 Task: Create a new sales revenue entry in Salesforce with the given details.
Action: Mouse moved to (659, 638)
Screenshot: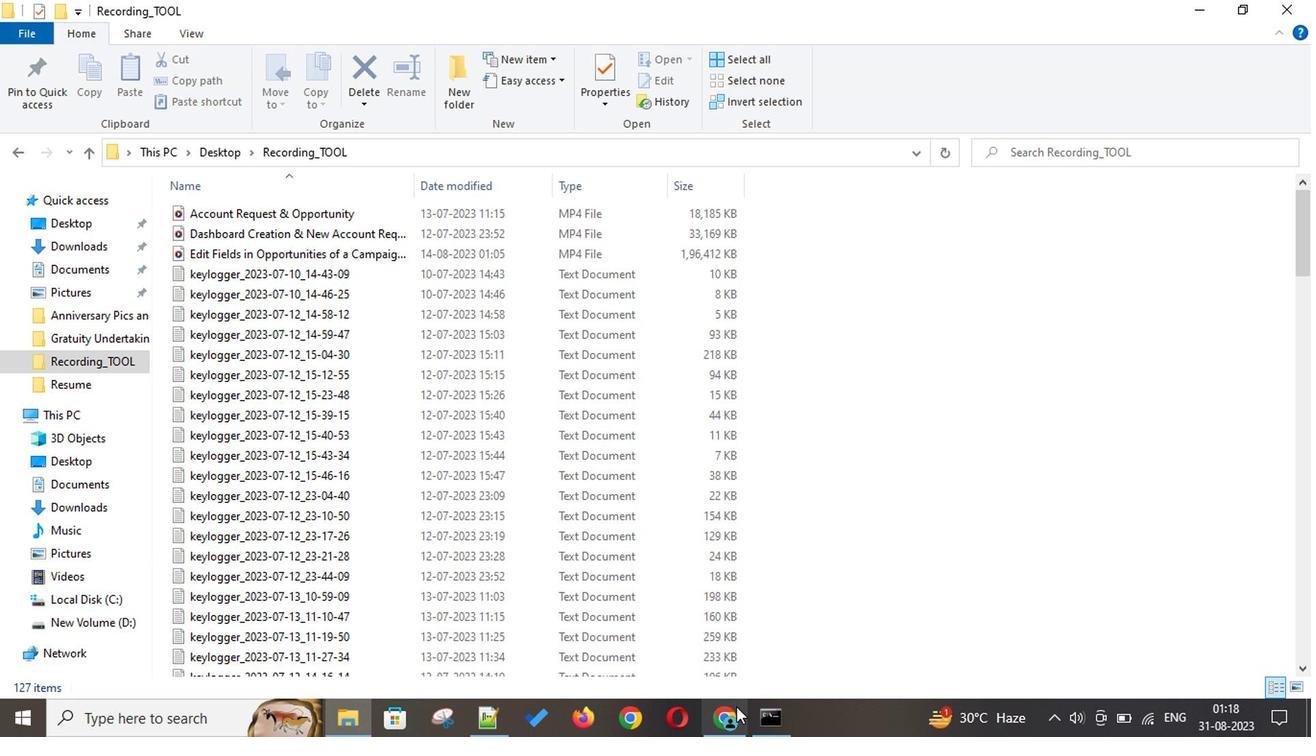 
Action: Mouse pressed left at (659, 638)
Screenshot: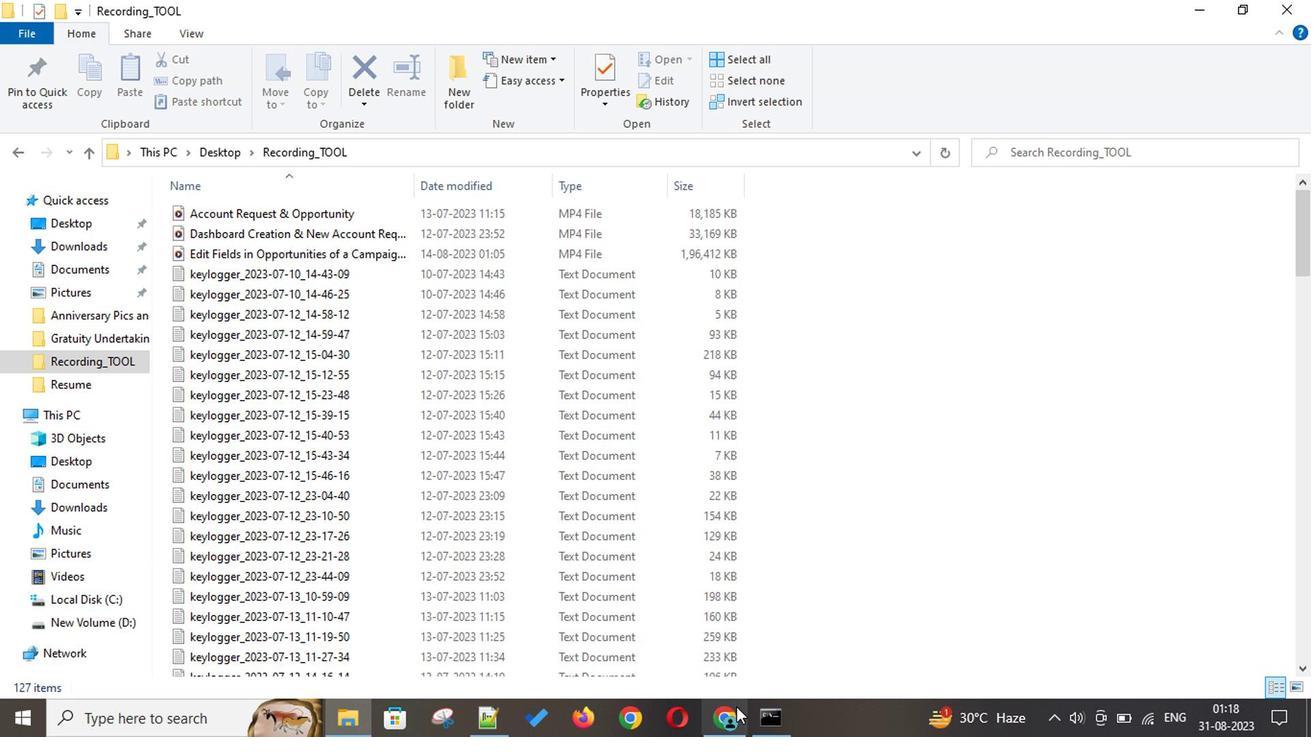 
Action: Mouse moved to (760, 344)
Screenshot: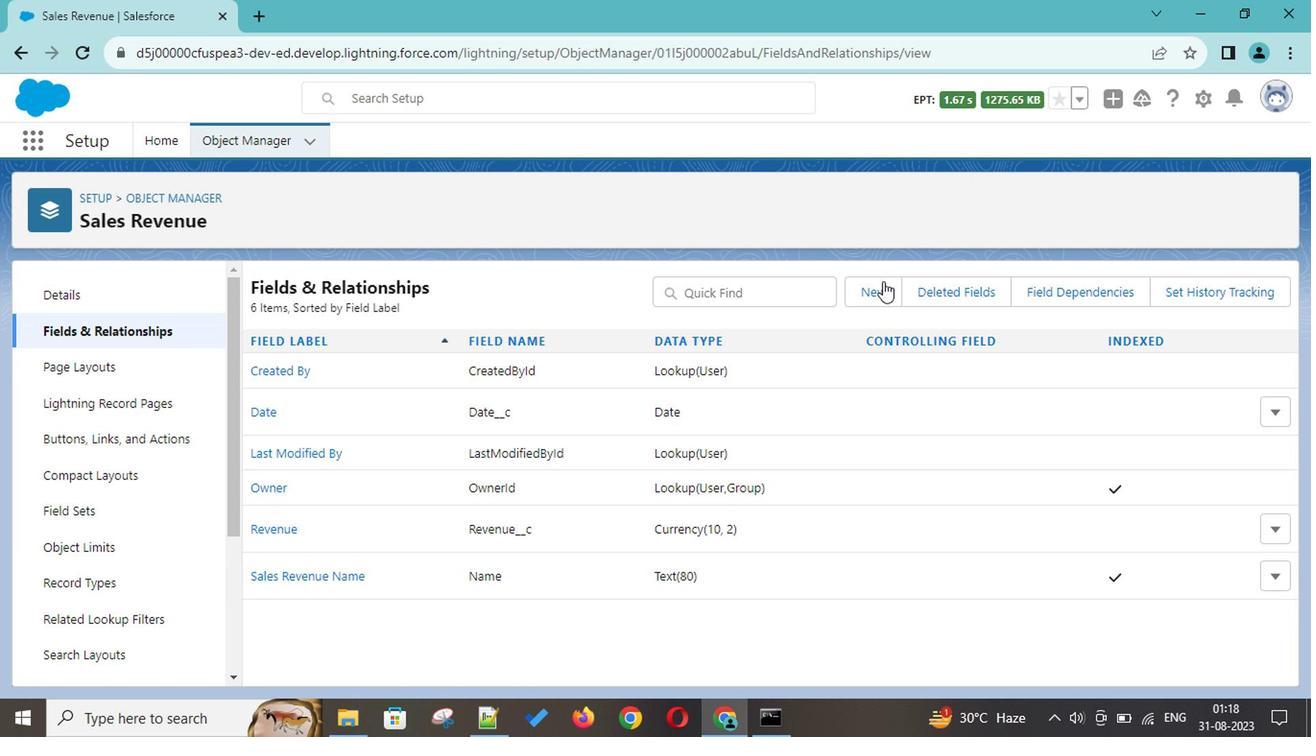 
Action: Mouse pressed left at (760, 344)
Screenshot: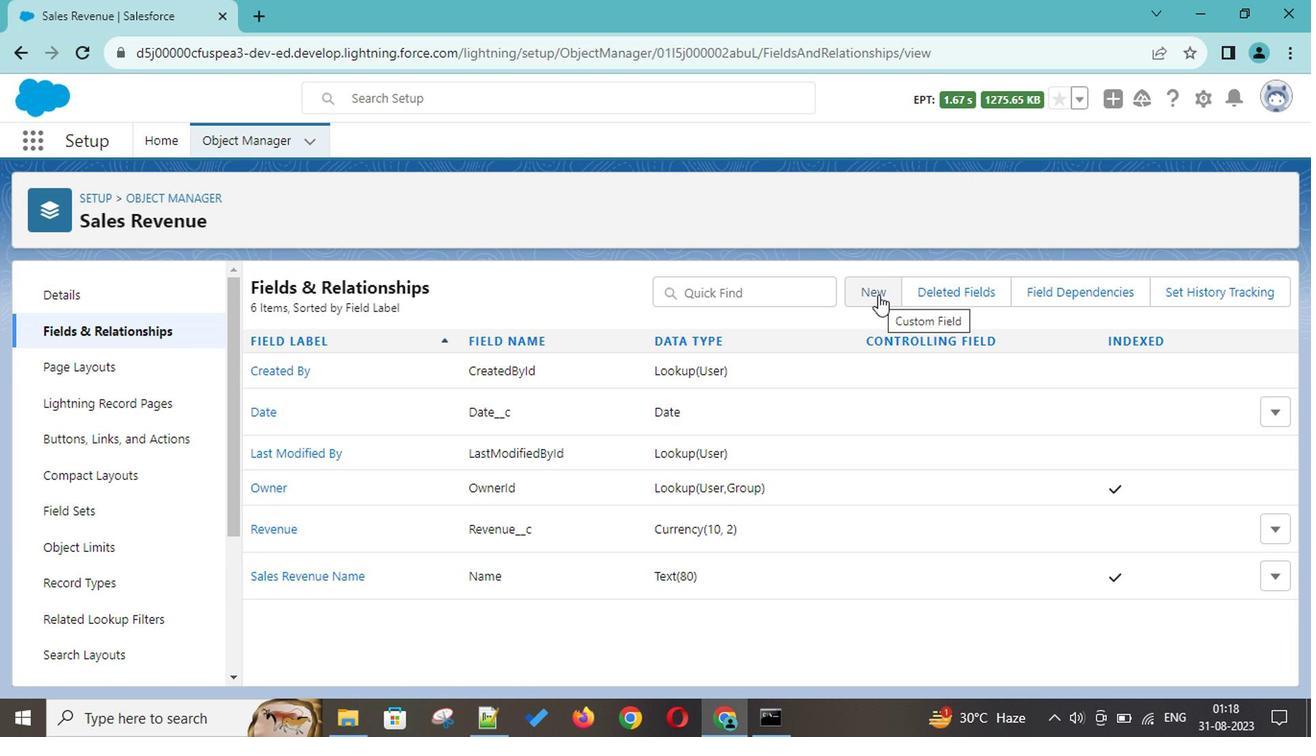 
Action: Mouse moved to (512, 582)
Screenshot: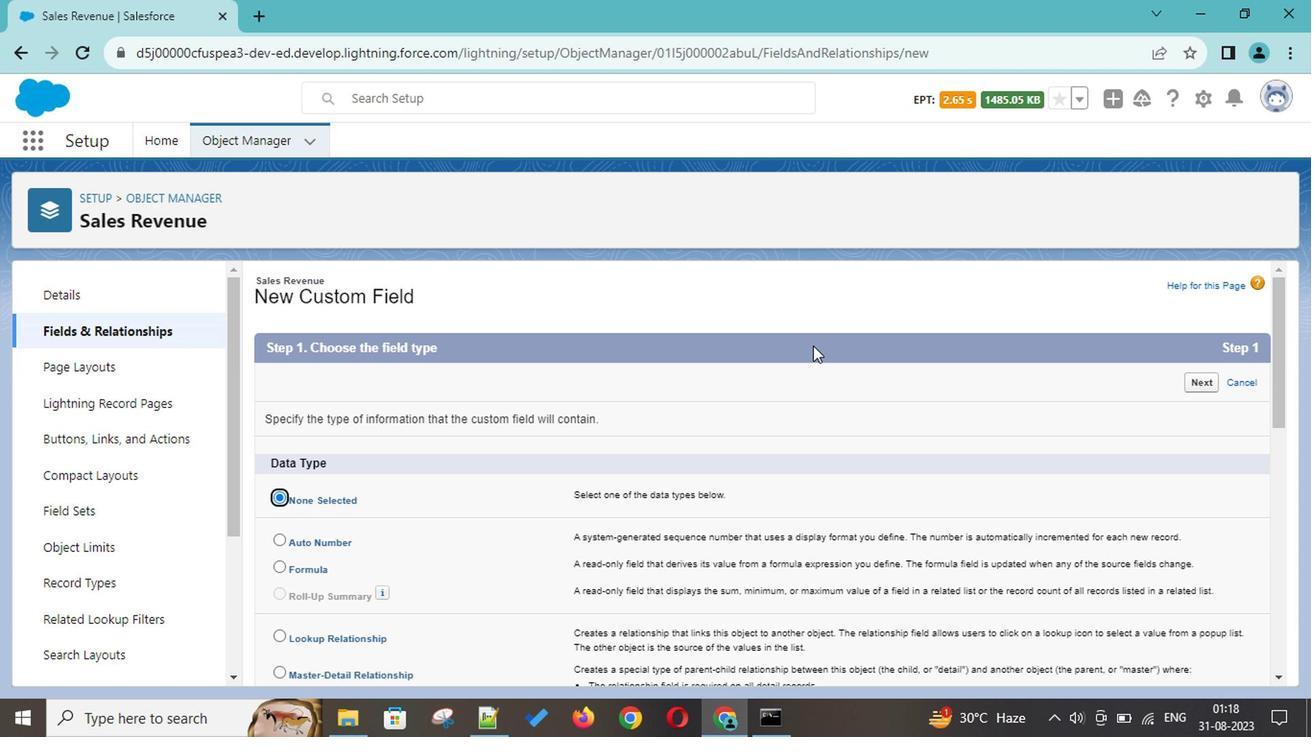 
Action: Mouse scrolled (512, 581) with delta (0, 0)
Screenshot: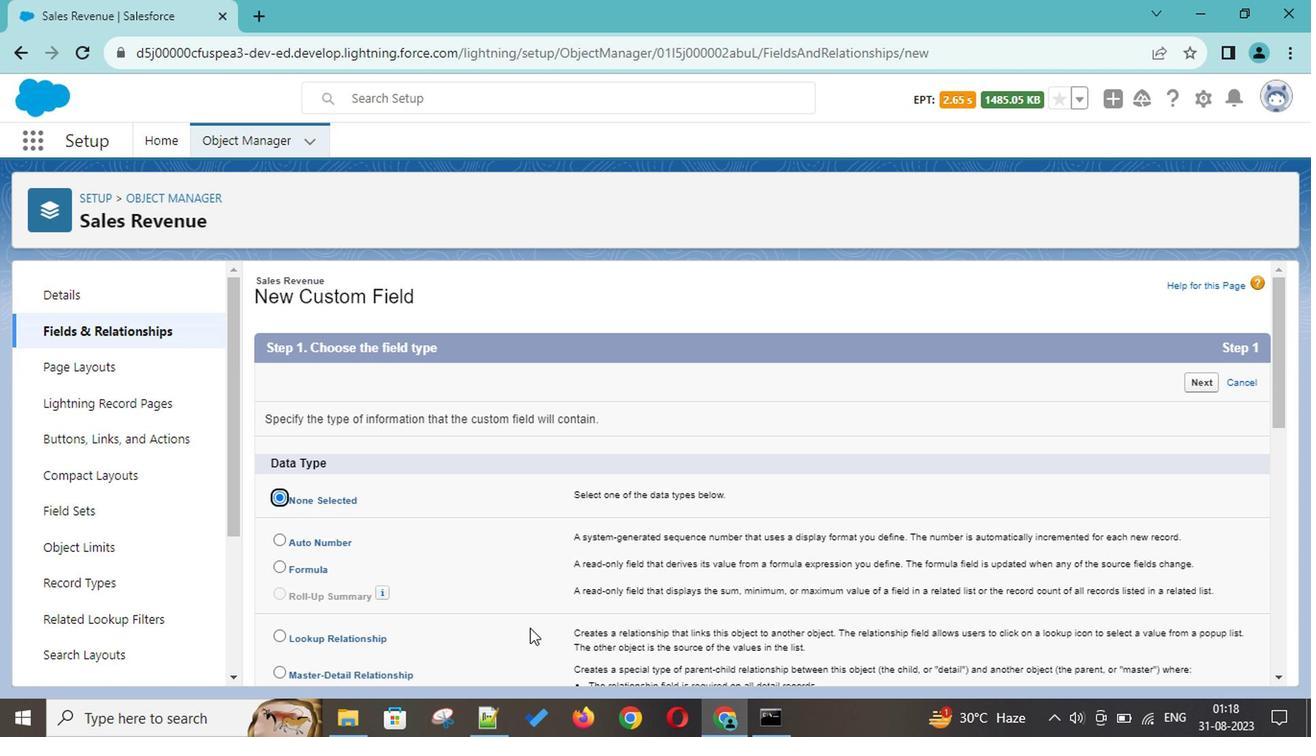 
Action: Mouse scrolled (512, 581) with delta (0, 0)
Screenshot: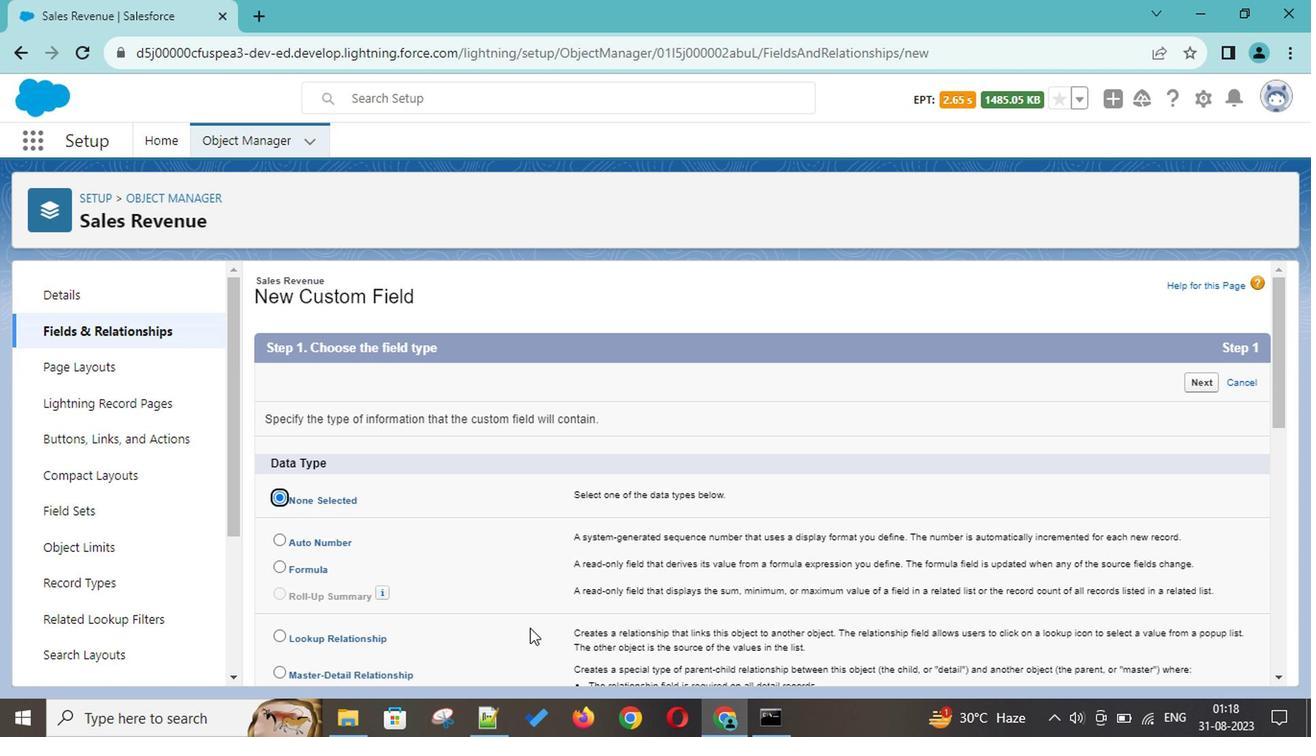 
Action: Mouse scrolled (512, 581) with delta (0, 0)
Screenshot: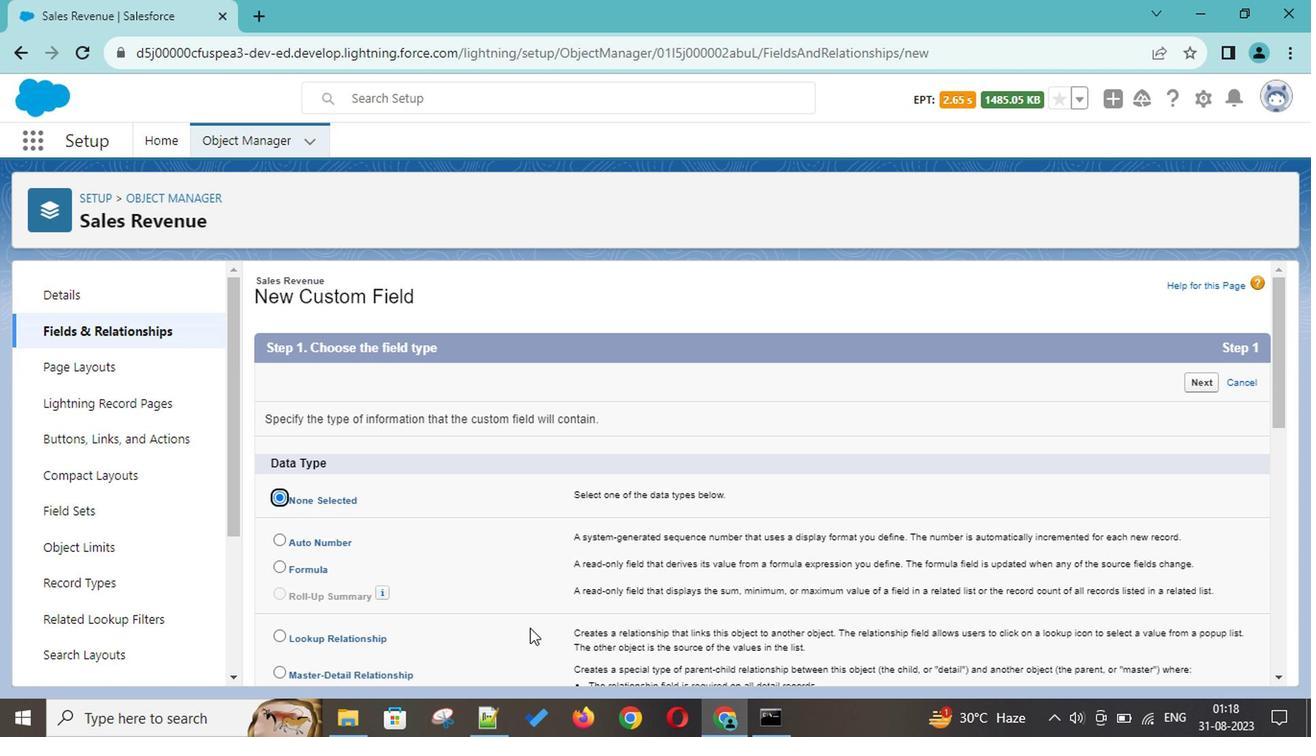 
Action: Mouse scrolled (512, 581) with delta (0, 0)
Screenshot: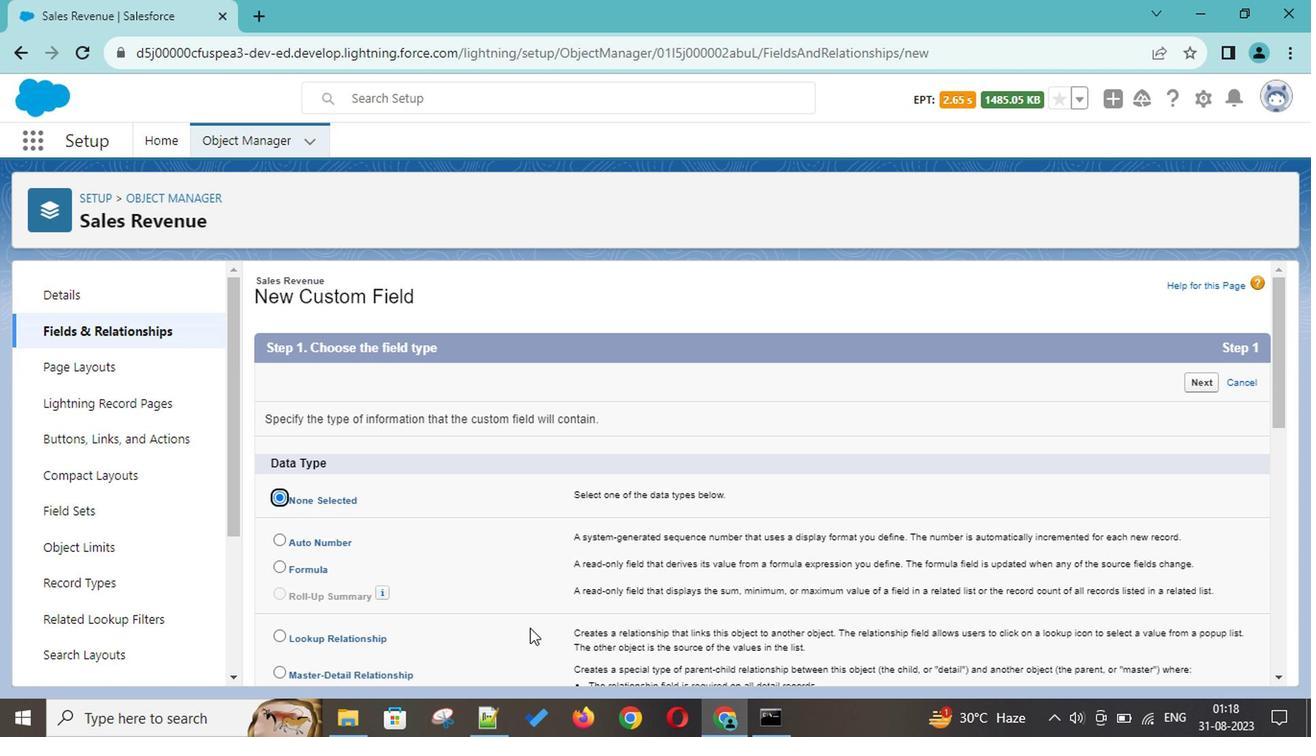 
Action: Mouse scrolled (512, 581) with delta (0, 0)
Screenshot: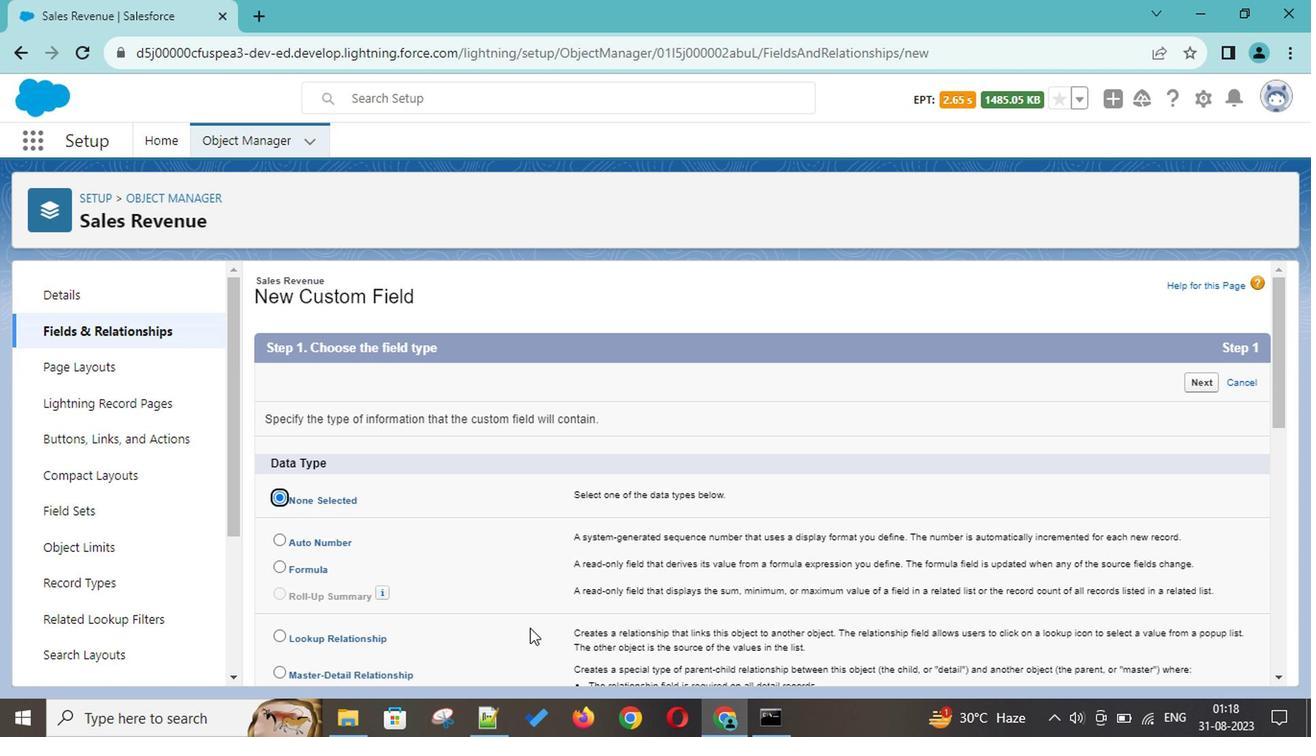 
Action: Mouse scrolled (512, 581) with delta (0, 0)
Screenshot: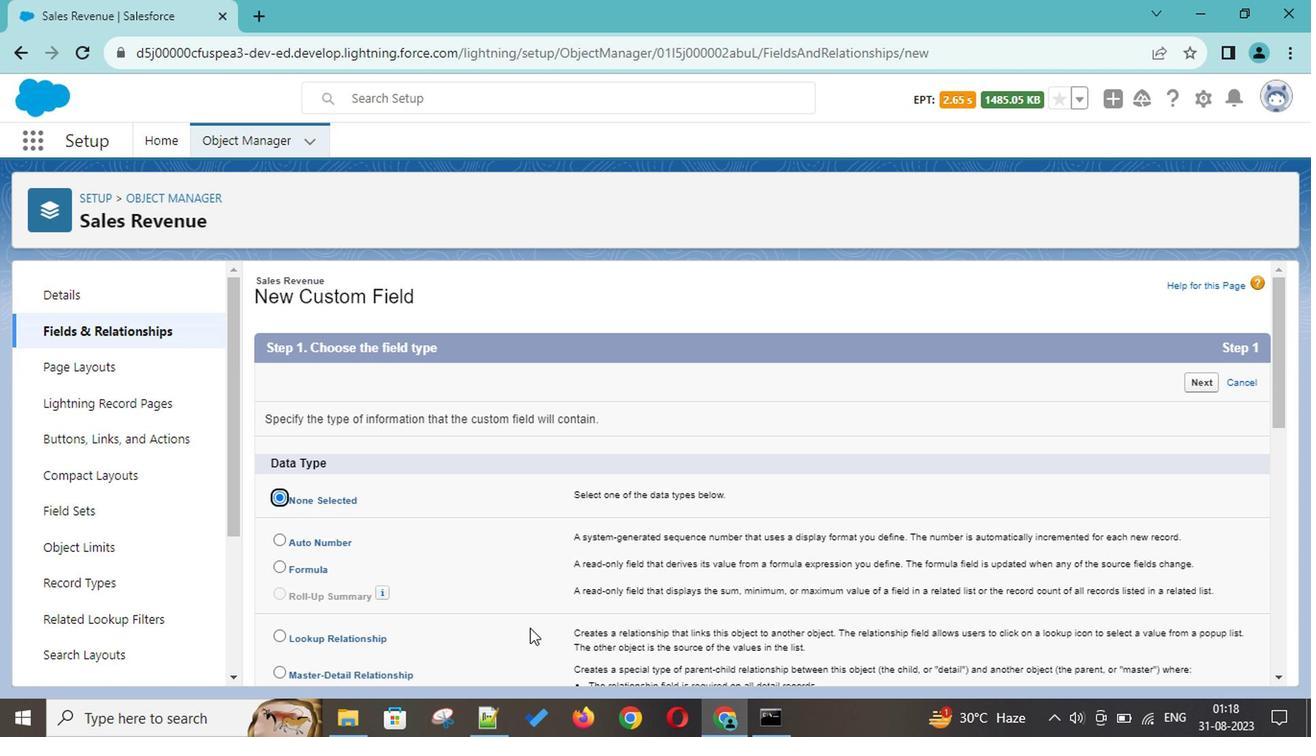
Action: Mouse scrolled (512, 581) with delta (0, 0)
Screenshot: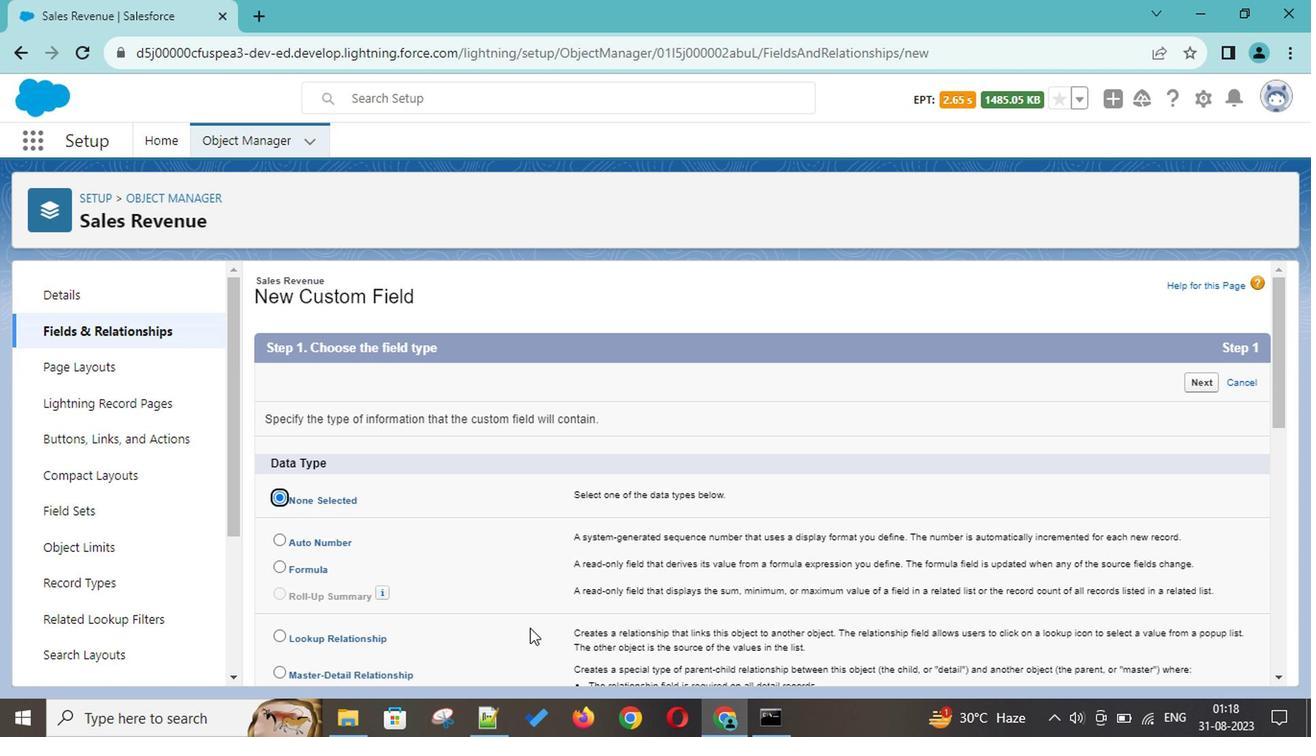 
Action: Mouse scrolled (512, 581) with delta (0, 0)
Screenshot: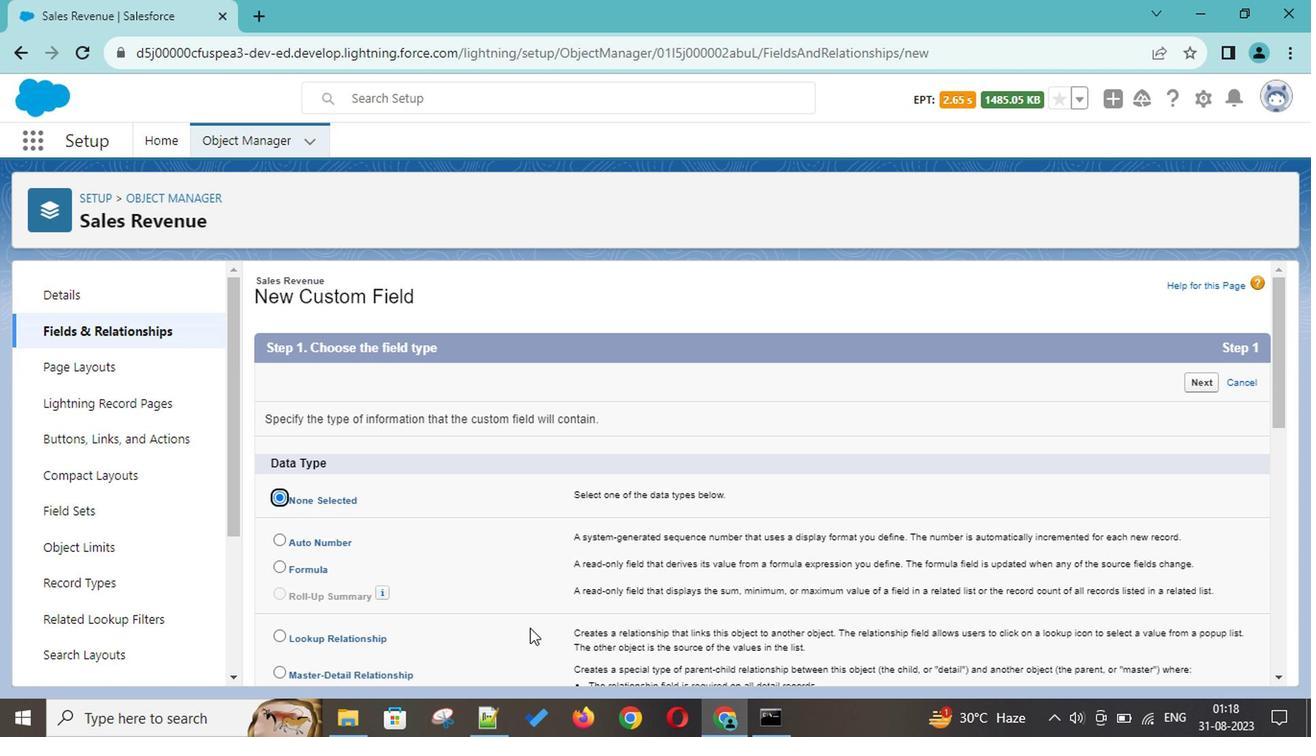 
Action: Mouse scrolled (512, 581) with delta (0, 0)
Screenshot: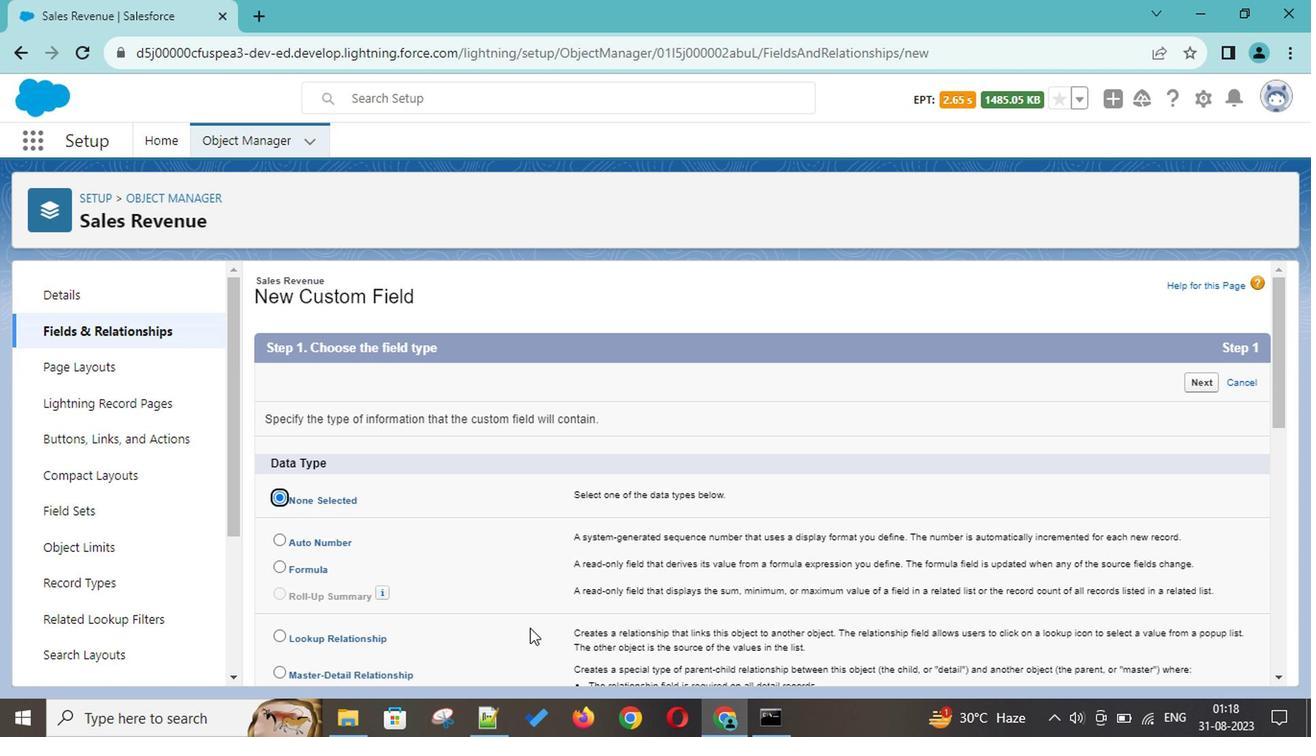 
Action: Mouse scrolled (512, 581) with delta (0, 0)
Screenshot: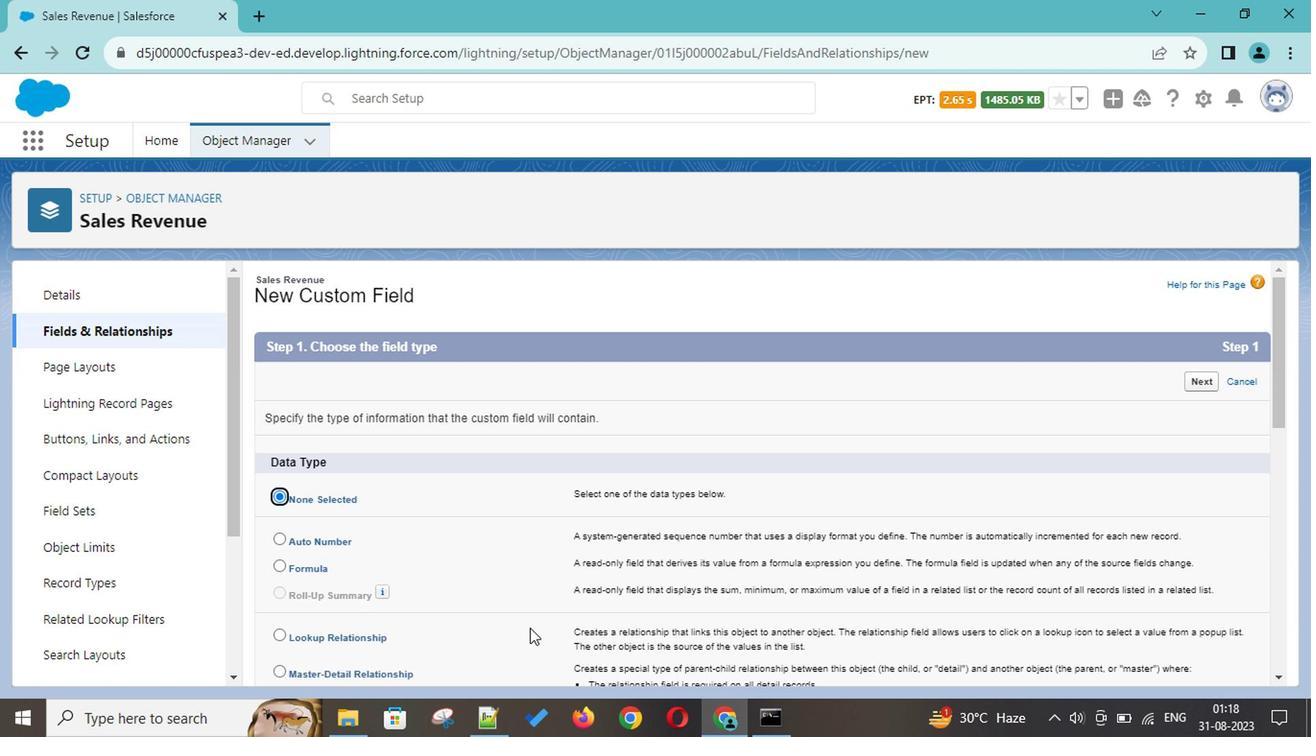 
Action: Mouse scrolled (512, 581) with delta (0, 0)
Screenshot: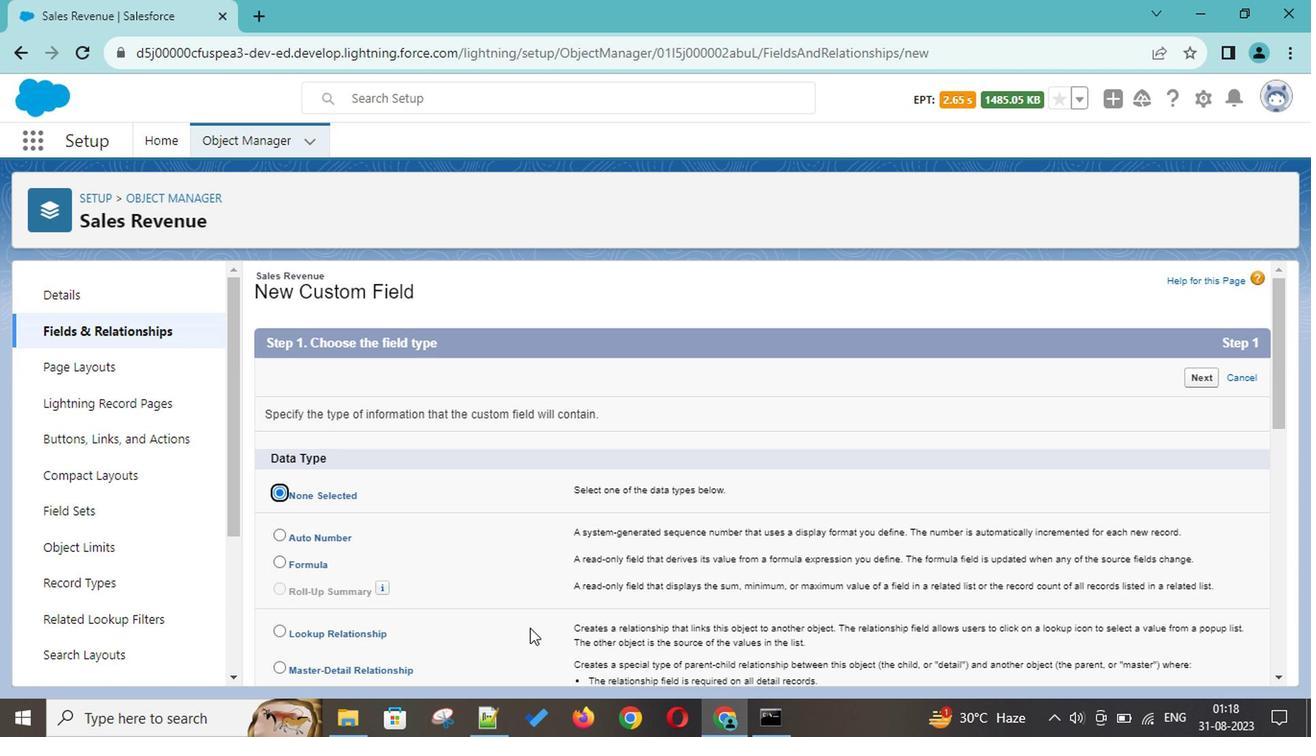 
Action: Mouse scrolled (512, 581) with delta (0, 0)
Screenshot: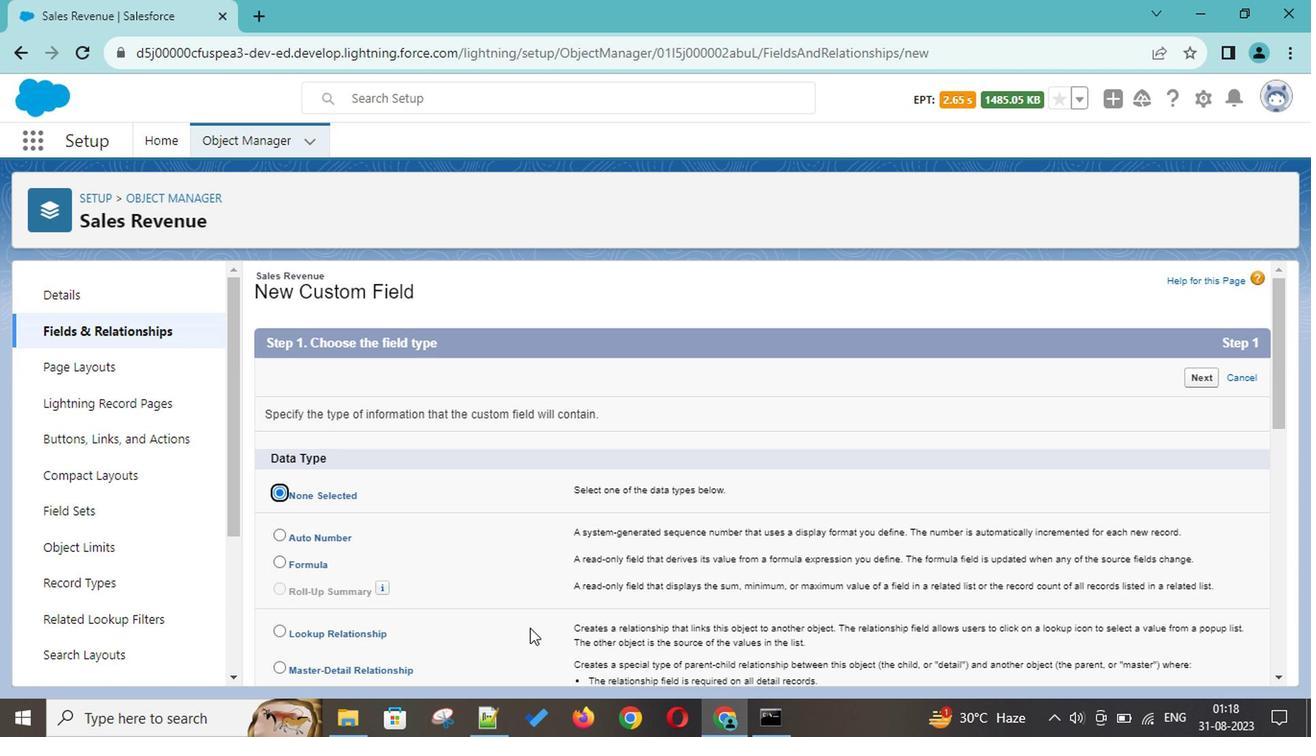 
Action: Mouse scrolled (512, 581) with delta (0, 0)
Screenshot: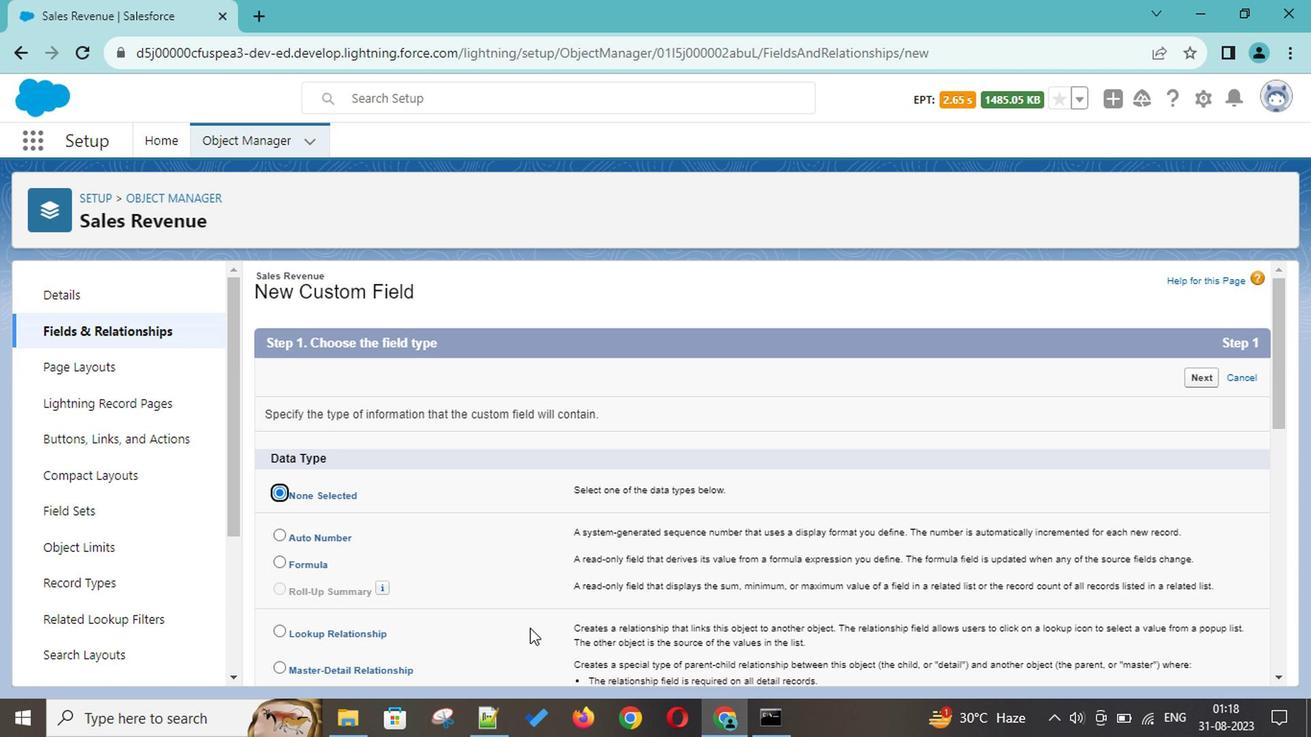 
Action: Mouse scrolled (512, 581) with delta (0, 0)
Screenshot: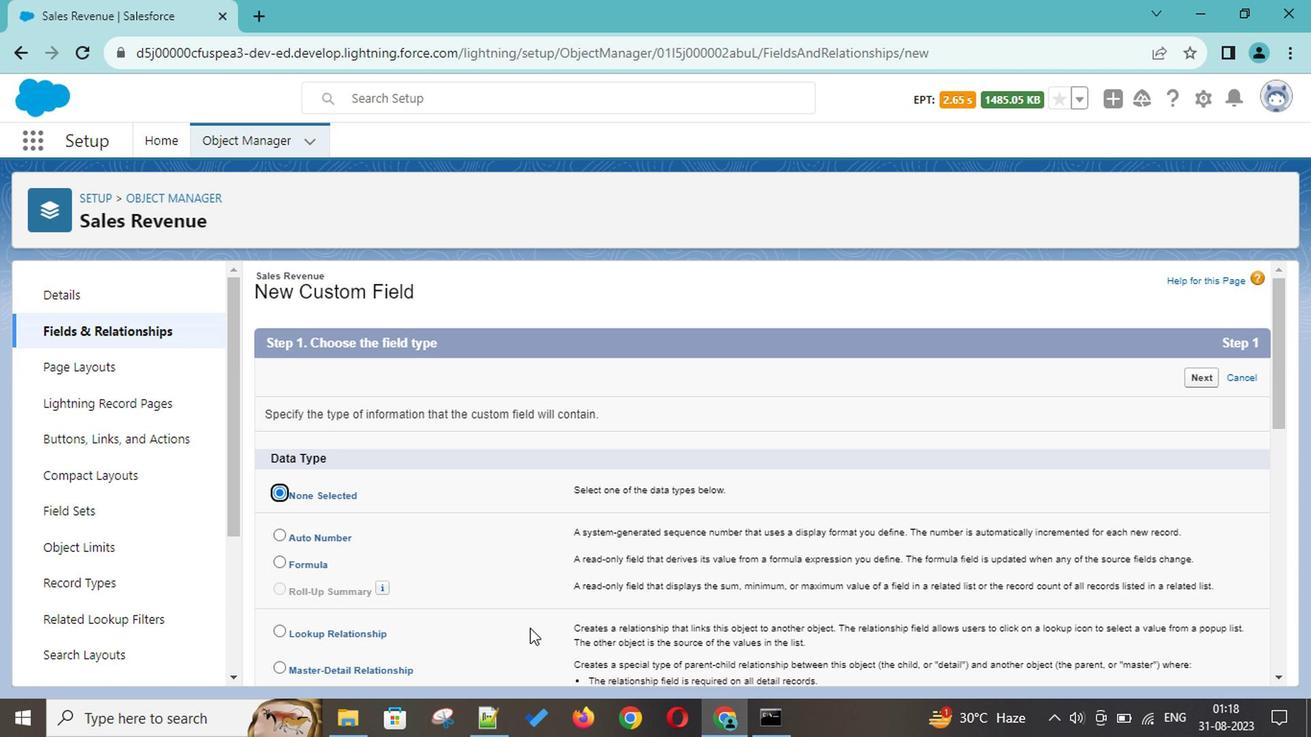 
Action: Mouse scrolled (512, 581) with delta (0, 0)
Screenshot: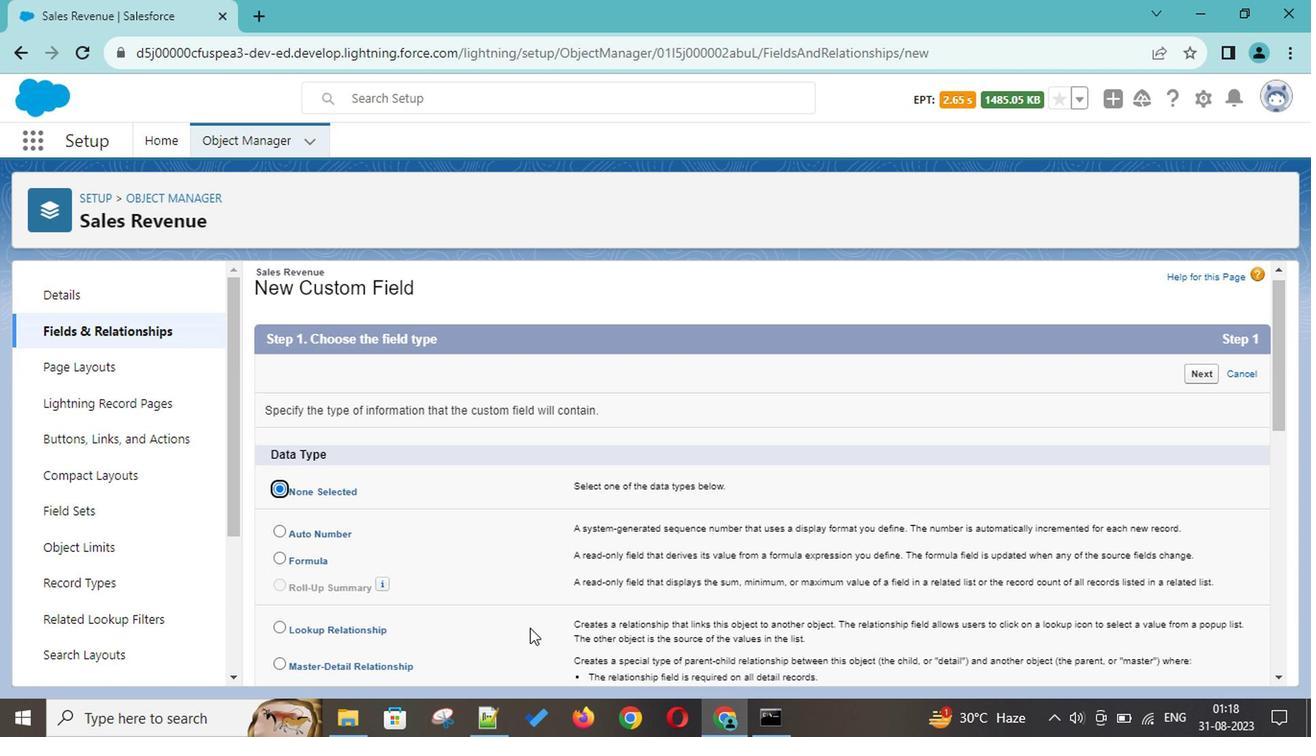 
Action: Mouse scrolled (512, 581) with delta (0, 0)
Screenshot: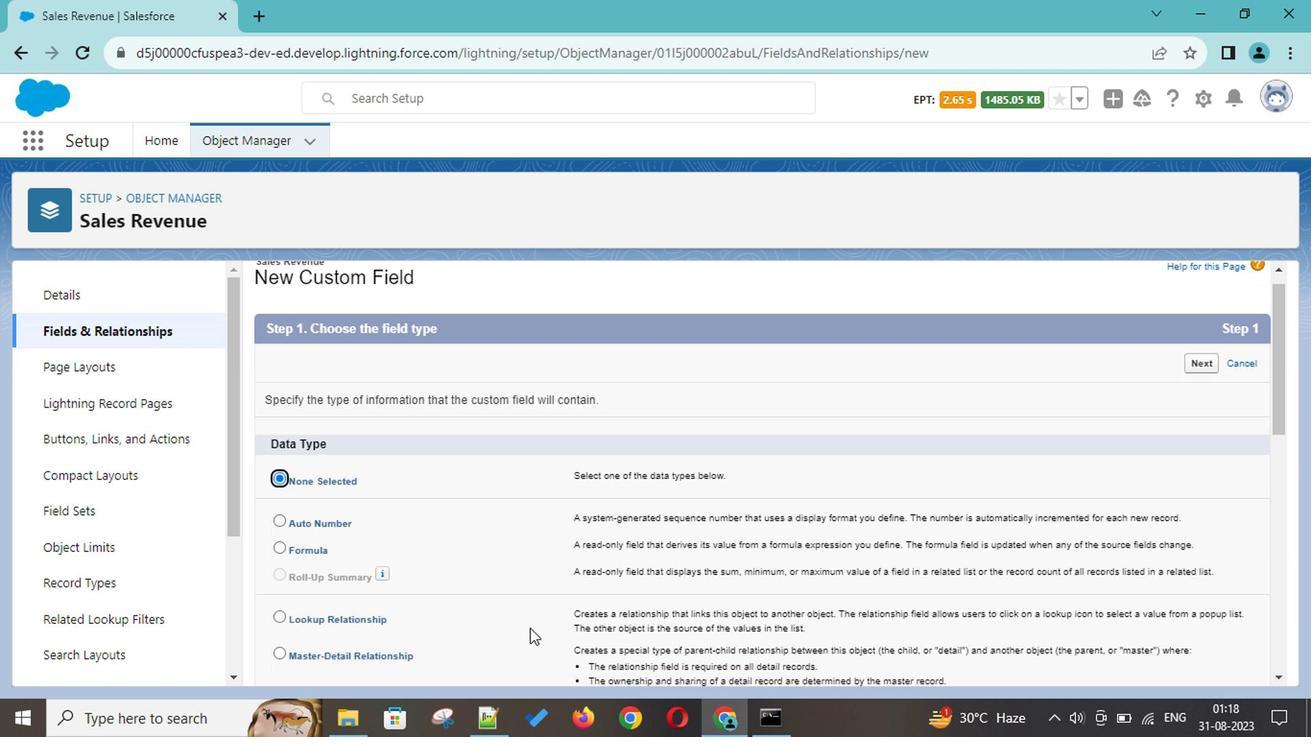 
Action: Mouse scrolled (512, 581) with delta (0, 0)
Screenshot: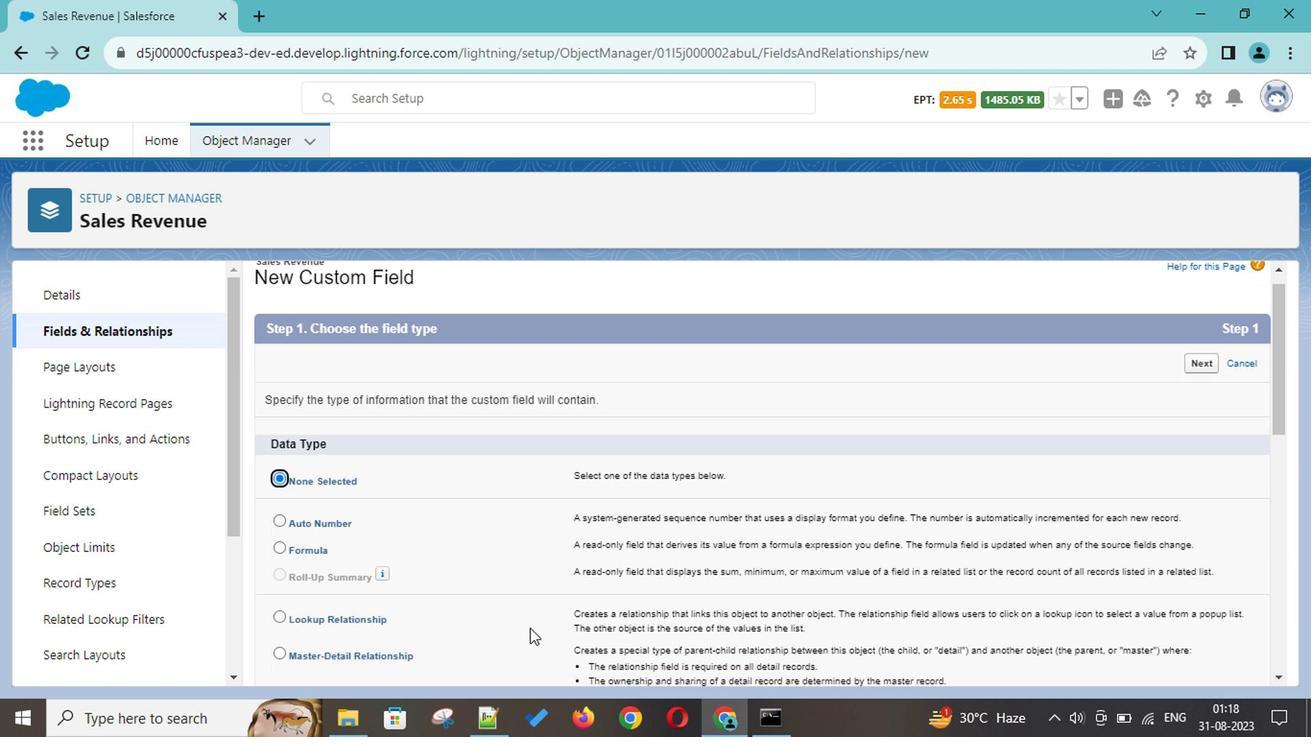 
Action: Mouse scrolled (512, 581) with delta (0, 0)
Screenshot: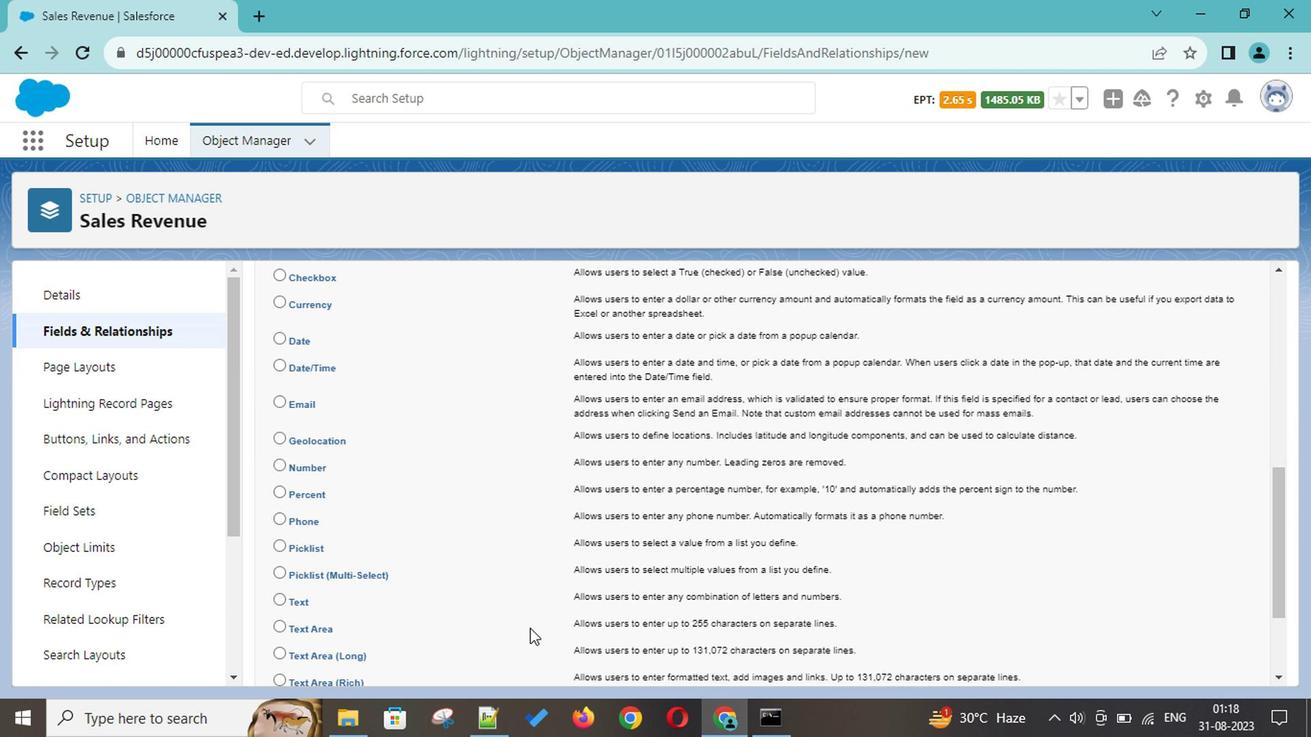 
Action: Mouse scrolled (512, 581) with delta (0, 0)
Screenshot: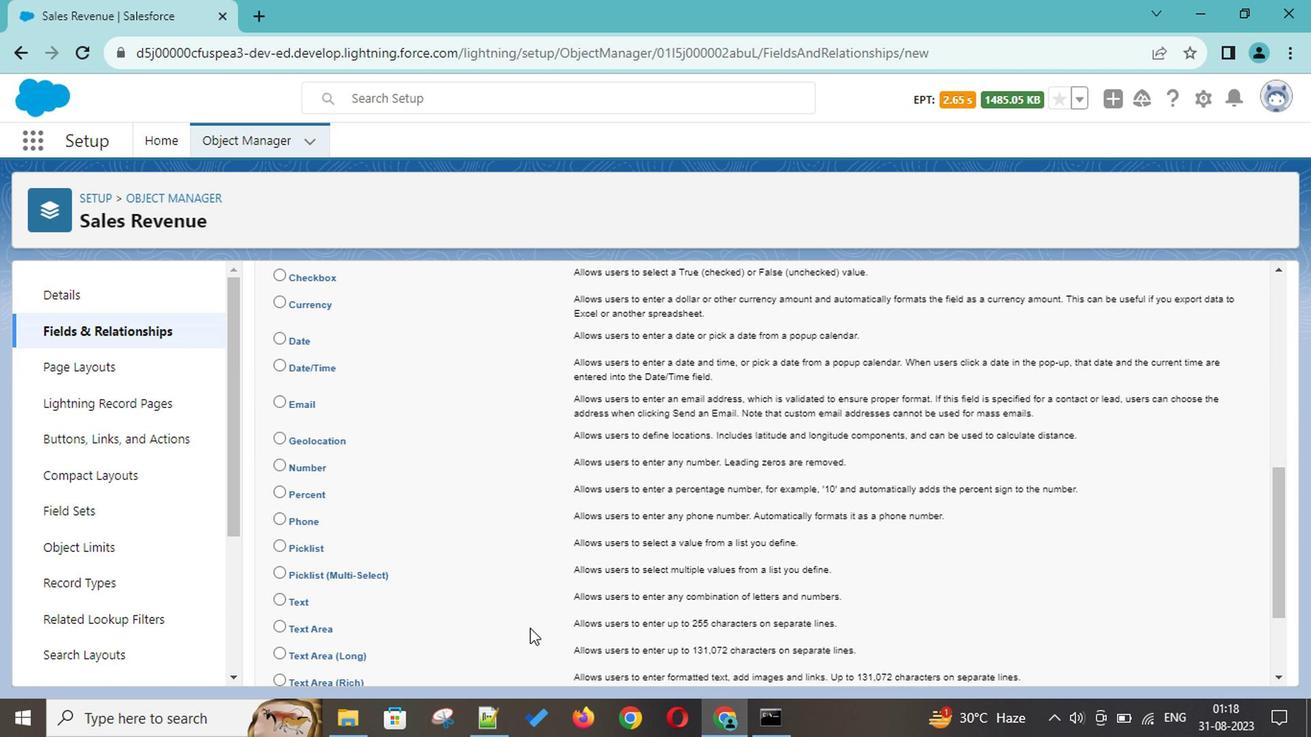 
Action: Mouse scrolled (512, 581) with delta (0, 0)
Screenshot: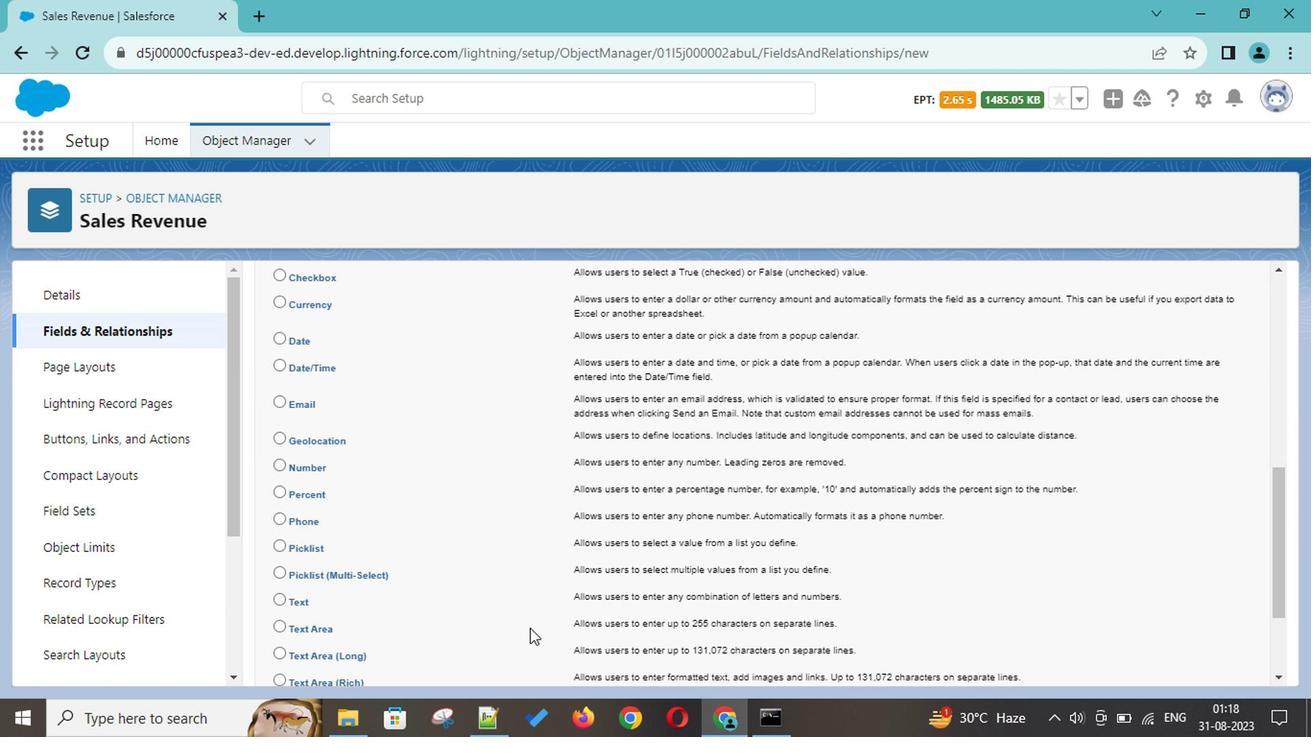
Action: Mouse scrolled (512, 581) with delta (0, 0)
Screenshot: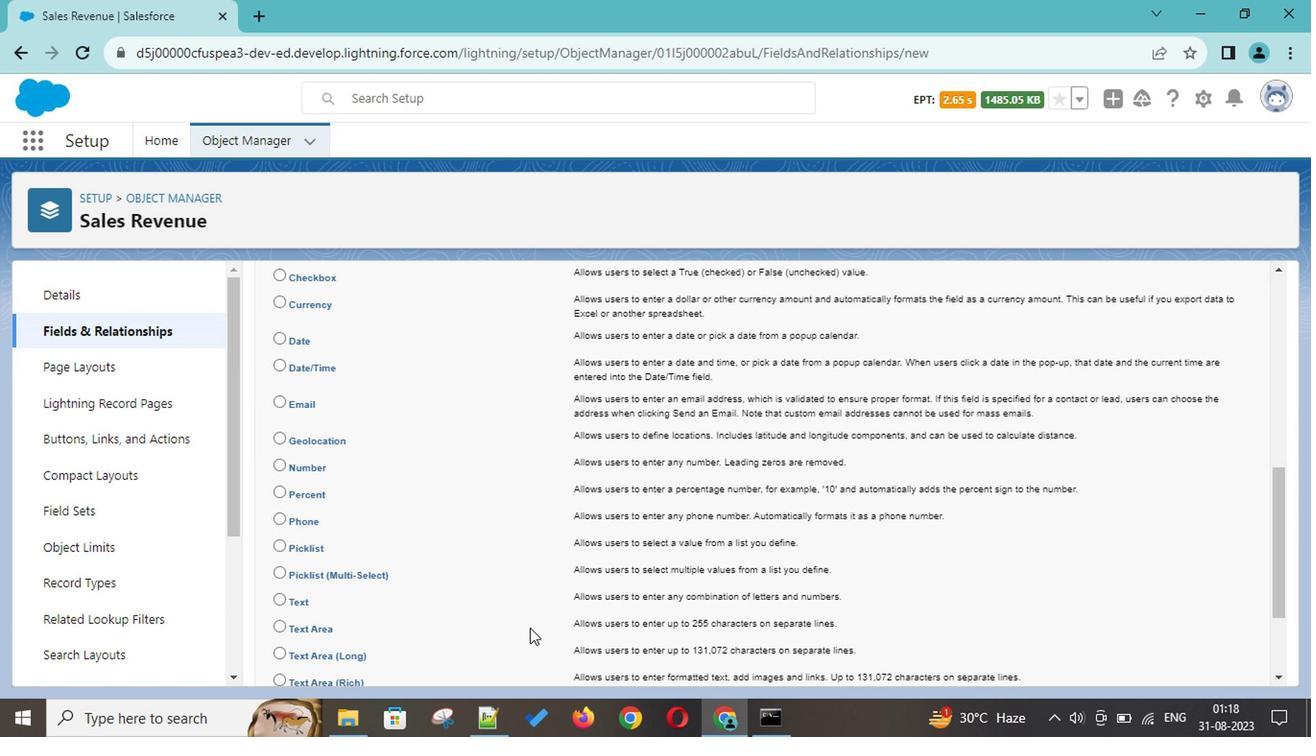 
Action: Mouse scrolled (512, 581) with delta (0, 0)
Screenshot: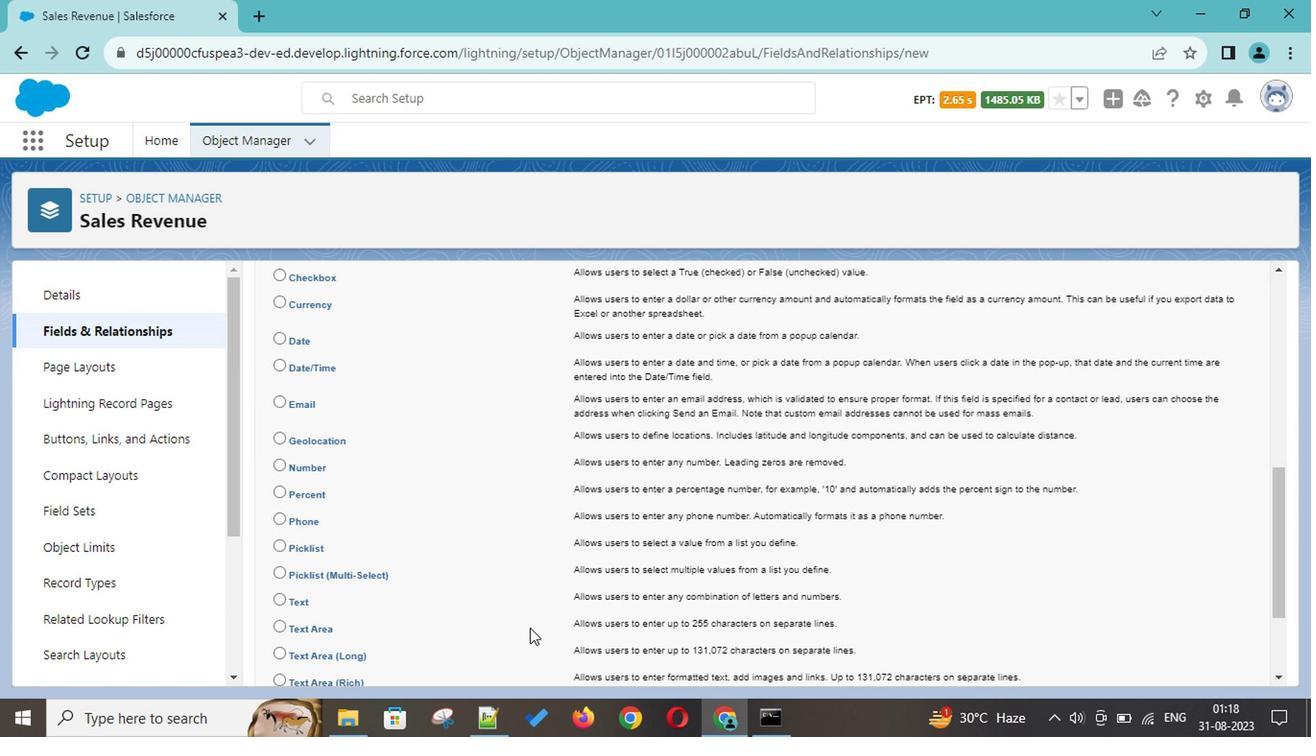 
Action: Mouse scrolled (512, 581) with delta (0, 0)
Screenshot: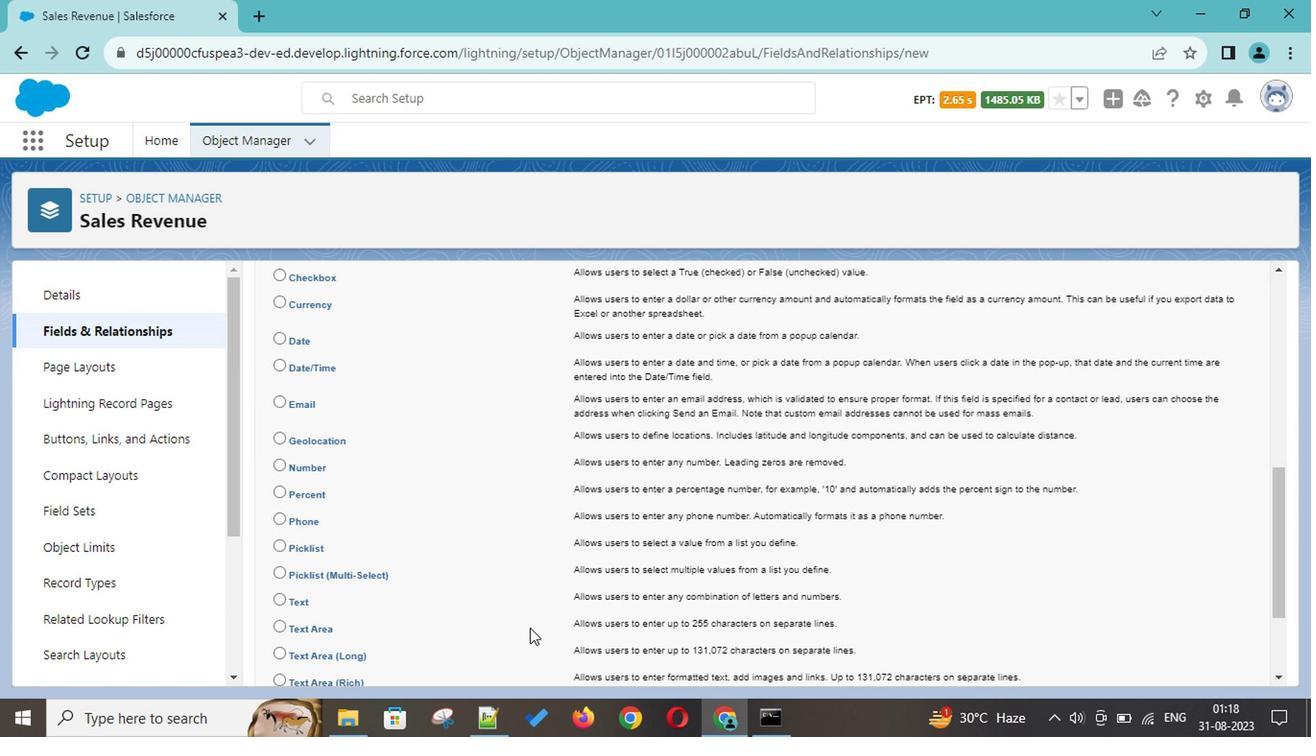 
Action: Mouse scrolled (512, 581) with delta (0, 0)
Screenshot: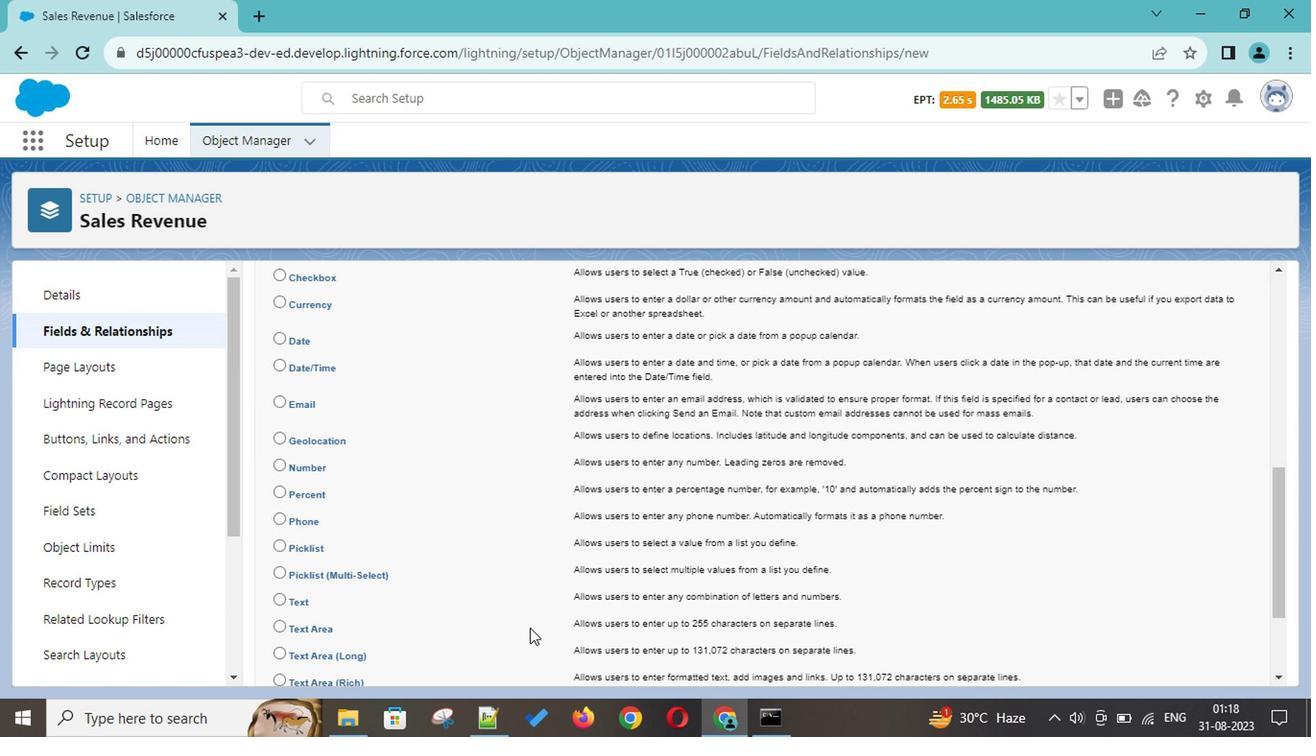 
Action: Mouse scrolled (512, 581) with delta (0, 0)
Screenshot: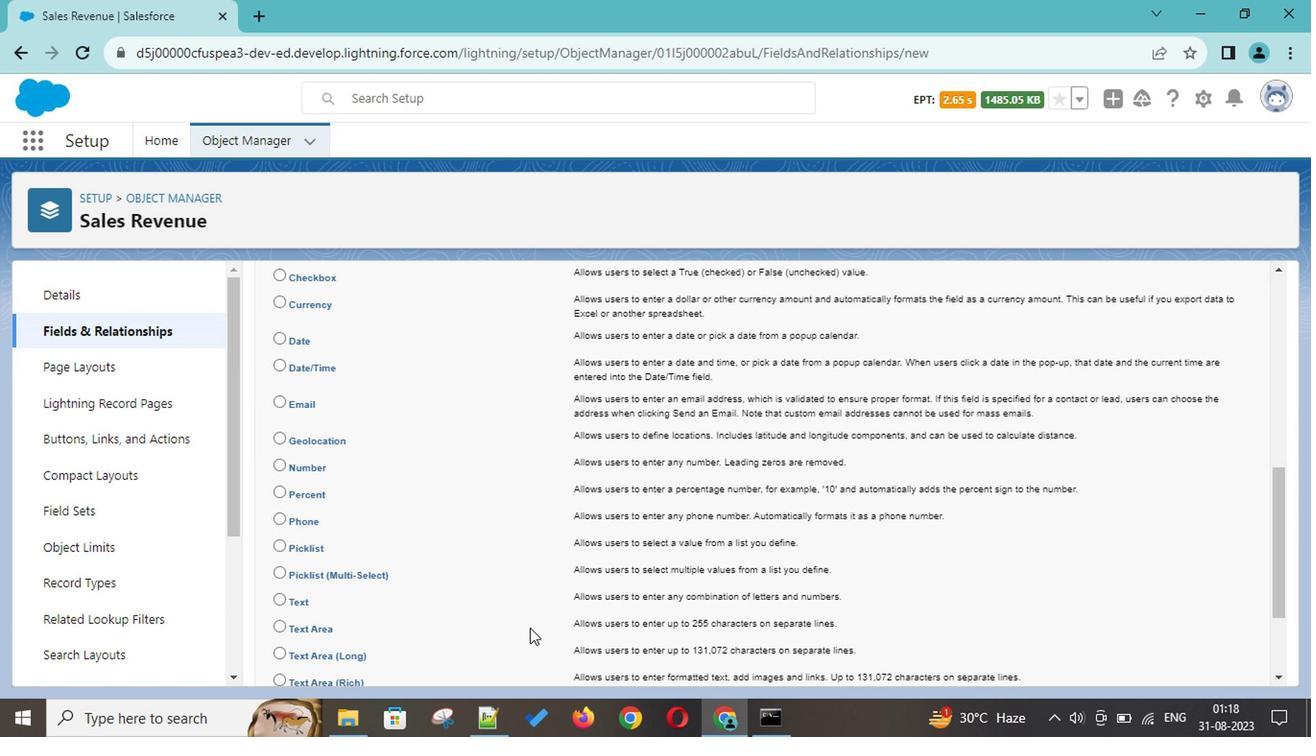 
Action: Mouse scrolled (512, 581) with delta (0, 0)
Screenshot: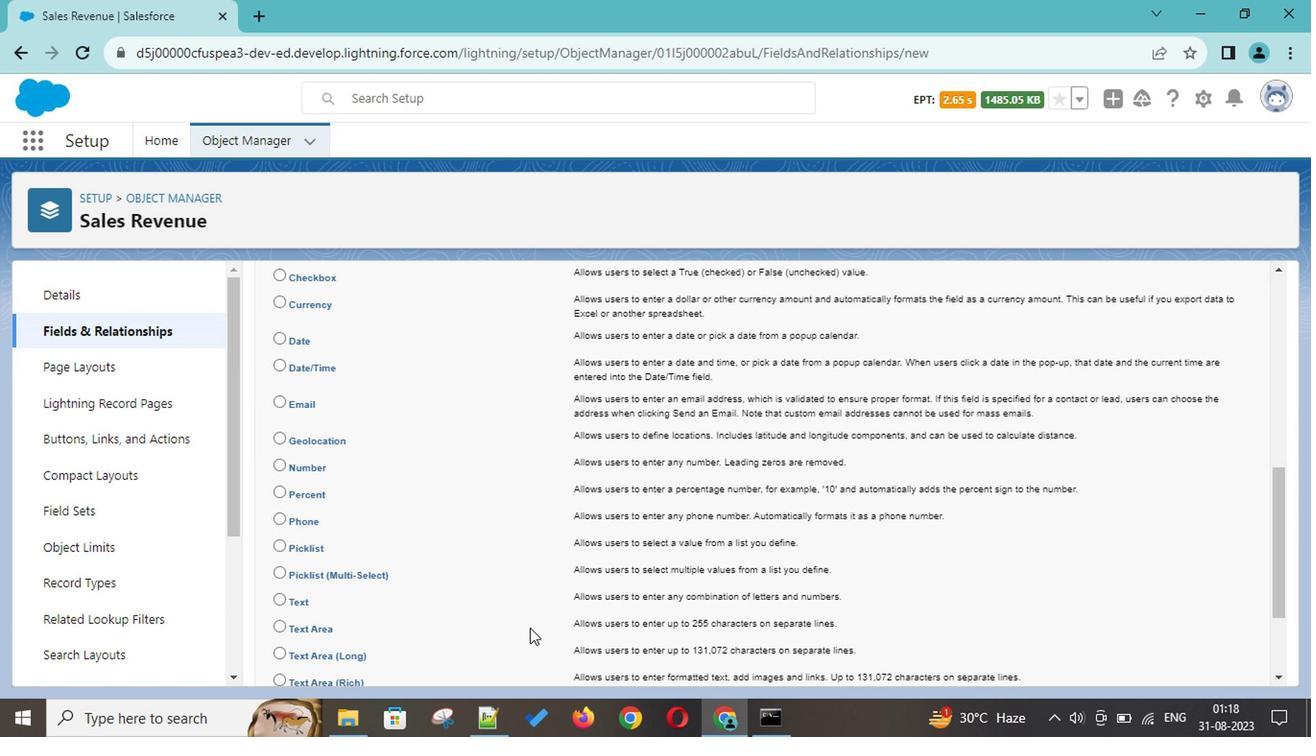 
Action: Mouse scrolled (512, 581) with delta (0, 0)
Screenshot: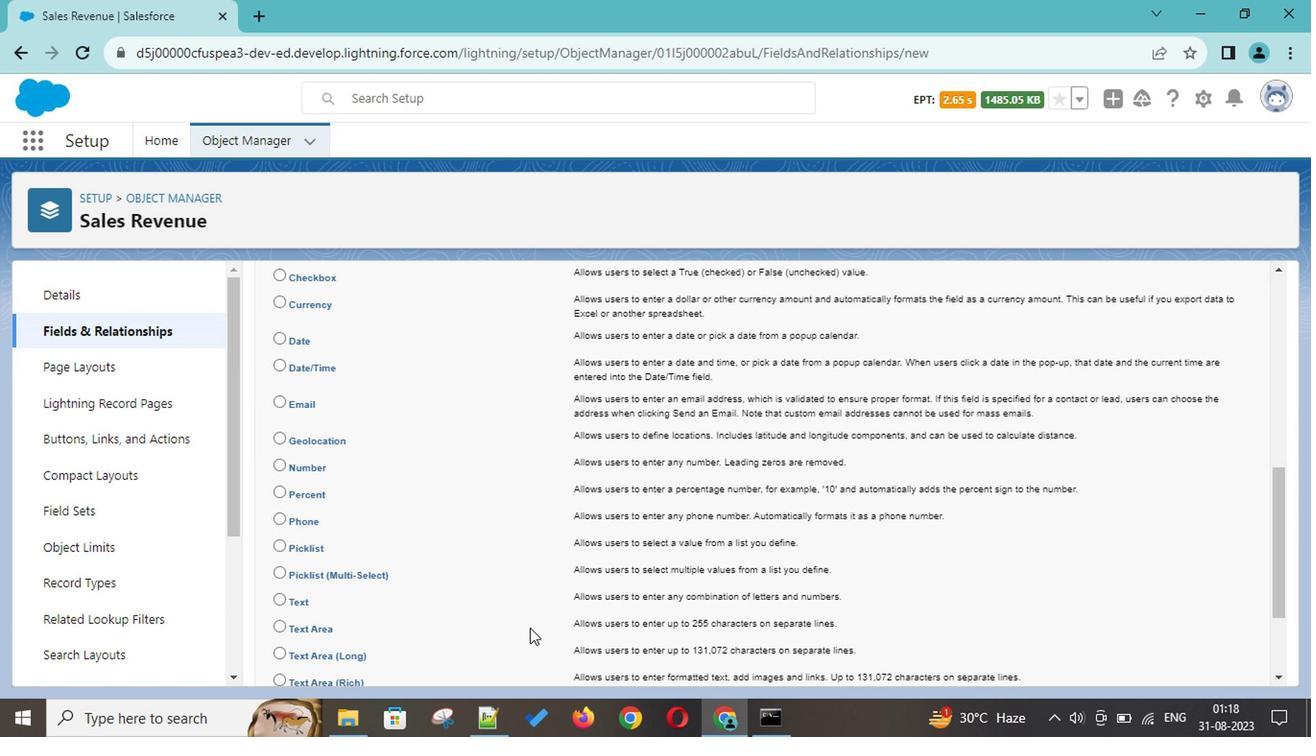 
Action: Mouse scrolled (512, 581) with delta (0, 0)
Screenshot: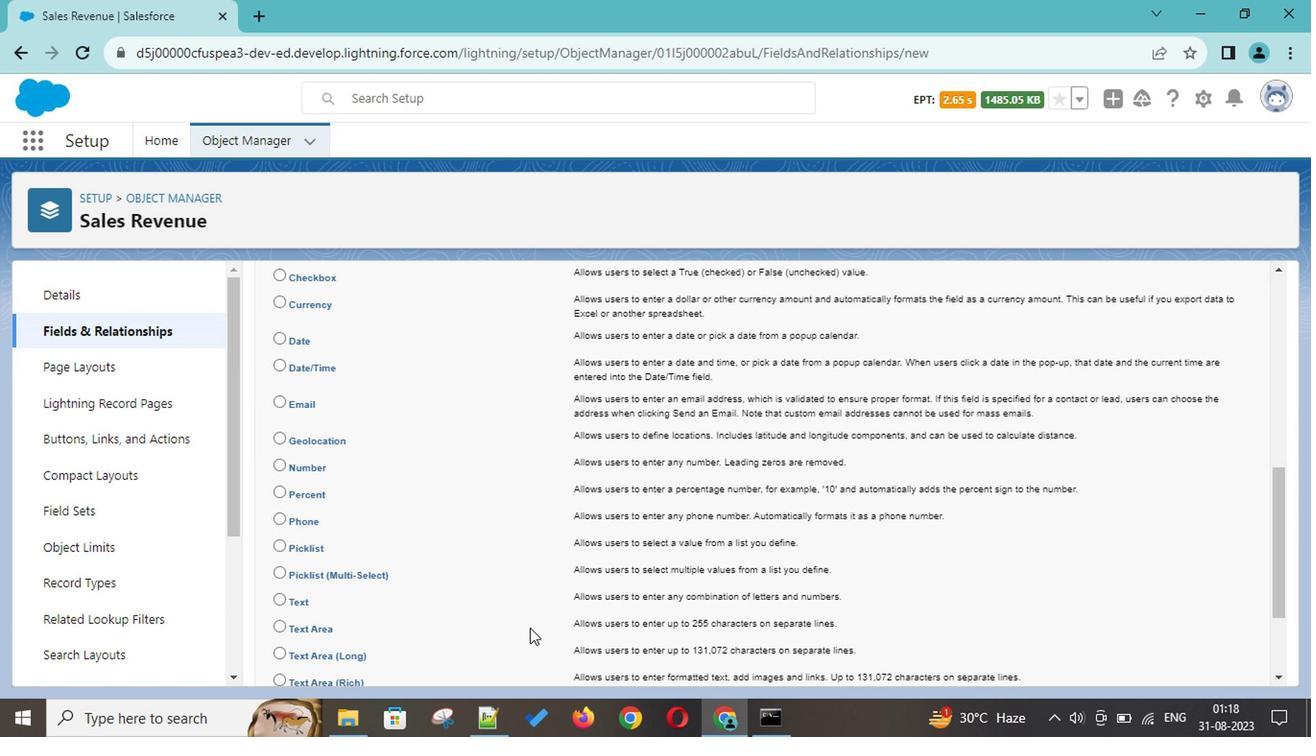 
Action: Mouse scrolled (512, 581) with delta (0, 0)
Screenshot: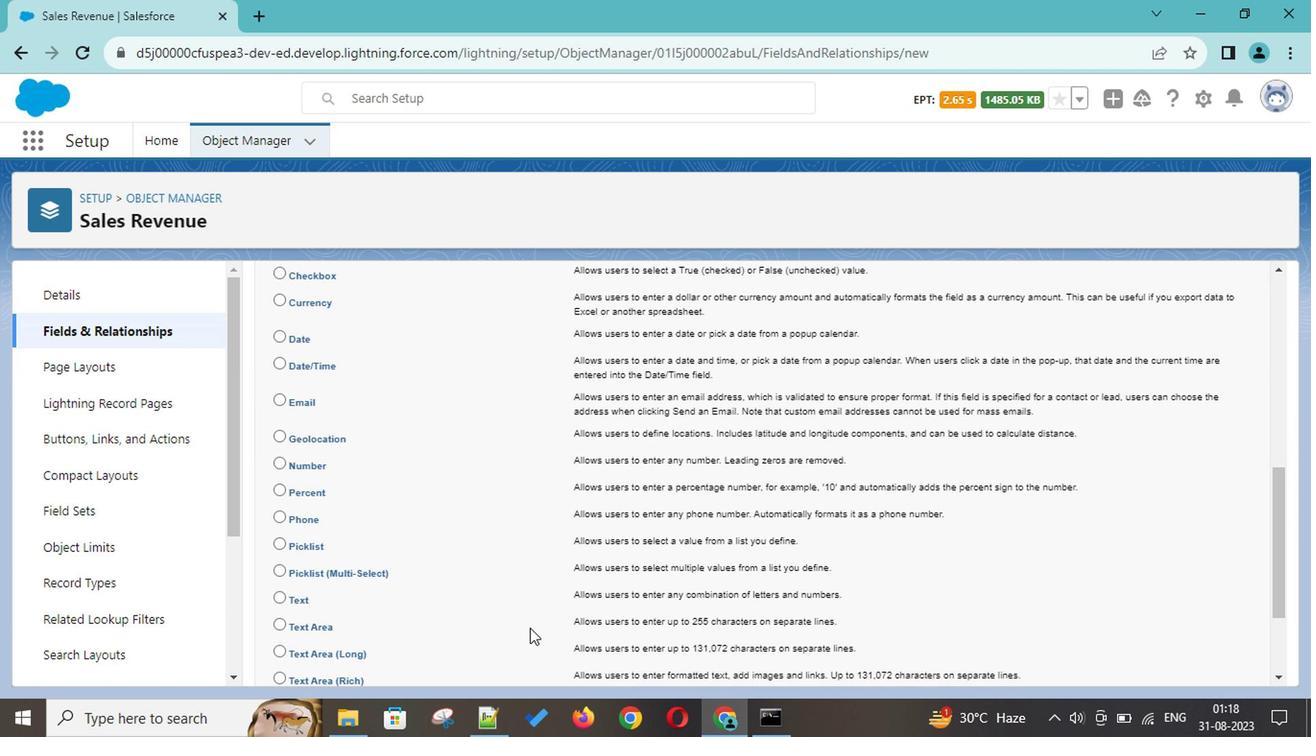 
Action: Mouse scrolled (512, 581) with delta (0, 0)
Screenshot: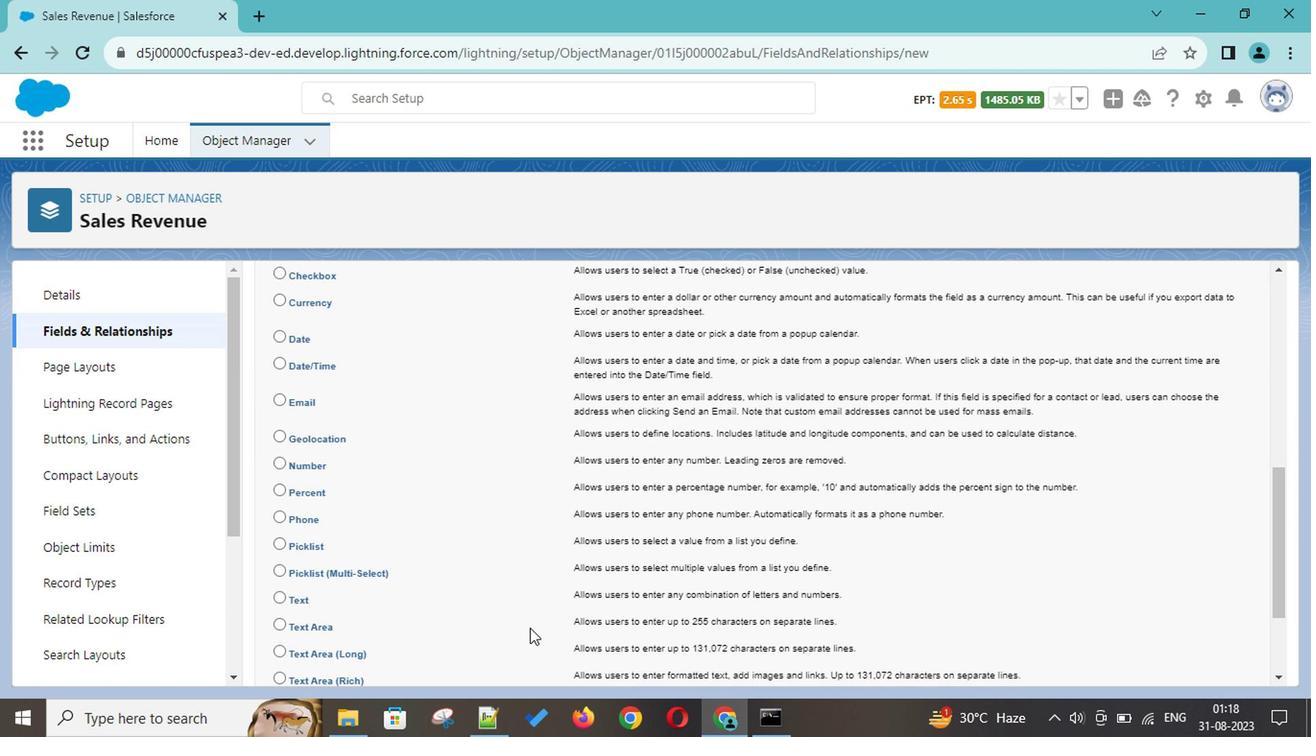 
Action: Mouse scrolled (512, 581) with delta (0, 0)
Screenshot: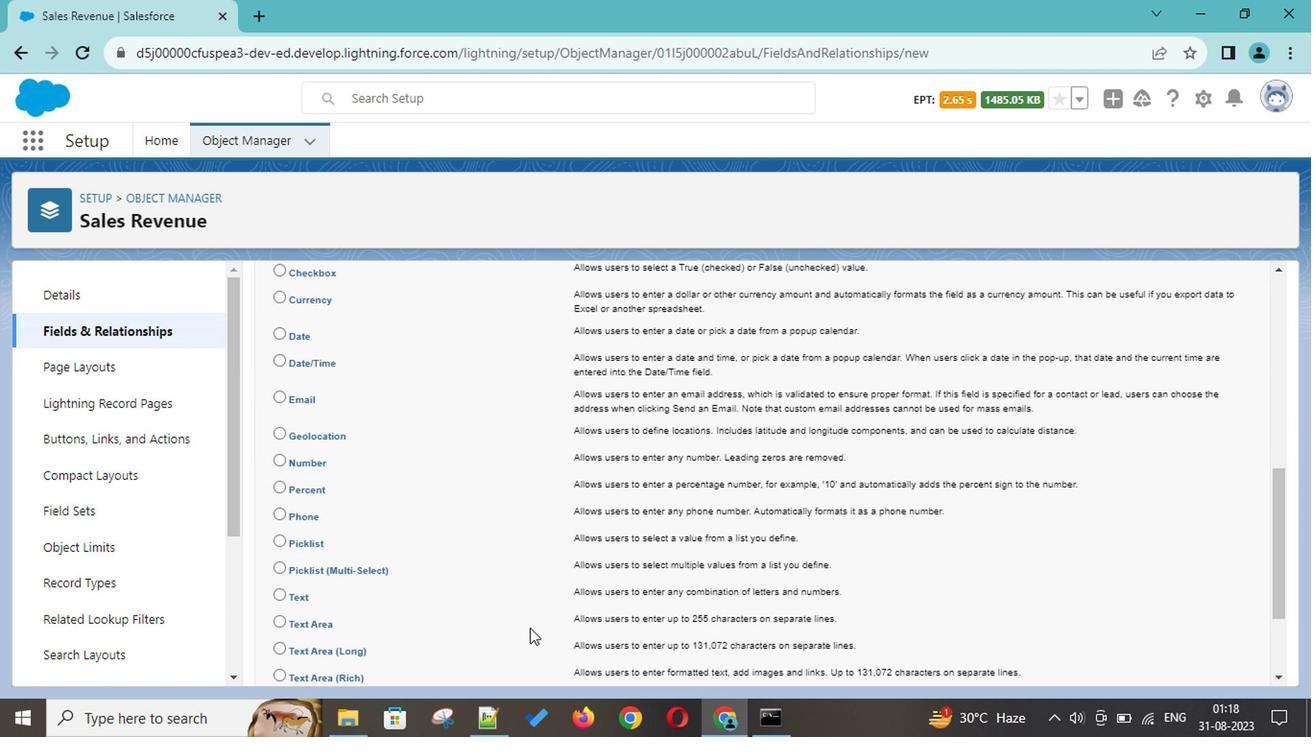 
Action: Mouse scrolled (512, 581) with delta (0, 0)
Screenshot: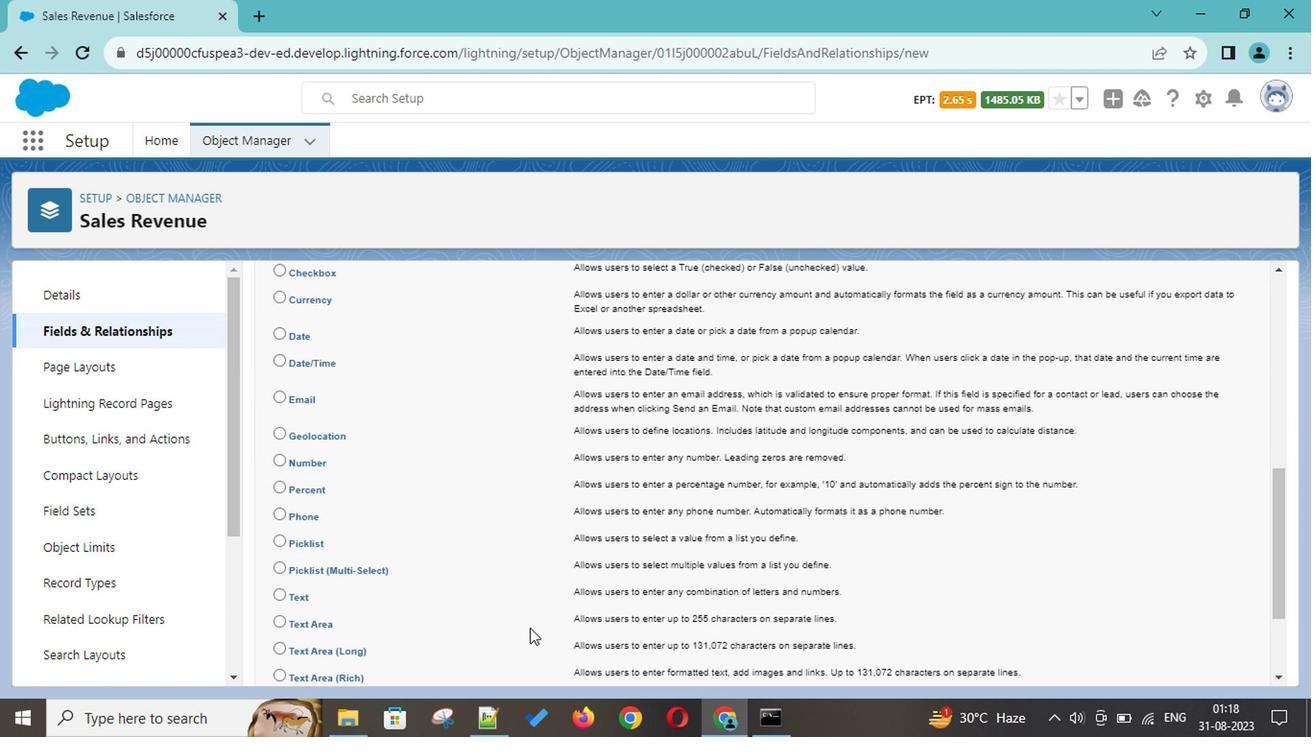
Action: Mouse scrolled (512, 581) with delta (0, 0)
Screenshot: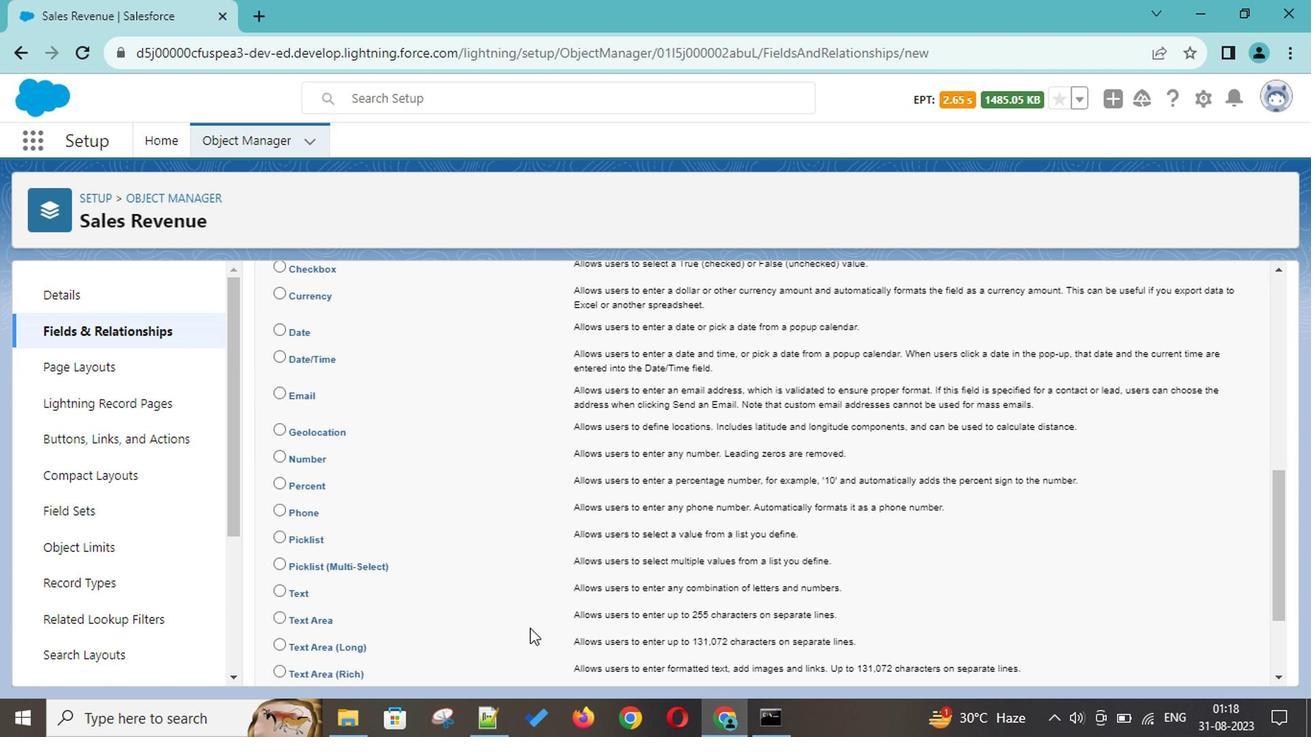 
Action: Mouse scrolled (512, 581) with delta (0, 0)
Screenshot: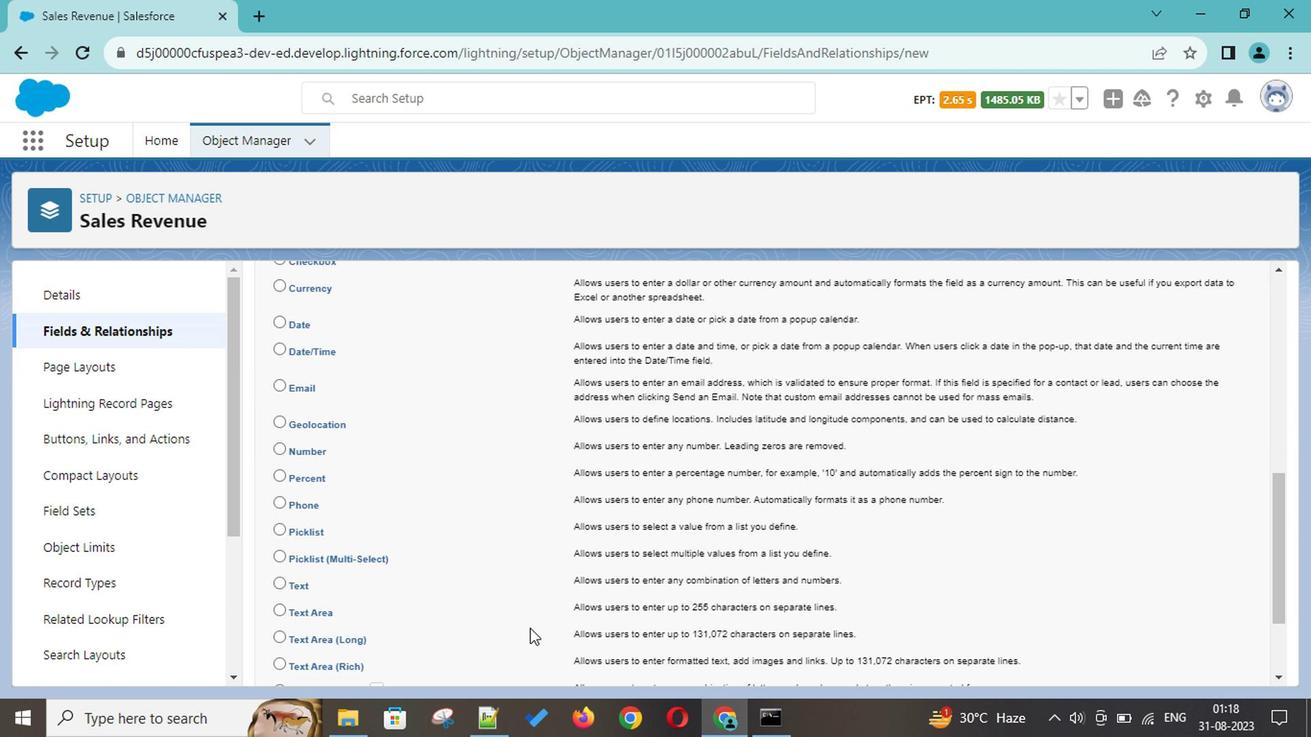 
Action: Mouse moved to (334, 494)
Screenshot: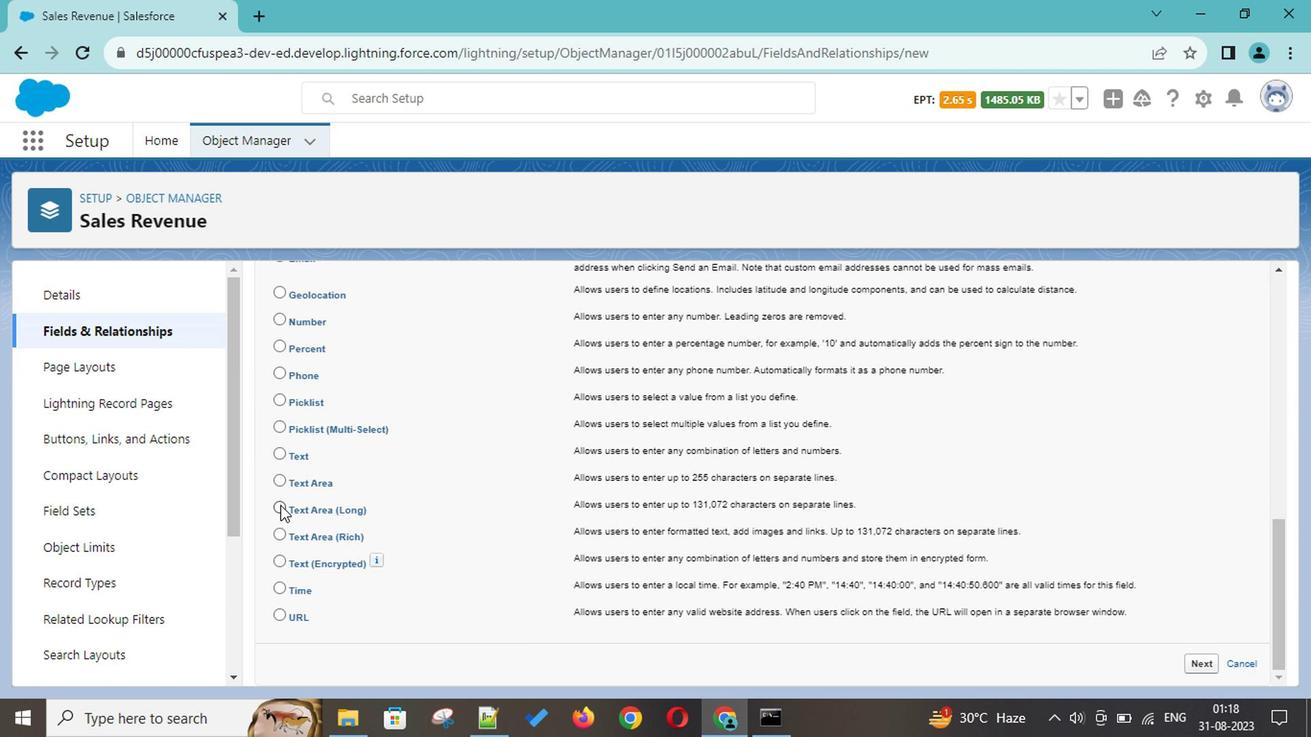 
Action: Mouse pressed left at (334, 494)
Screenshot: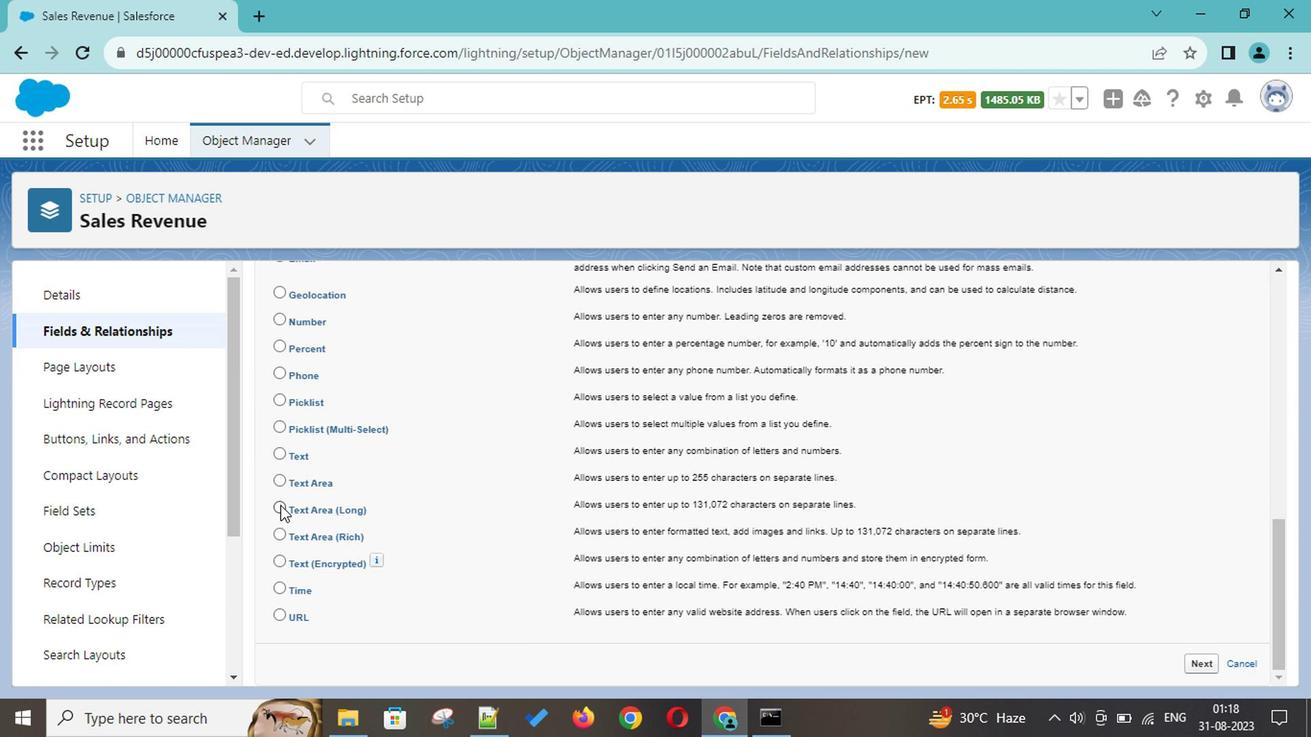 
Action: Mouse moved to (983, 605)
Screenshot: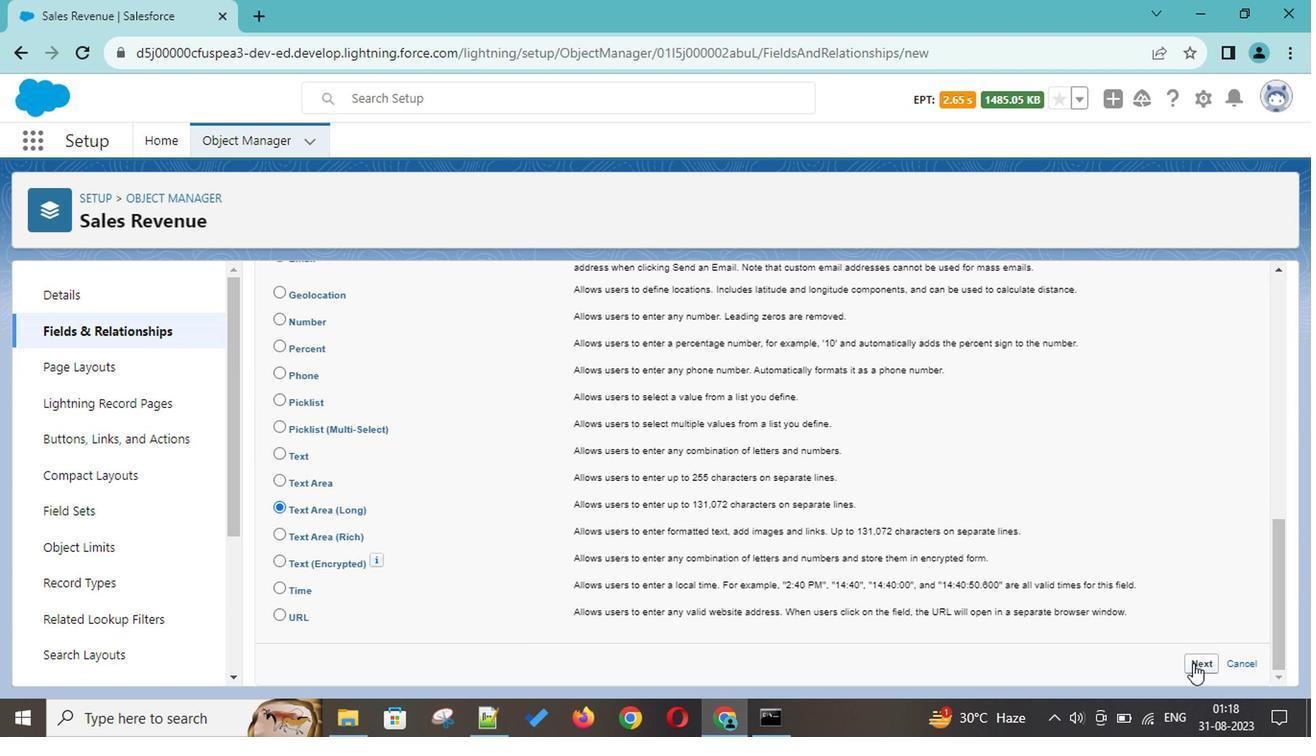 
Action: Mouse pressed left at (983, 605)
Screenshot: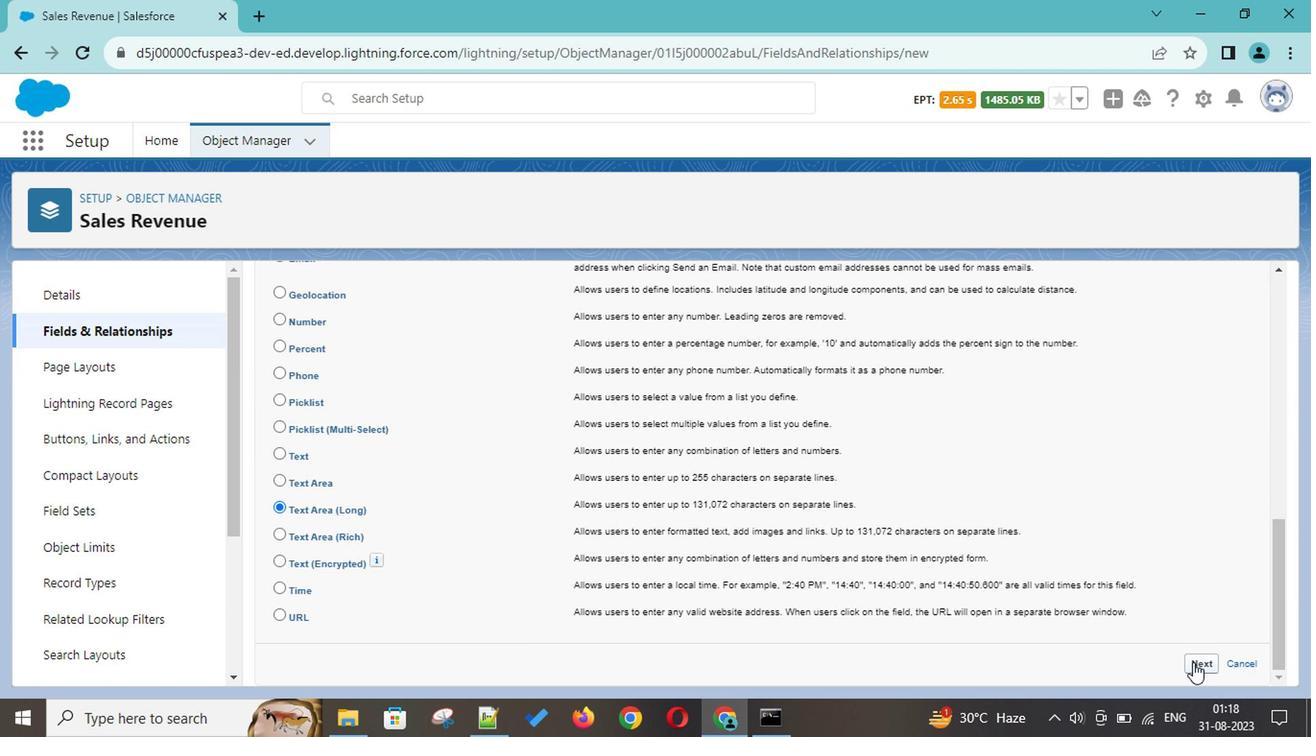 
Action: Key pressed <Key.shift>Name
Screenshot: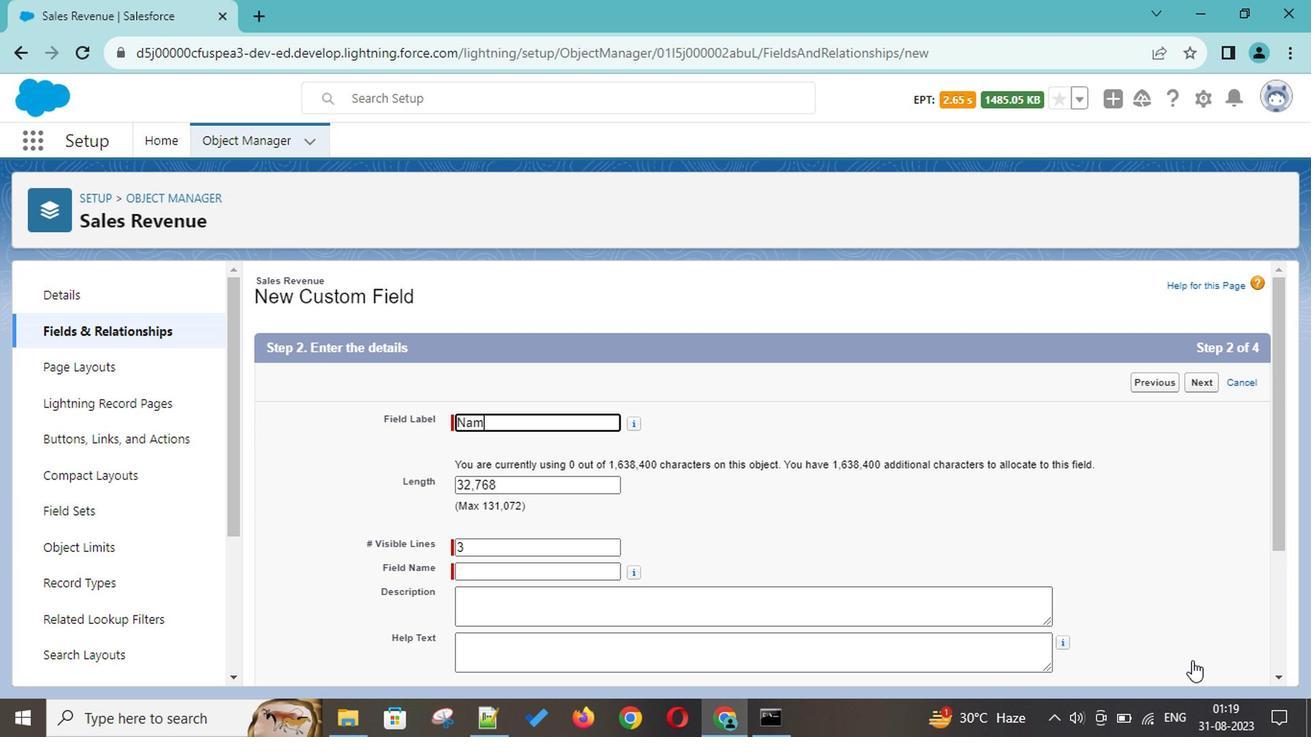 
Action: Mouse moved to (736, 515)
Screenshot: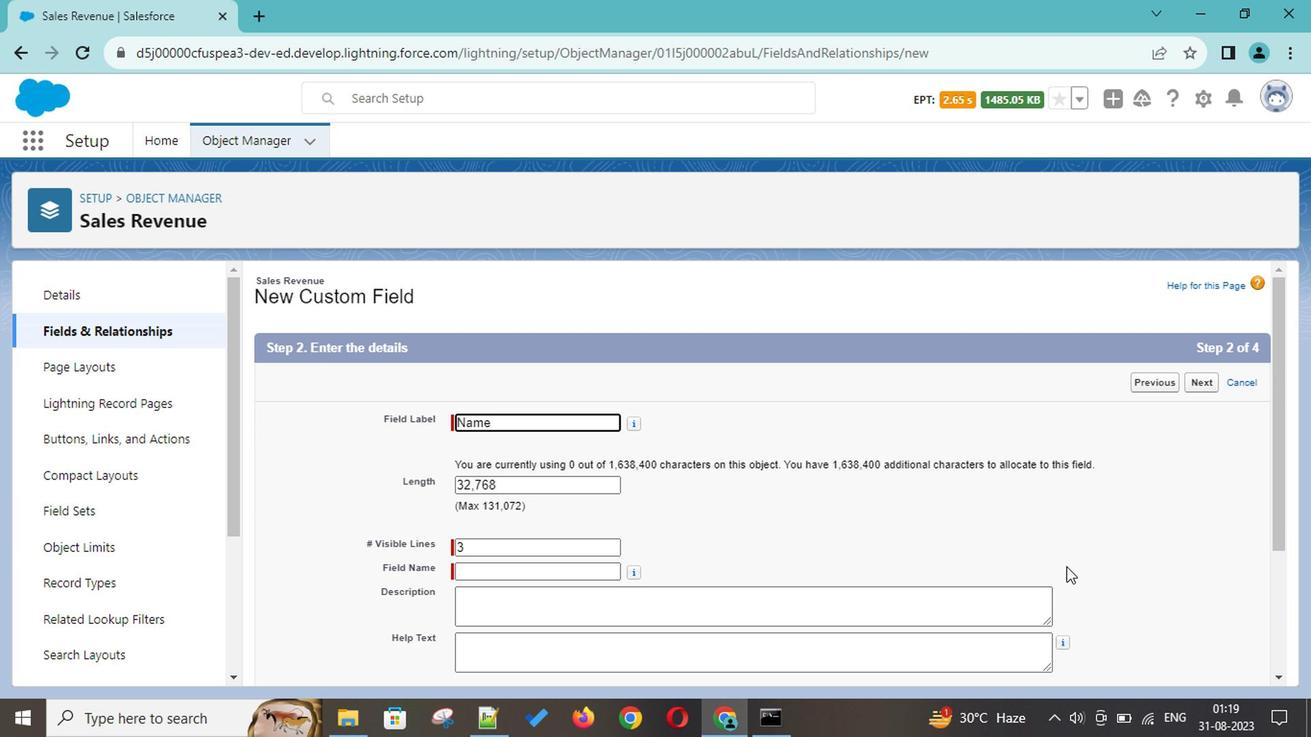 
Action: Mouse scrolled (736, 514) with delta (0, 0)
Screenshot: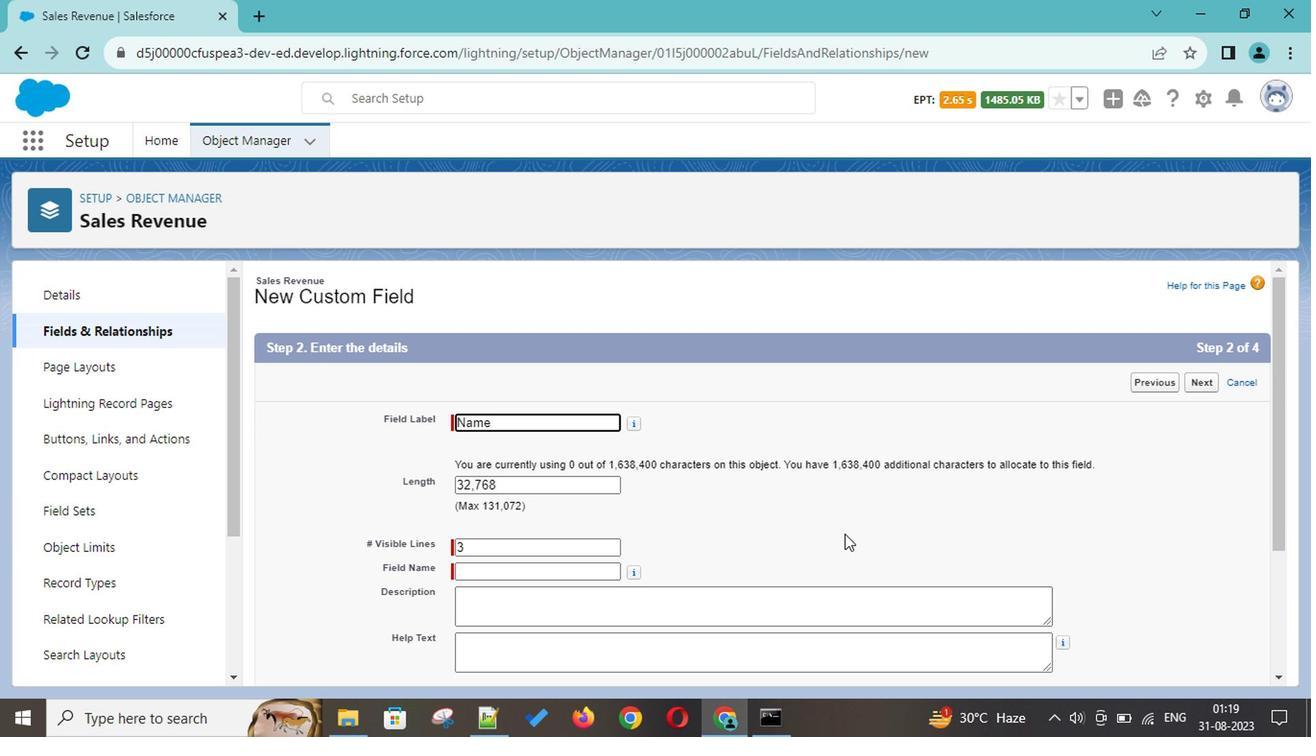 
Action: Mouse scrolled (736, 514) with delta (0, 0)
Screenshot: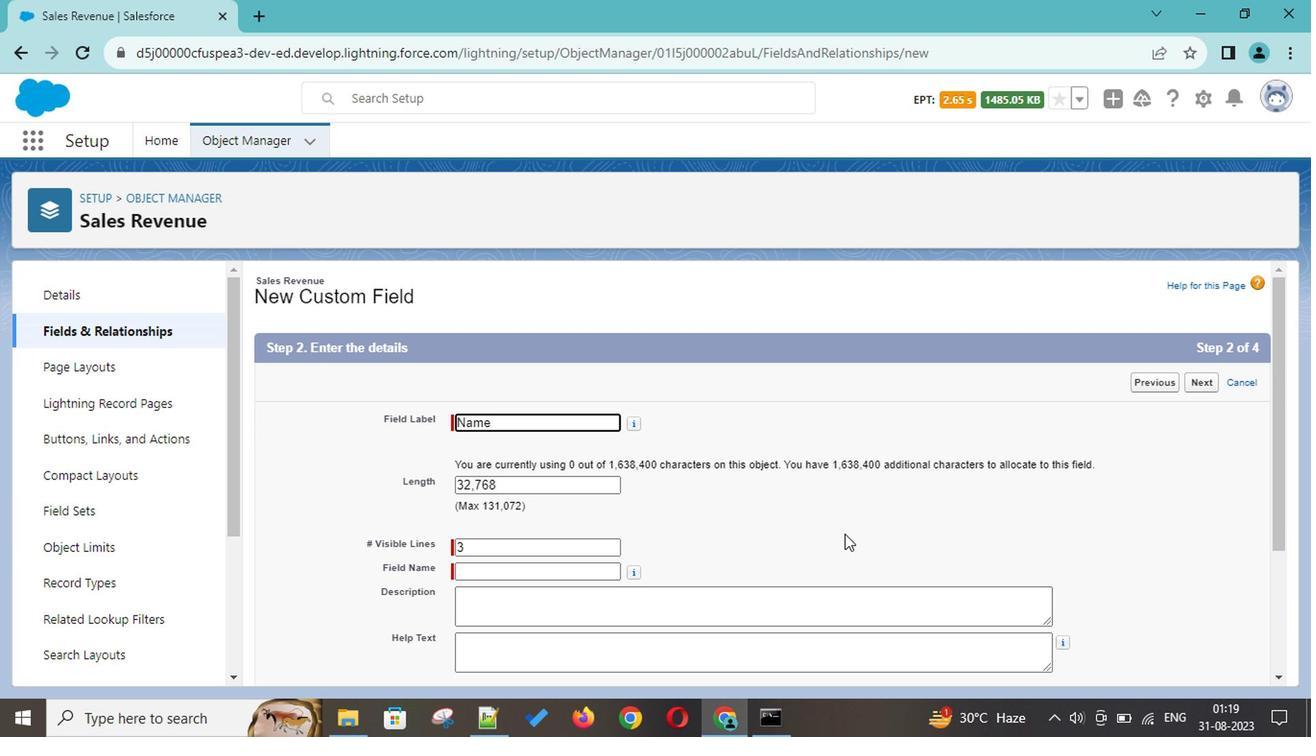 
Action: Mouse scrolled (736, 514) with delta (0, 0)
Screenshot: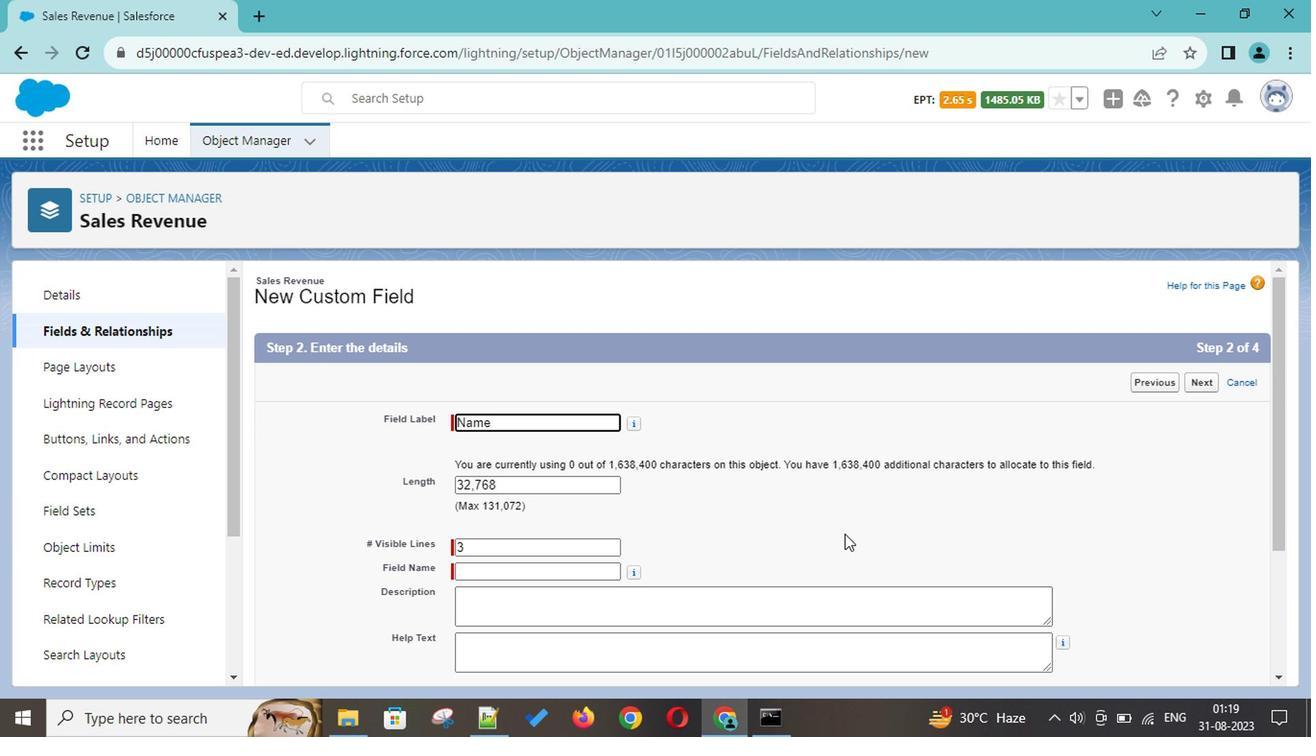 
Action: Mouse scrolled (736, 514) with delta (0, 0)
Screenshot: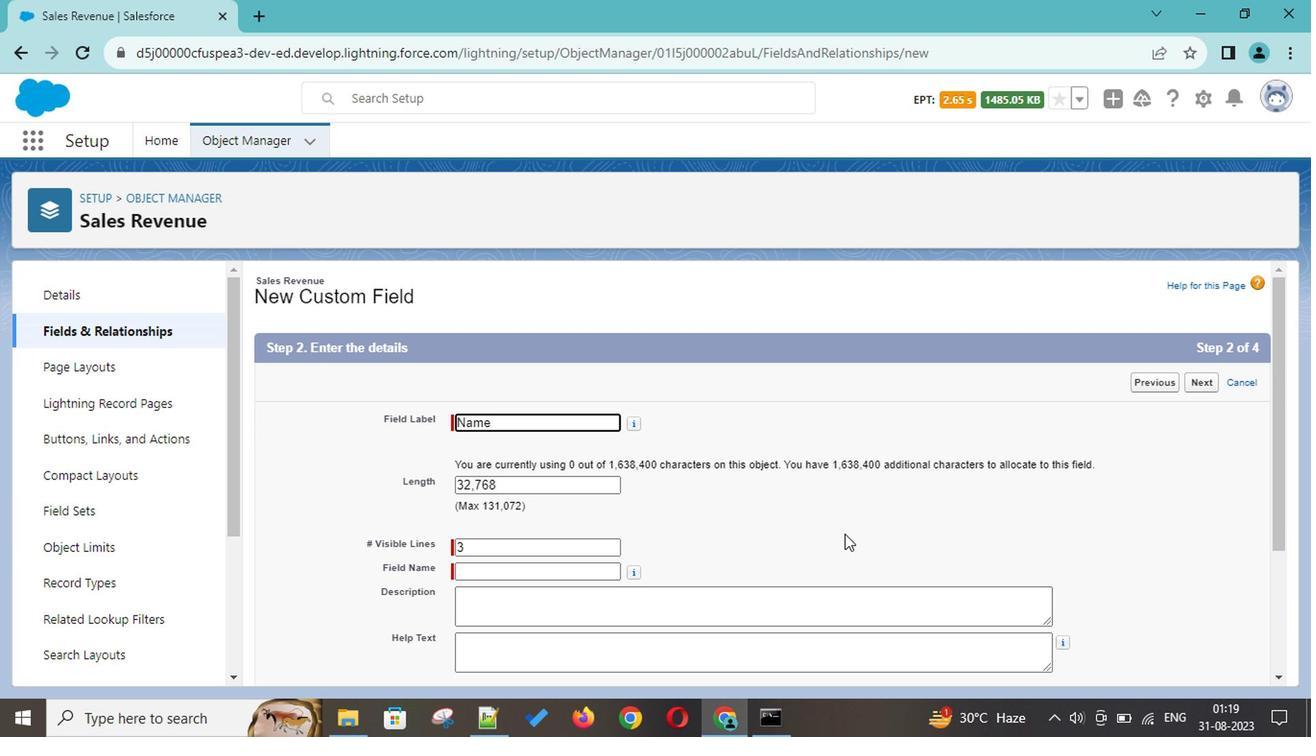 
Action: Mouse scrolled (736, 514) with delta (0, 0)
Screenshot: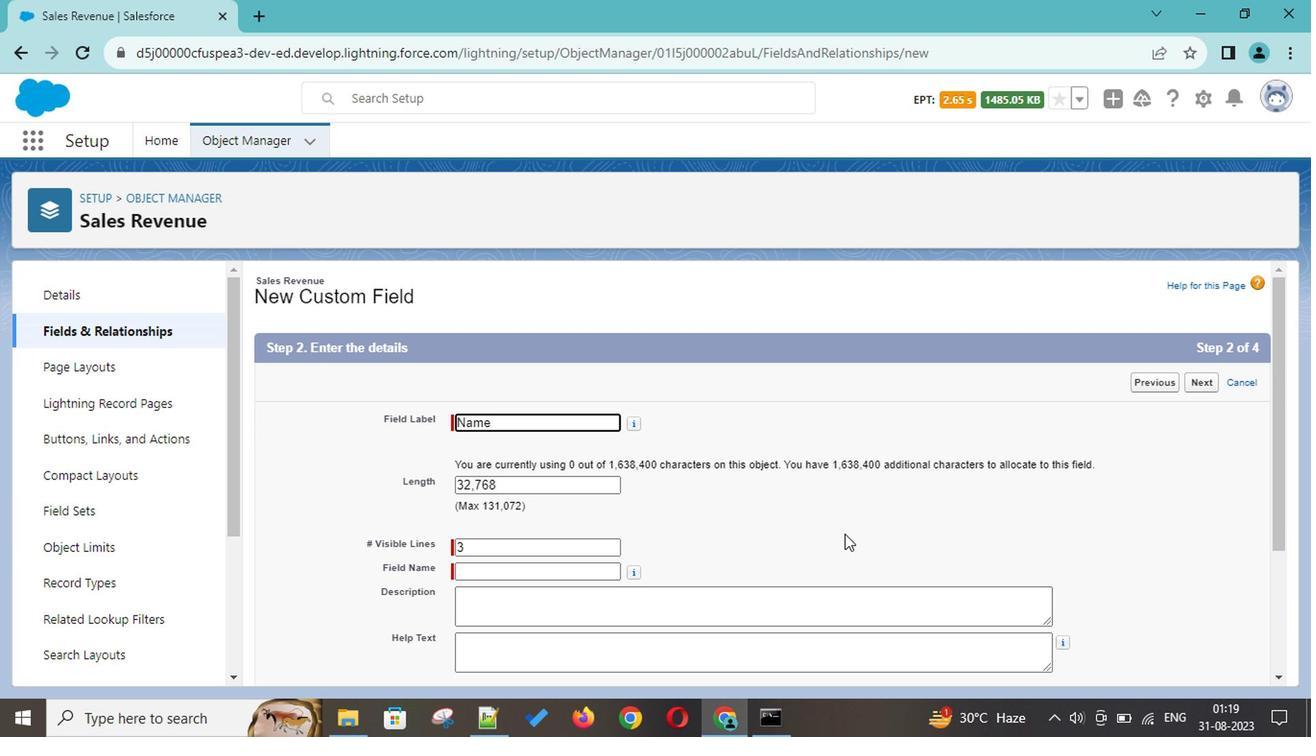 
Action: Mouse scrolled (736, 514) with delta (0, 0)
Screenshot: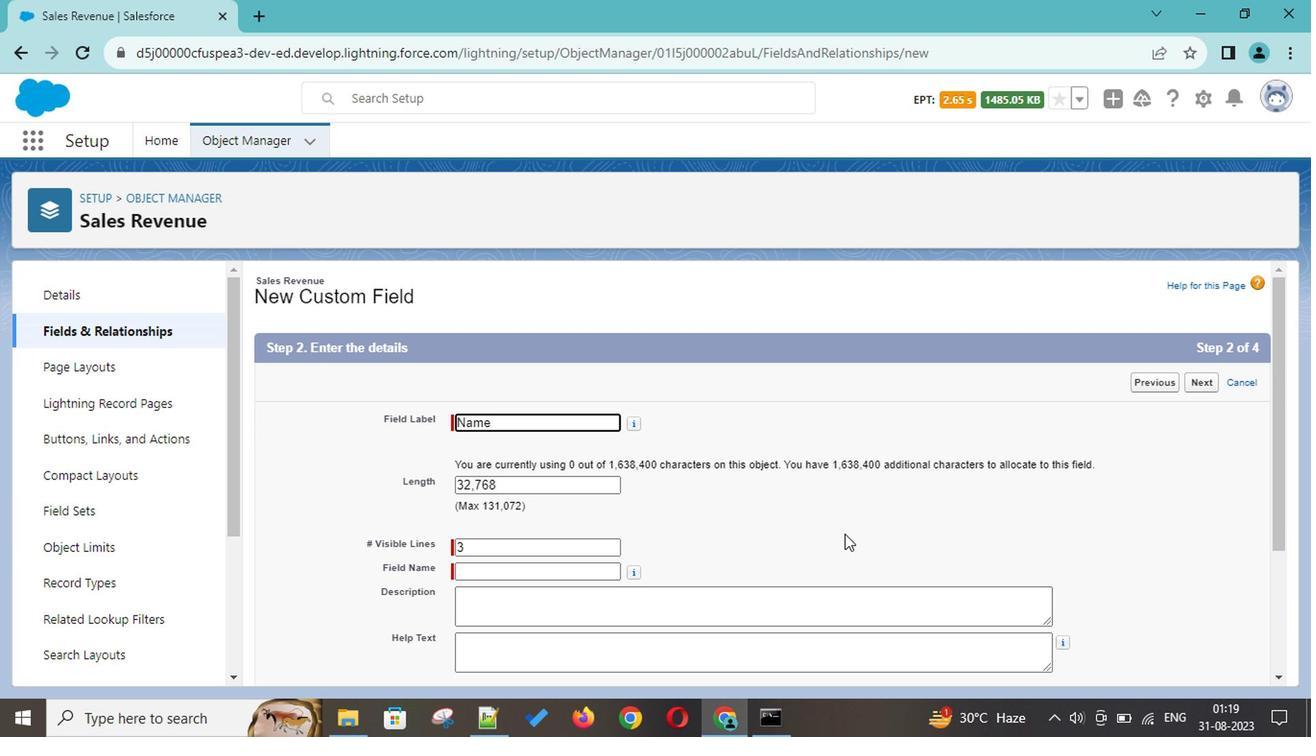 
Action: Mouse scrolled (736, 514) with delta (0, 0)
Screenshot: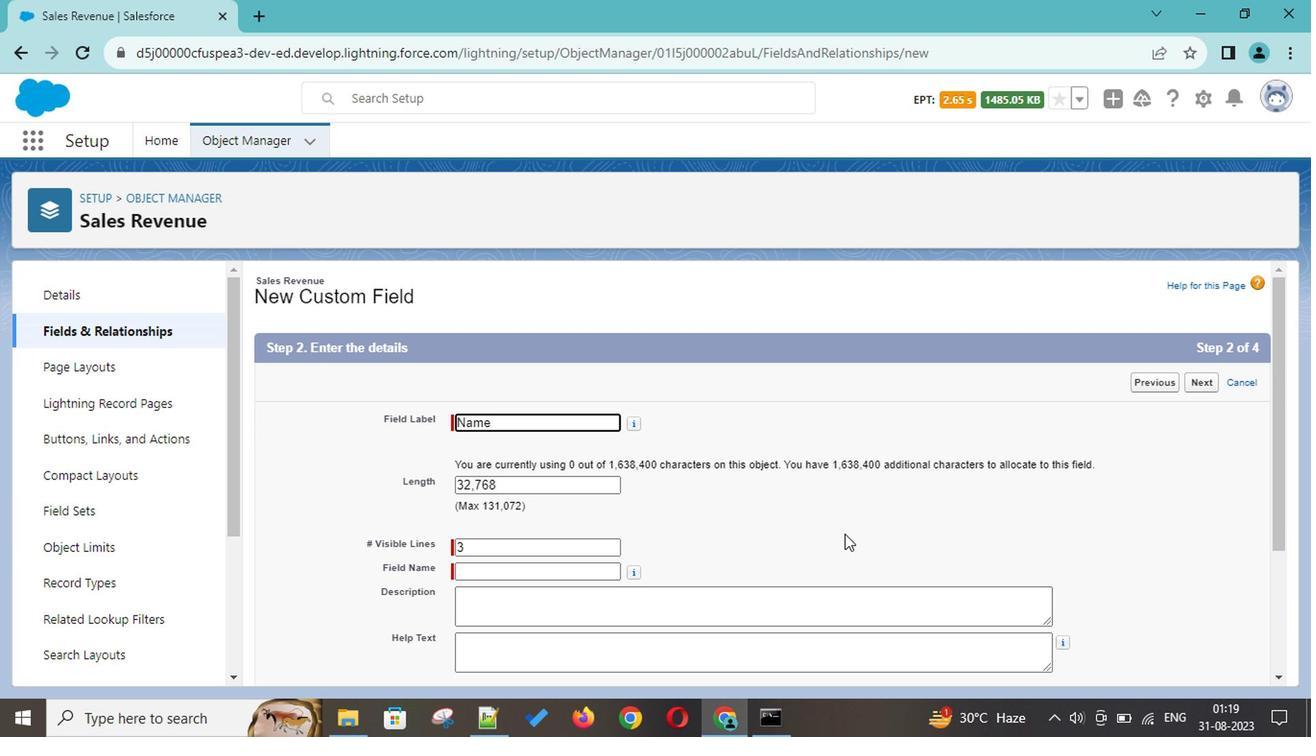 
Action: Mouse scrolled (736, 514) with delta (0, 0)
Screenshot: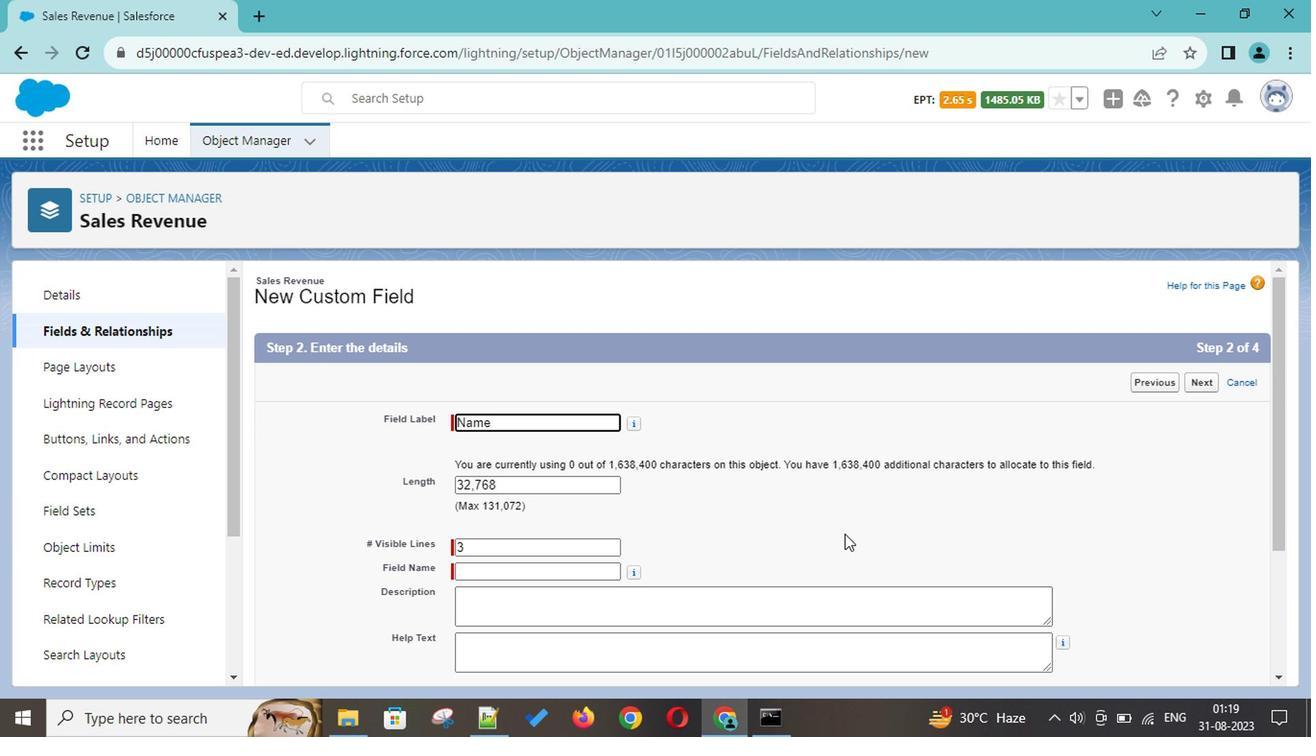 
Action: Mouse scrolled (736, 514) with delta (0, 0)
Screenshot: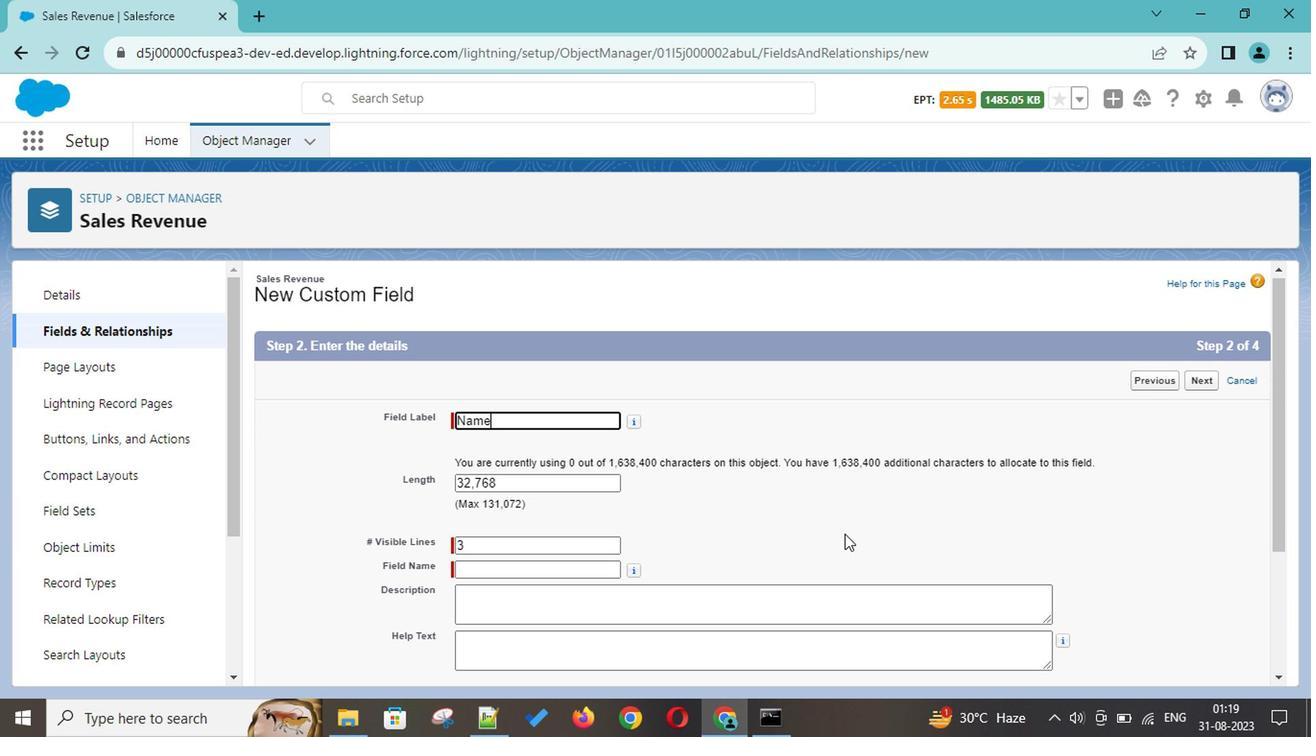 
Action: Mouse scrolled (736, 514) with delta (0, 0)
Screenshot: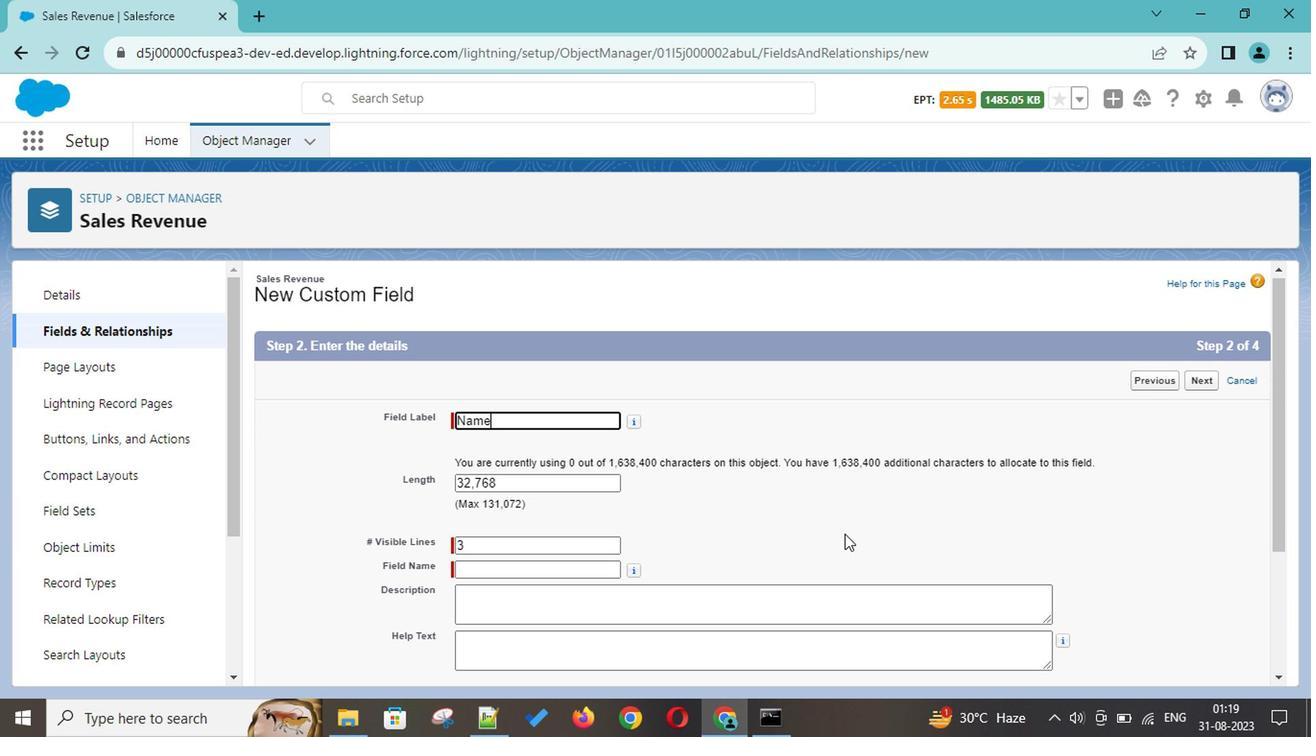 
Action: Mouse moved to (612, 410)
Screenshot: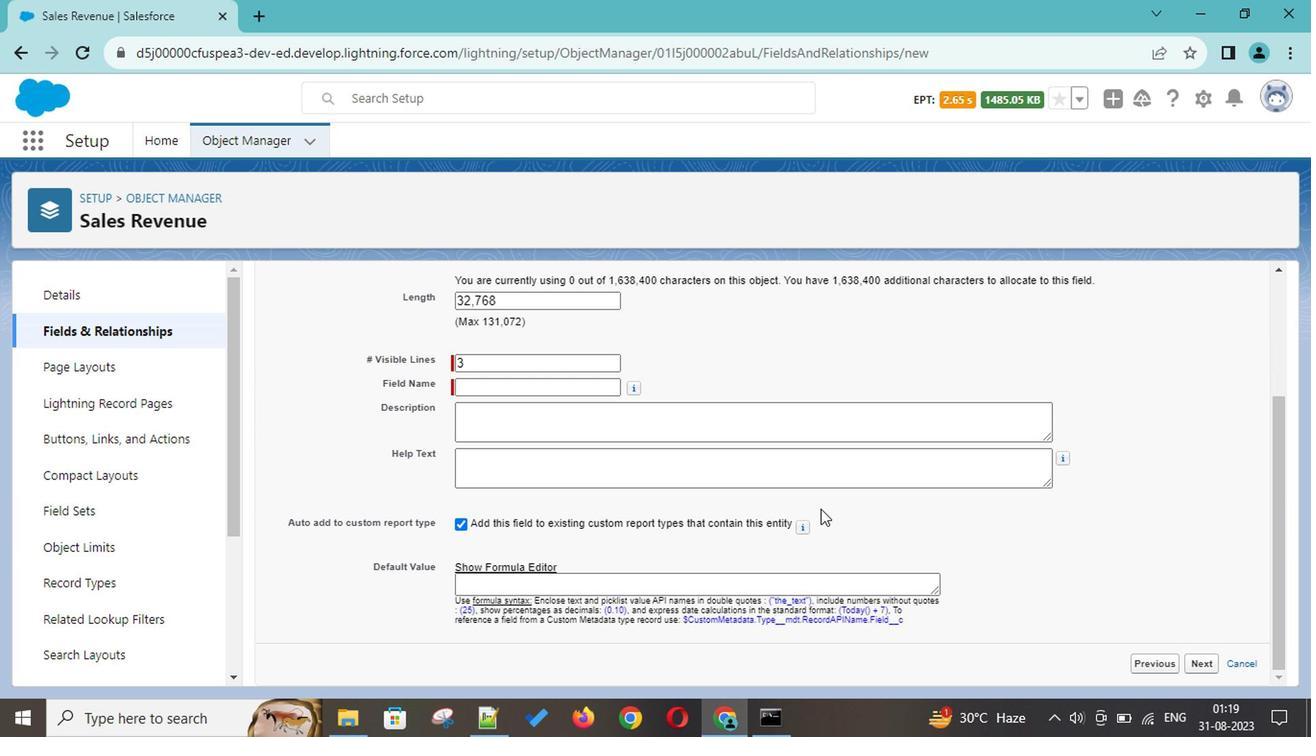 
Action: Mouse scrolled (612, 409) with delta (0, 0)
Screenshot: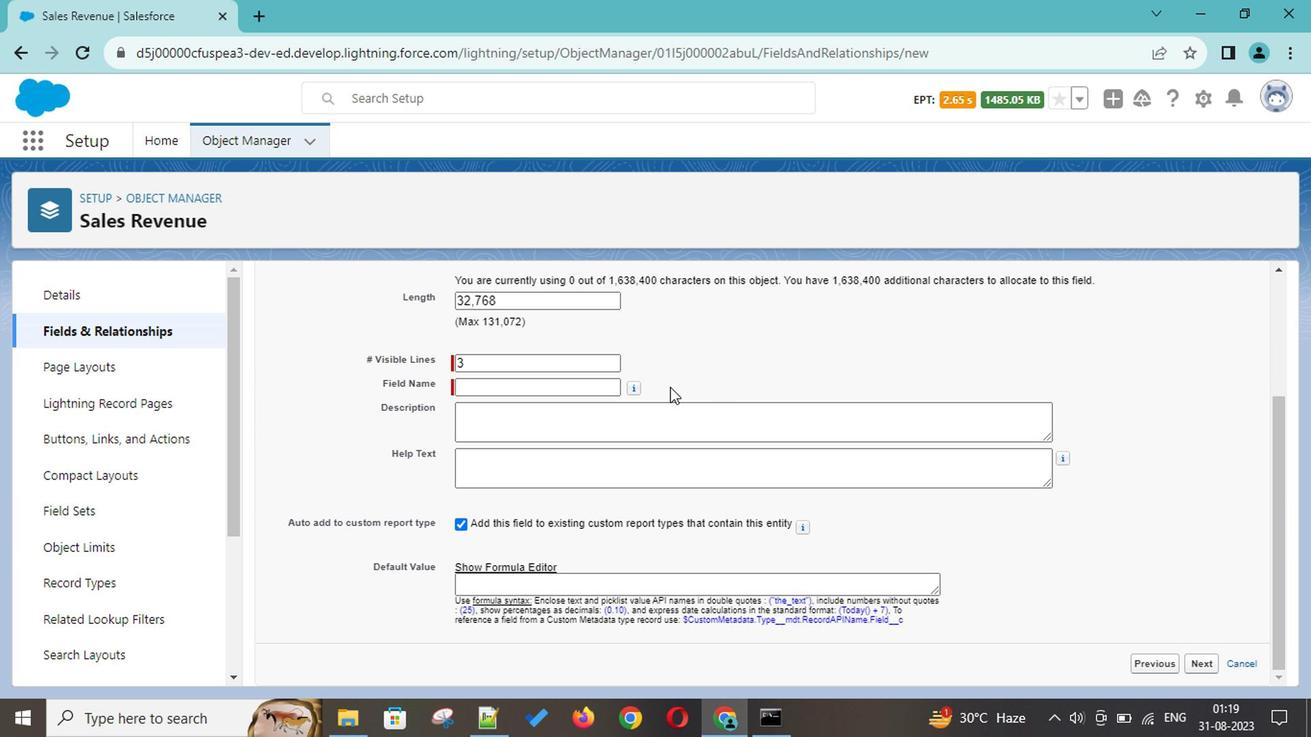 
Action: Mouse scrolled (612, 409) with delta (0, 0)
Screenshot: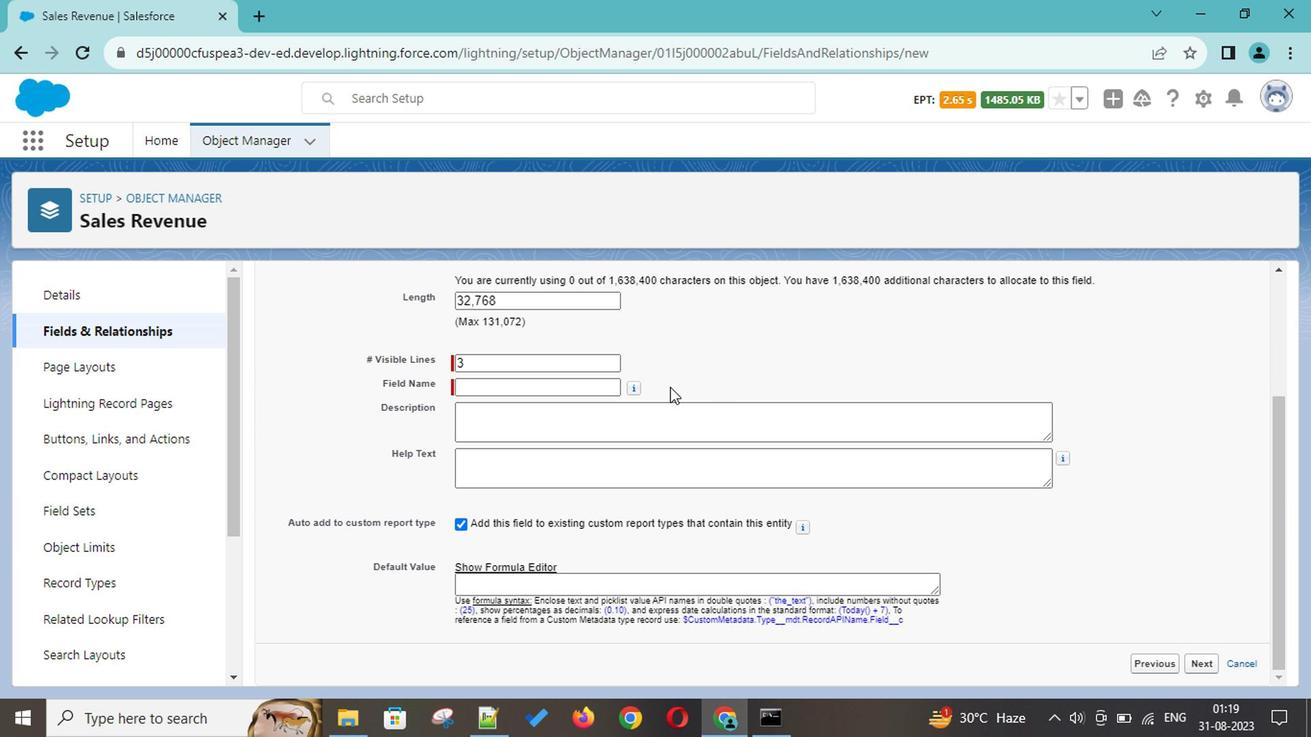 
Action: Mouse scrolled (612, 409) with delta (0, 0)
Screenshot: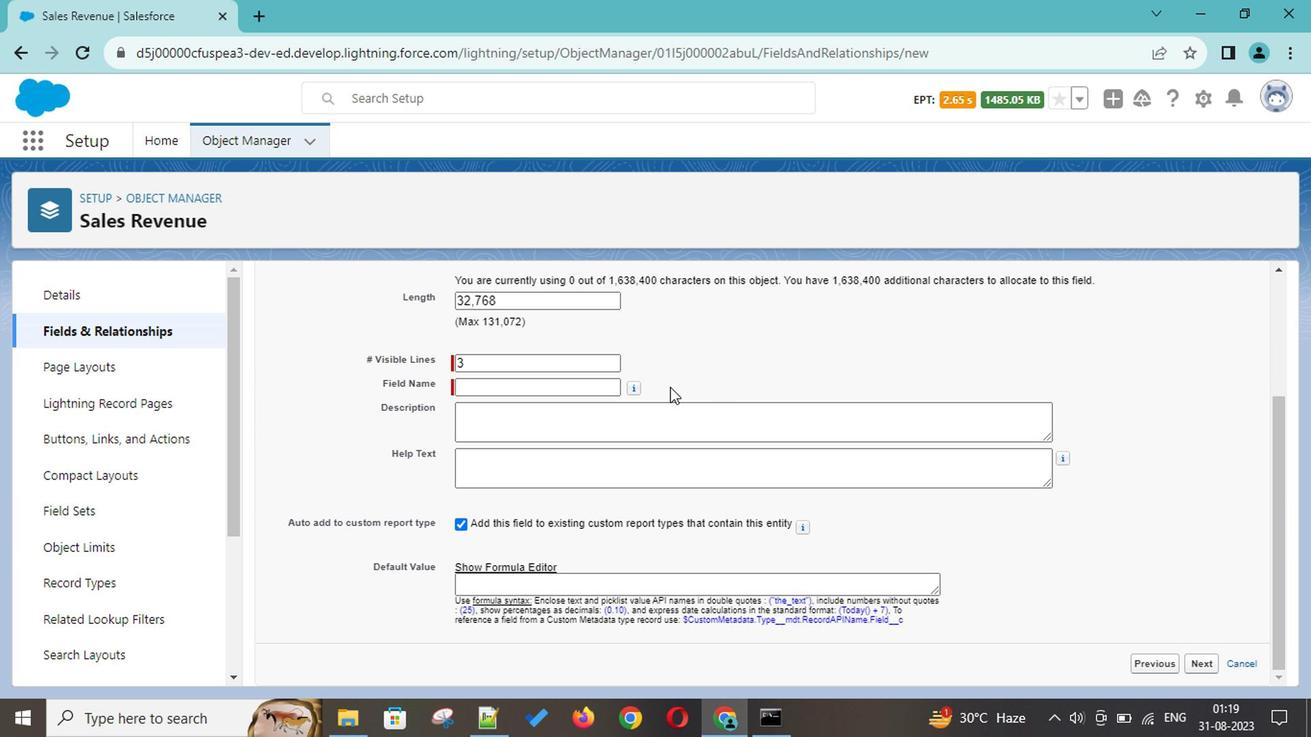 
Action: Mouse scrolled (612, 409) with delta (0, 0)
Screenshot: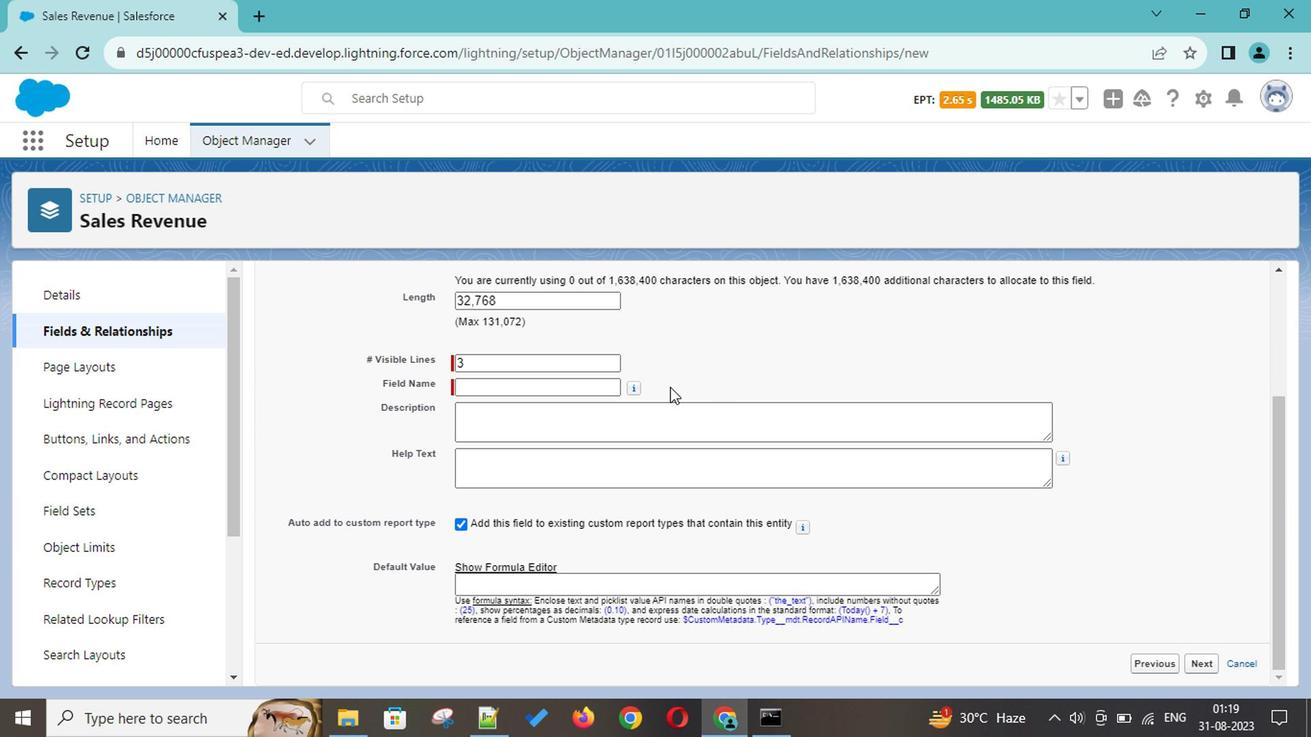 
Action: Mouse scrolled (612, 409) with delta (0, 0)
Screenshot: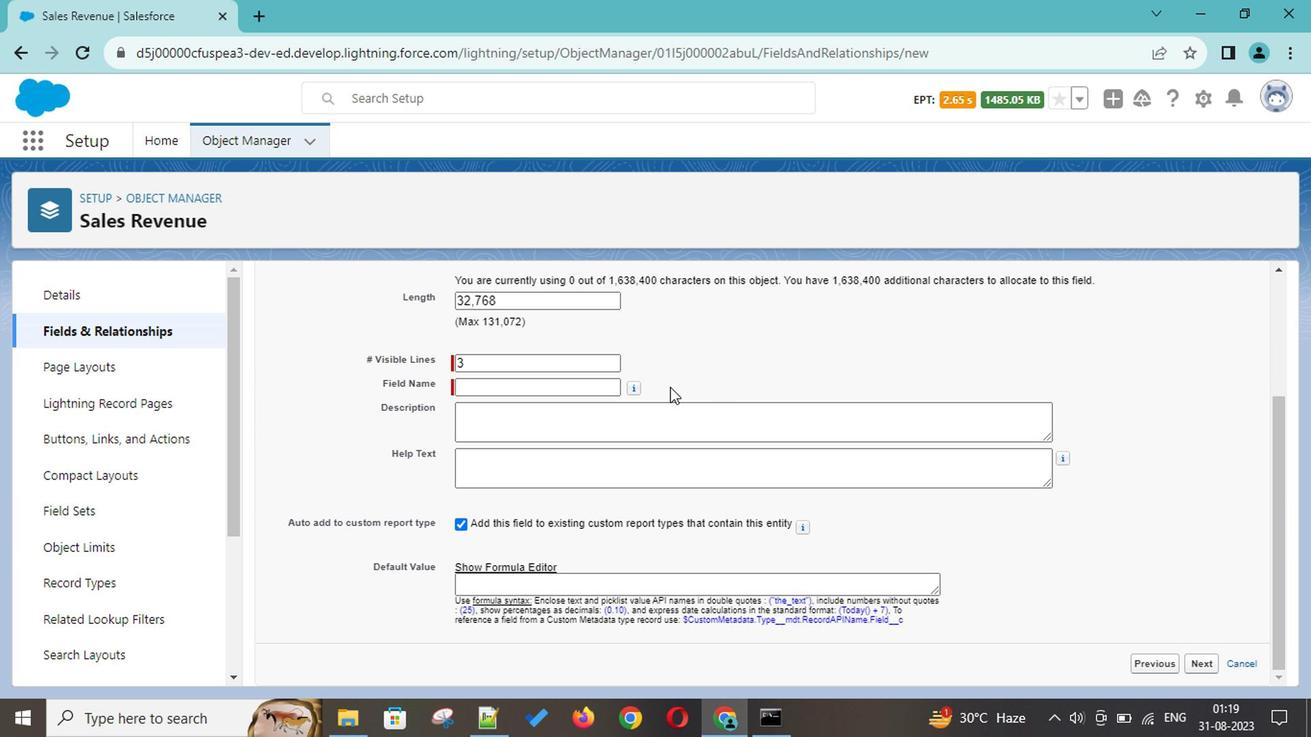
Action: Mouse scrolled (612, 409) with delta (0, 0)
Screenshot: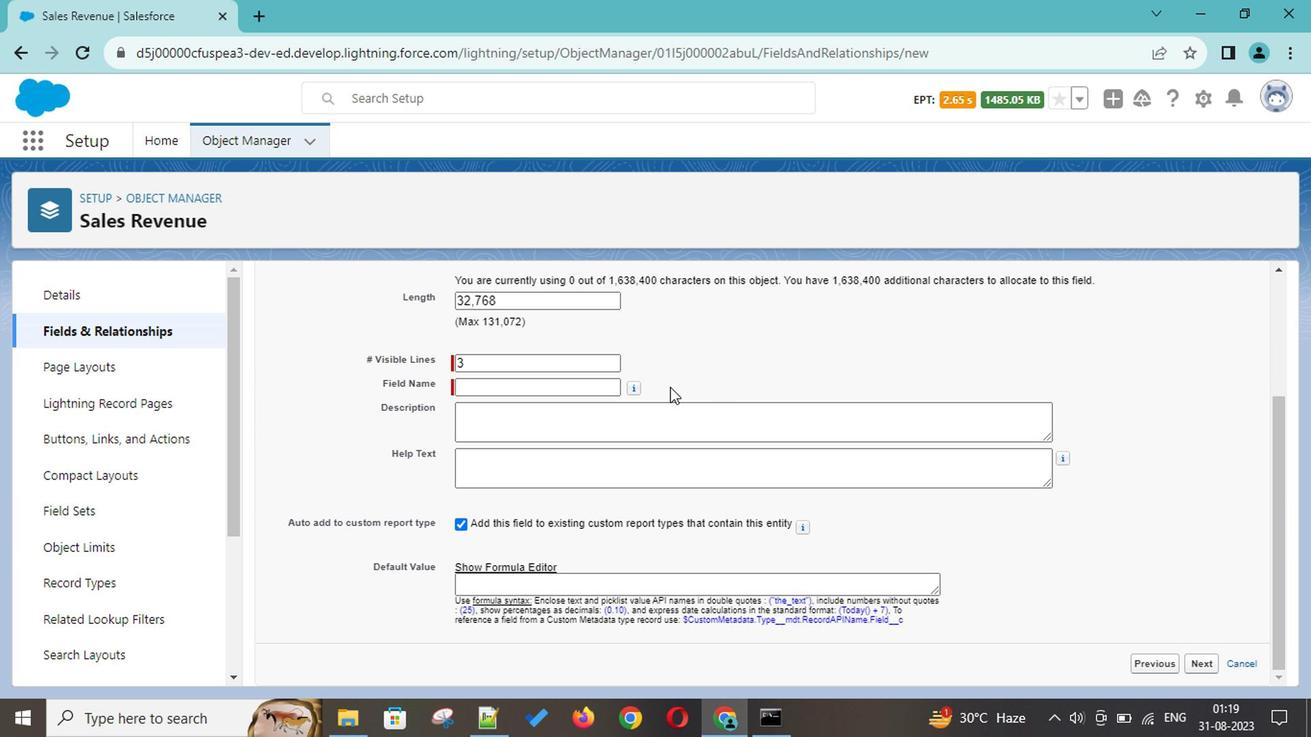 
Action: Mouse moved to (564, 428)
Screenshot: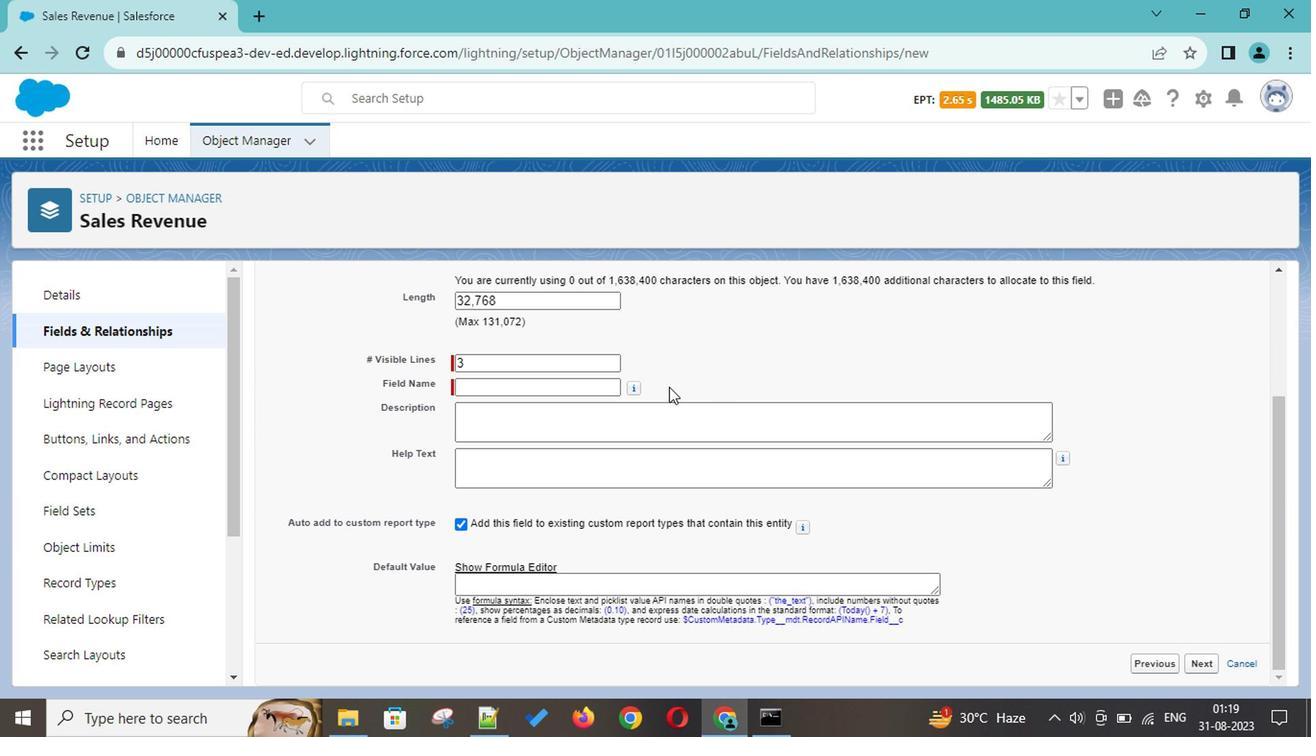
Action: Mouse scrolled (564, 427) with delta (0, 0)
Screenshot: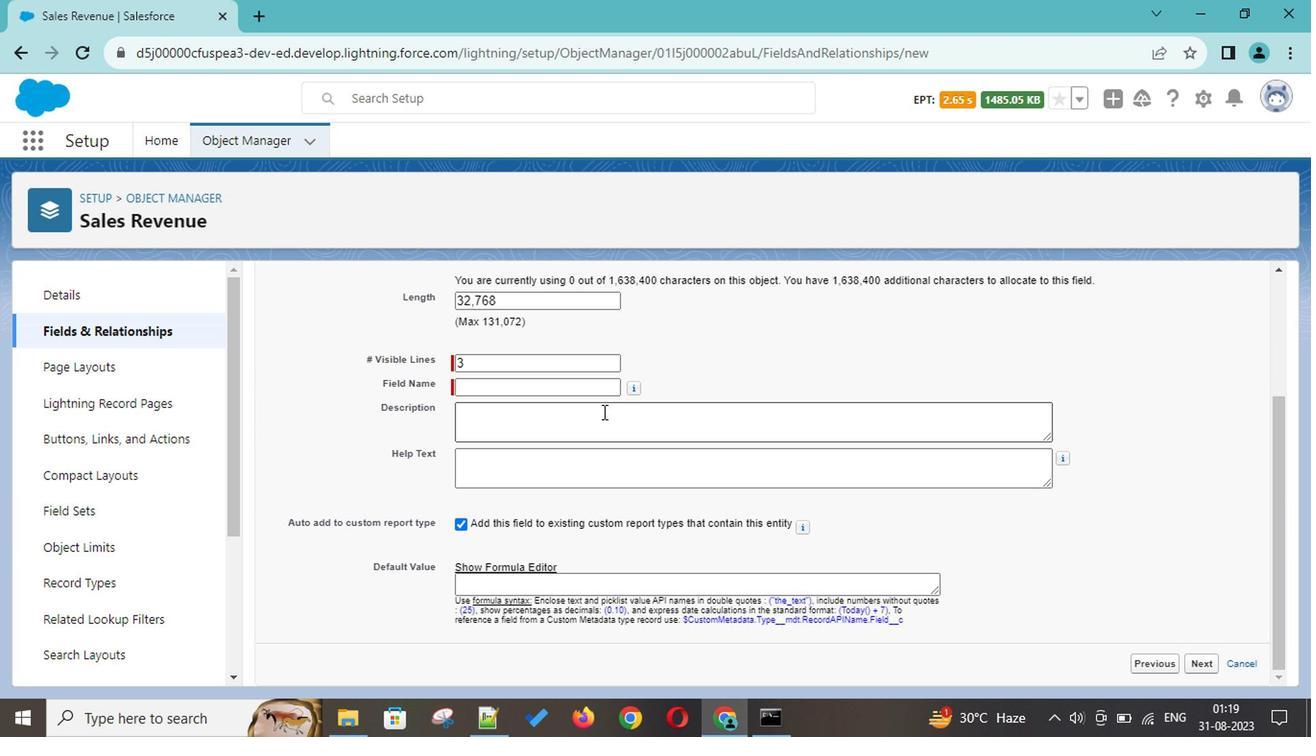 
Action: Mouse scrolled (564, 427) with delta (0, 0)
Screenshot: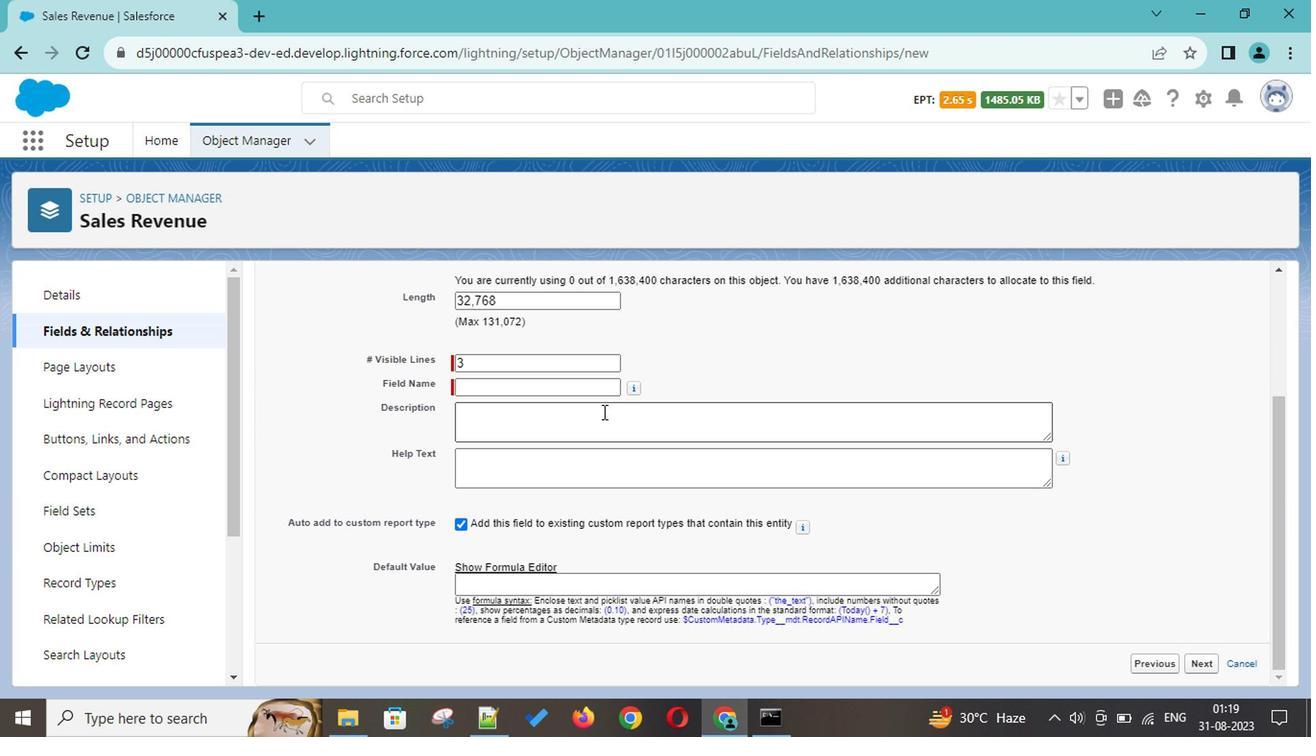
Action: Mouse scrolled (564, 427) with delta (0, 0)
Screenshot: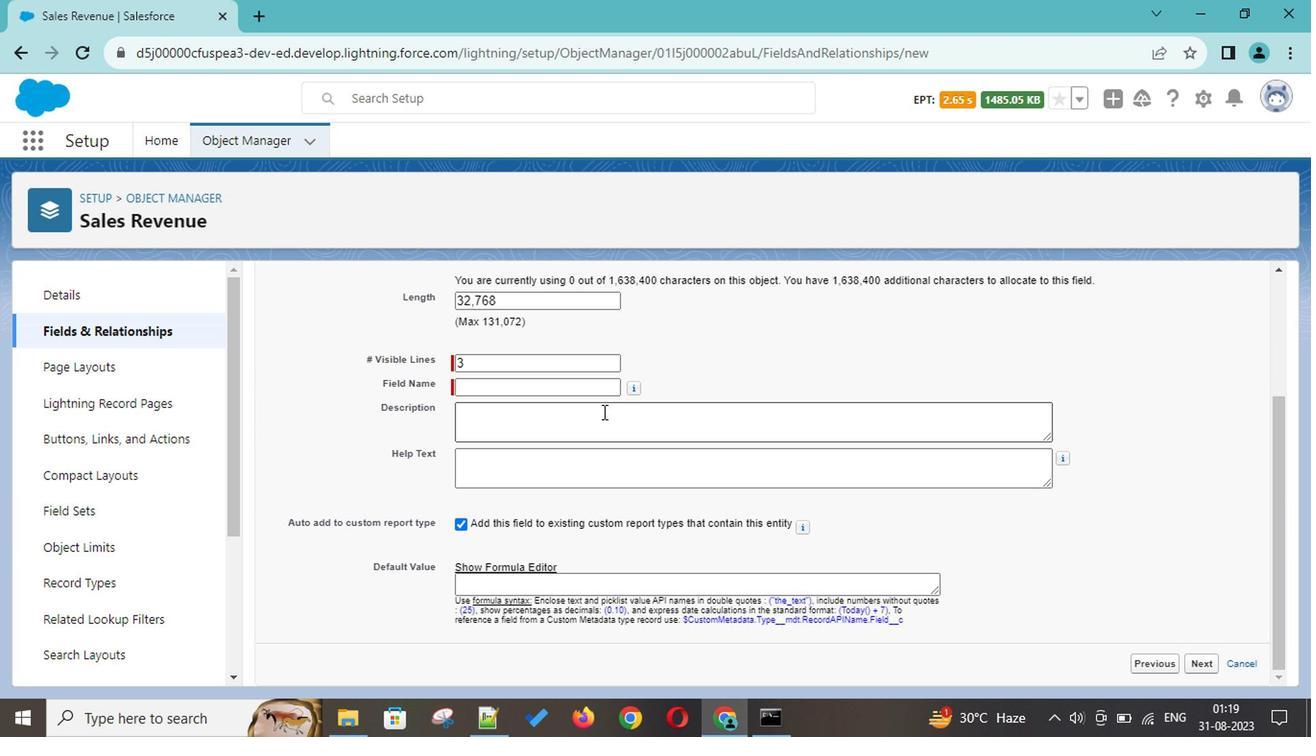 
Action: Mouse scrolled (564, 427) with delta (0, 0)
Screenshot: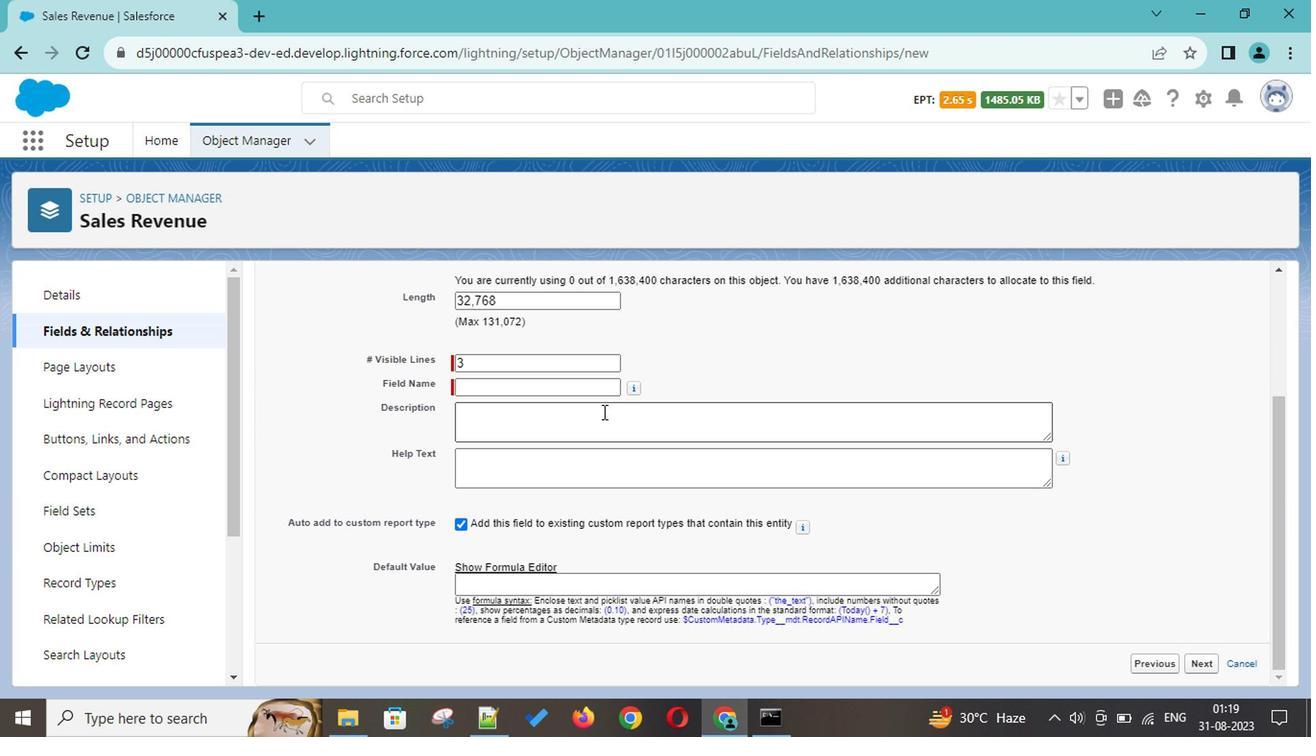 
Action: Mouse scrolled (564, 427) with delta (0, 0)
Screenshot: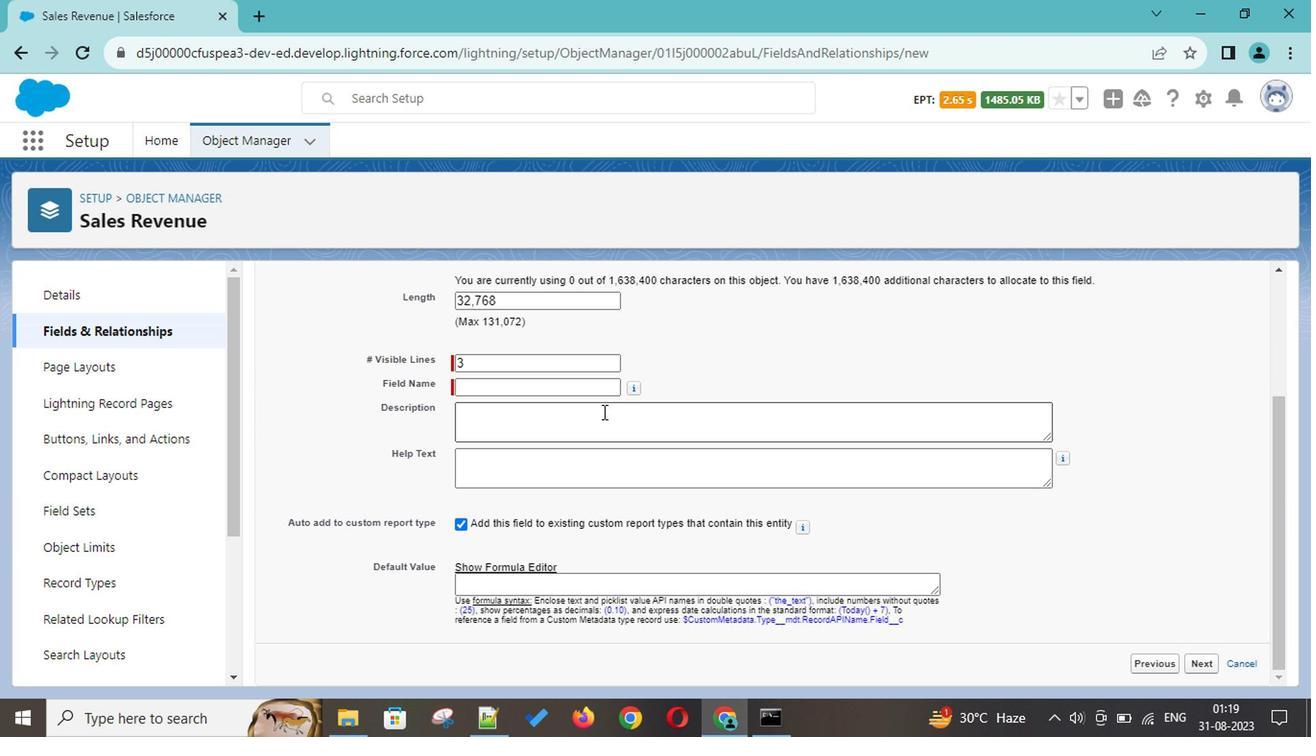 
Action: Mouse scrolled (564, 427) with delta (0, 0)
Screenshot: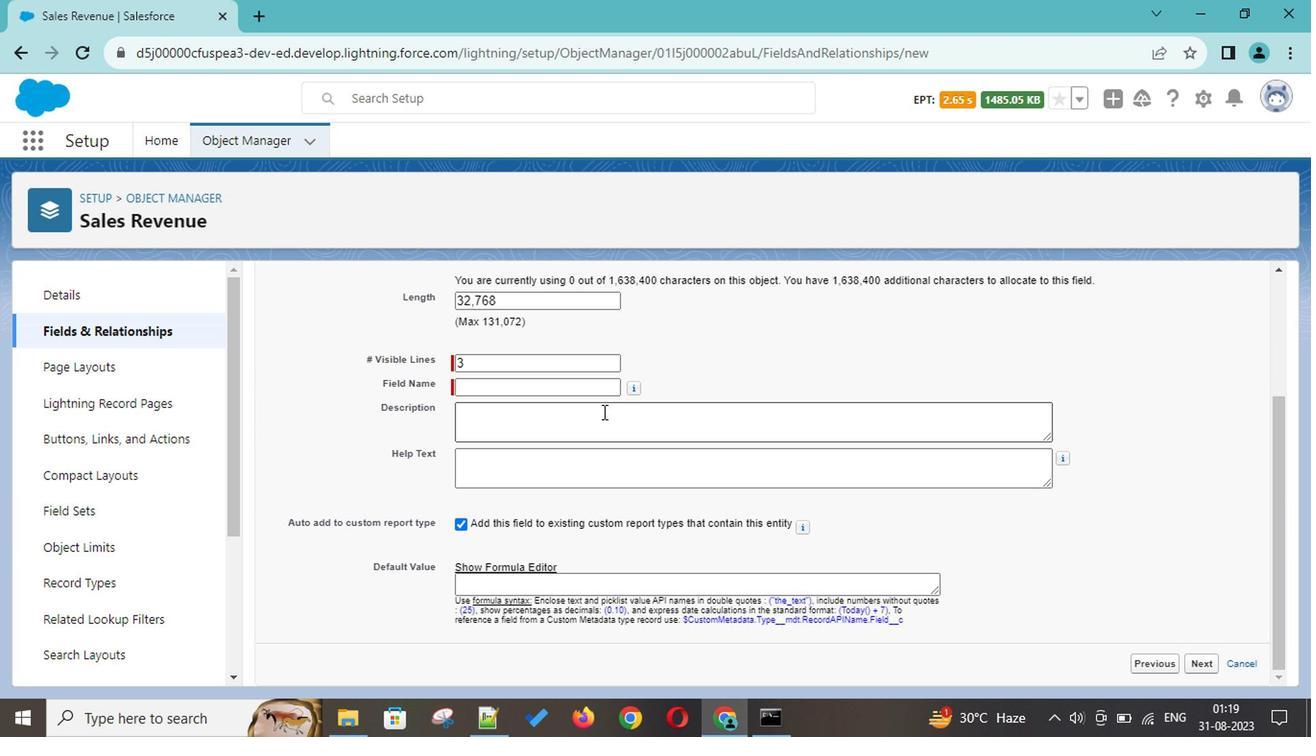 
Action: Mouse moved to (612, 454)
Screenshot: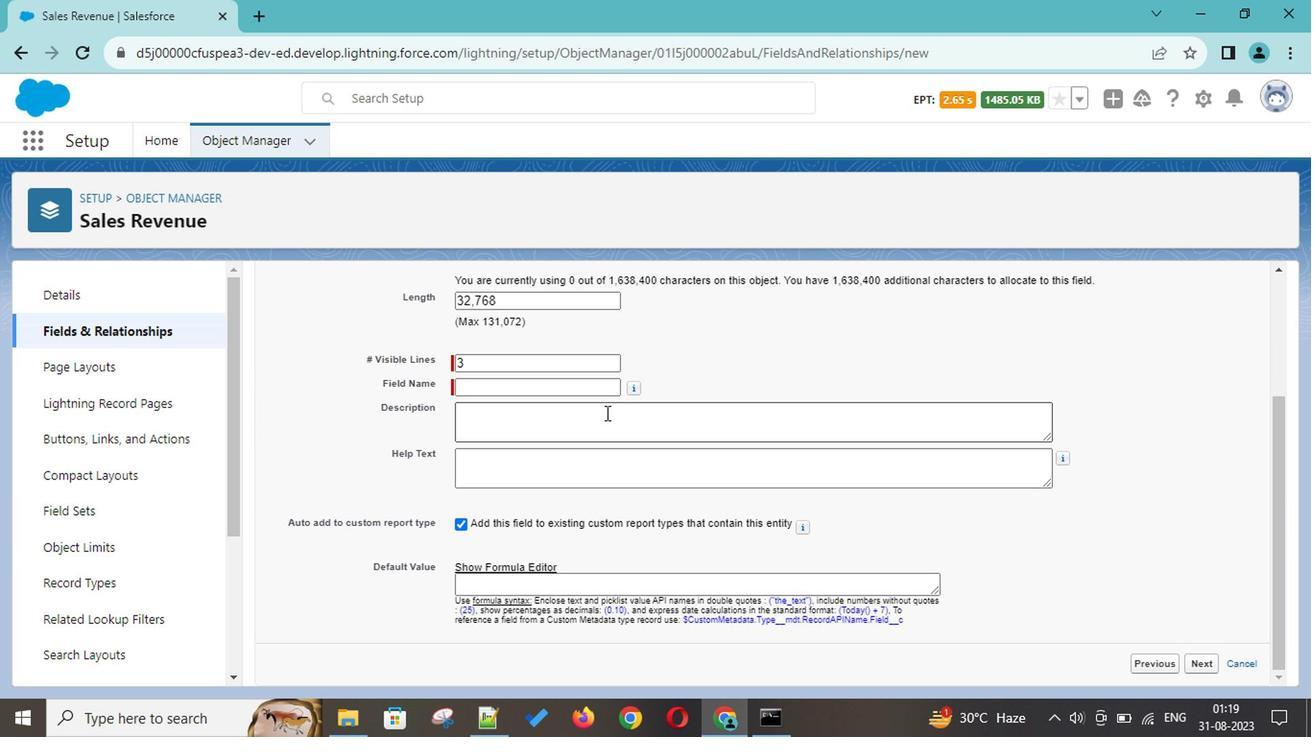 
Action: Mouse scrolled (612, 453) with delta (0, 0)
Screenshot: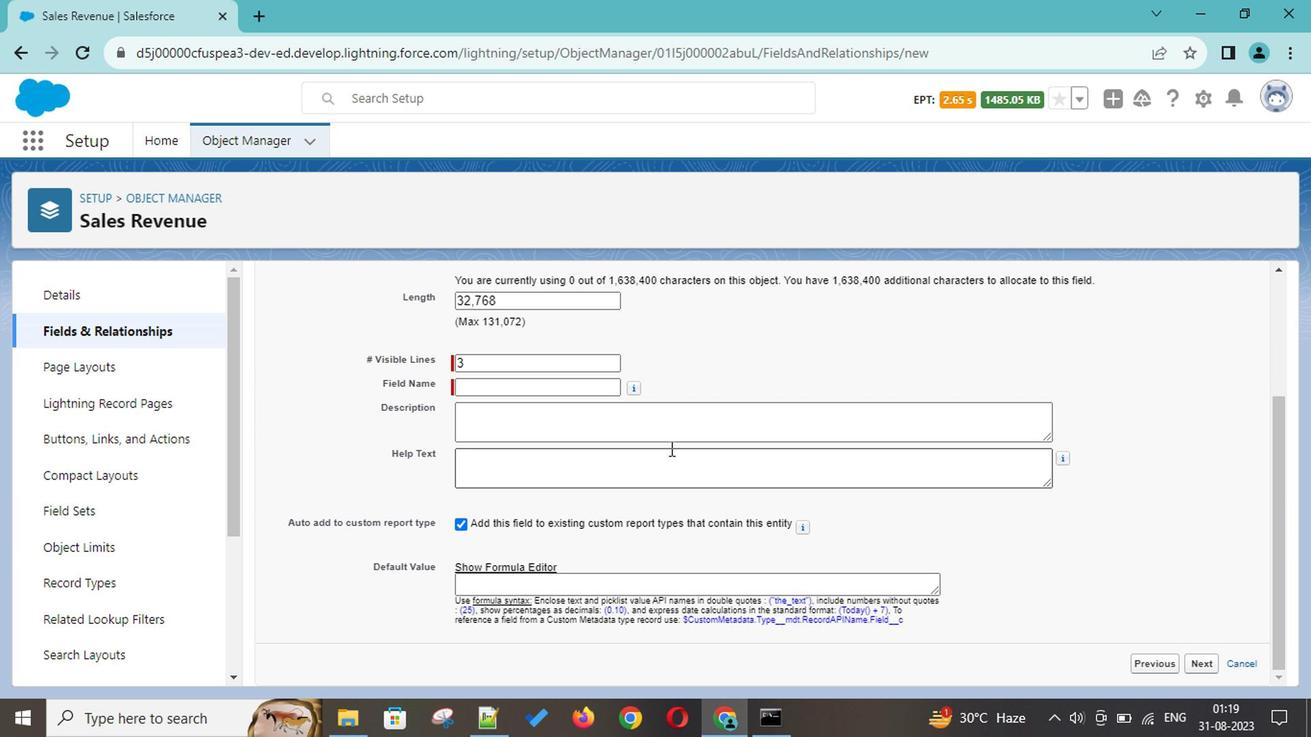 
Action: Mouse scrolled (612, 453) with delta (0, 0)
Screenshot: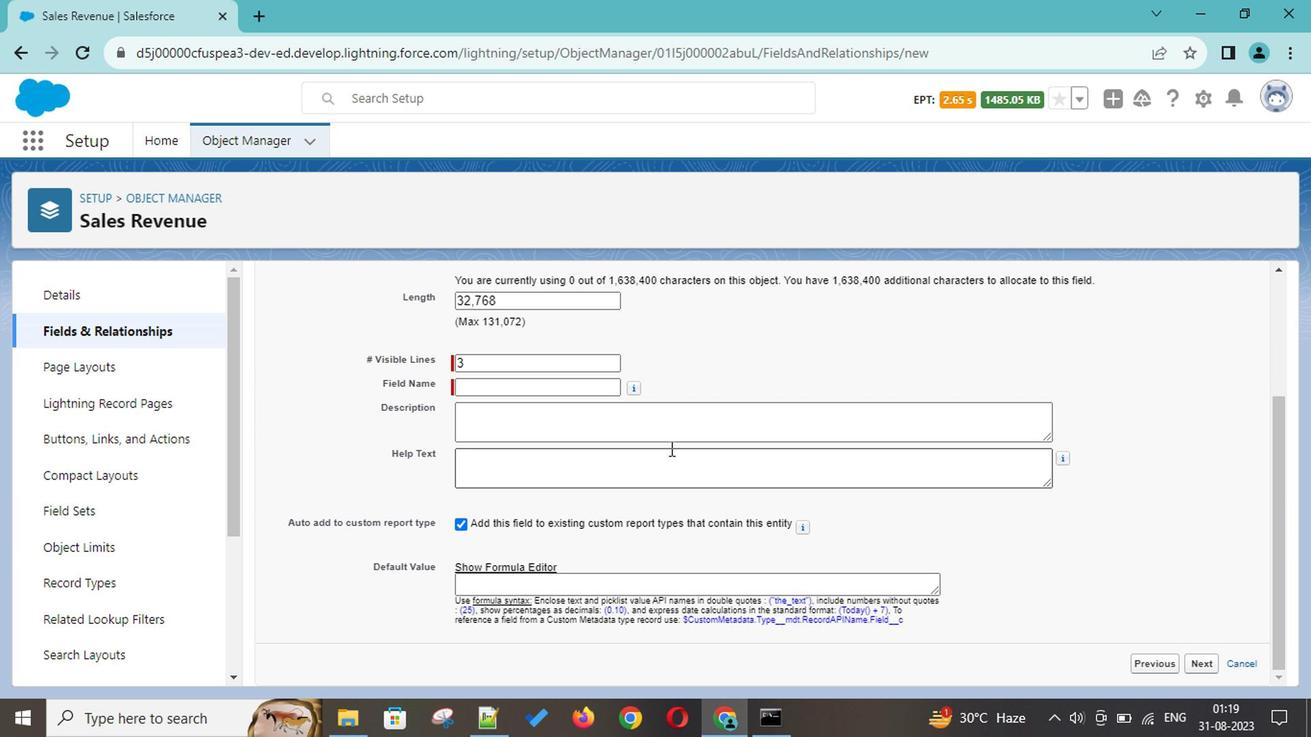 
Action: Mouse scrolled (612, 453) with delta (0, 0)
Screenshot: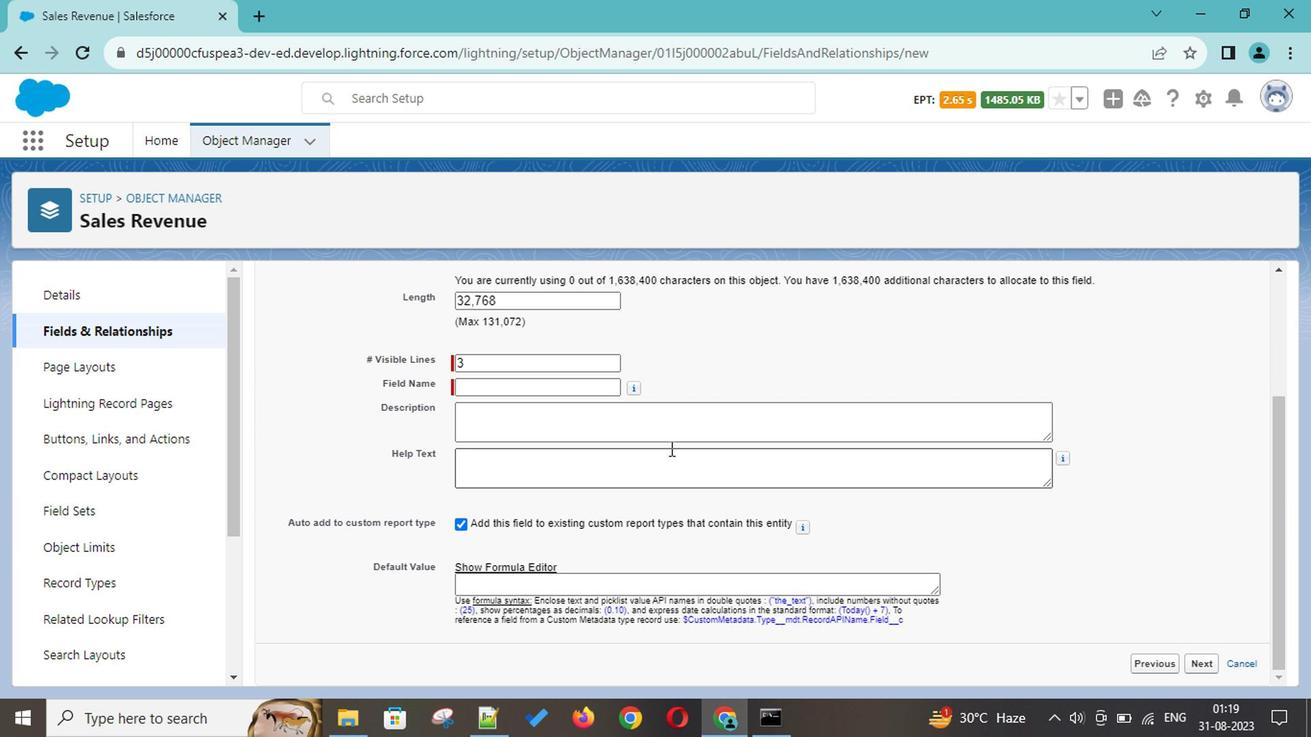 
Action: Mouse moved to (491, 435)
Screenshot: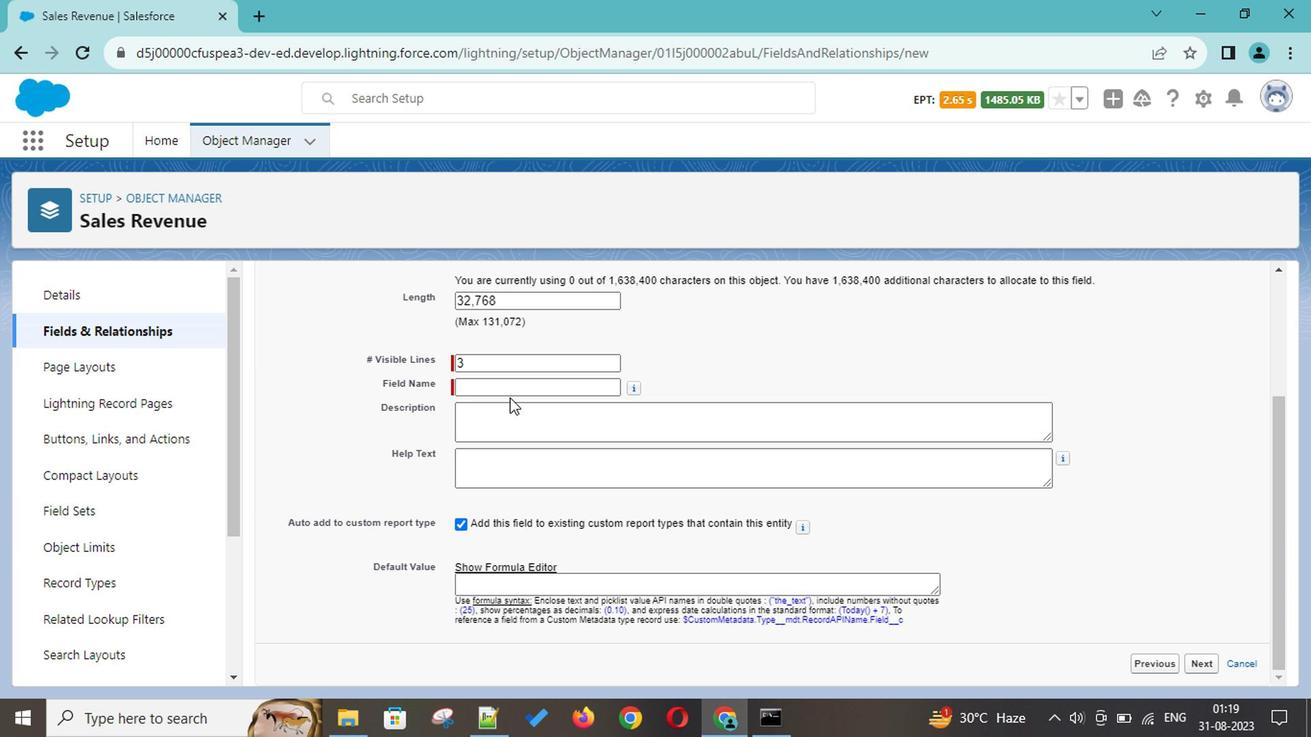 
Action: Mouse pressed left at (491, 435)
Screenshot: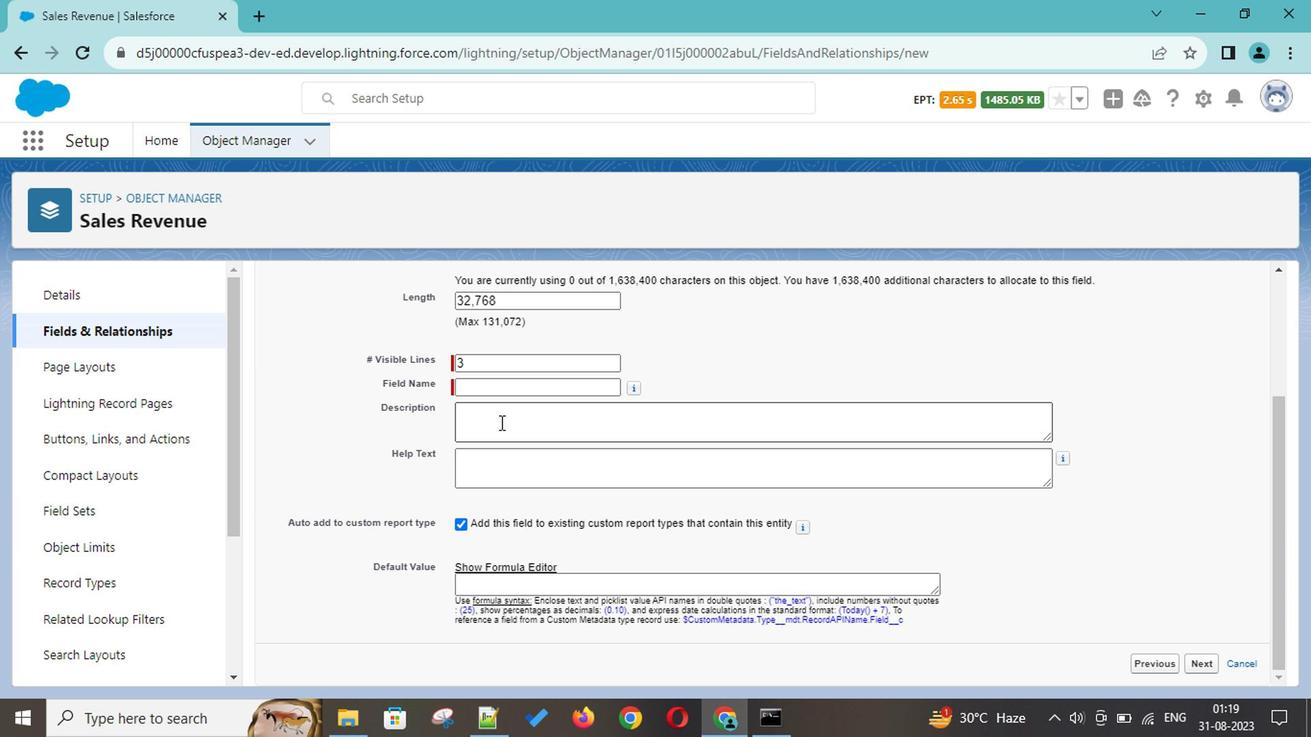 
Action: Key pressed <Key.shift>This<Key.space>is<Key.space>the<Key.space>field<Key.space><Key.backspace><Key.backspace><Key.backspace><Key.backspace><Key.backspace><Key.backspace><Key.backspace><Key.backspace><Key.backspace><Key.backspace><Key.backspace><Key.backspace><Key.backspace>field<Key.space>ctrl+A<Key.shift>ctrl+I<Key.space>wi<Key.backspace><Key.backspace><Key.backspace><Key.backspace><Key.backspace><Key.backspace><Key.backspace><Key.backspace><Key.shift>This<Key.space>field<Key.space>will<Key.space>be<Key.space>used<Key.space>to<Key.space>enter<Key.space>name<Key.space>of<Key.space>the<Key.space>product<Key.space>of<Key.space><Key.shift><Key.shift><Key.shift><Key.shift><Key.shift><Key.shift><Key.shift><Key.shift><Key.shift><Key.shift><Key.shift><Key.shift><Key.shift><Key.shift><Key.shift><Key.shift><Key.shift><Key.shift><Key.shift><Key.shift><Key.shift><Key.shift><Key.backspace><Key.backspace><Key.backspace><Key.backspace>
Screenshot: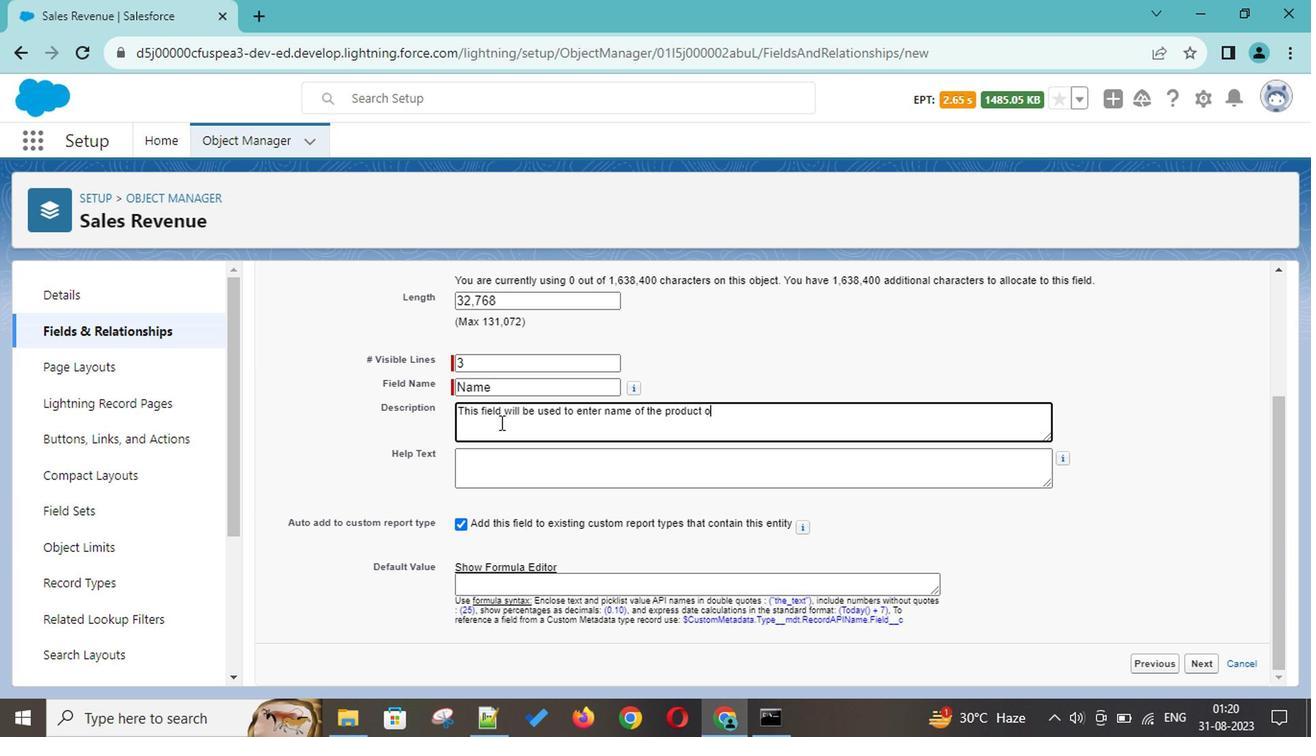 
Action: Mouse moved to (986, 601)
Screenshot: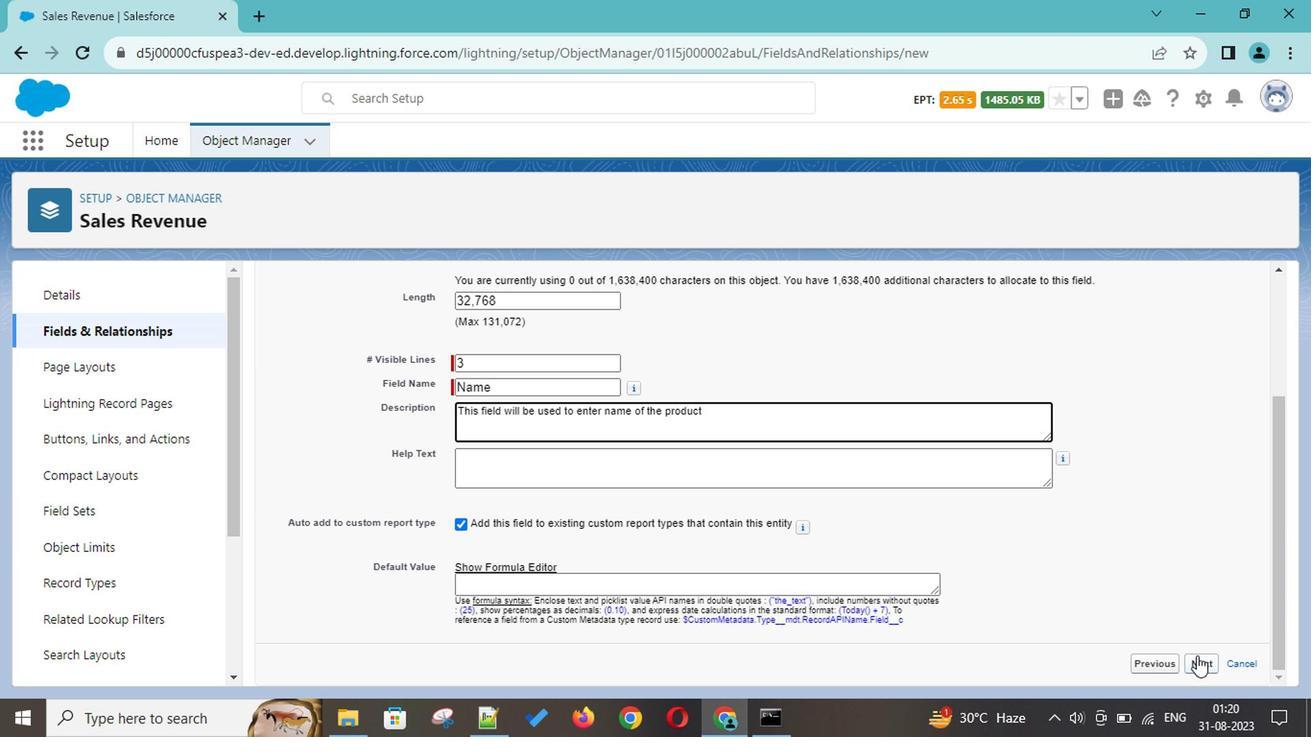 
Action: Mouse pressed left at (986, 601)
Screenshot: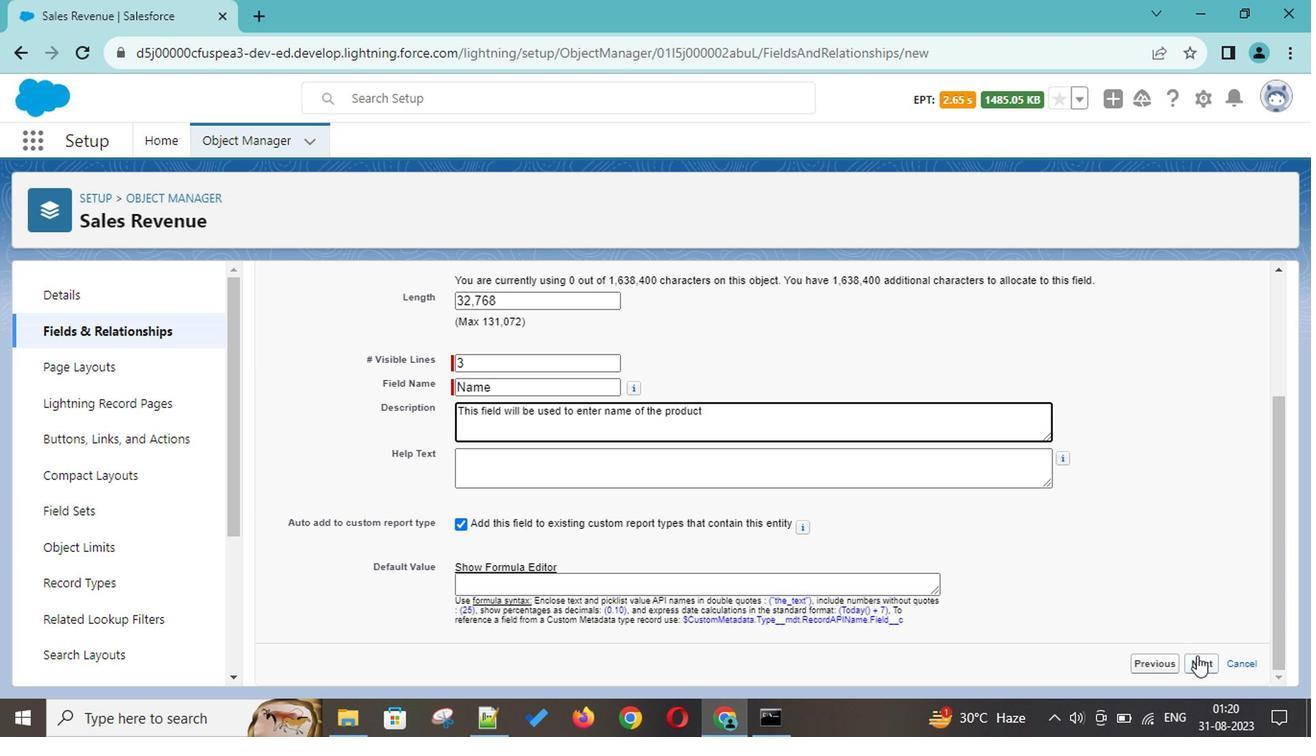 
Action: Mouse moved to (894, 500)
Screenshot: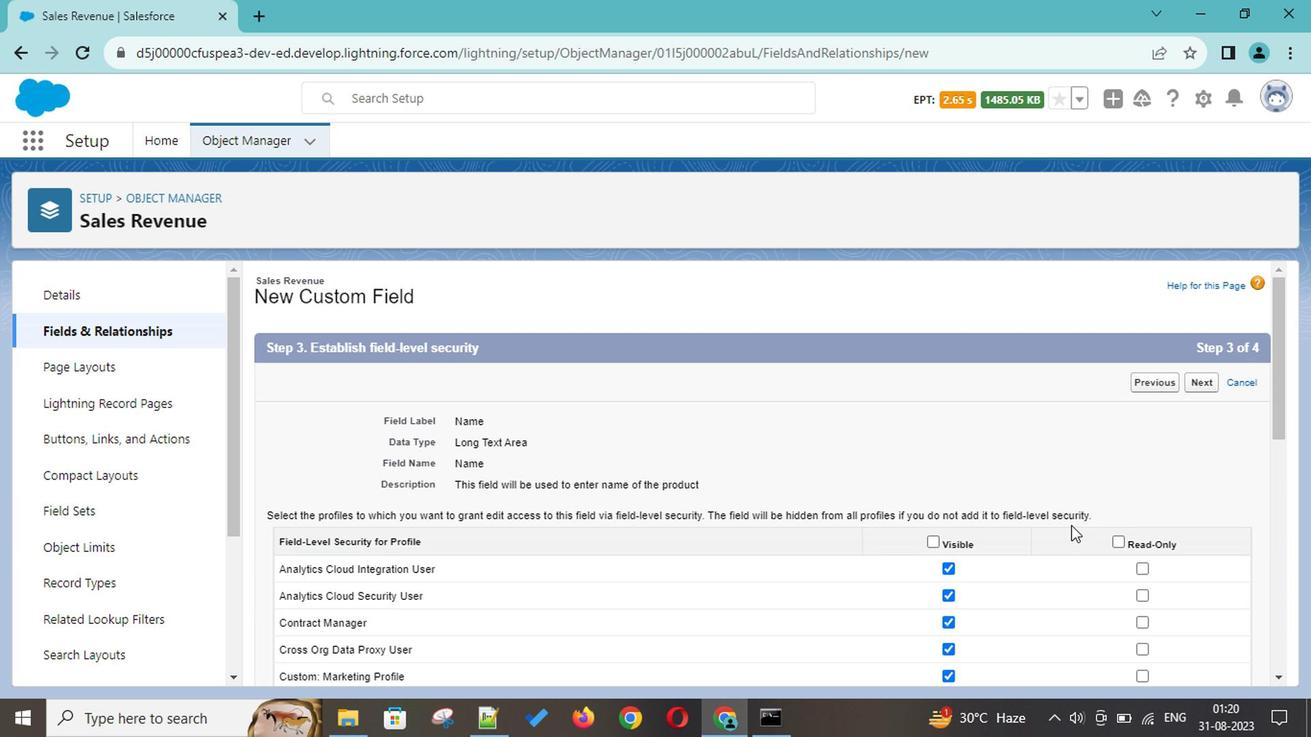 
Action: Mouse scrolled (894, 500) with delta (0, 0)
Screenshot: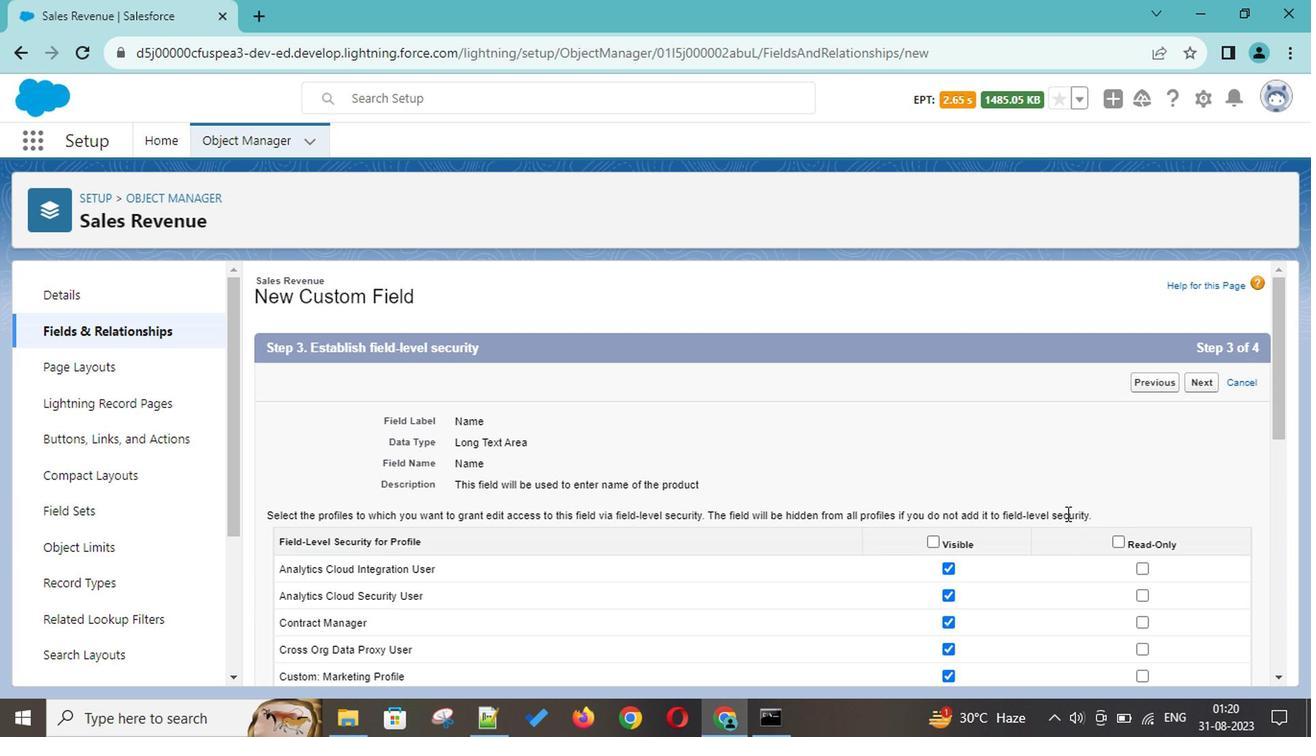 
Action: Mouse scrolled (894, 500) with delta (0, 0)
Screenshot: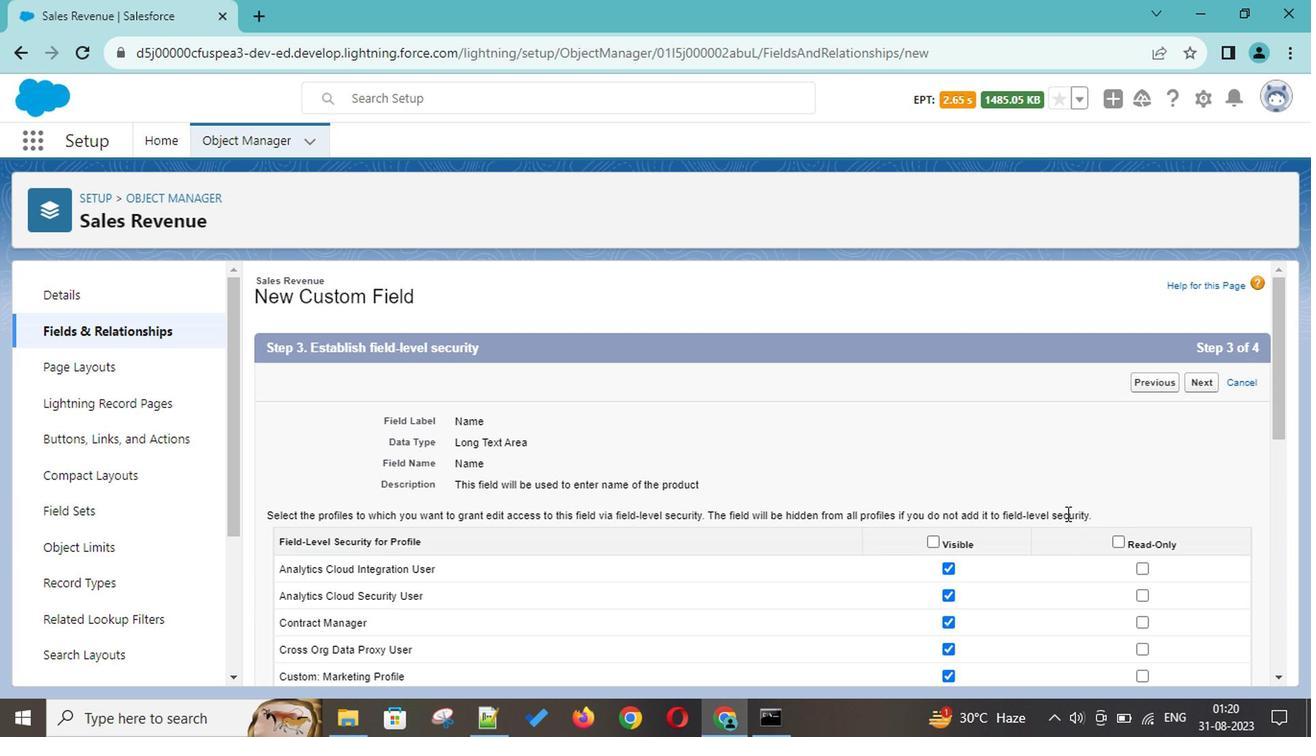 
Action: Mouse scrolled (894, 500) with delta (0, 0)
Screenshot: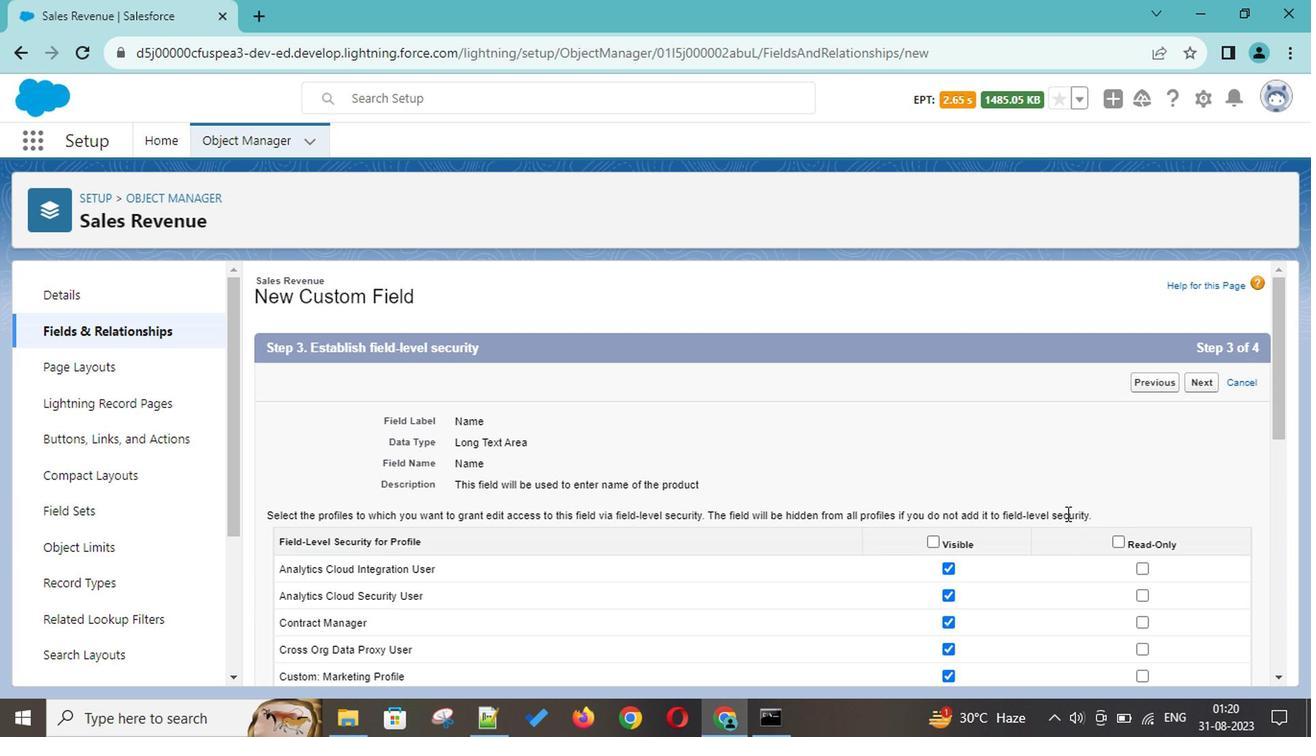 
Action: Mouse scrolled (894, 500) with delta (0, 0)
Screenshot: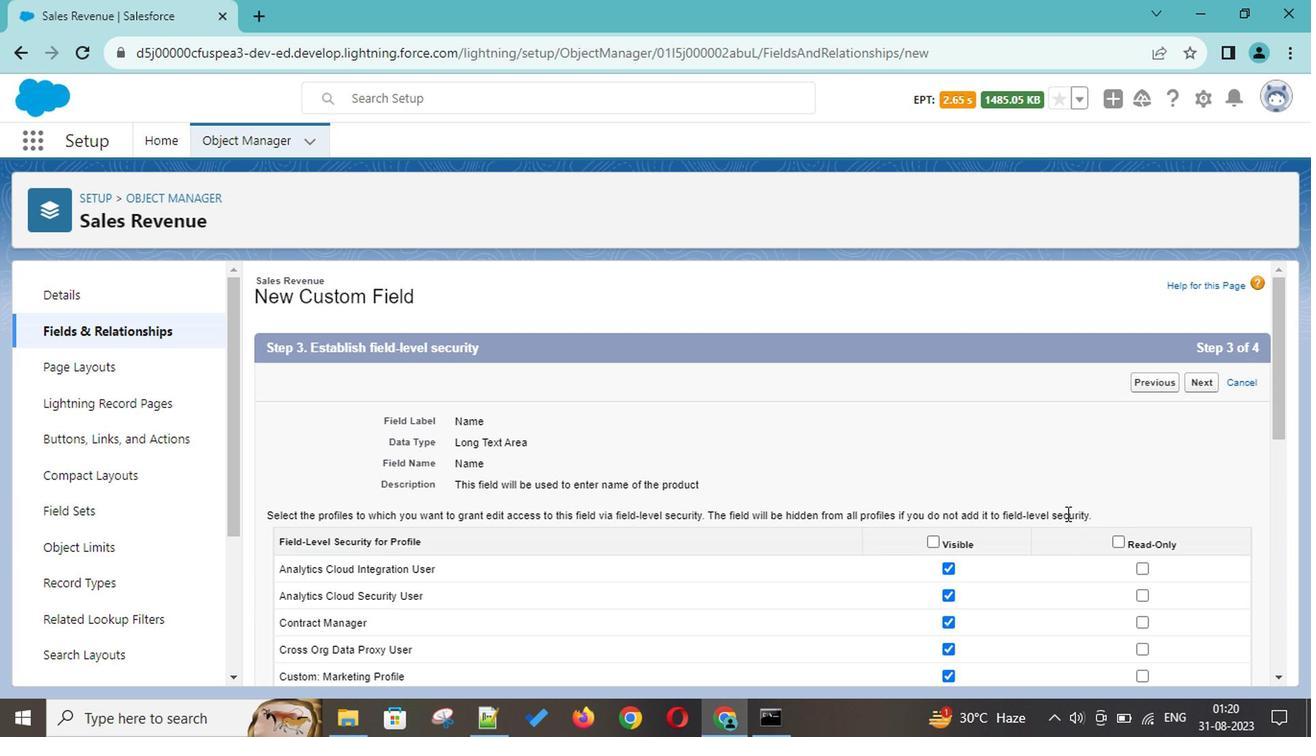 
Action: Mouse scrolled (894, 500) with delta (0, 0)
Screenshot: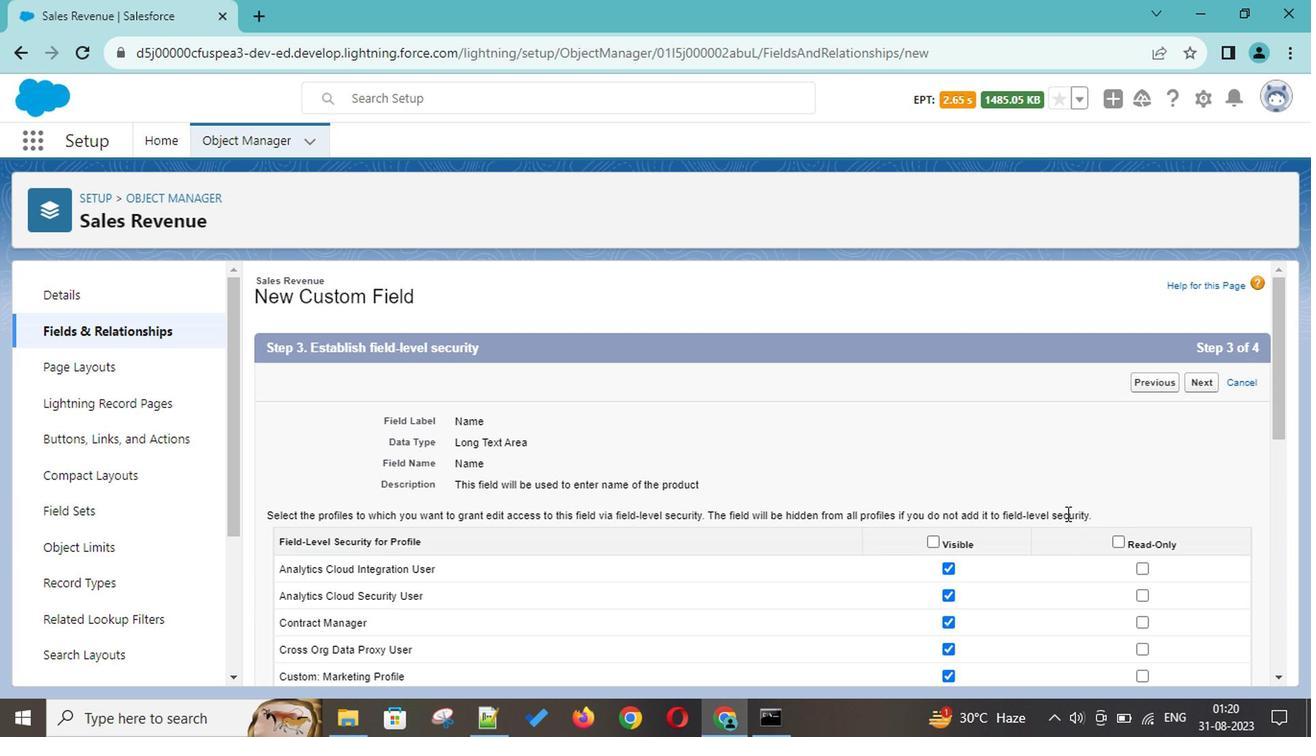 
Action: Mouse scrolled (894, 500) with delta (0, 0)
Screenshot: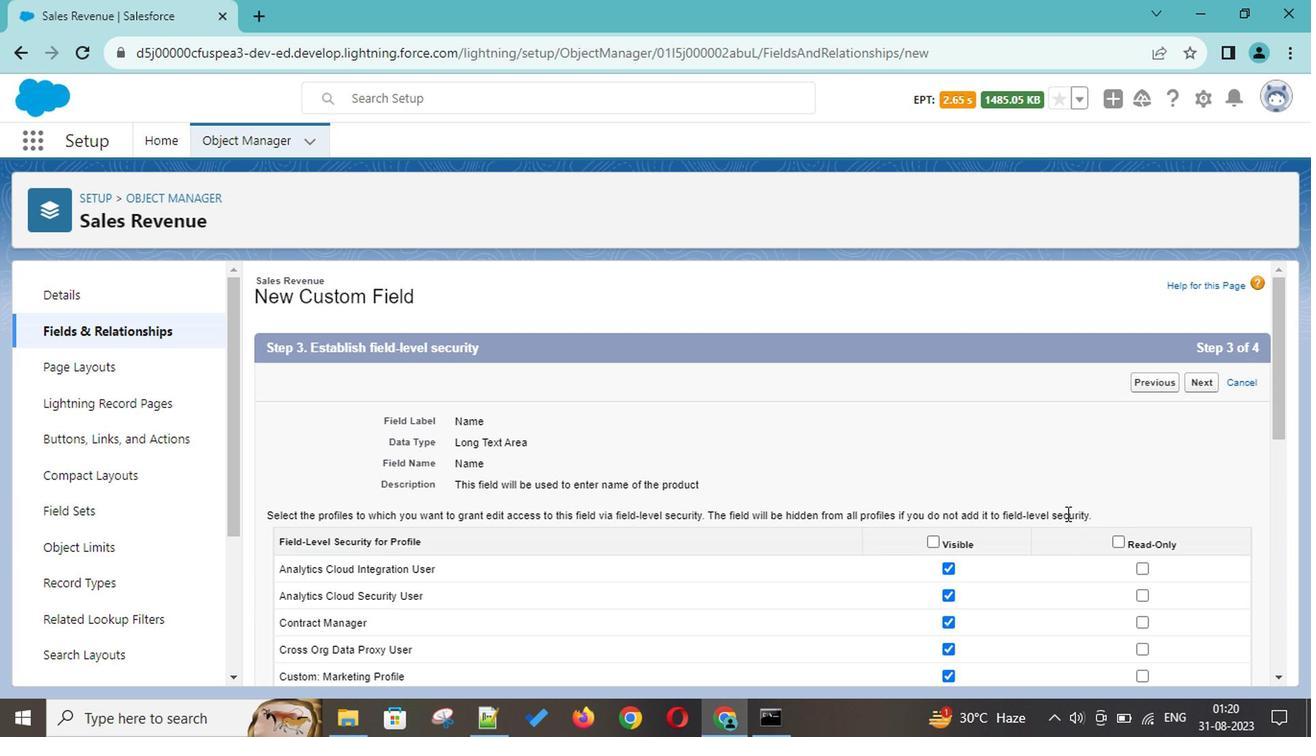 
Action: Mouse scrolled (894, 500) with delta (0, 0)
Screenshot: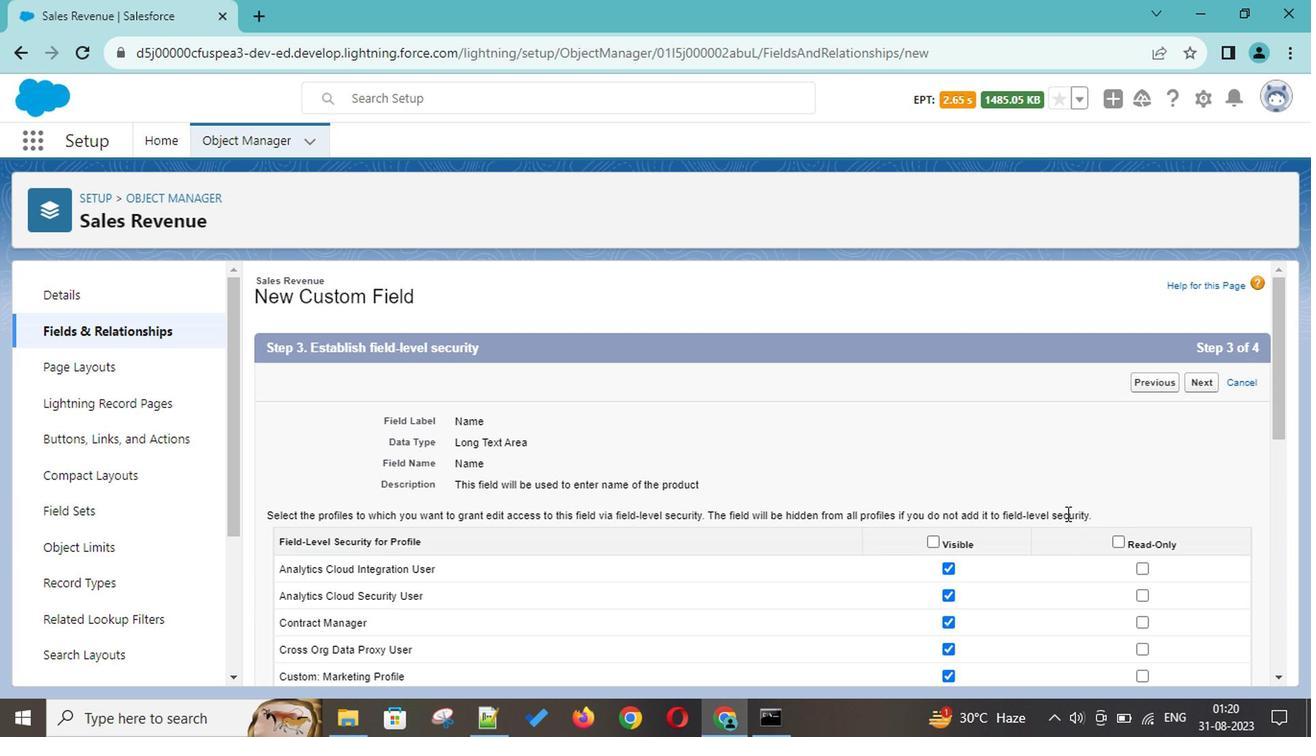 
Action: Mouse scrolled (894, 500) with delta (0, 0)
Screenshot: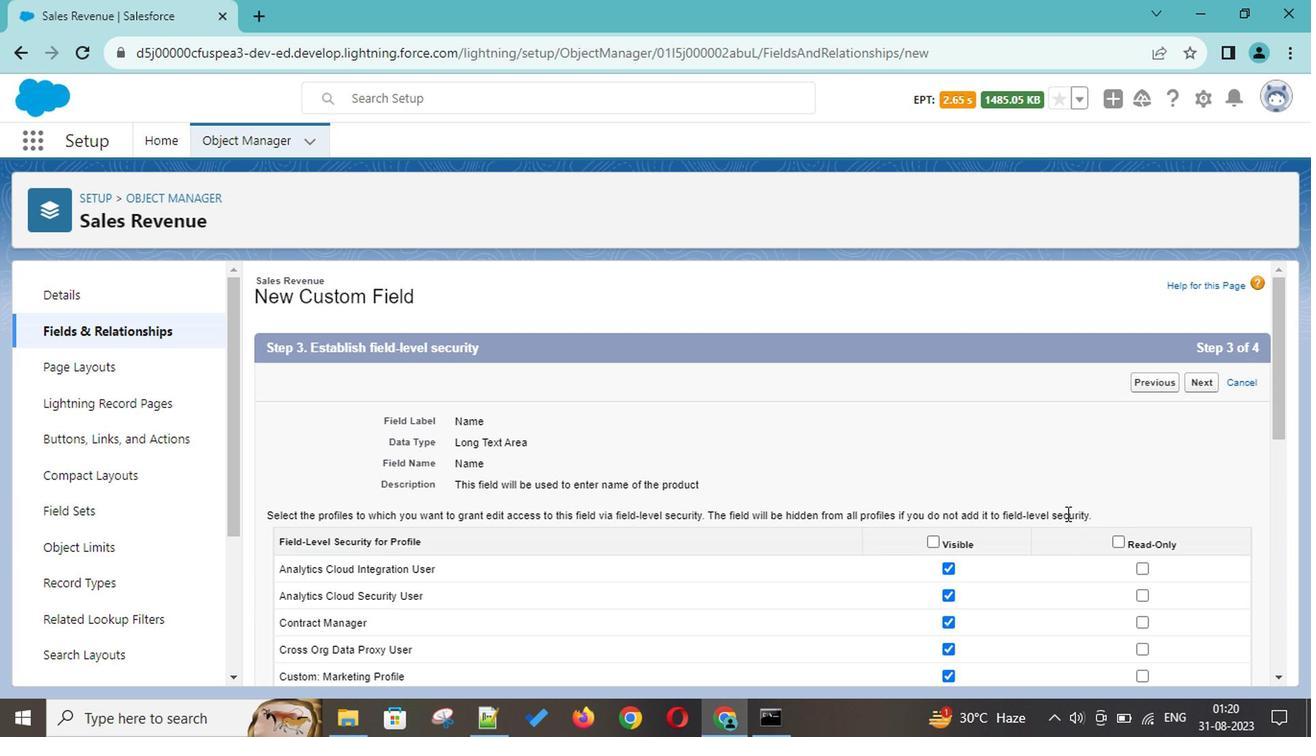 
Action: Mouse scrolled (894, 500) with delta (0, 0)
Screenshot: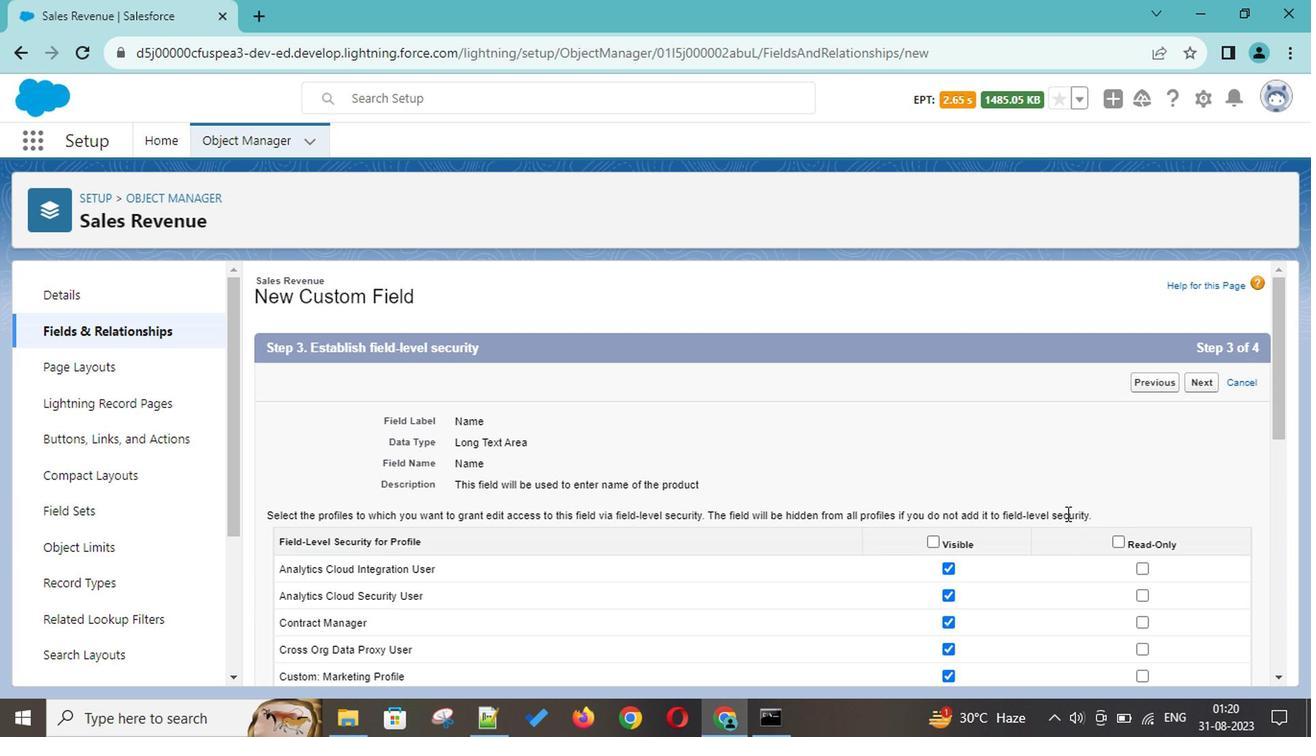 
Action: Mouse scrolled (894, 500) with delta (0, 0)
Screenshot: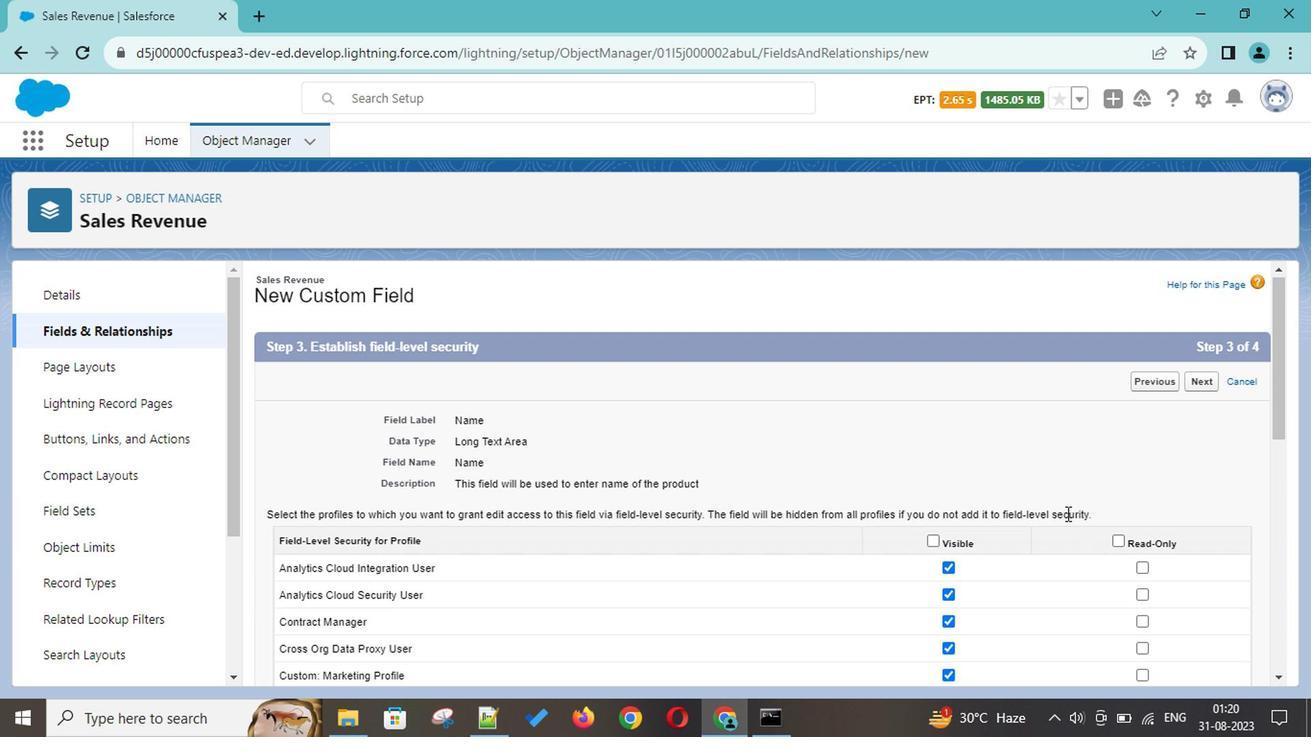 
Action: Mouse scrolled (894, 500) with delta (0, 0)
Screenshot: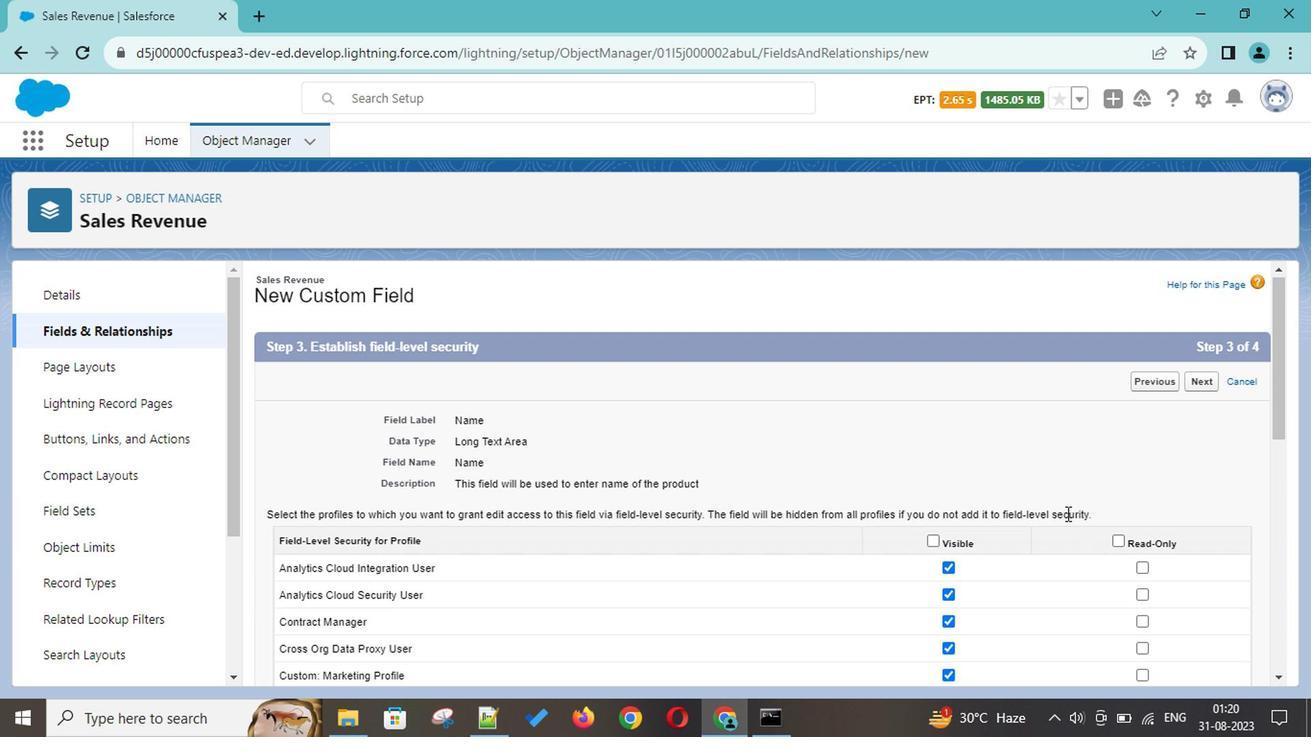 
Action: Mouse scrolled (894, 500) with delta (0, 0)
Screenshot: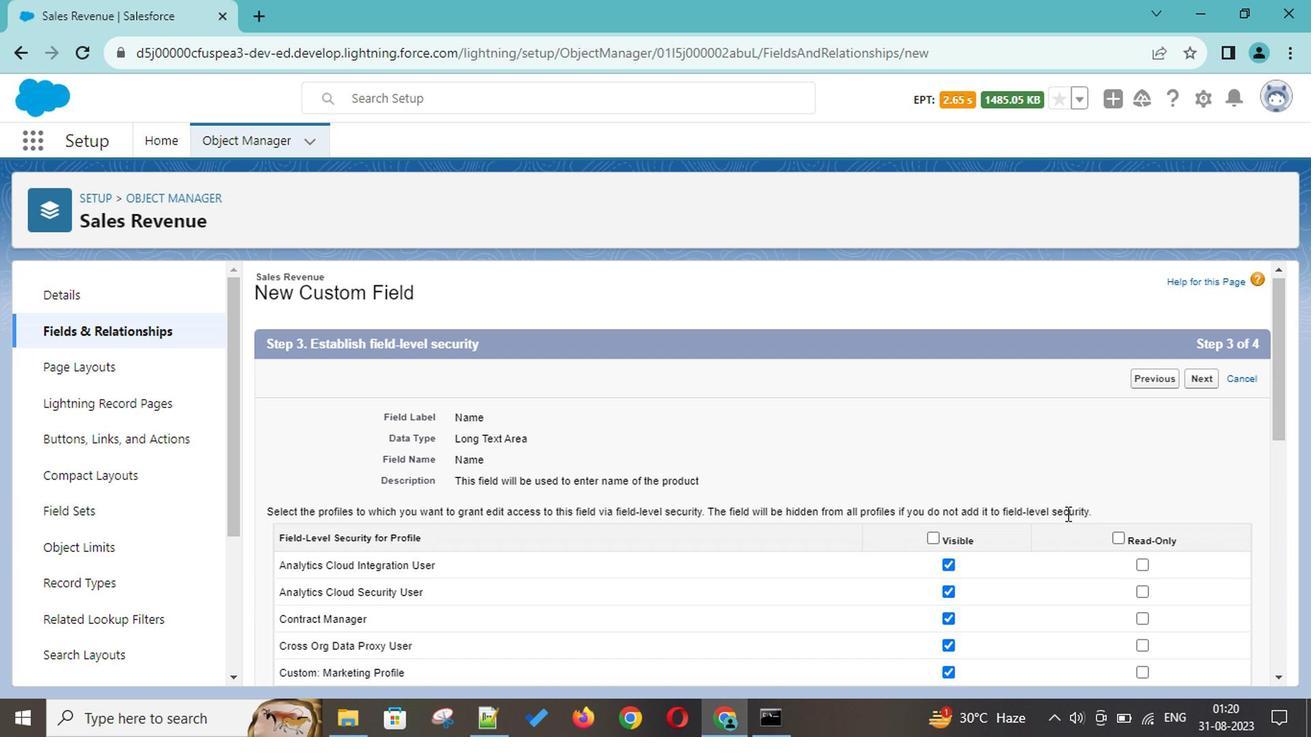 
Action: Mouse scrolled (894, 500) with delta (0, 0)
Screenshot: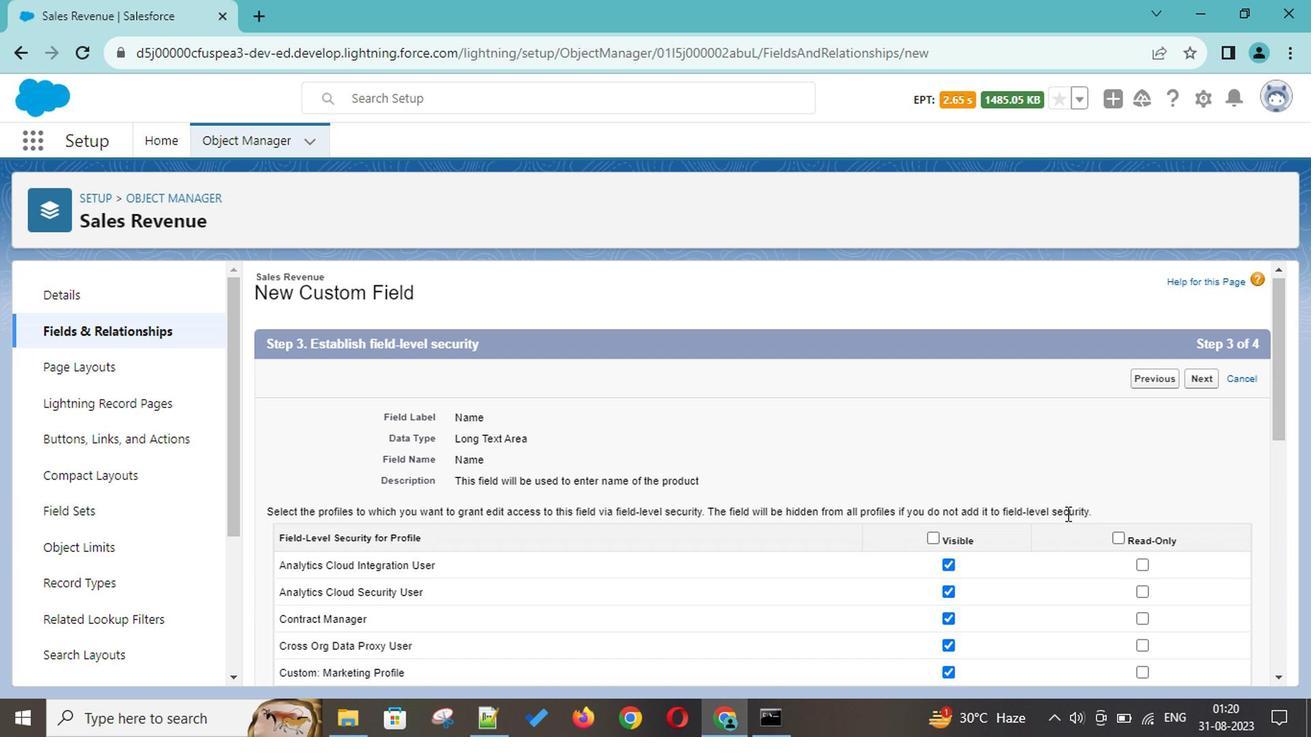 
Action: Mouse scrolled (894, 500) with delta (0, 0)
Screenshot: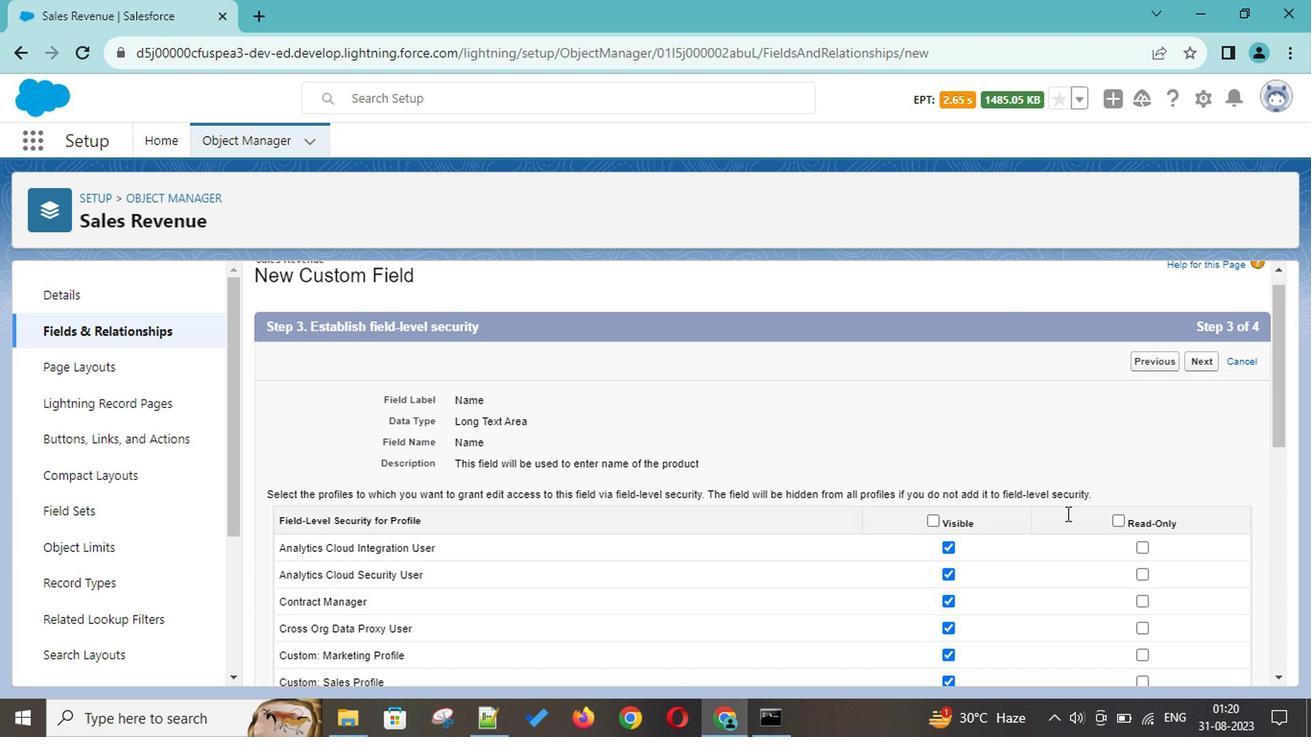 
Action: Mouse scrolled (894, 500) with delta (0, 0)
Screenshot: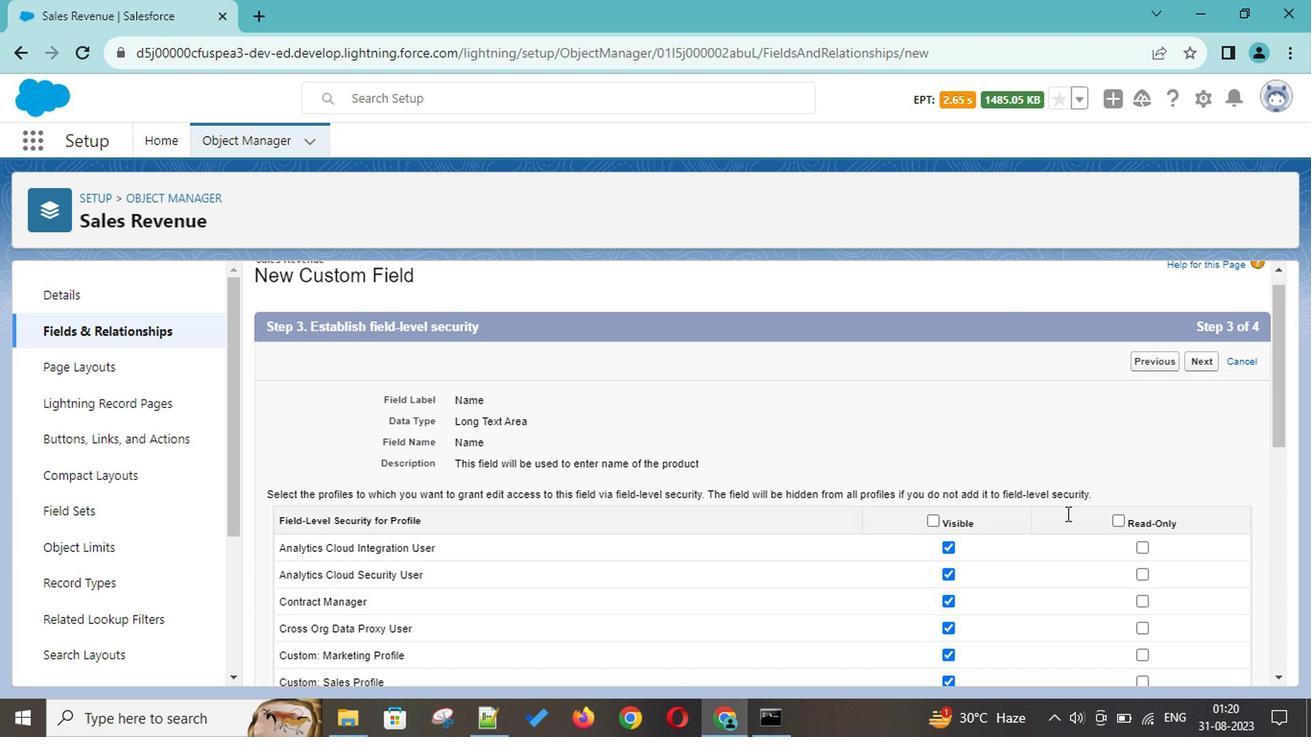 
Action: Mouse scrolled (894, 500) with delta (0, 0)
Screenshot: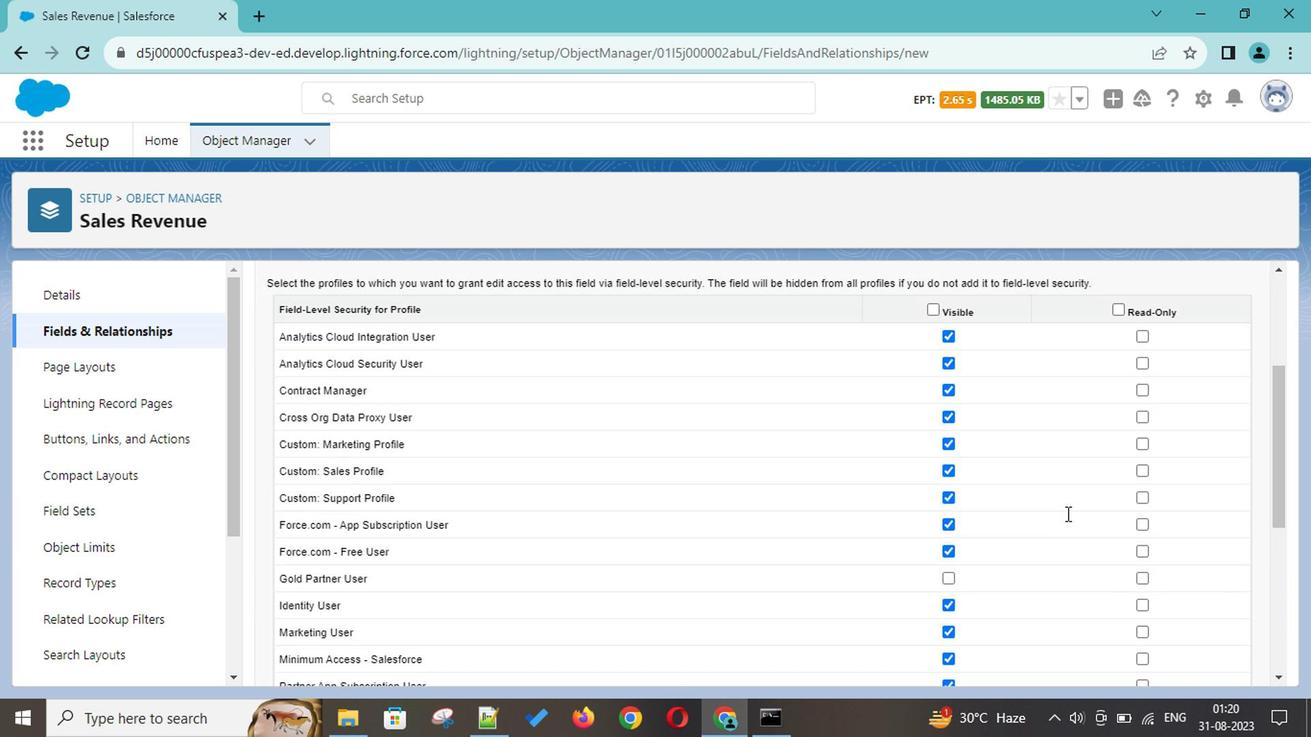 
Action: Mouse scrolled (894, 500) with delta (0, 0)
Screenshot: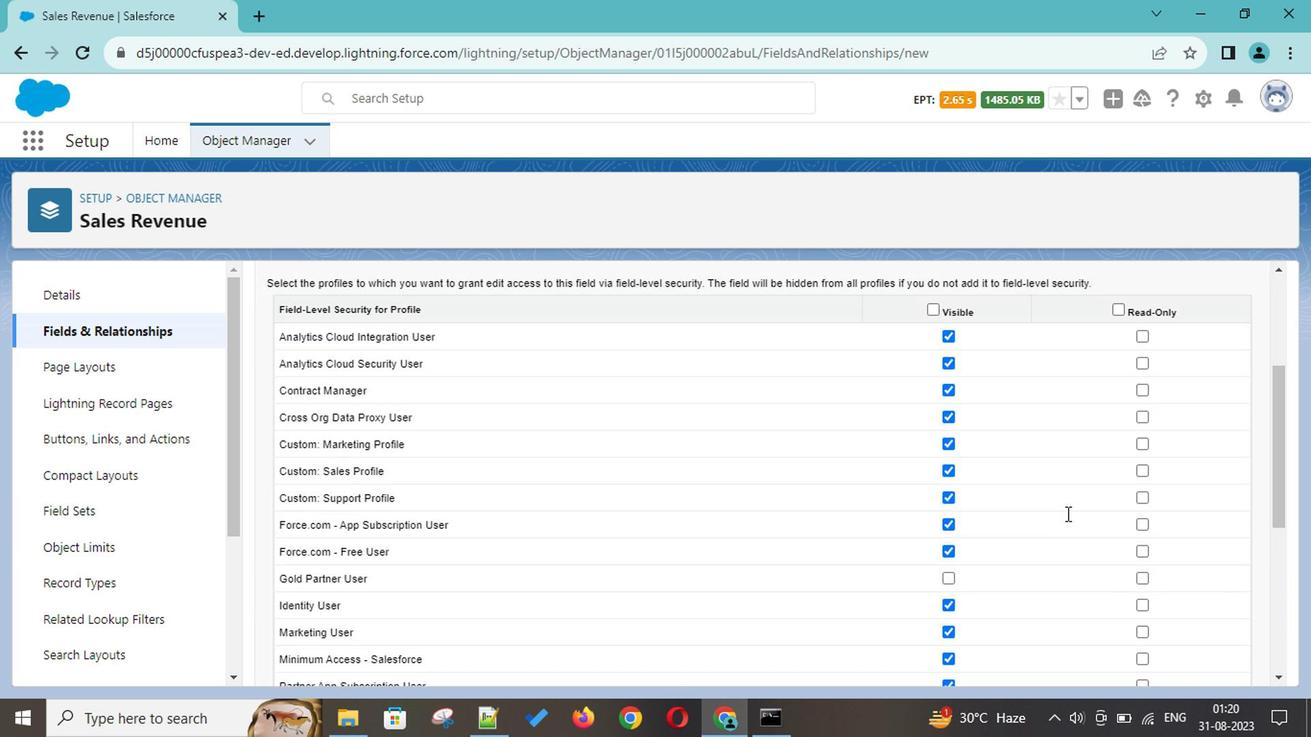 
Action: Mouse scrolled (894, 500) with delta (0, 0)
Screenshot: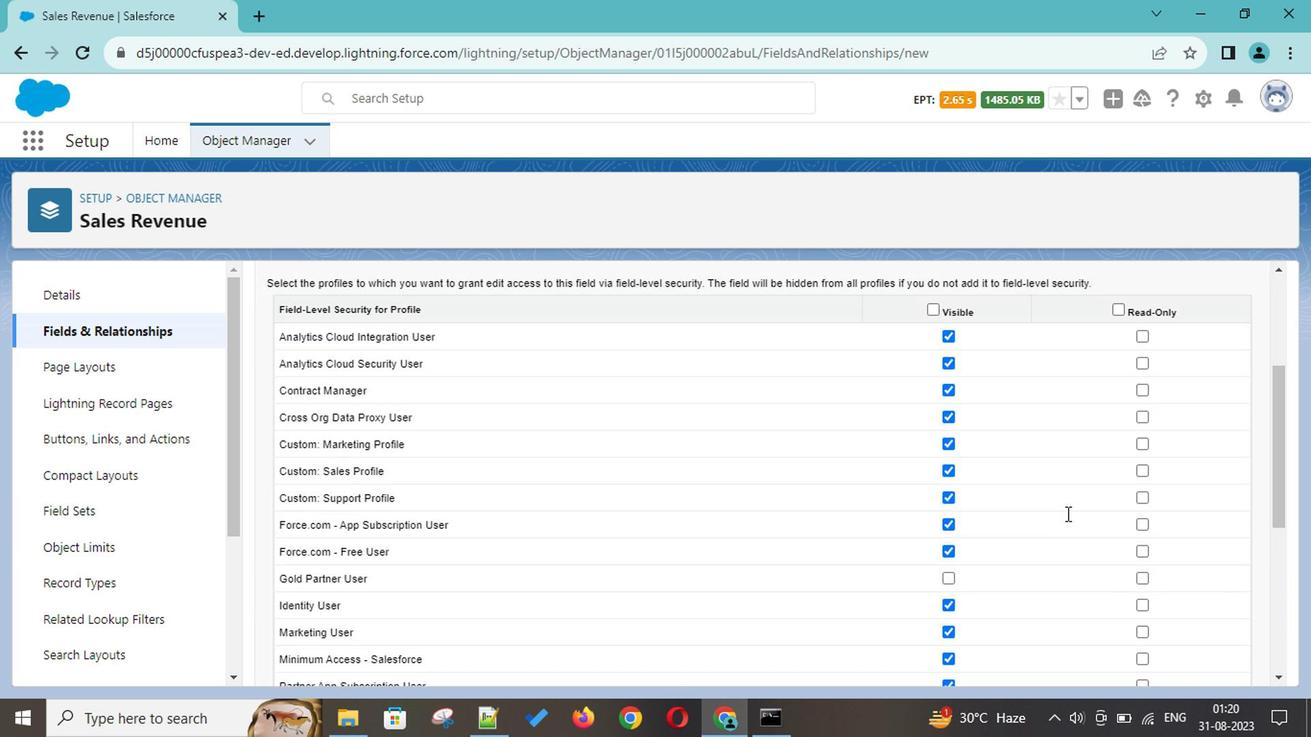 
Action: Mouse scrolled (894, 500) with delta (0, 0)
Screenshot: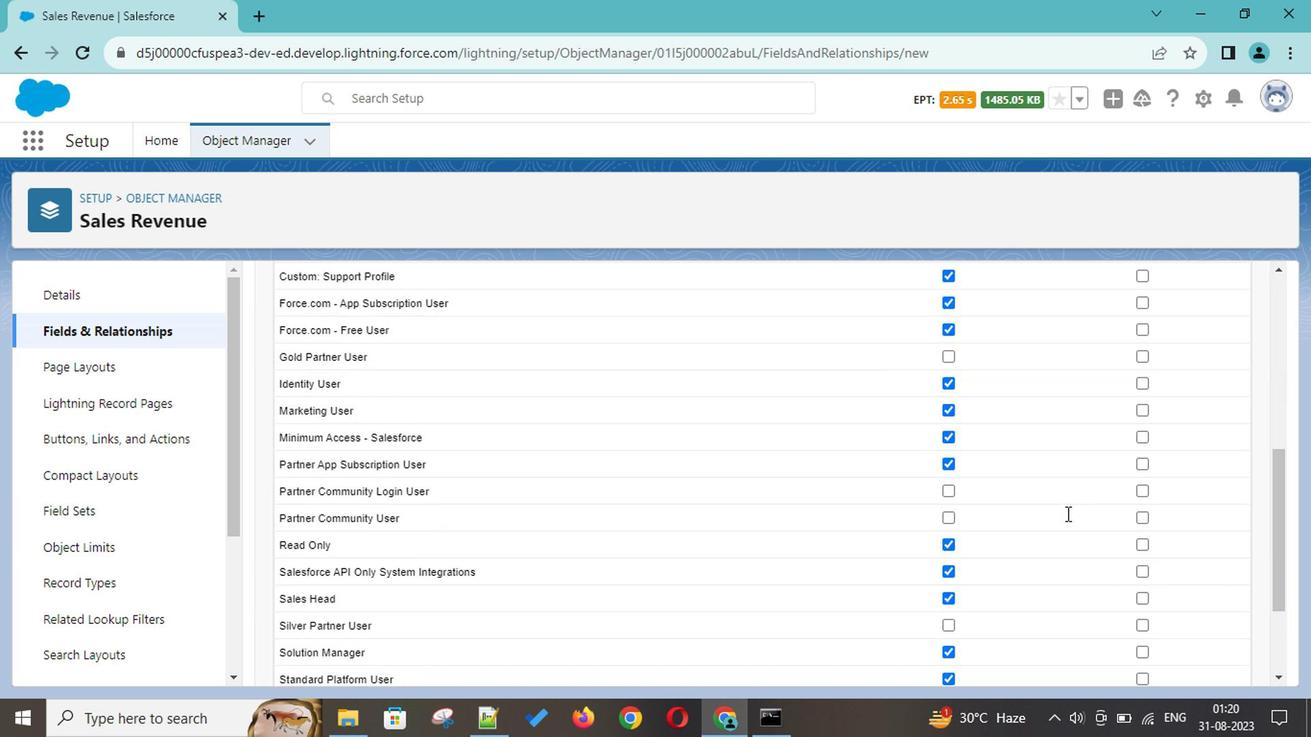 
Action: Mouse scrolled (894, 500) with delta (0, 0)
Screenshot: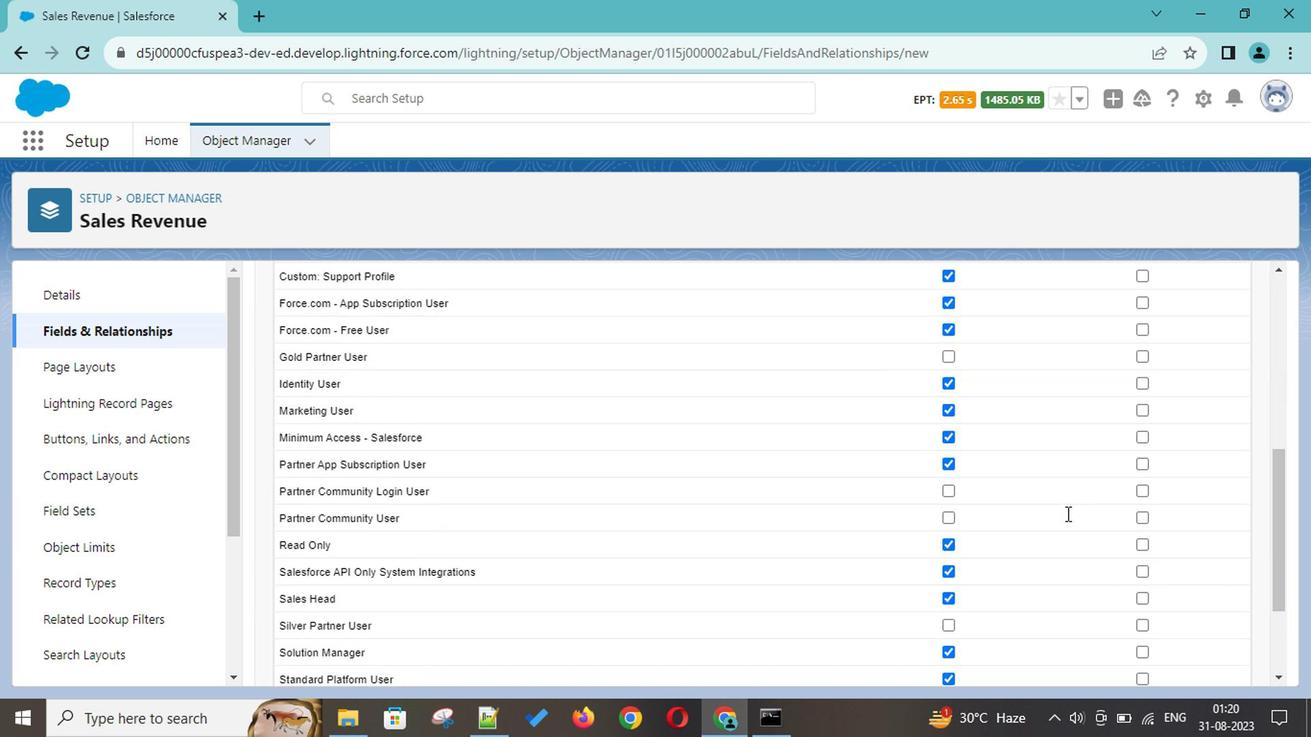 
Action: Mouse scrolled (894, 500) with delta (0, 0)
Screenshot: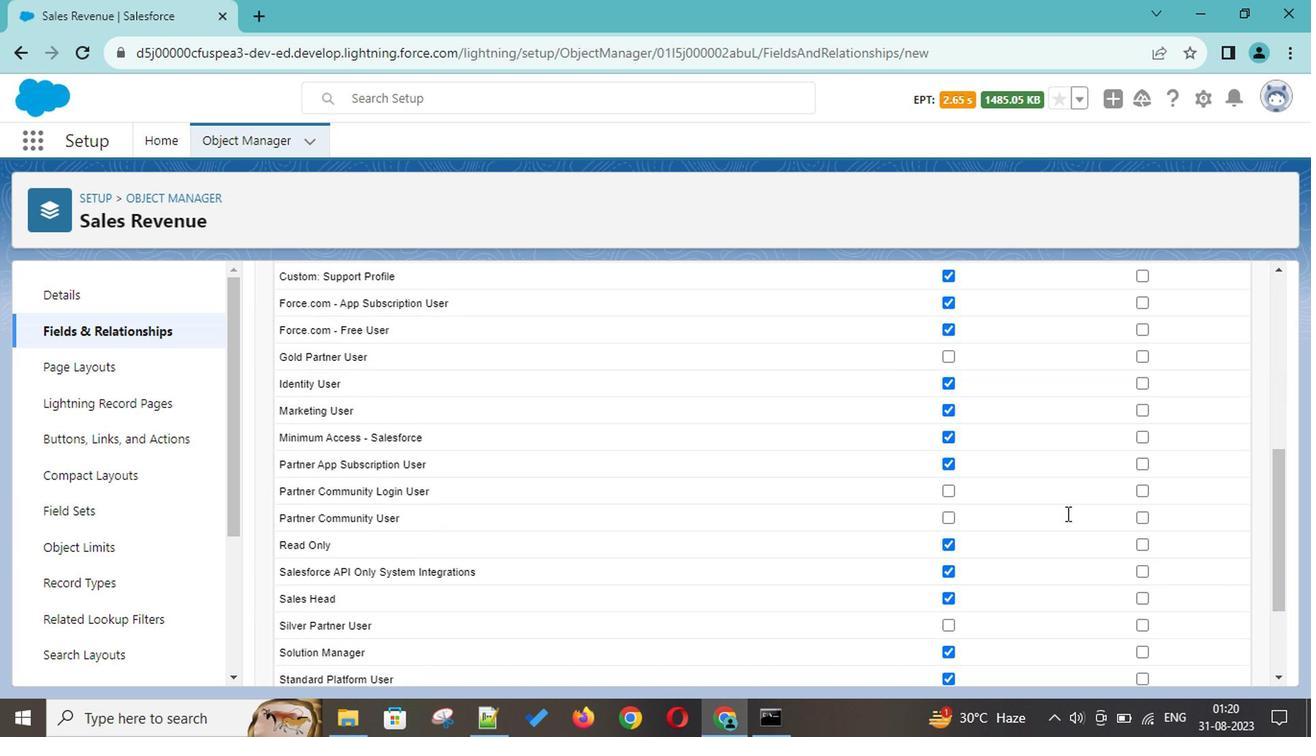 
Action: Mouse scrolled (894, 500) with delta (0, 0)
Screenshot: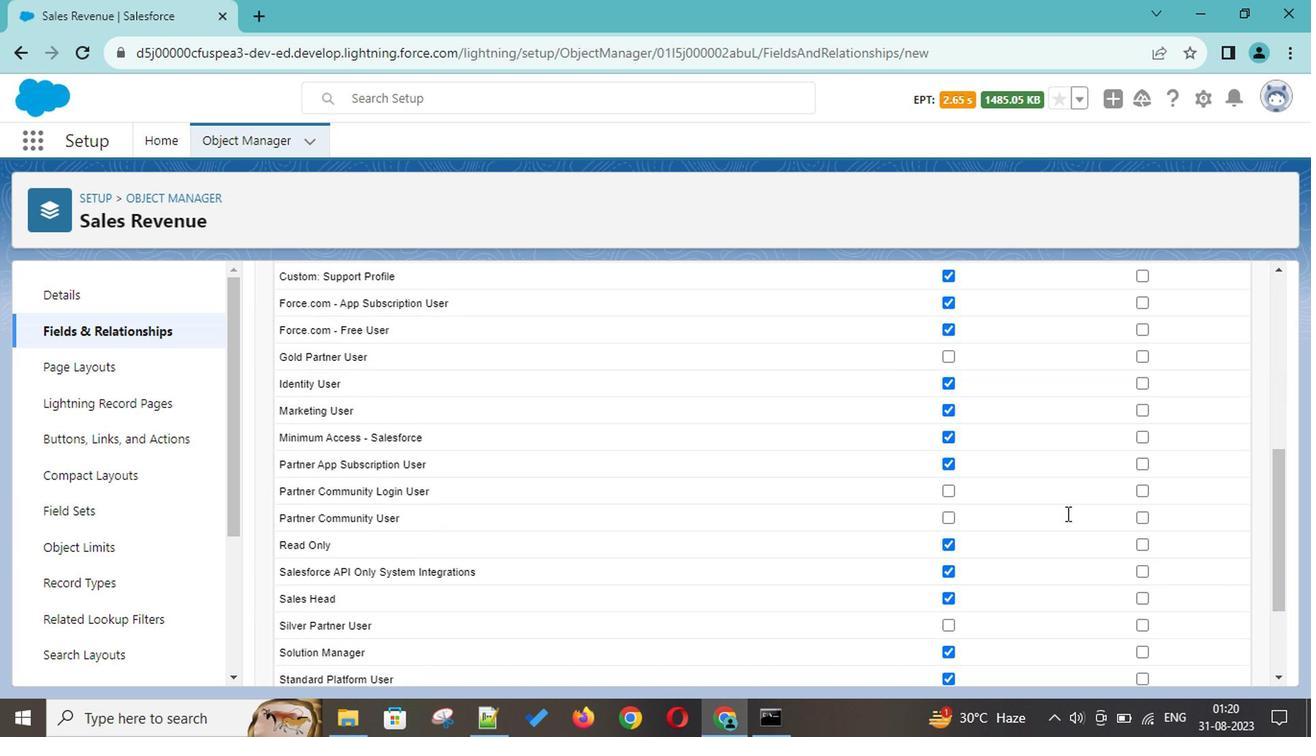 
Action: Mouse scrolled (894, 500) with delta (0, 0)
Screenshot: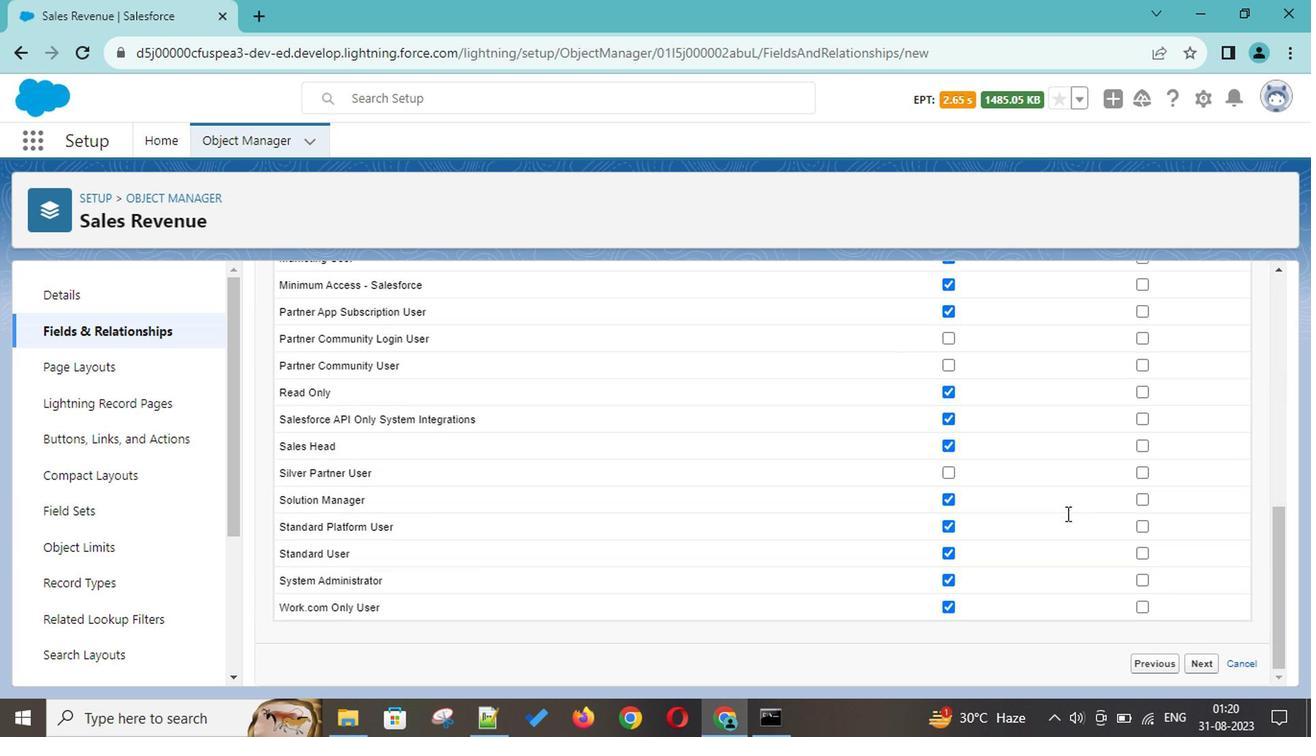 
Action: Mouse scrolled (894, 500) with delta (0, 0)
Screenshot: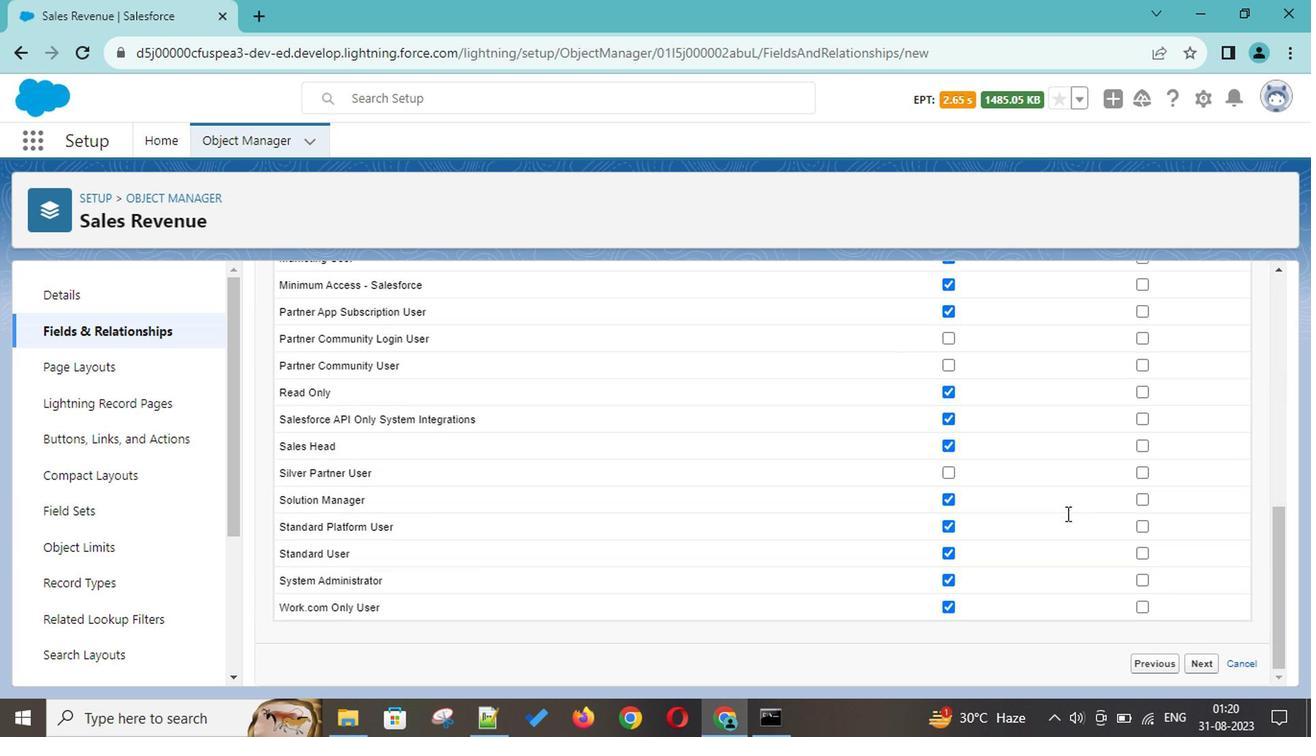 
Action: Mouse scrolled (894, 500) with delta (0, 0)
Screenshot: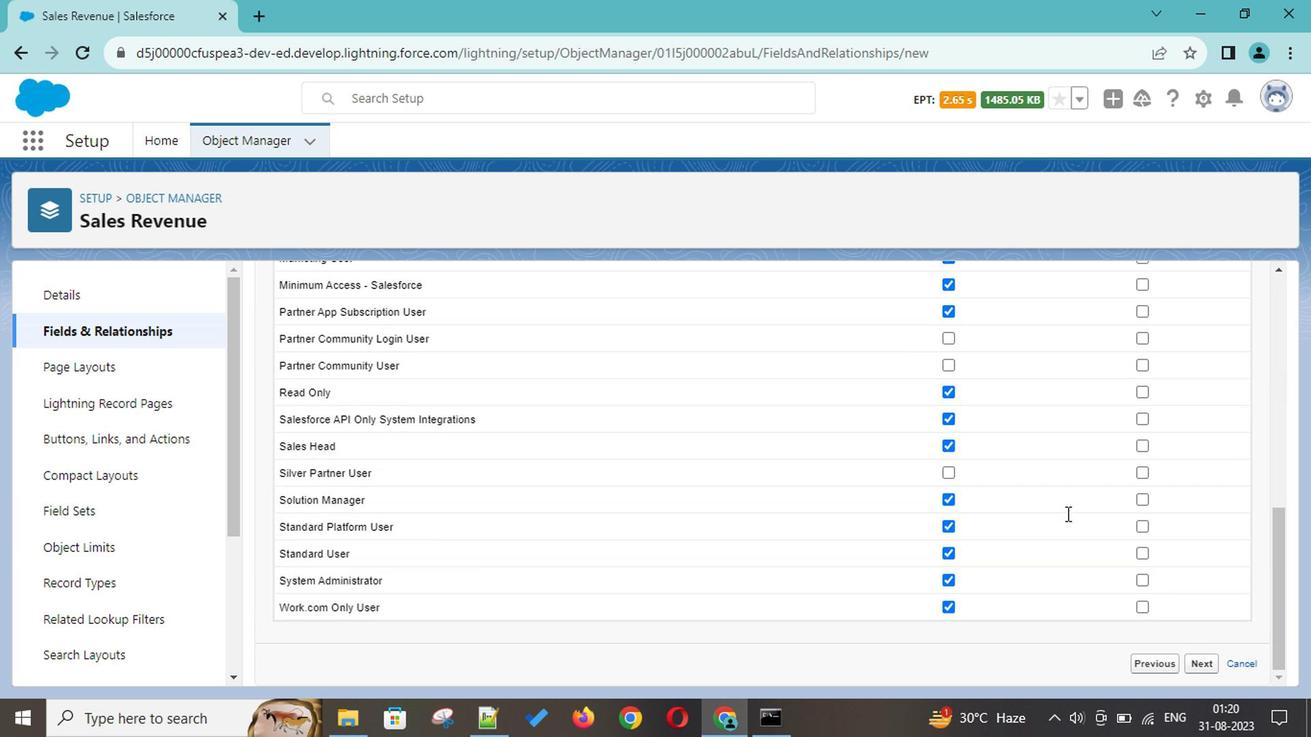 
Action: Mouse scrolled (894, 500) with delta (0, 0)
Screenshot: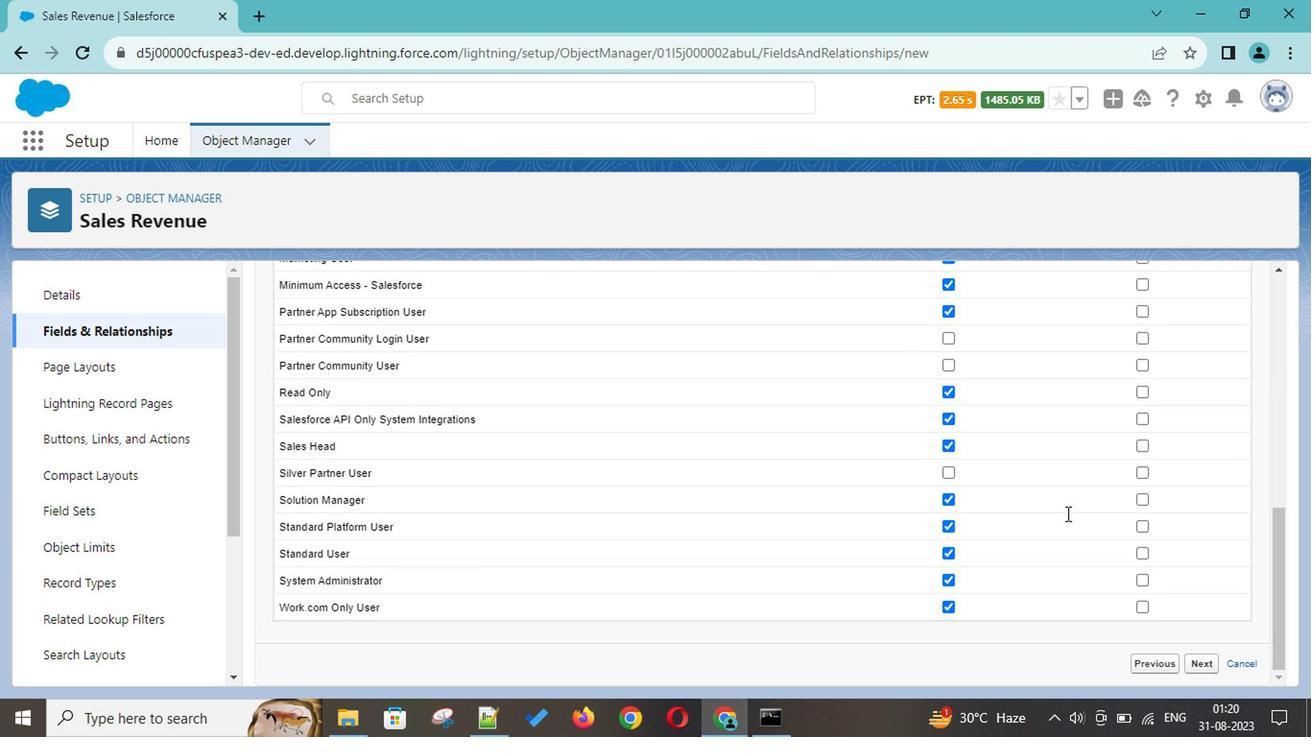 
Action: Mouse moved to (800, 518)
Screenshot: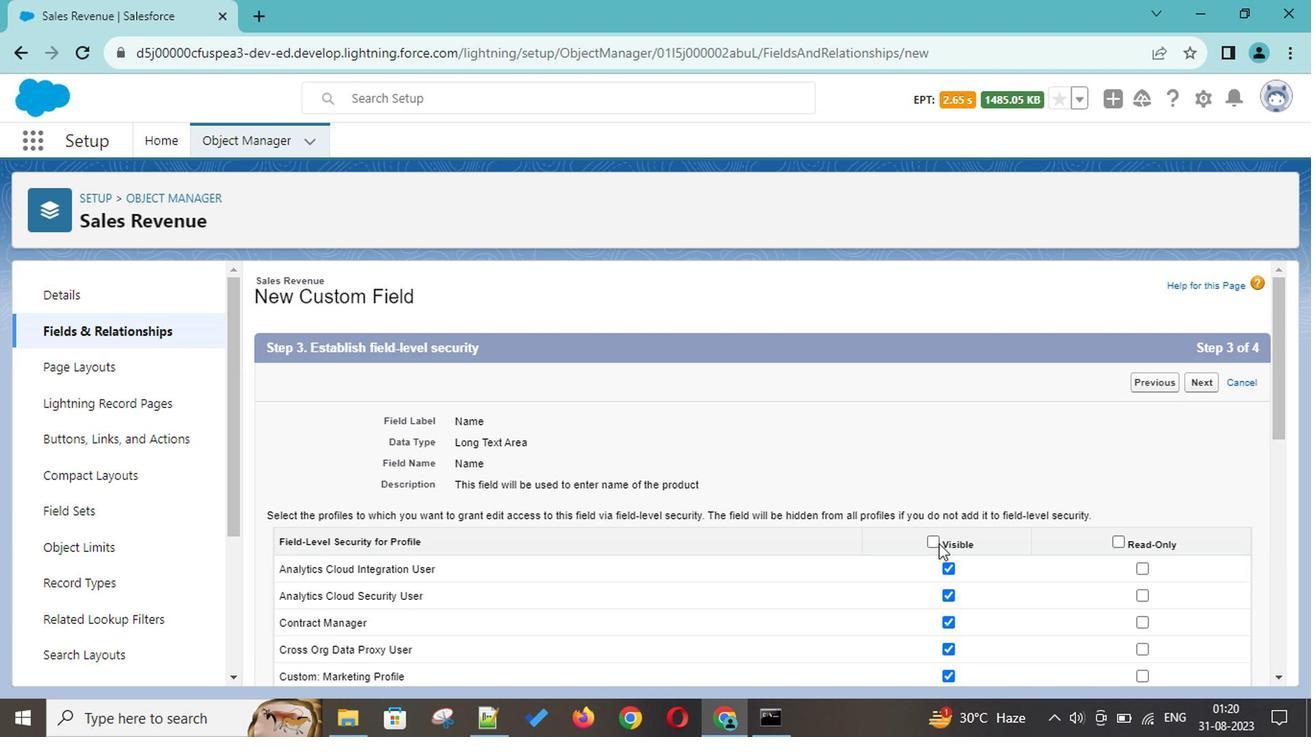 
Action: Mouse pressed left at (800, 518)
Screenshot: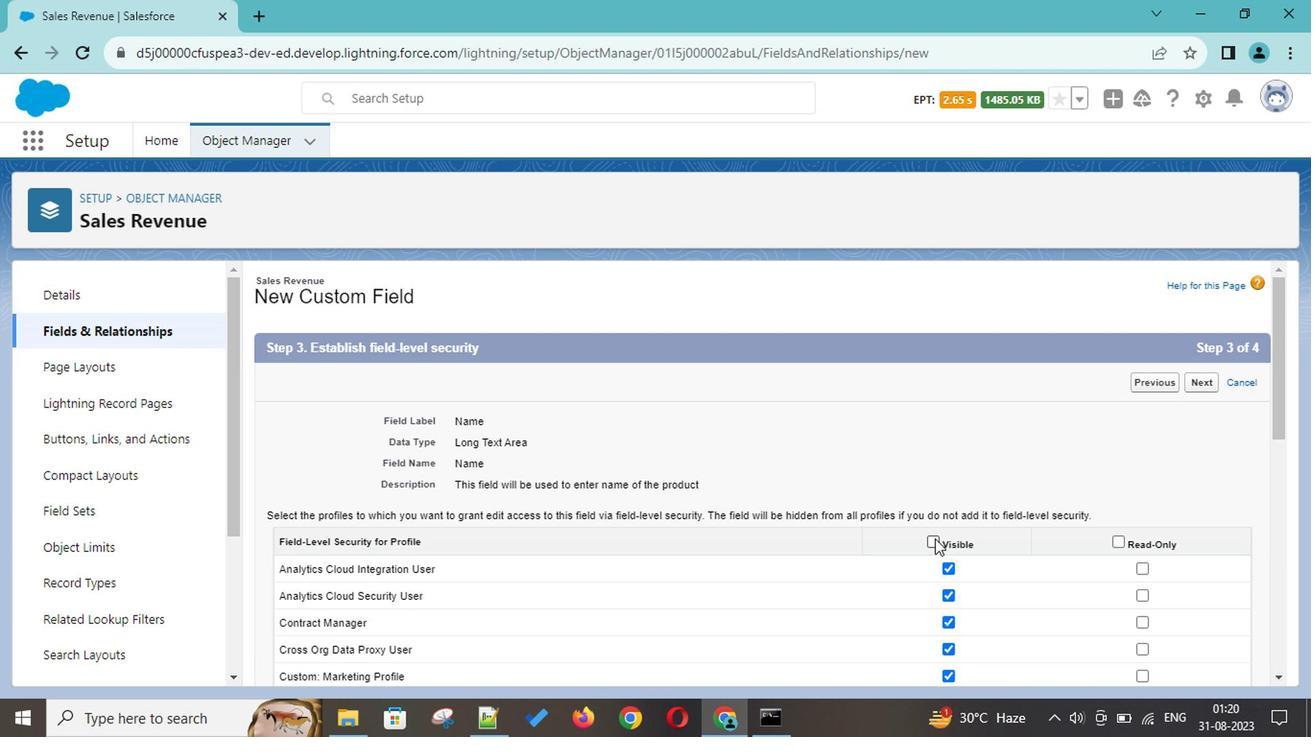 
Action: Mouse scrolled (800, 517) with delta (0, 0)
Screenshot: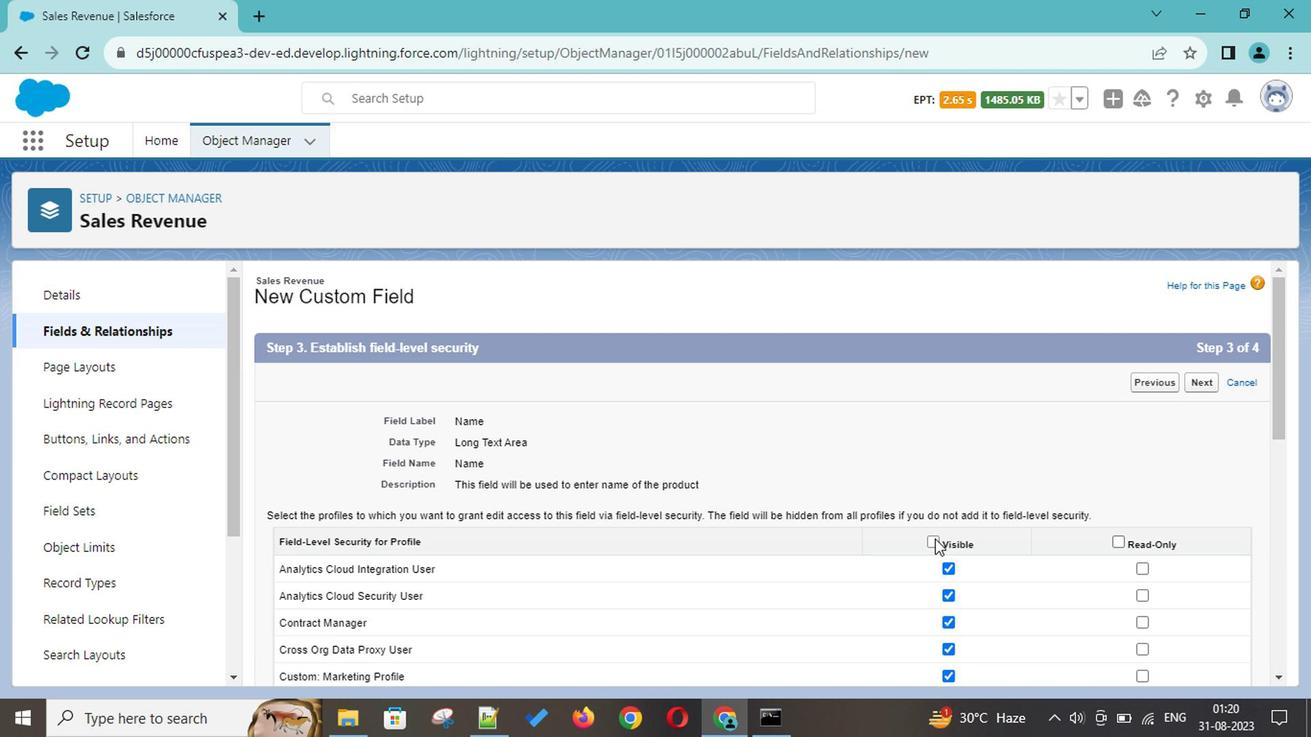 
Action: Mouse scrolled (800, 517) with delta (0, 0)
Screenshot: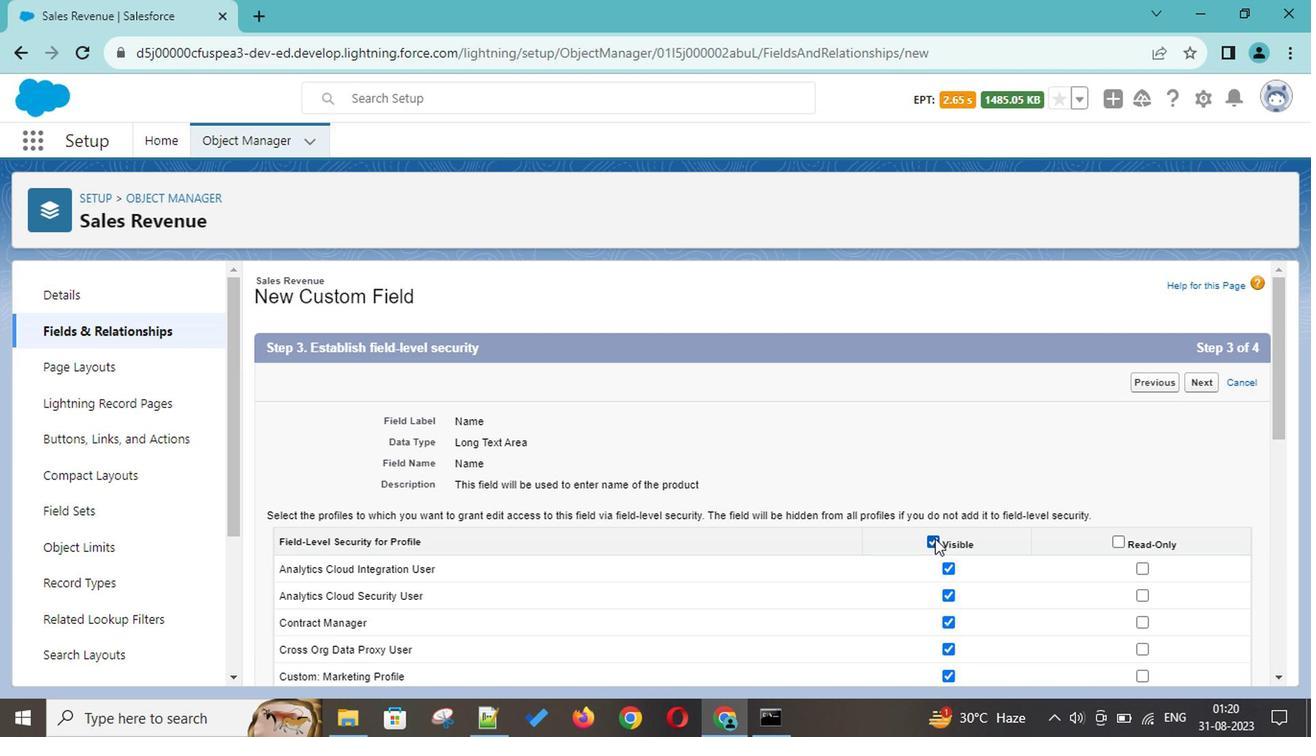 
Action: Mouse scrolled (800, 517) with delta (0, 0)
Screenshot: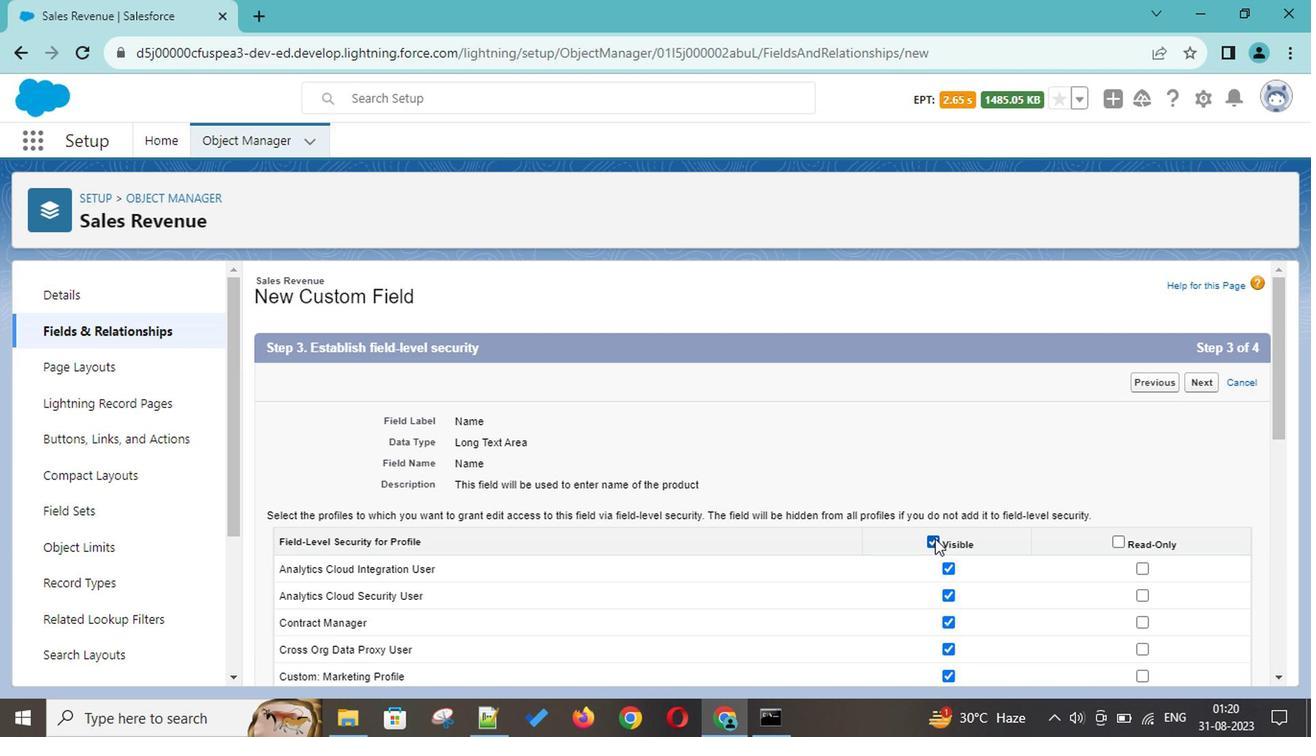 
Action: Mouse scrolled (800, 517) with delta (0, 0)
Screenshot: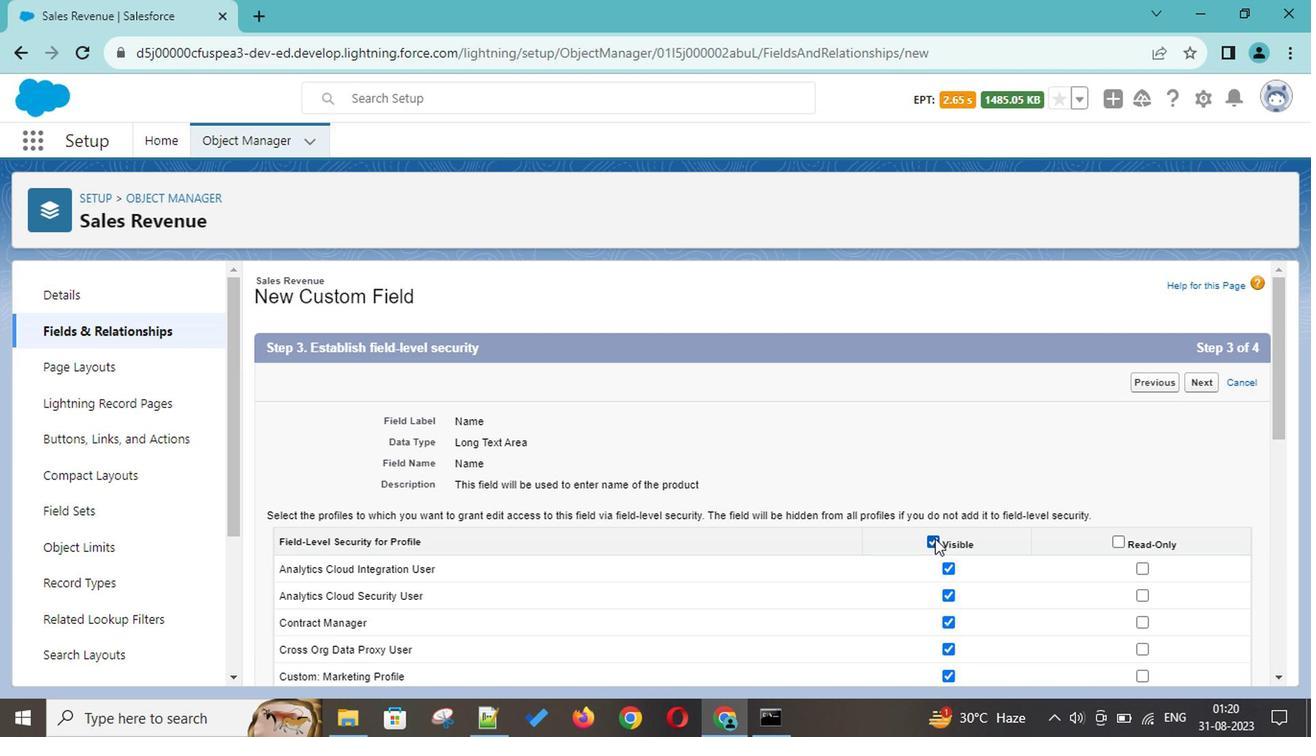 
Action: Mouse scrolled (800, 517) with delta (0, 0)
Screenshot: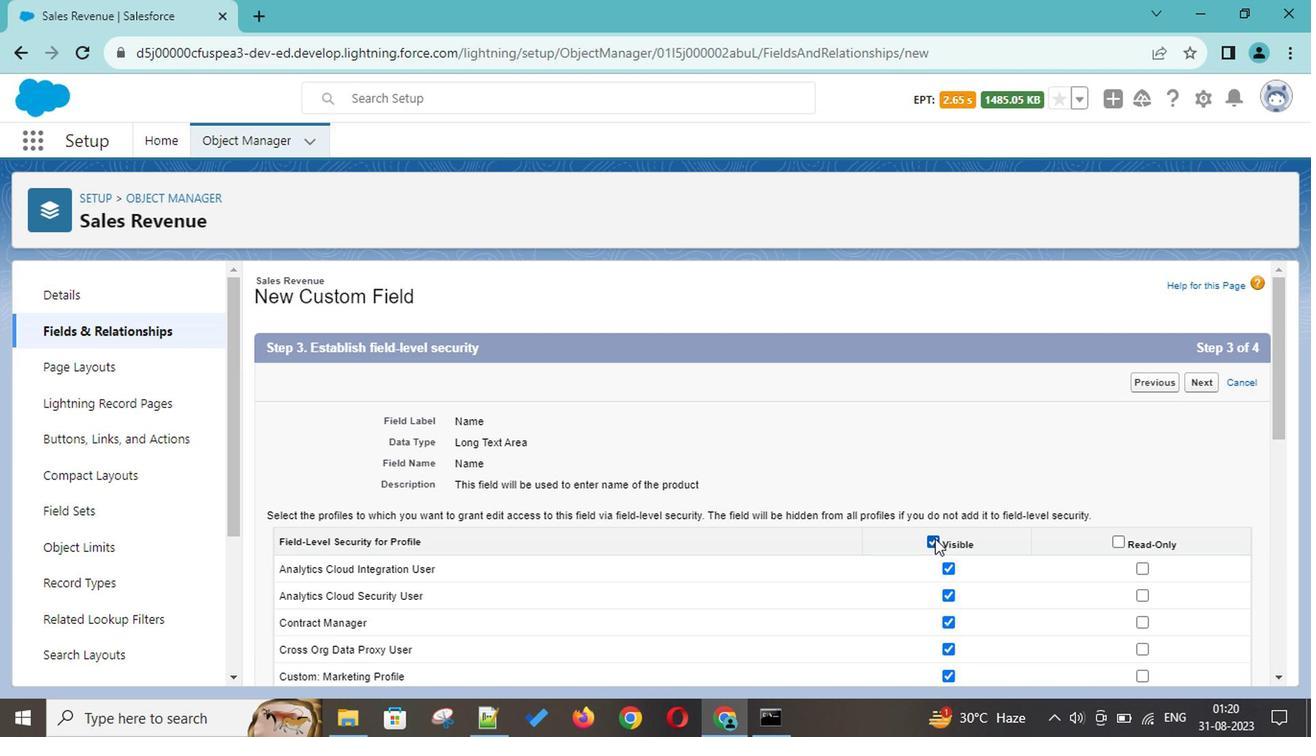 
Action: Mouse scrolled (800, 517) with delta (0, 0)
Screenshot: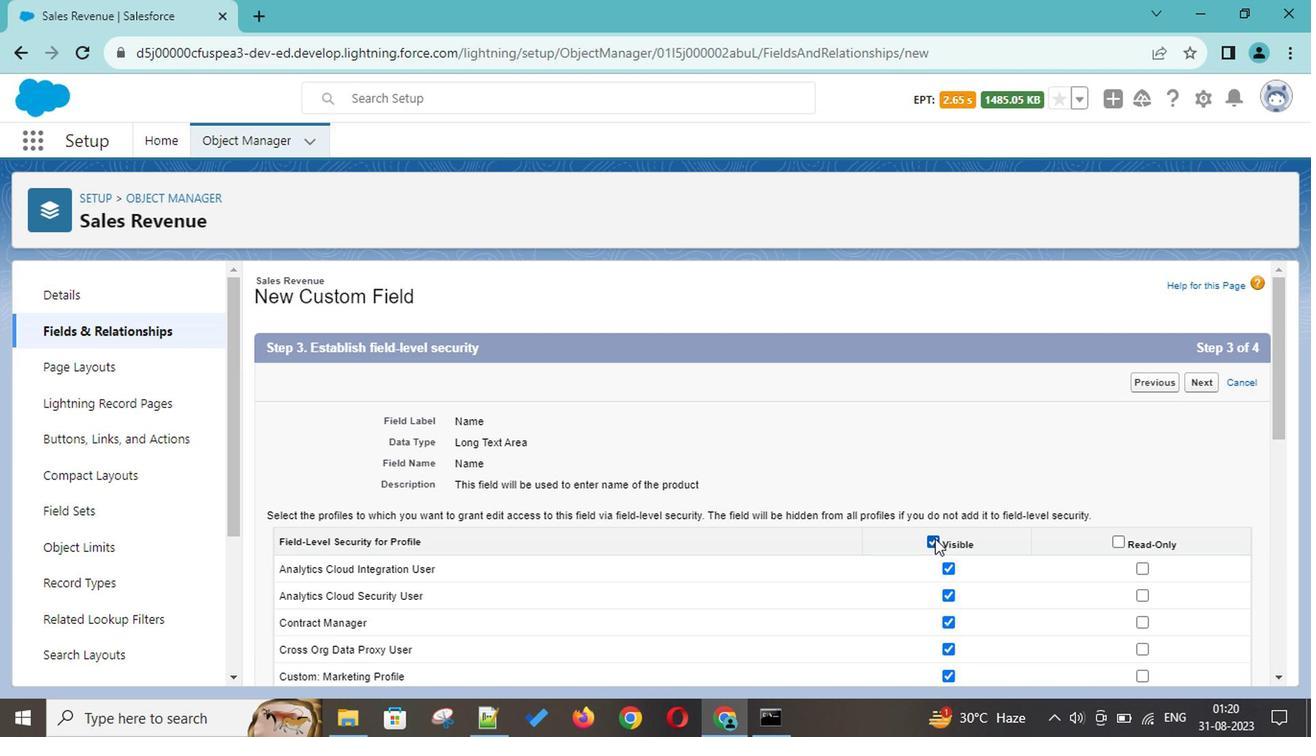 
Action: Mouse scrolled (800, 517) with delta (0, 0)
Screenshot: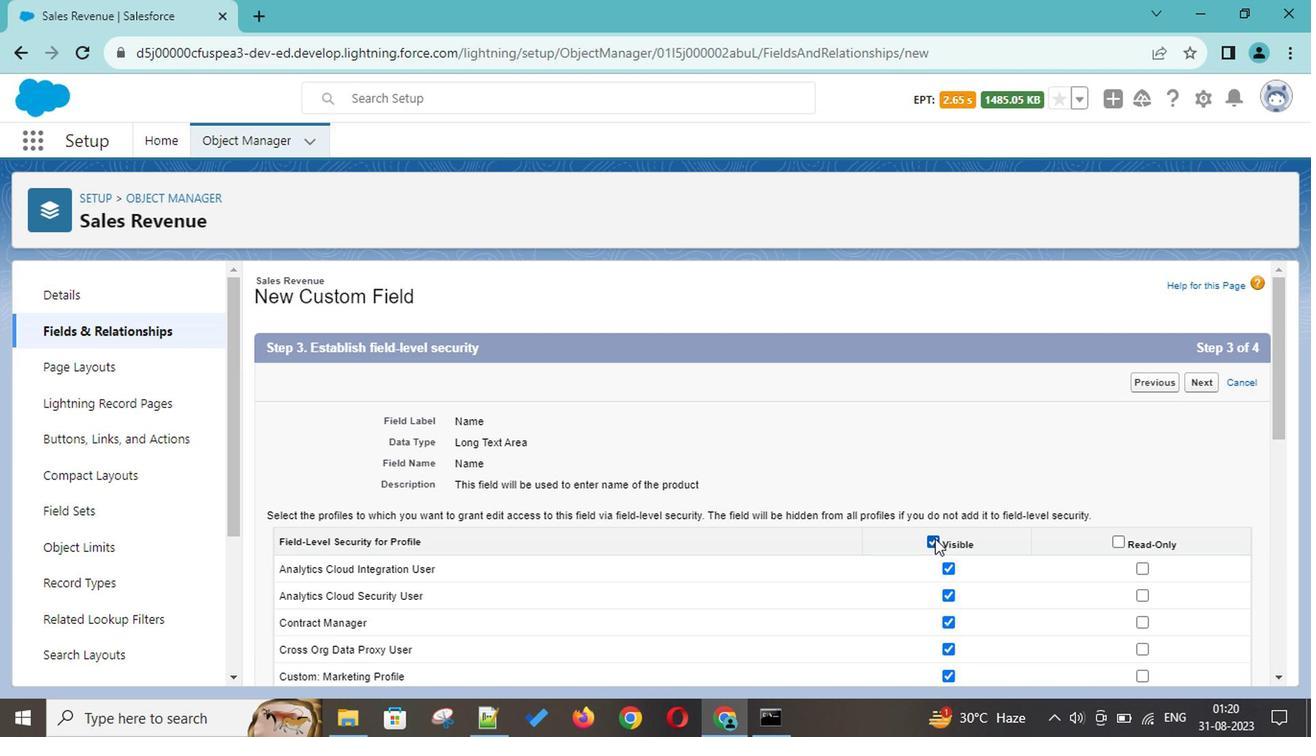 
Action: Mouse scrolled (800, 517) with delta (0, 0)
Screenshot: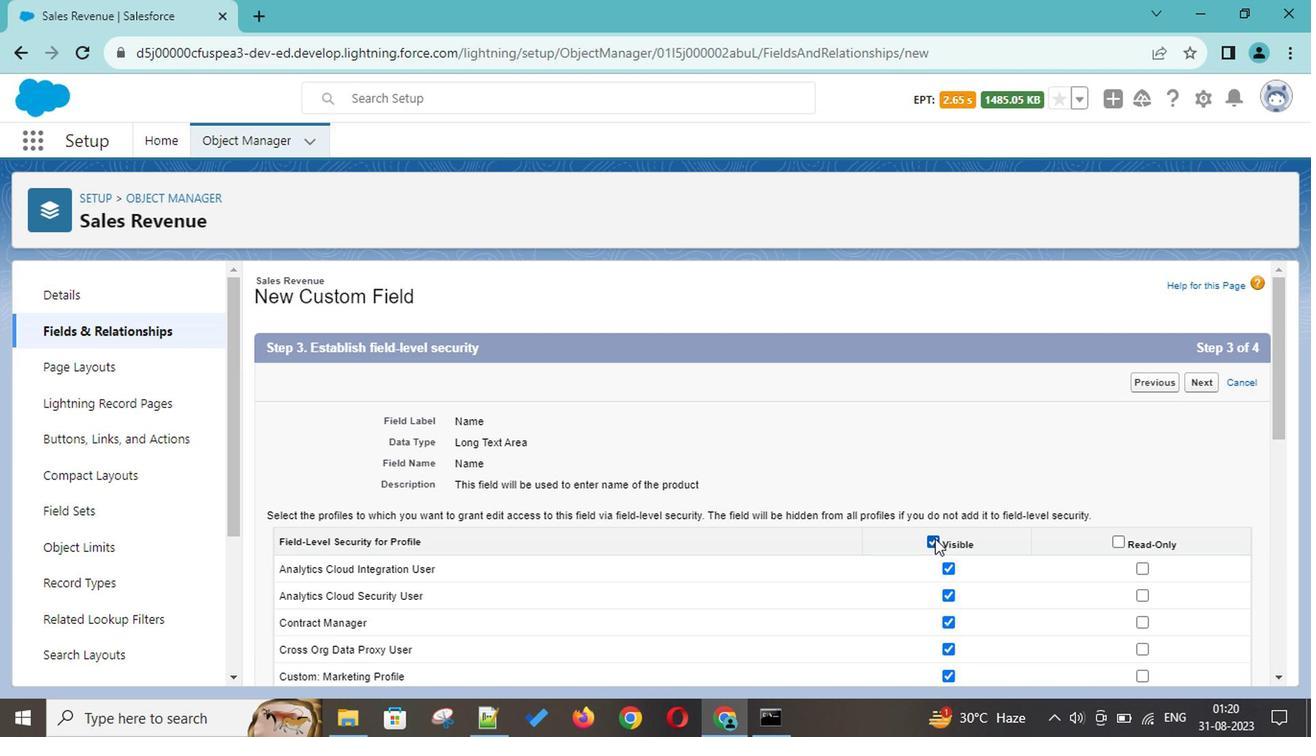 
Action: Mouse scrolled (800, 517) with delta (0, 0)
Screenshot: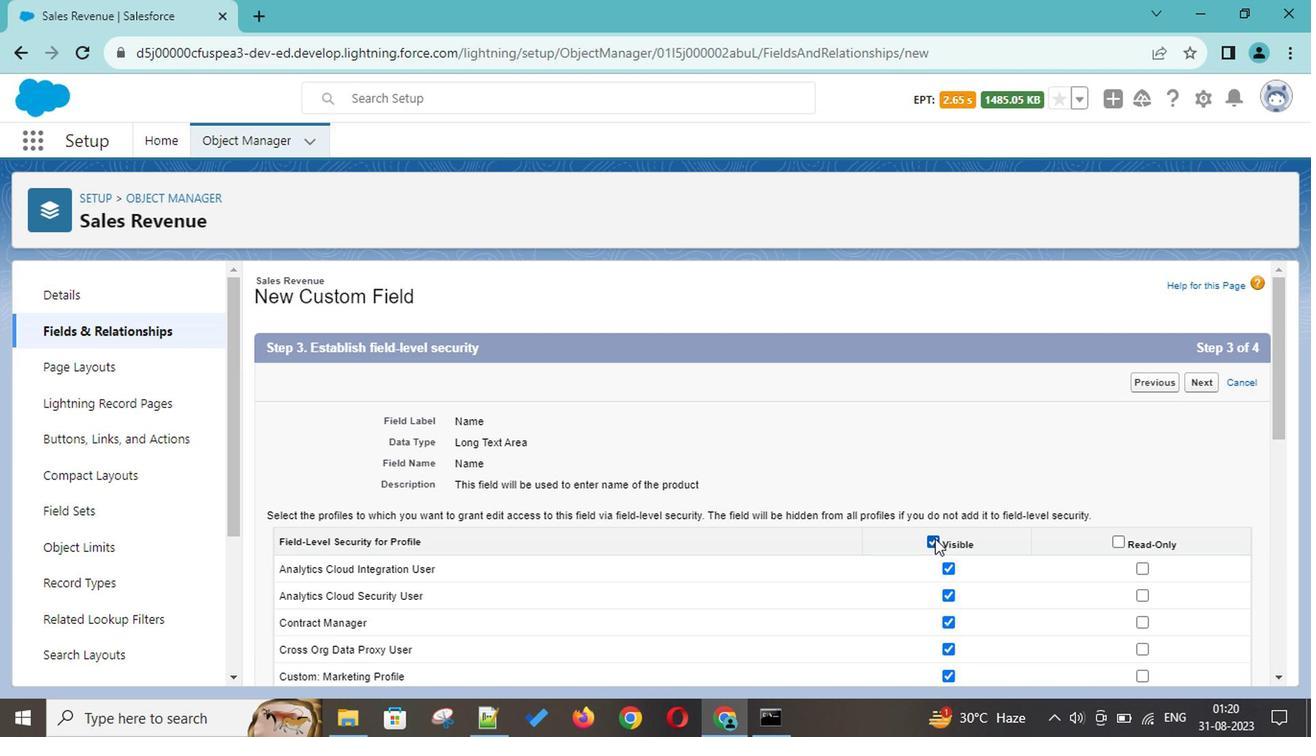 
Action: Mouse scrolled (800, 517) with delta (0, 0)
Screenshot: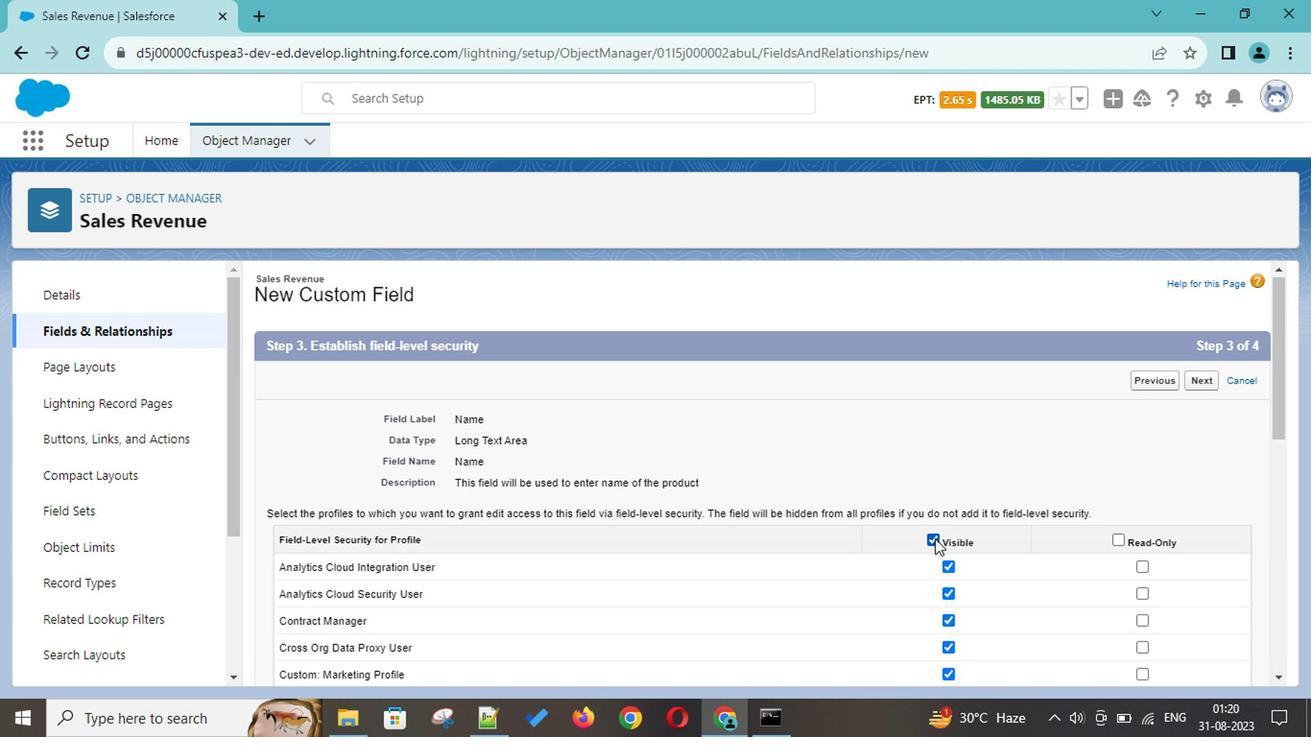 
Action: Mouse scrolled (800, 517) with delta (0, 0)
Screenshot: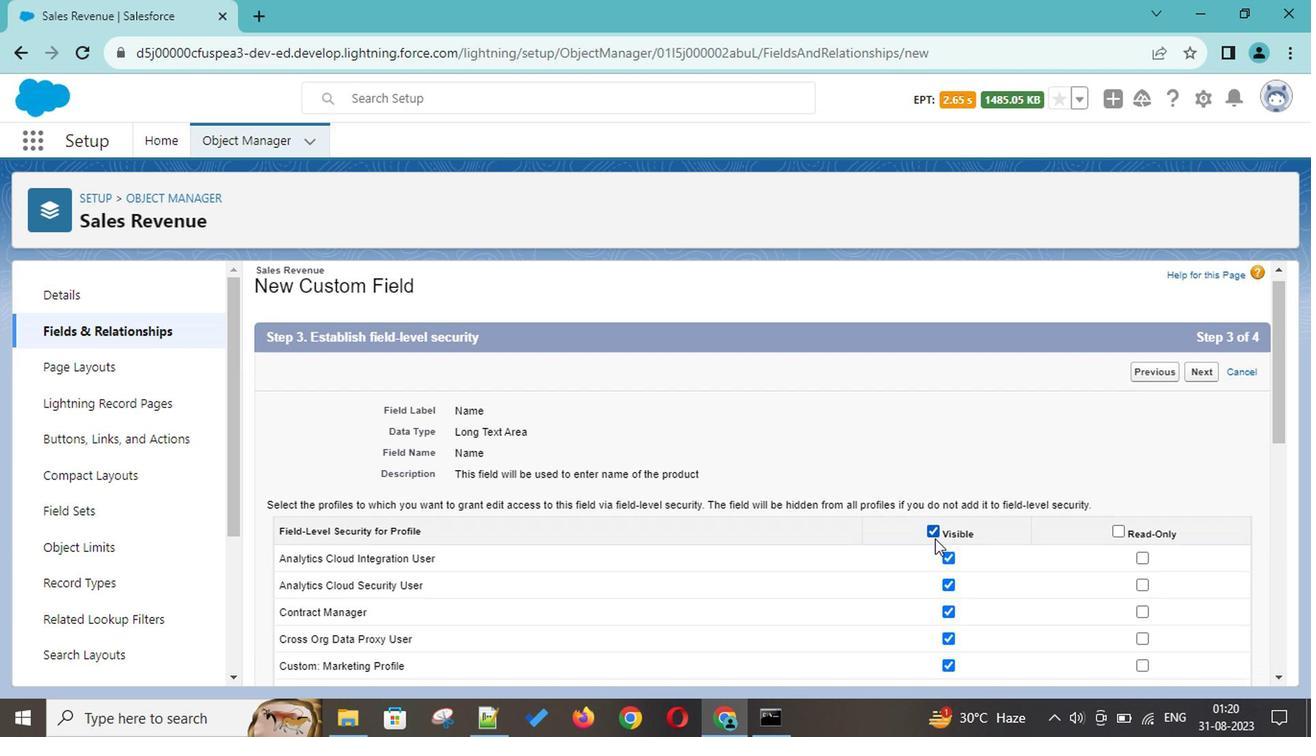
Action: Mouse scrolled (800, 517) with delta (0, 0)
Screenshot: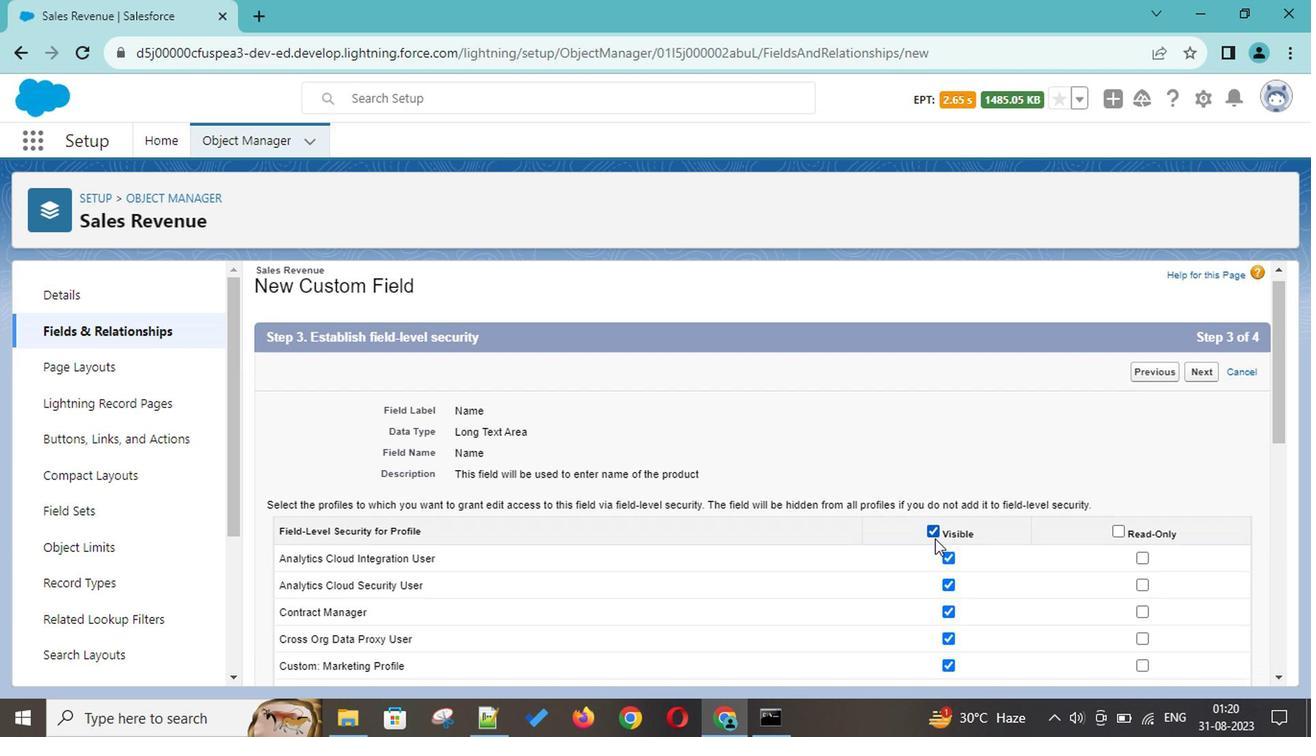 
Action: Mouse scrolled (800, 517) with delta (0, 0)
Screenshot: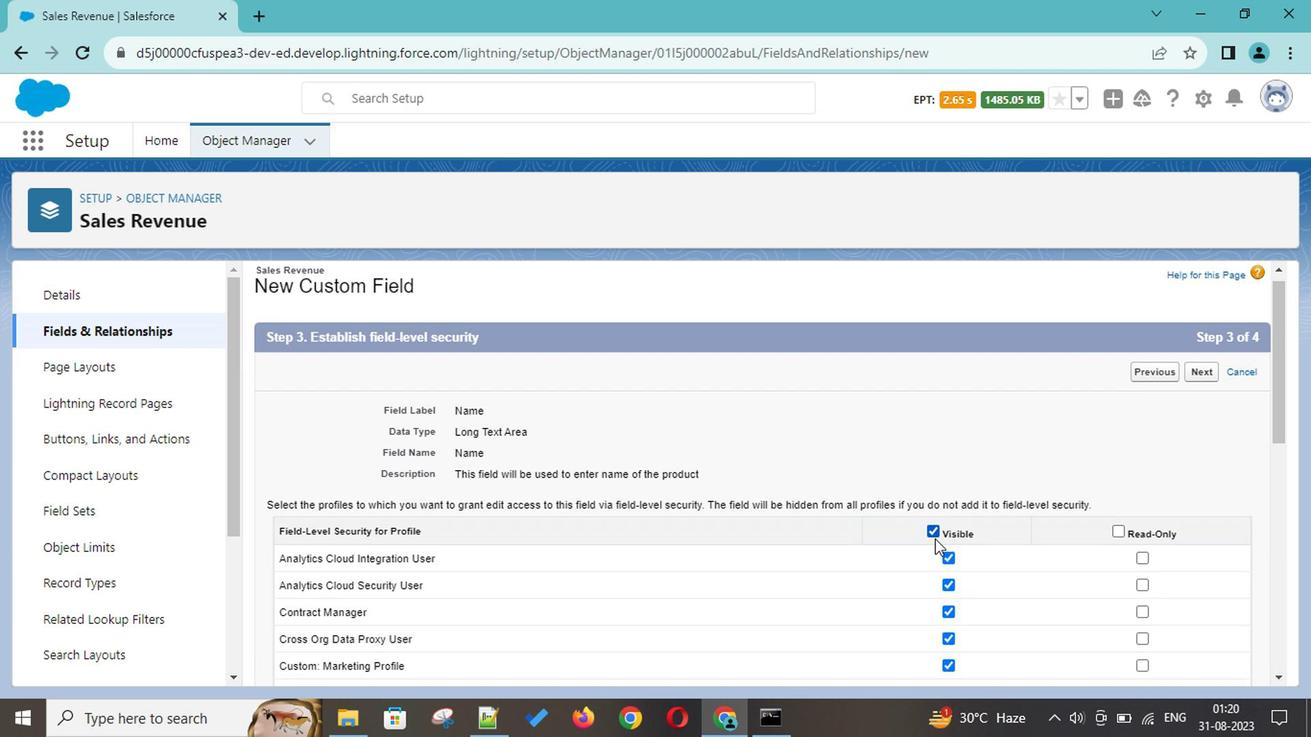 
Action: Mouse scrolled (800, 517) with delta (0, 0)
Screenshot: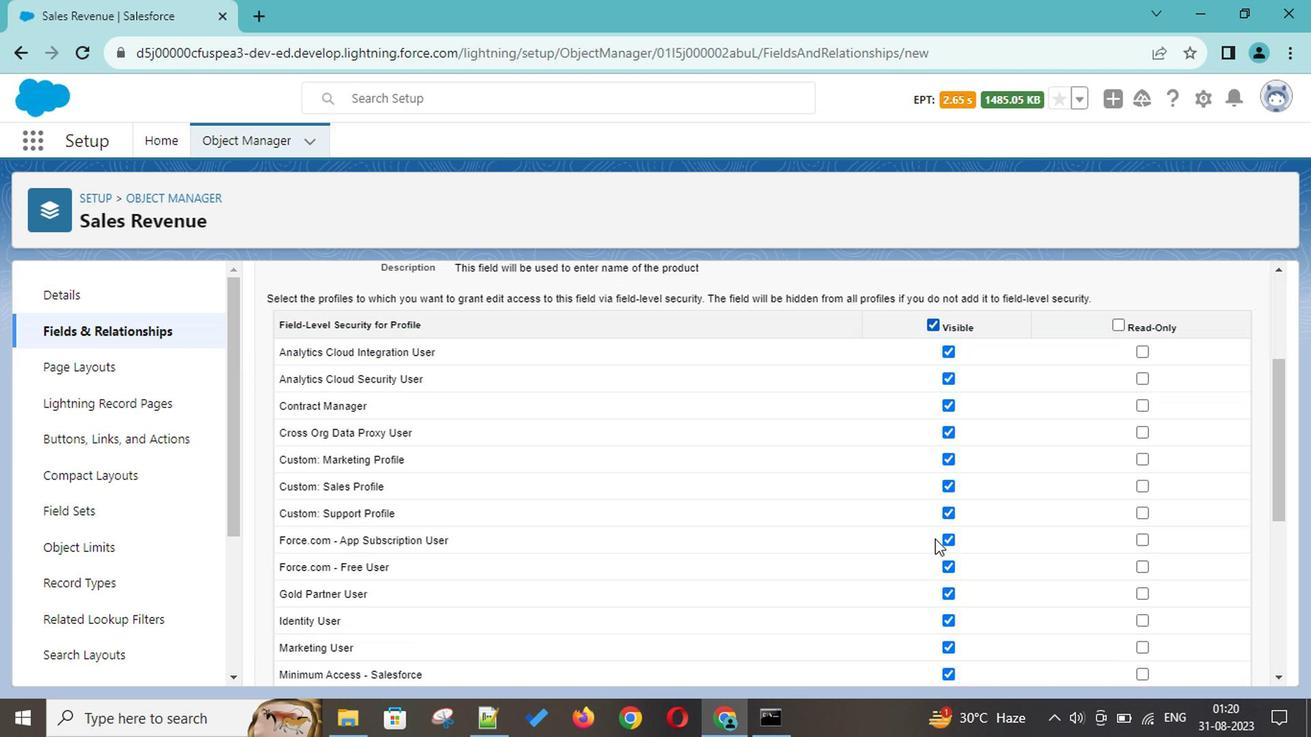 
Action: Mouse scrolled (800, 517) with delta (0, 0)
Screenshot: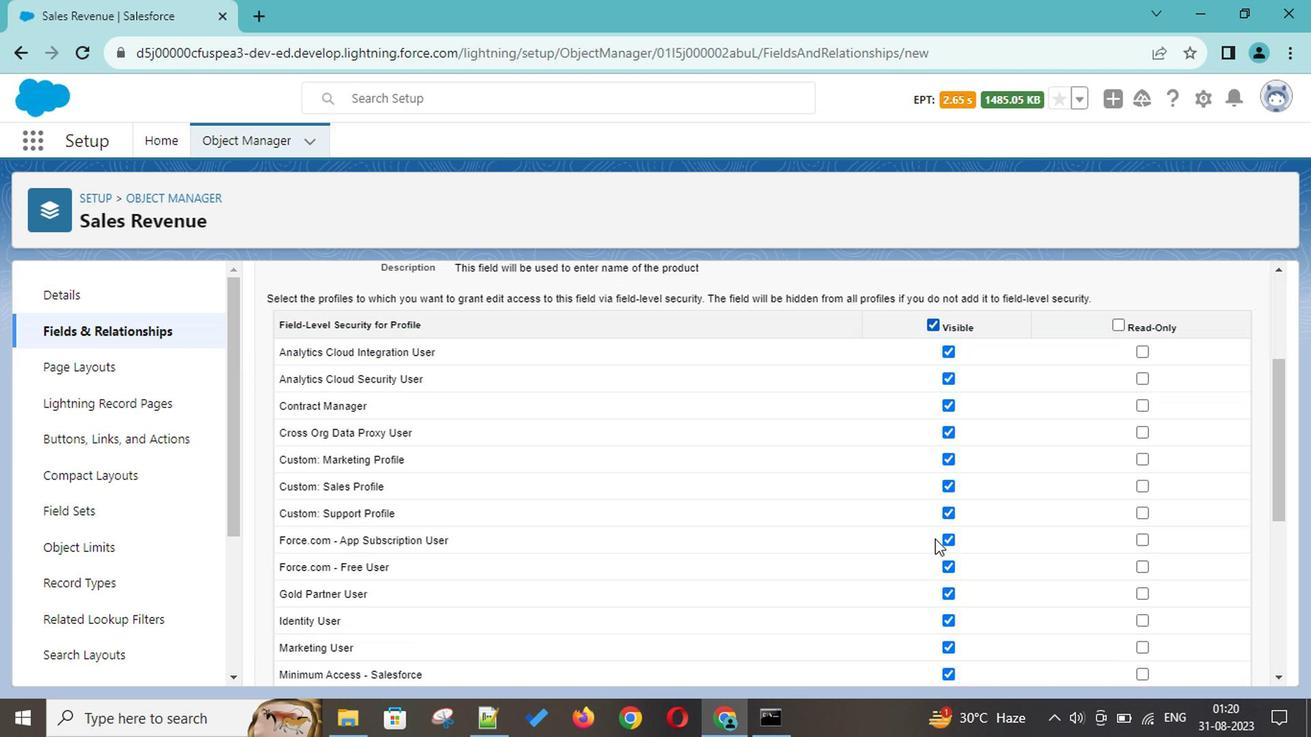 
Action: Mouse scrolled (800, 517) with delta (0, 0)
Screenshot: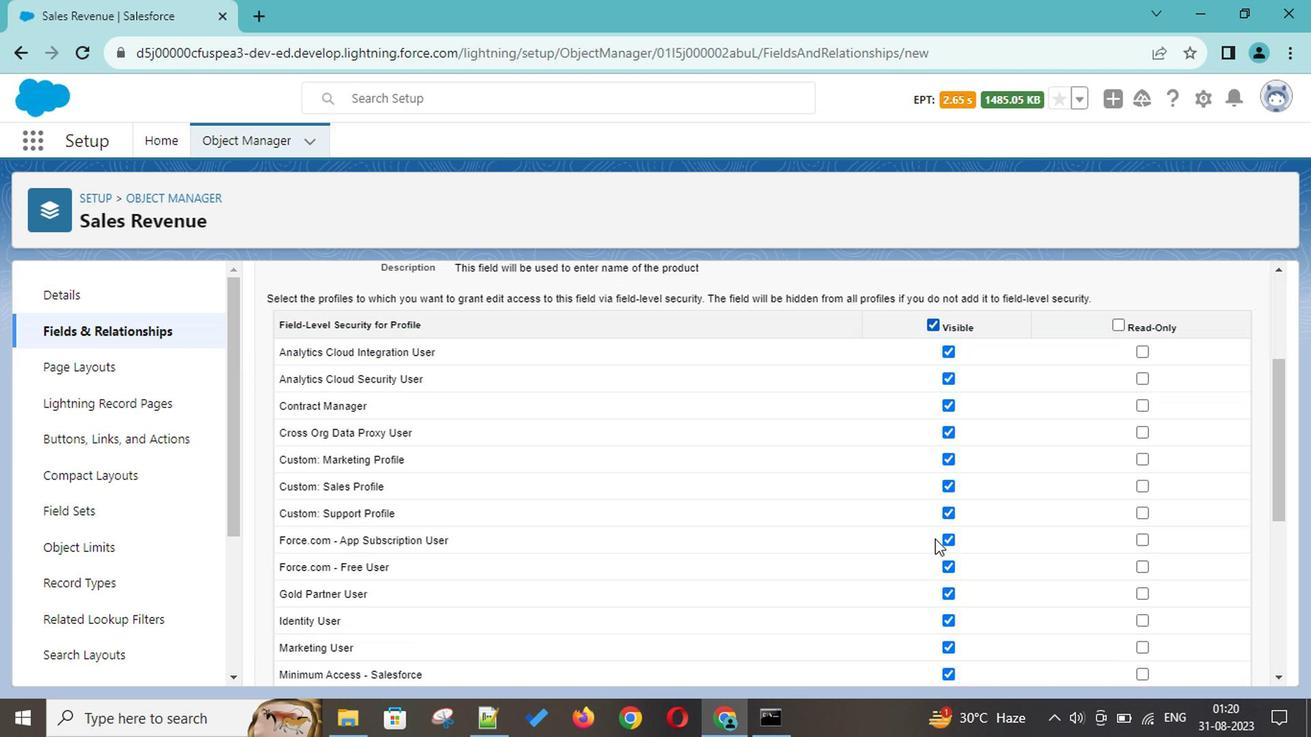 
Action: Mouse scrolled (800, 517) with delta (0, 0)
Screenshot: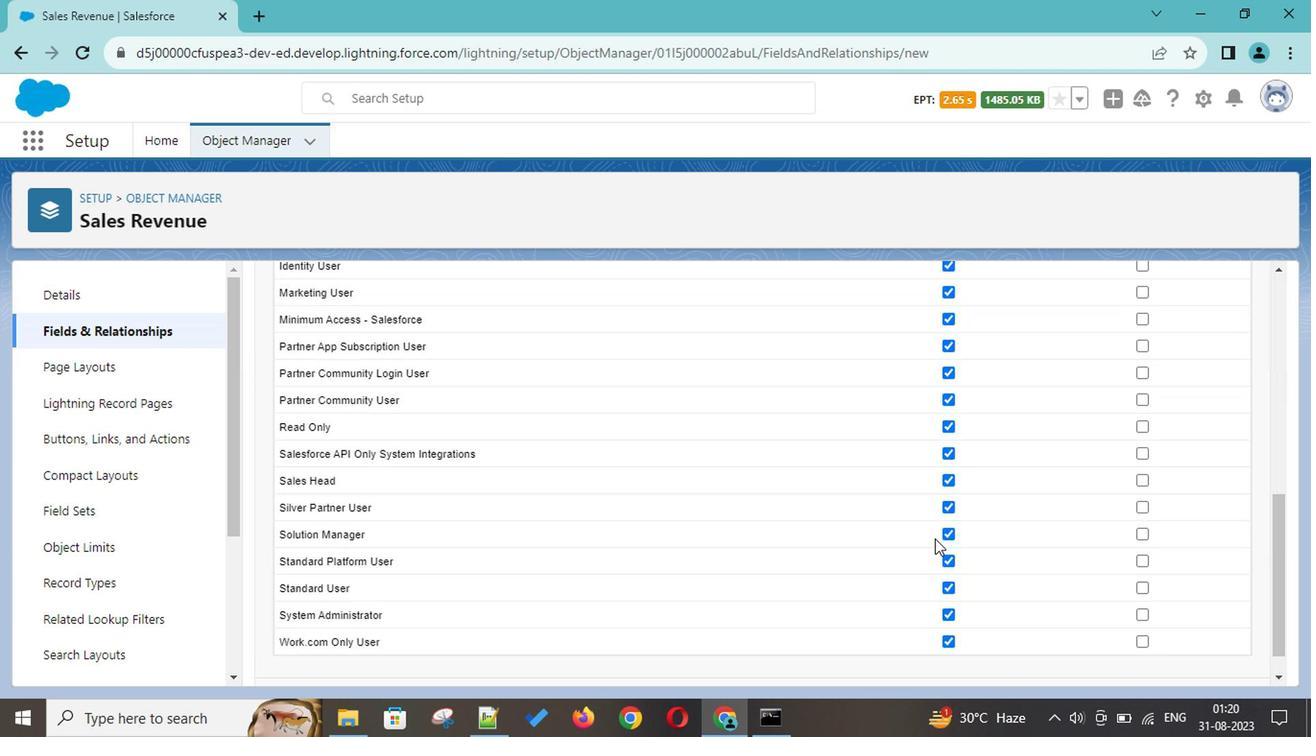 
Action: Mouse scrolled (800, 517) with delta (0, 0)
Screenshot: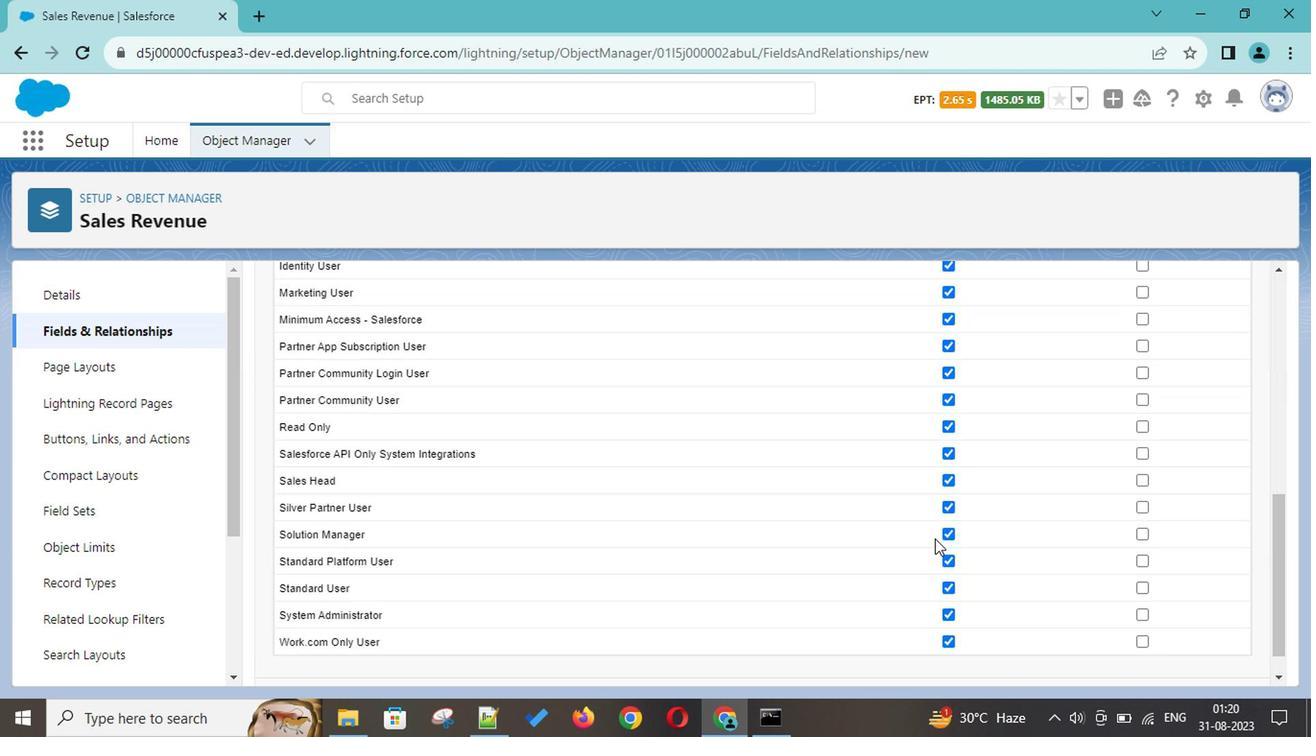 
Action: Mouse scrolled (800, 517) with delta (0, 0)
Screenshot: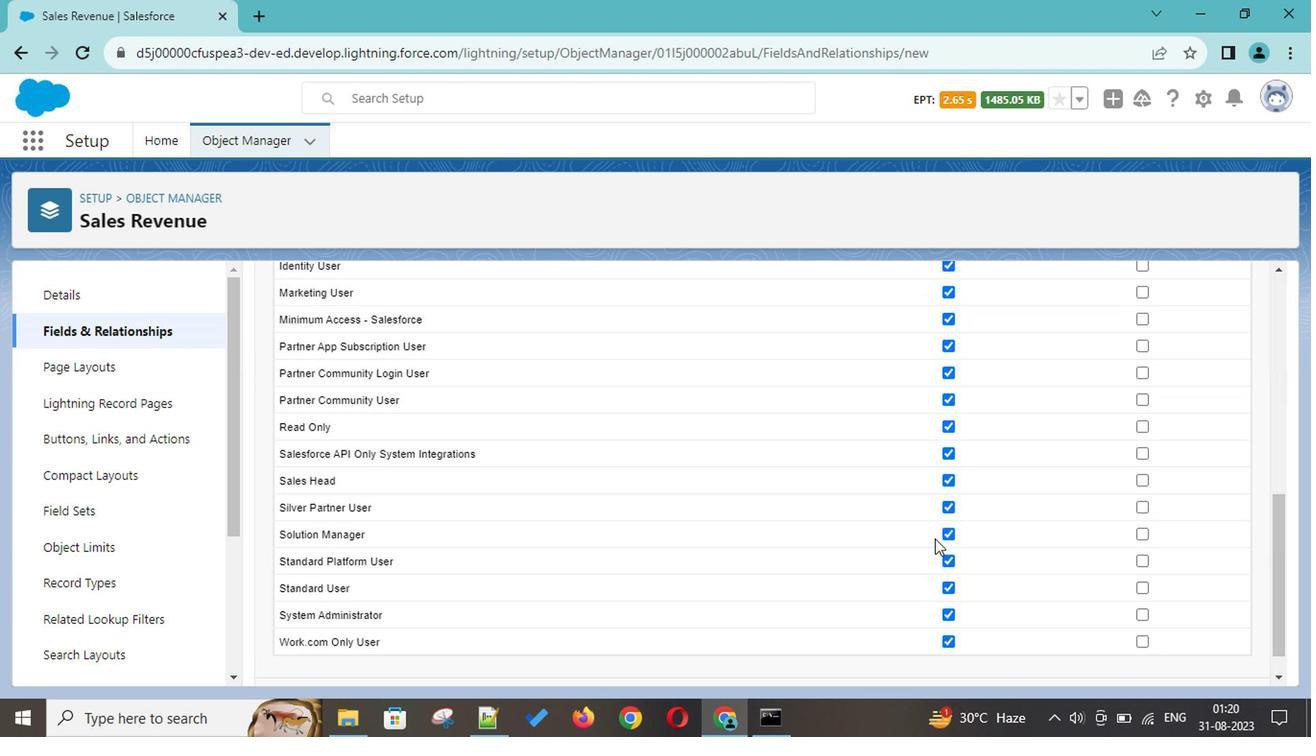 
Action: Mouse scrolled (800, 517) with delta (0, 0)
Screenshot: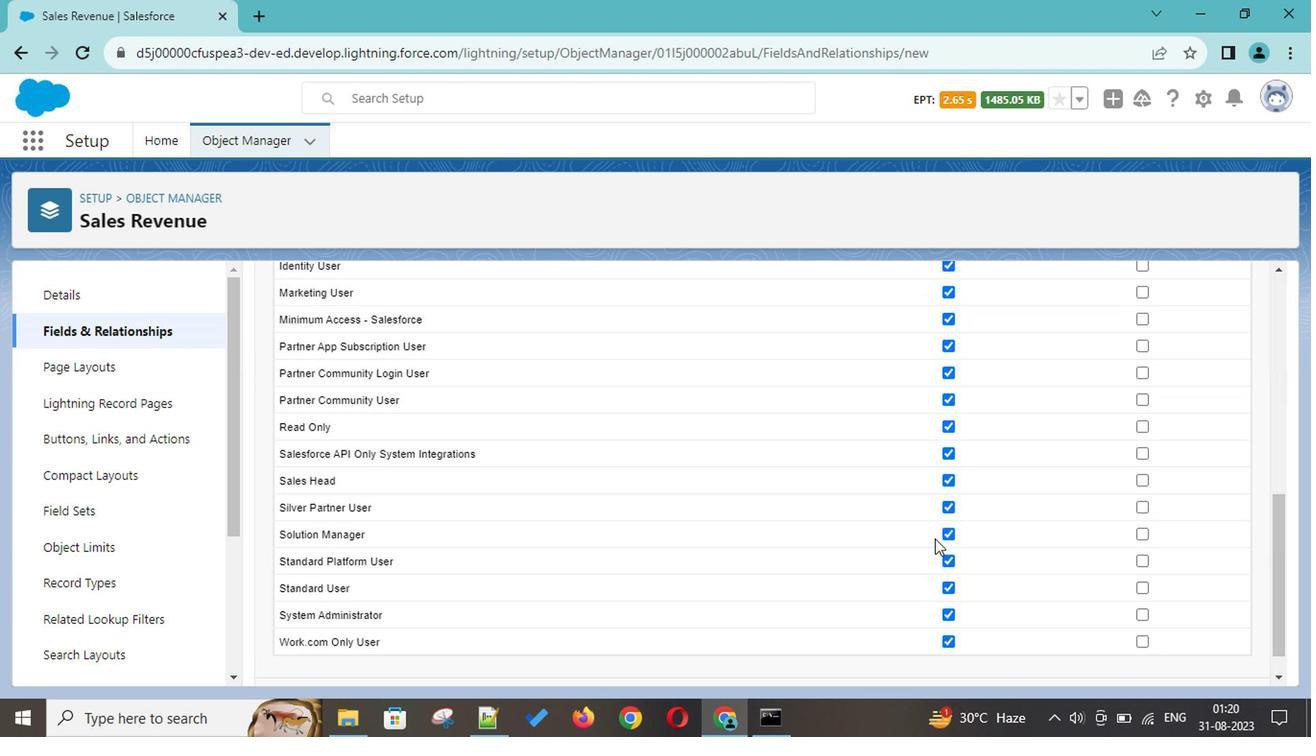 
Action: Mouse scrolled (800, 517) with delta (0, 0)
Screenshot: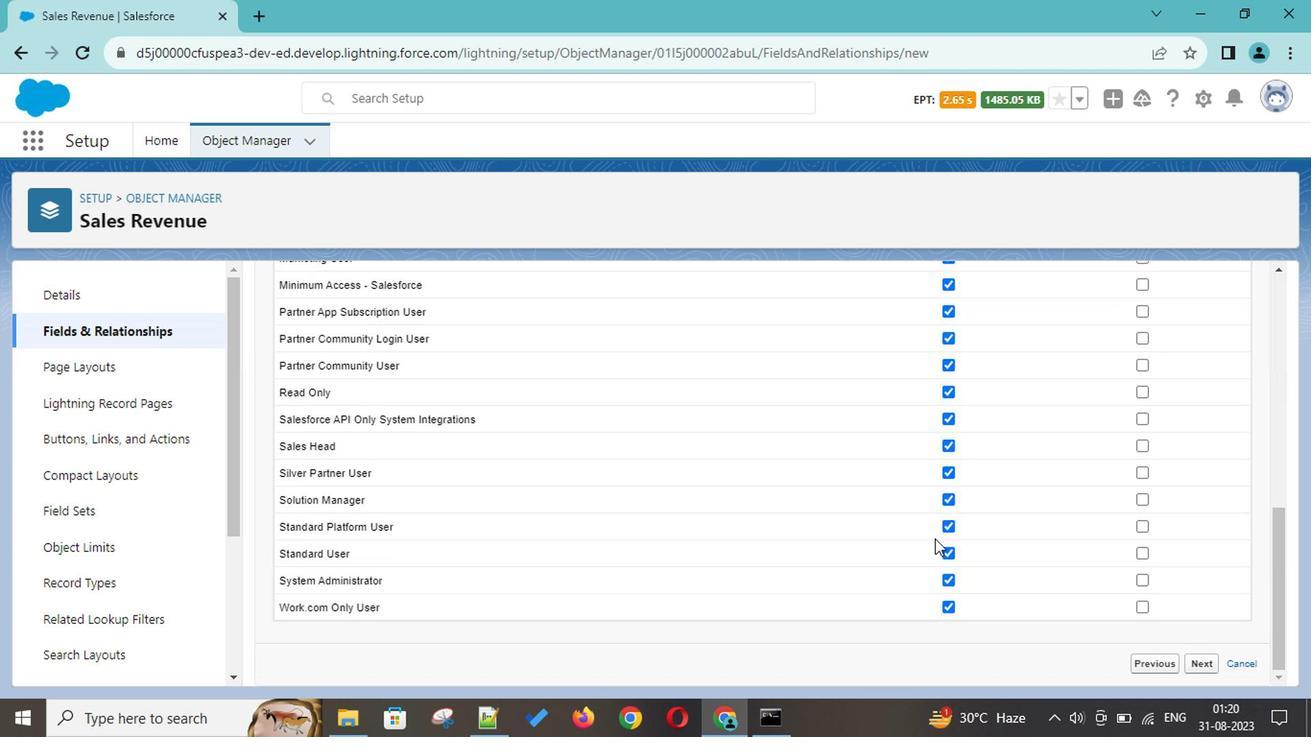 
Action: Mouse scrolled (800, 517) with delta (0, 0)
Screenshot: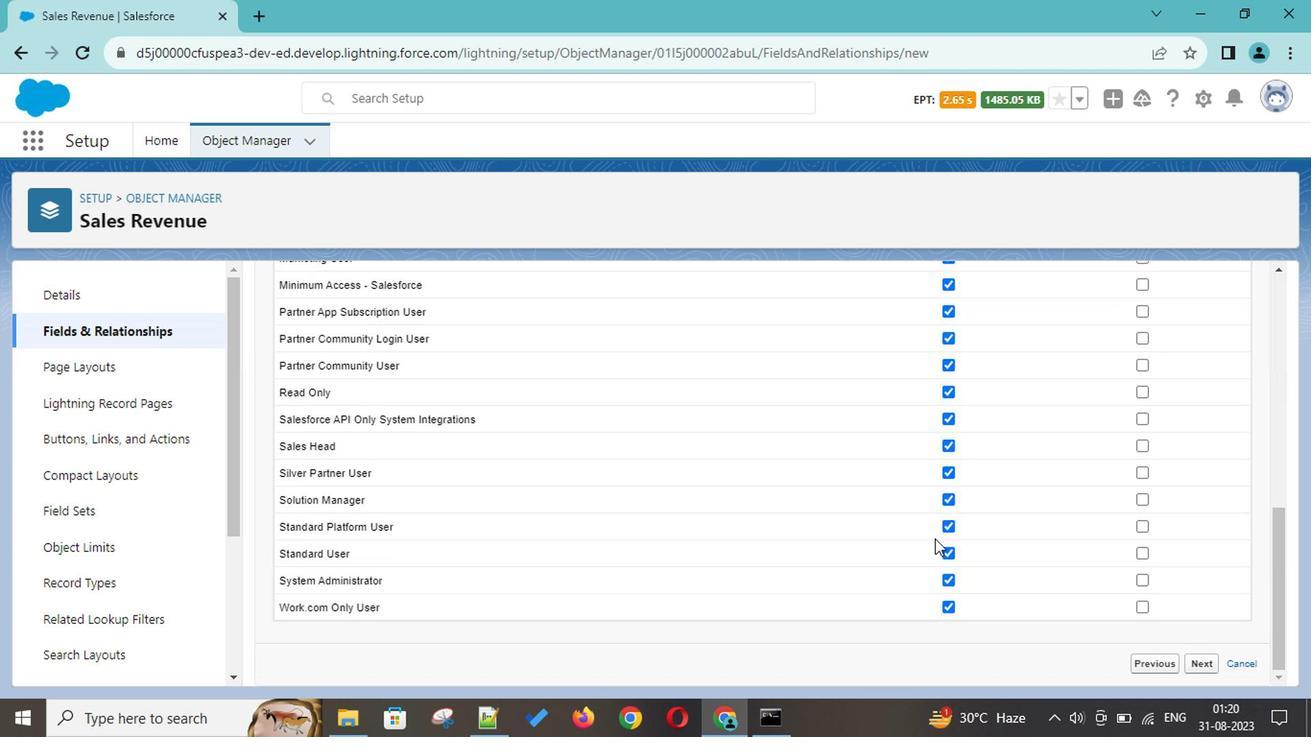 
Action: Mouse scrolled (800, 517) with delta (0, 0)
Screenshot: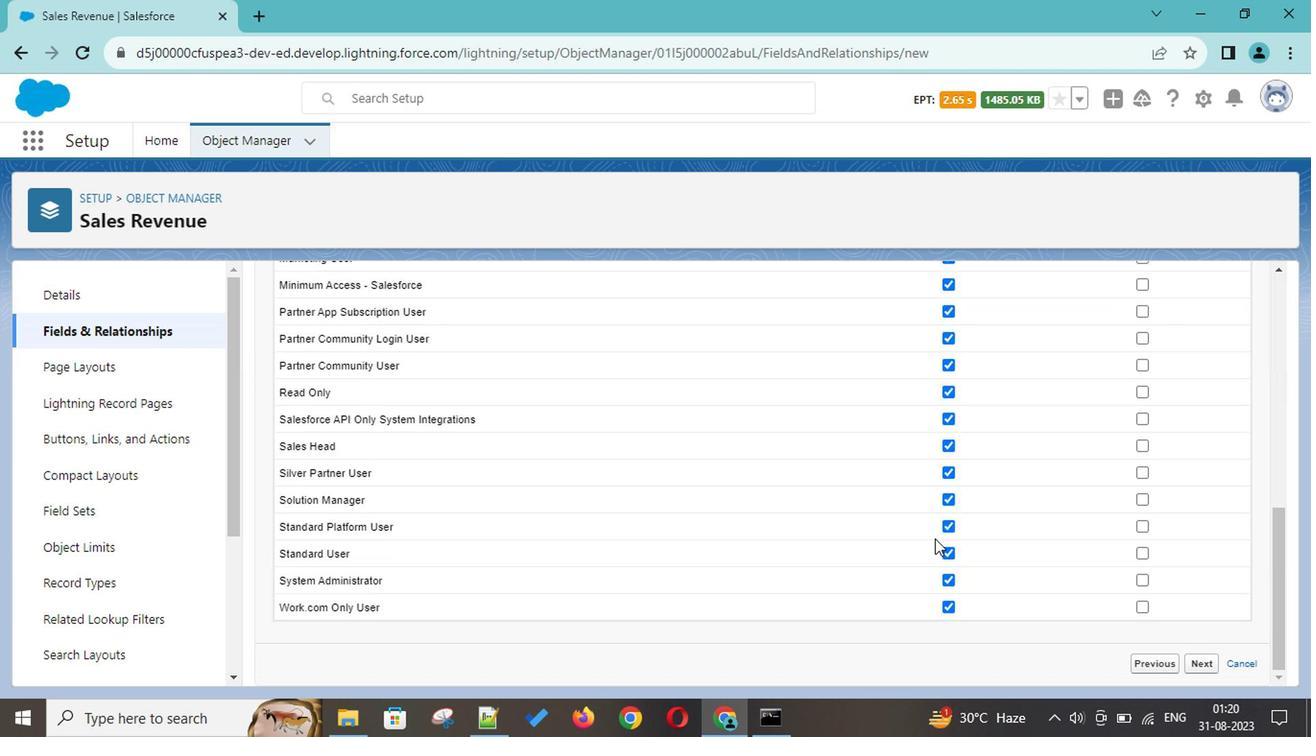 
Action: Mouse scrolled (800, 517) with delta (0, 0)
Screenshot: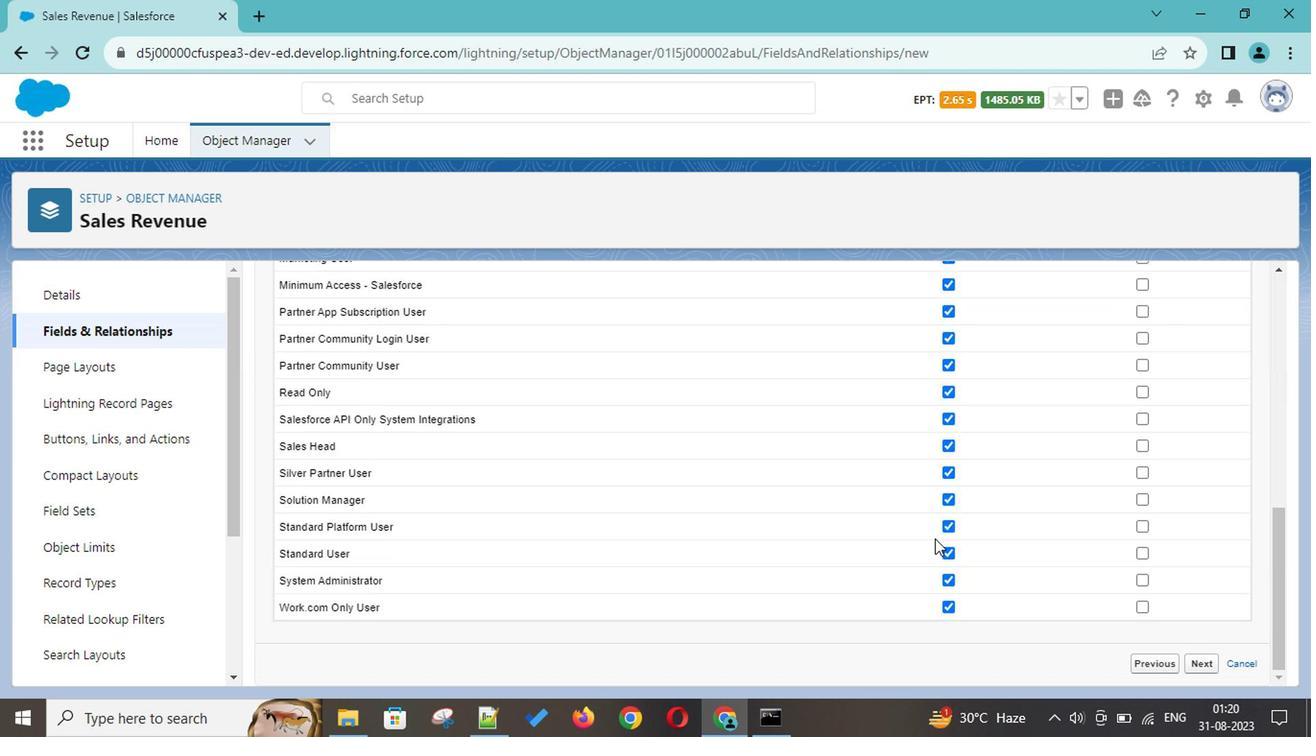 
Action: Mouse moved to (995, 605)
Screenshot: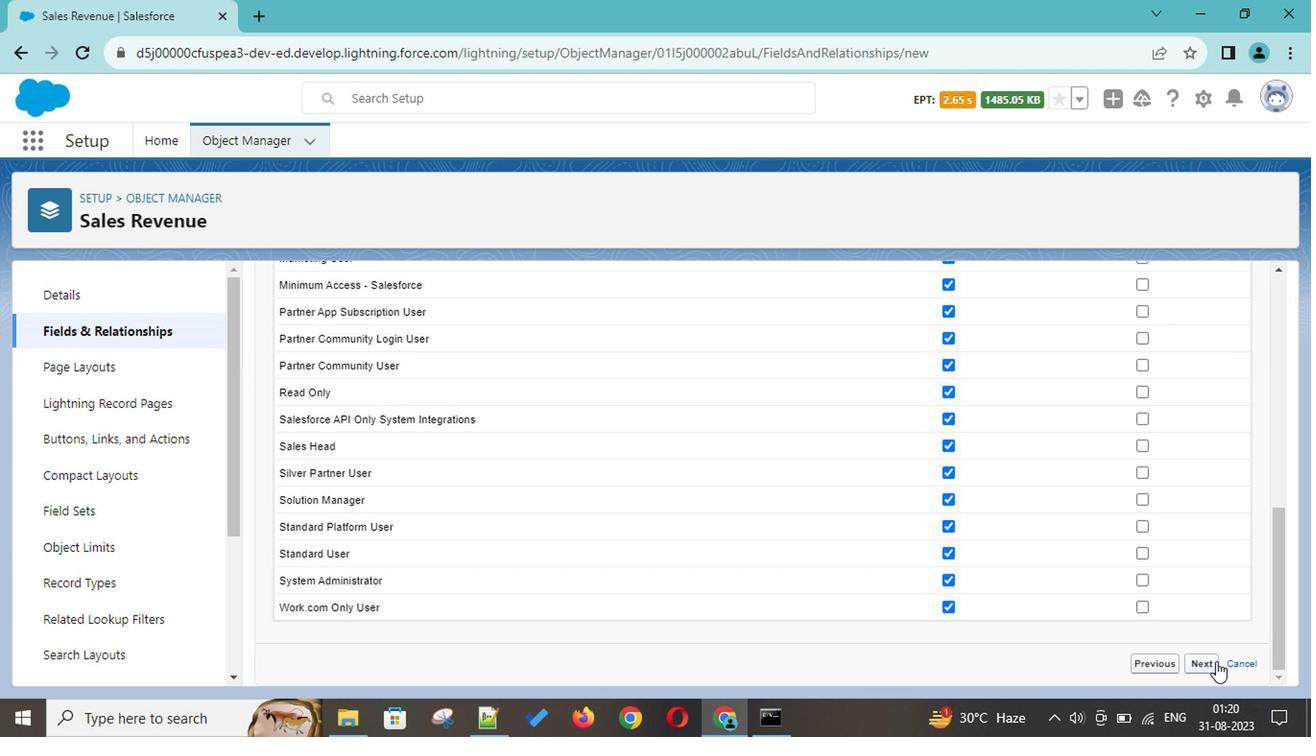 
Action: Mouse pressed left at (995, 605)
Screenshot: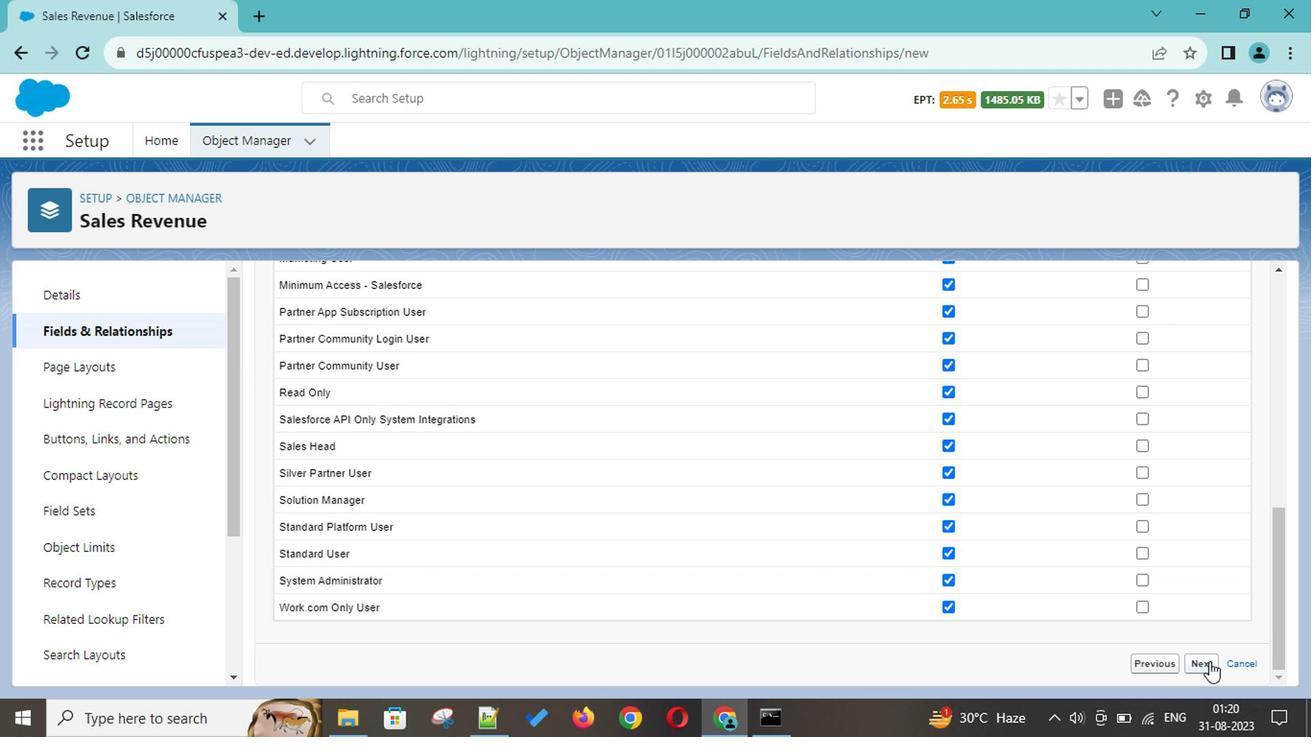 
Action: Mouse moved to (994, 610)
Screenshot: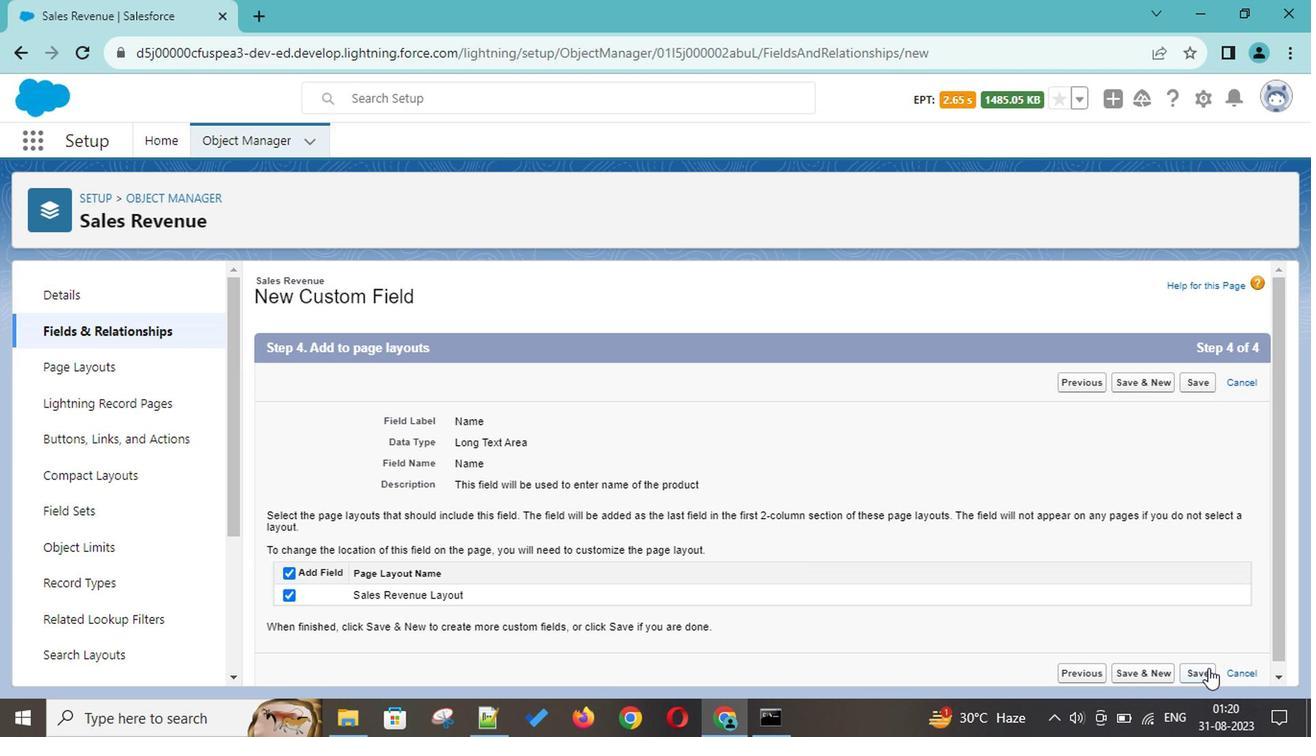 
Action: Mouse pressed left at (994, 610)
Screenshot: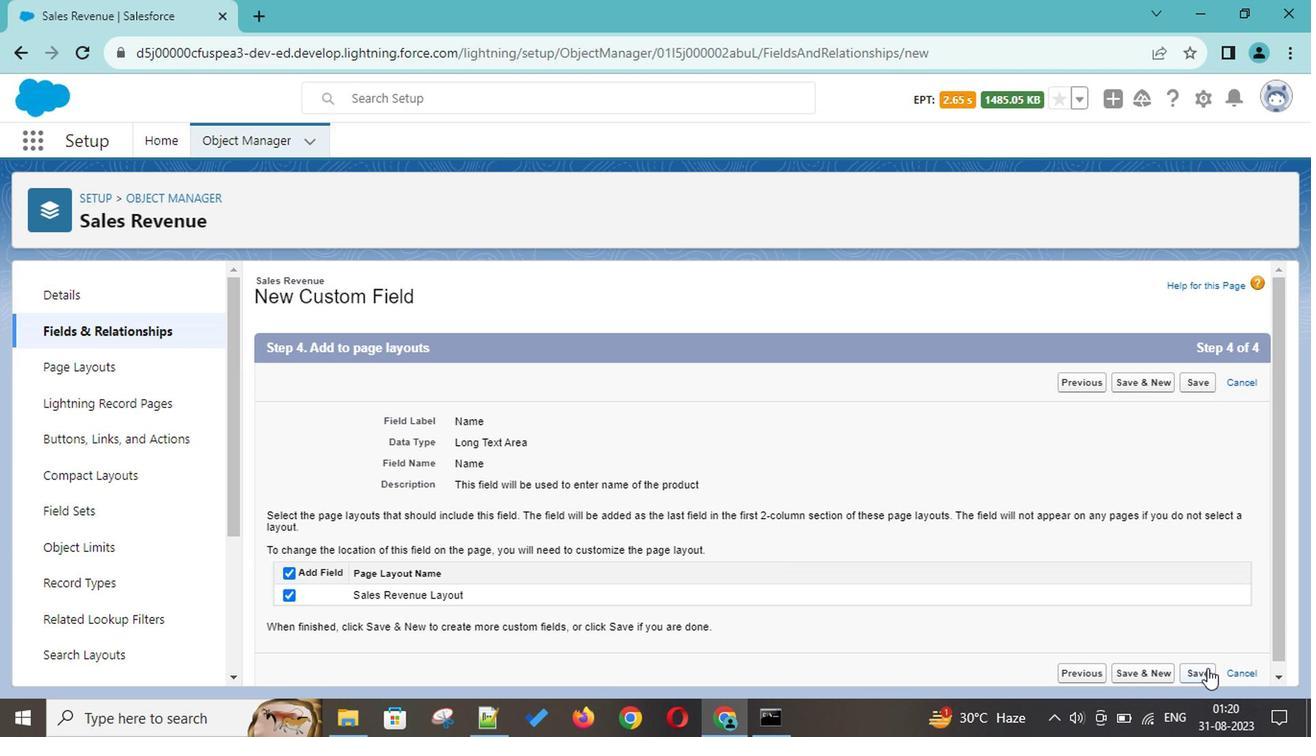 
Action: Mouse moved to (750, 349)
Screenshot: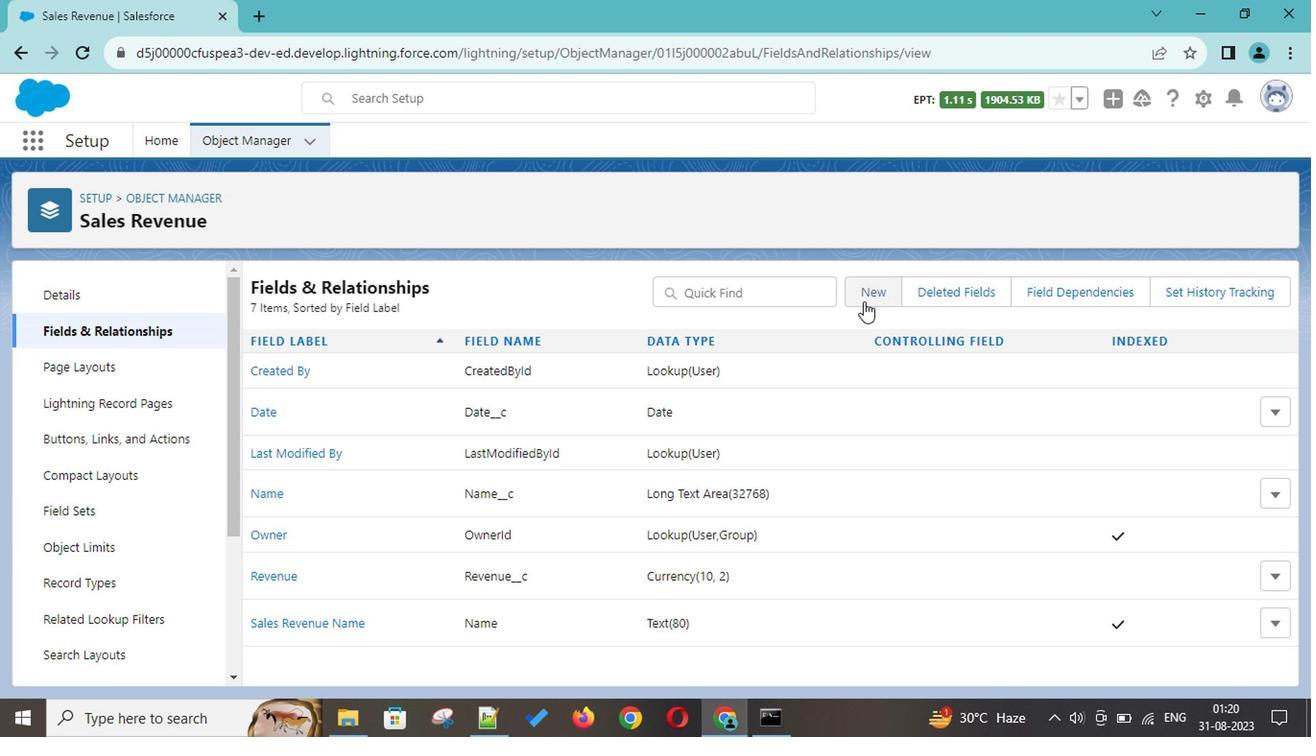 
Action: Mouse pressed left at (750, 349)
Screenshot: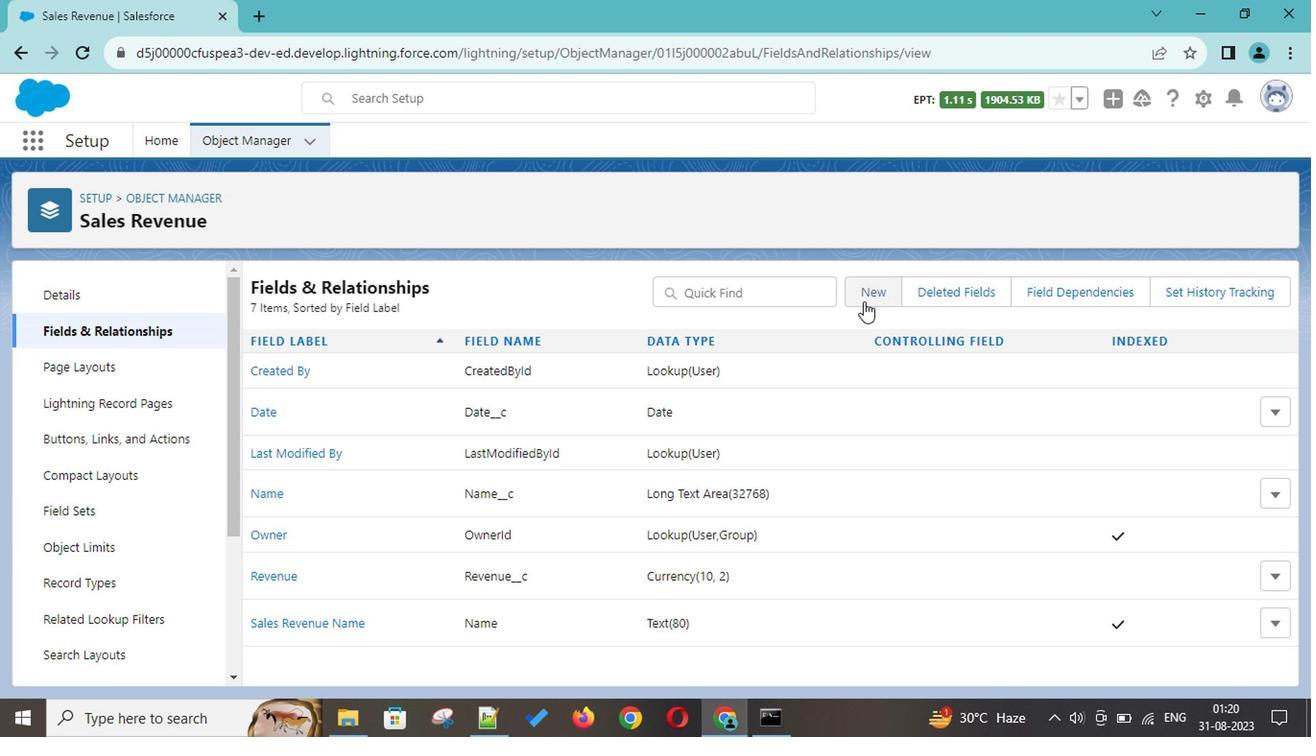 
Action: Mouse moved to (515, 480)
Screenshot: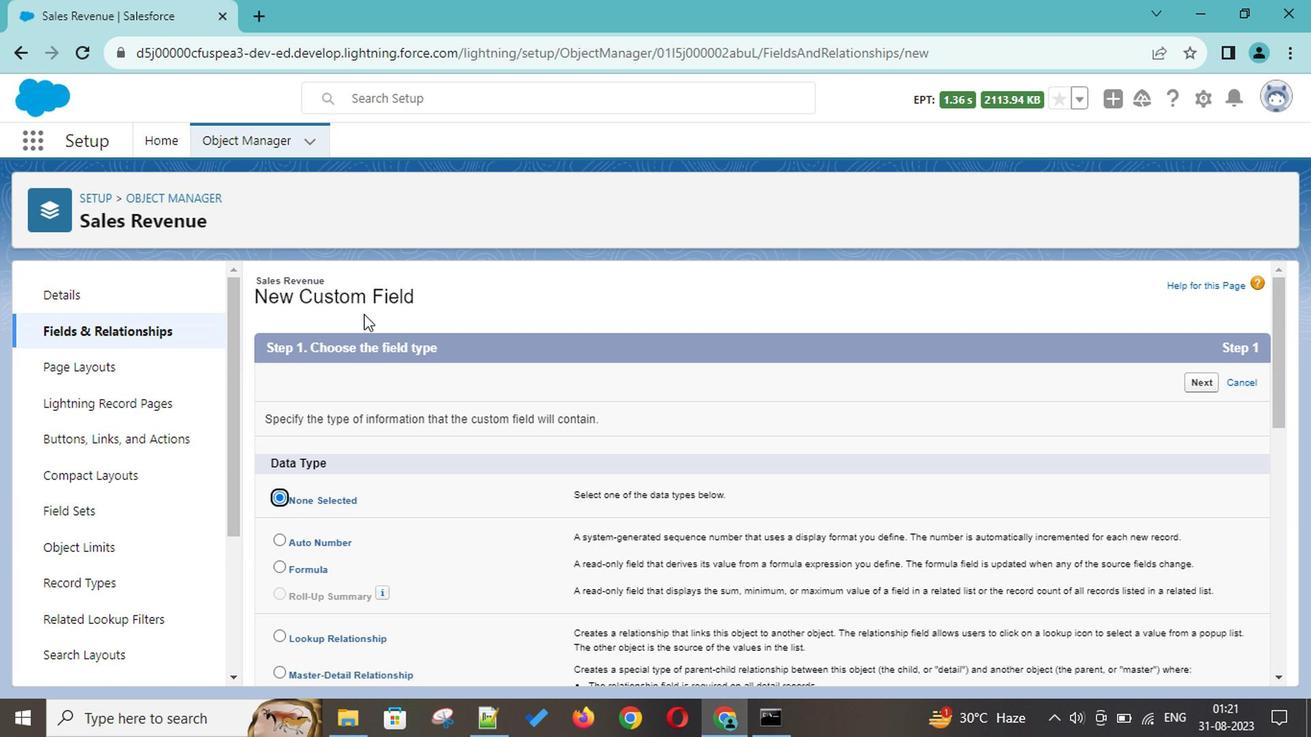 
Action: Mouse scrolled (515, 479) with delta (0, 0)
Screenshot: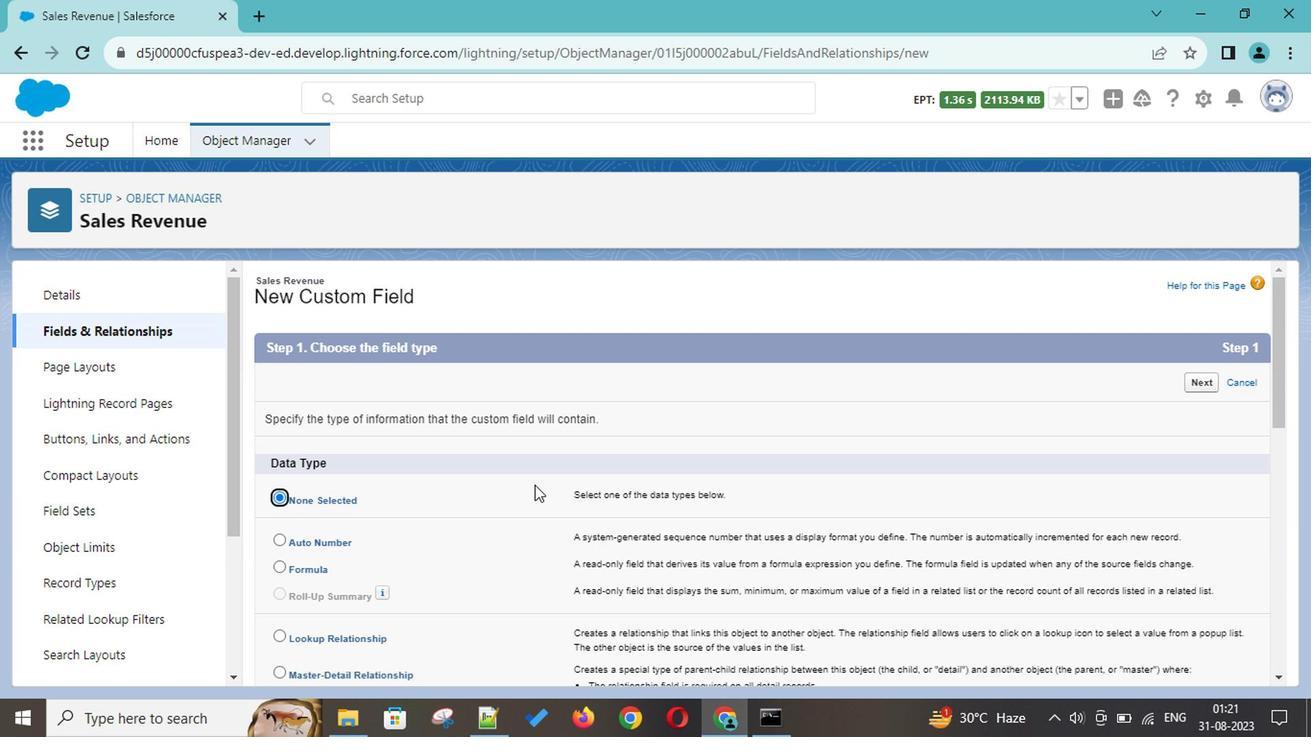 
Action: Mouse scrolled (515, 479) with delta (0, 0)
Screenshot: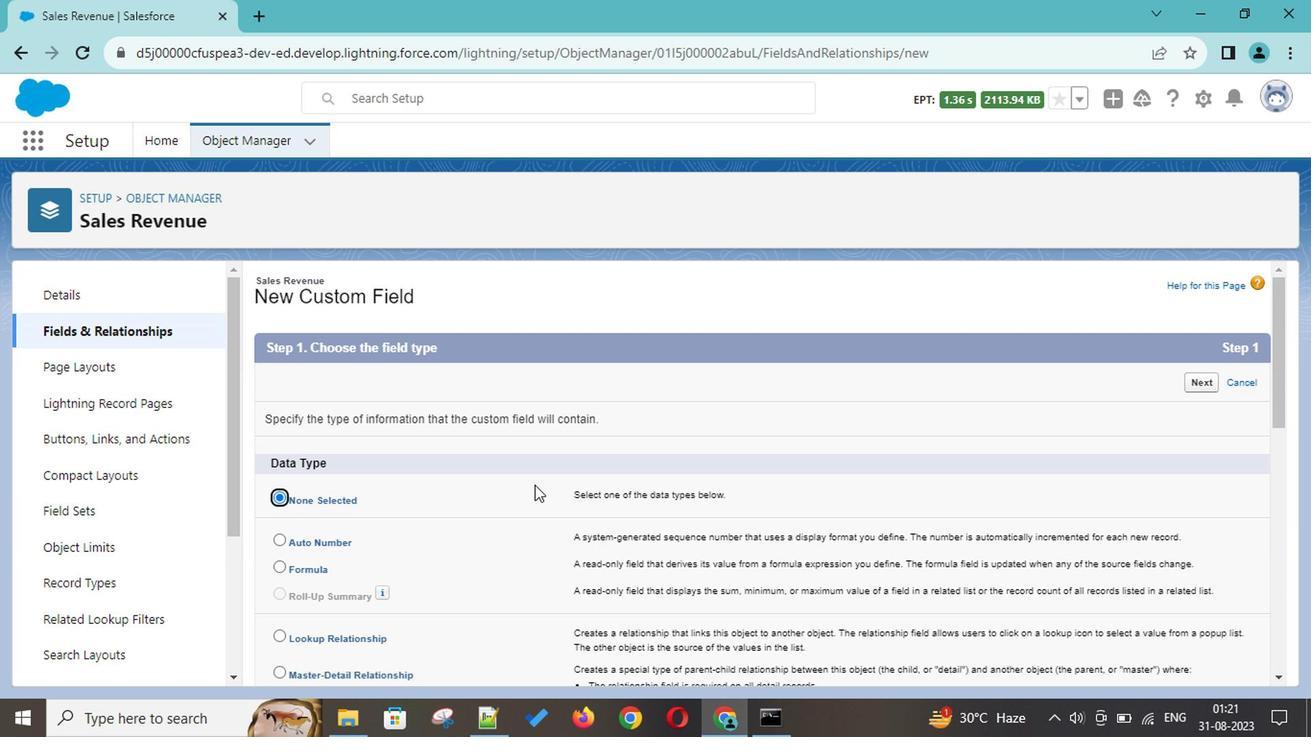 
Action: Mouse scrolled (515, 479) with delta (0, 0)
Screenshot: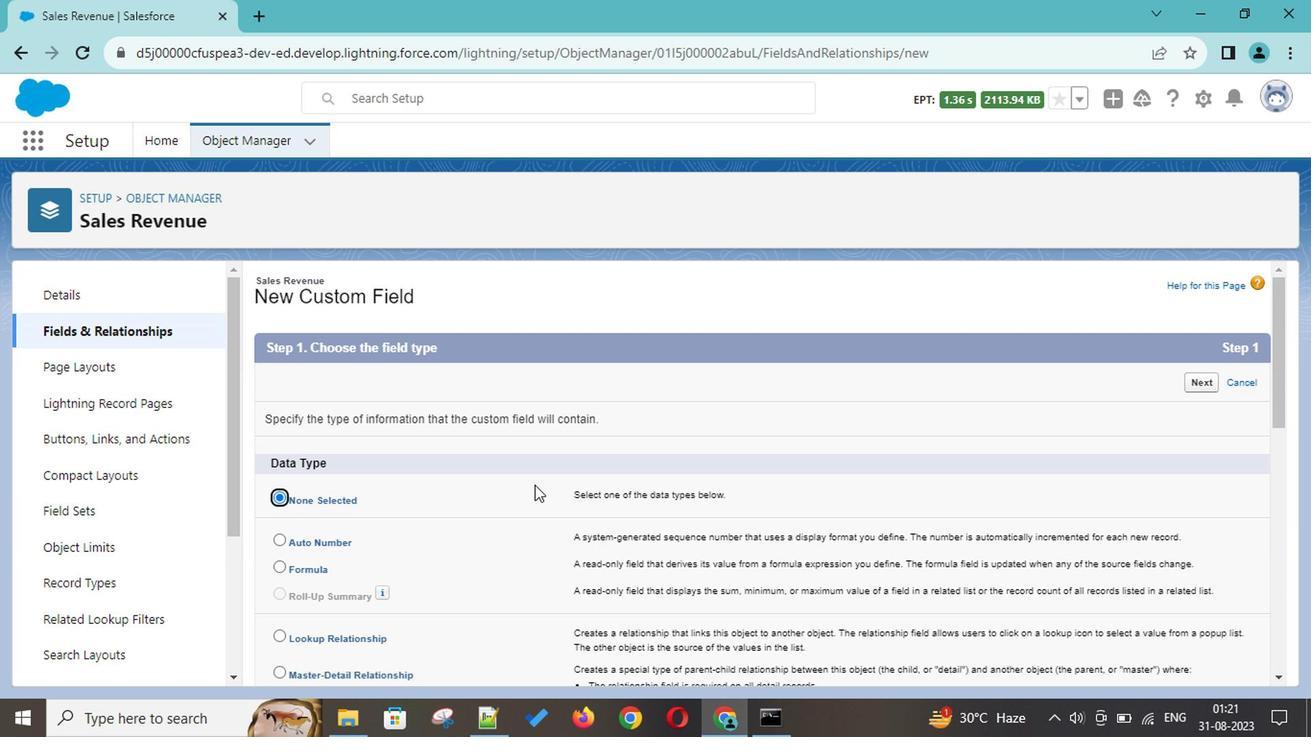 
Action: Mouse scrolled (515, 479) with delta (0, 0)
Screenshot: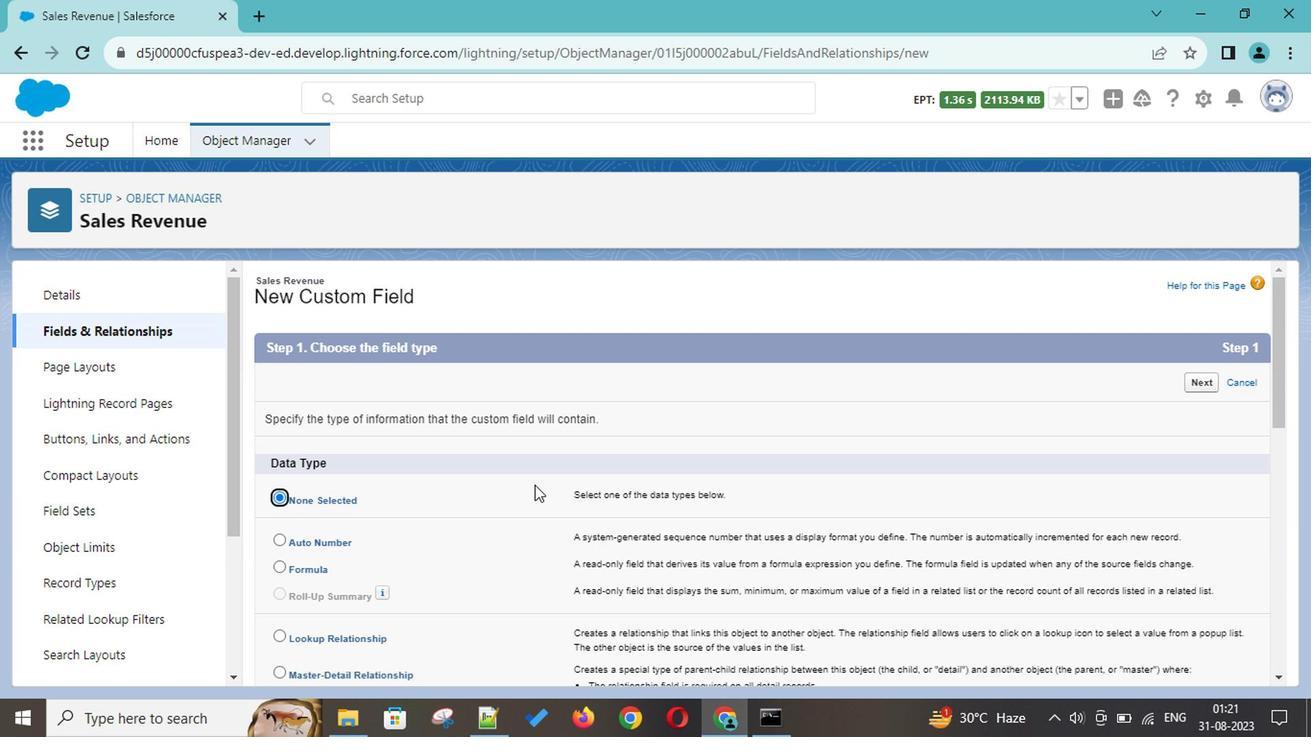 
Action: Mouse scrolled (515, 479) with delta (0, 0)
Screenshot: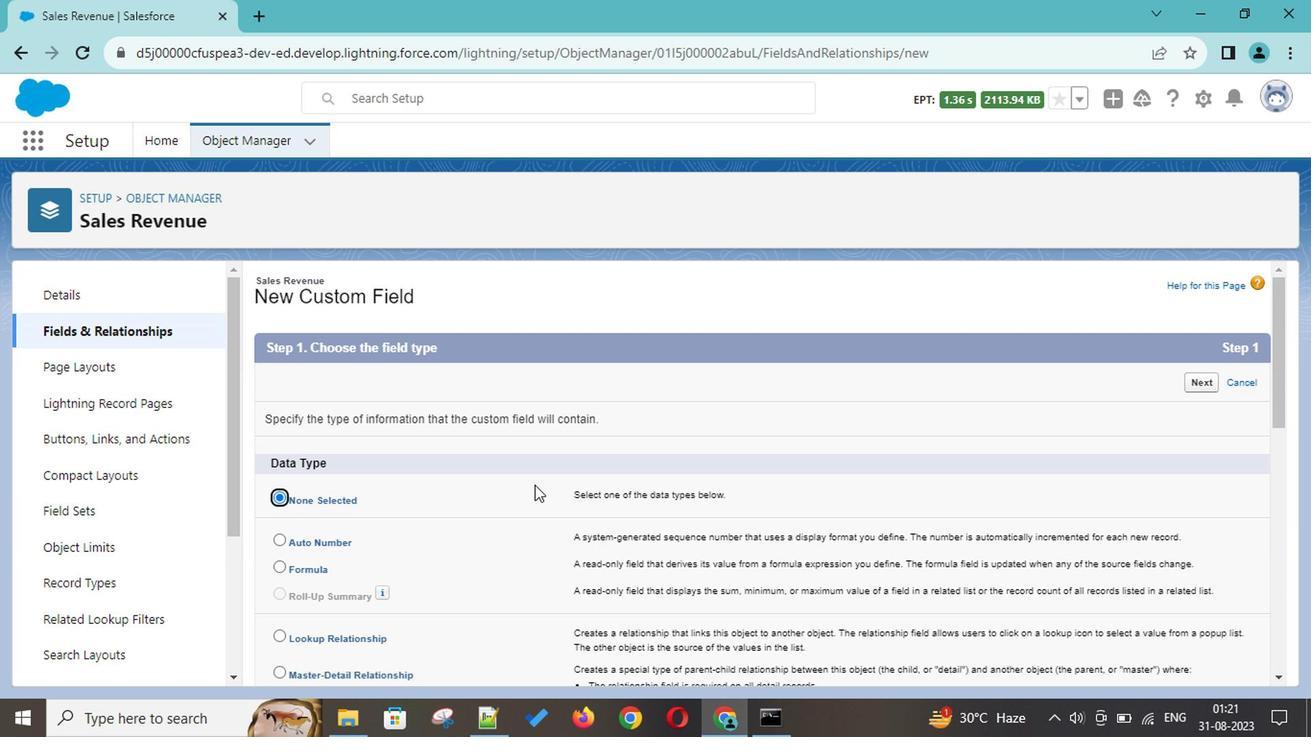 
Action: Mouse scrolled (515, 479) with delta (0, 0)
Screenshot: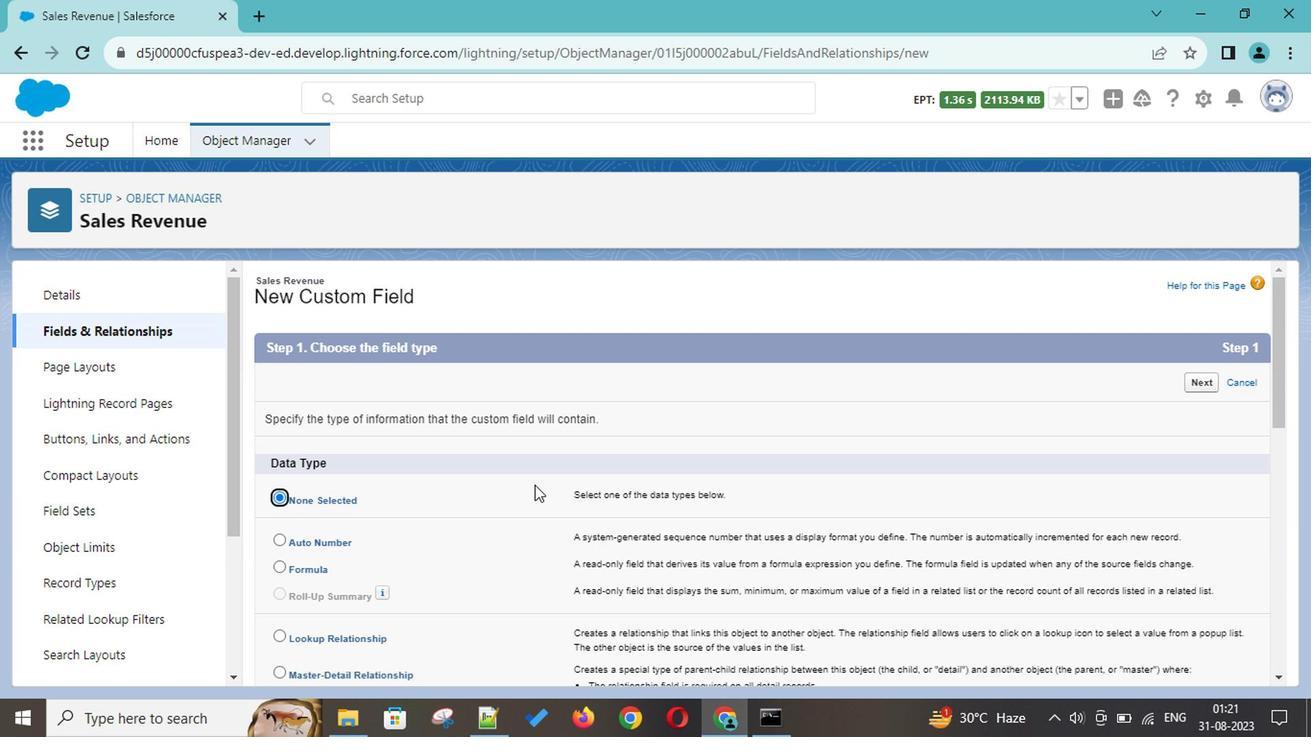 
Action: Mouse scrolled (515, 479) with delta (0, 0)
Screenshot: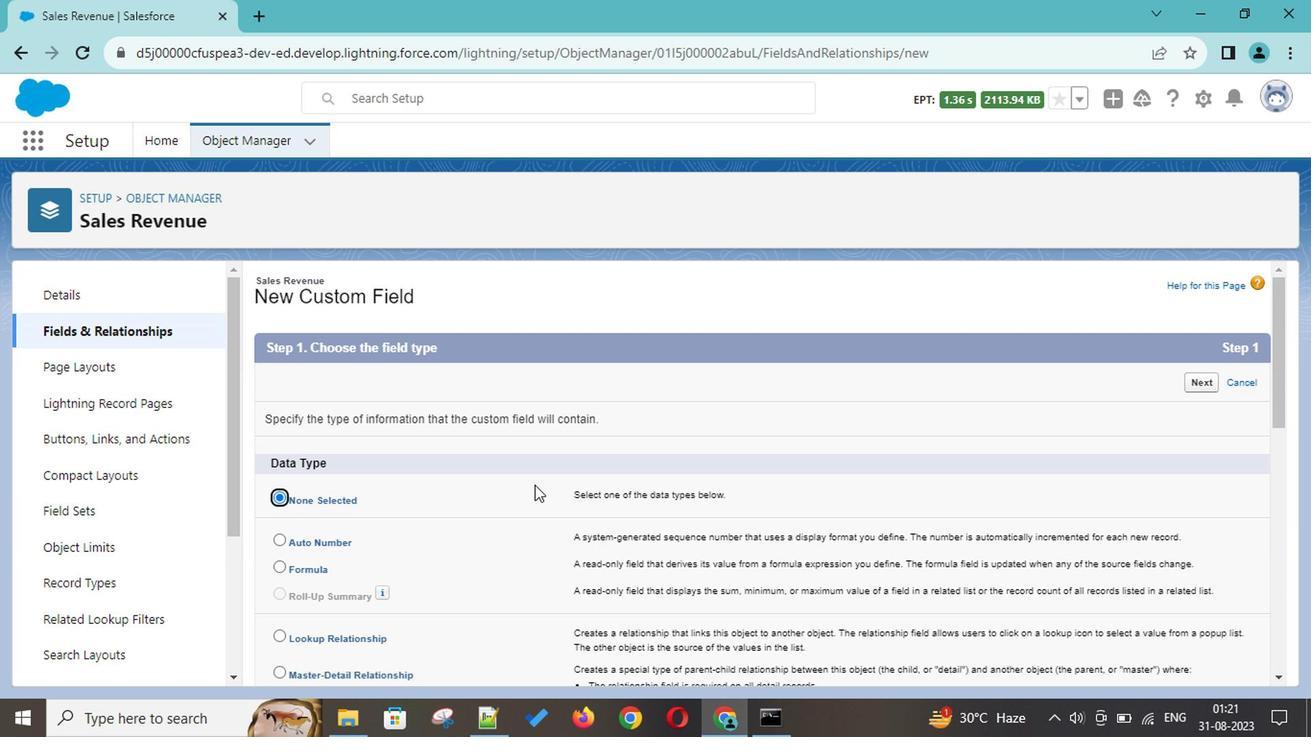 
Action: Mouse scrolled (515, 479) with delta (0, 0)
Screenshot: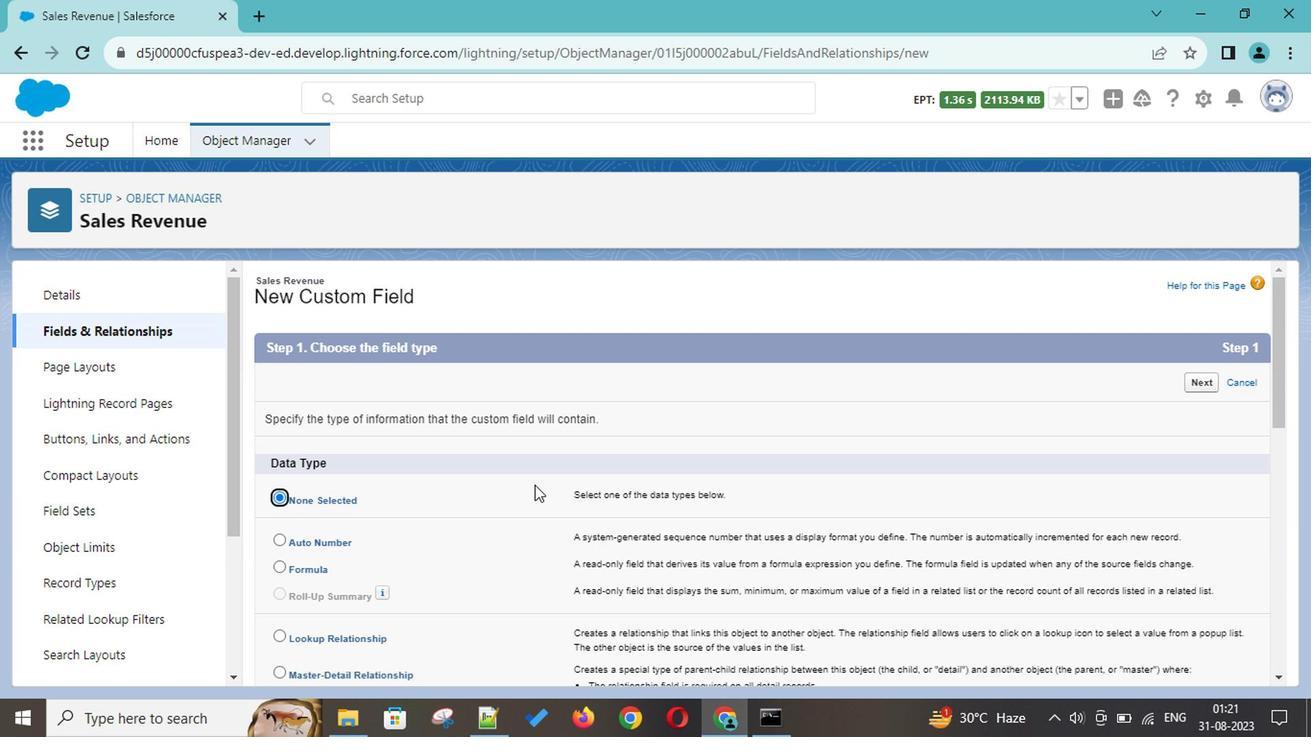 
Action: Mouse scrolled (515, 479) with delta (0, 0)
Screenshot: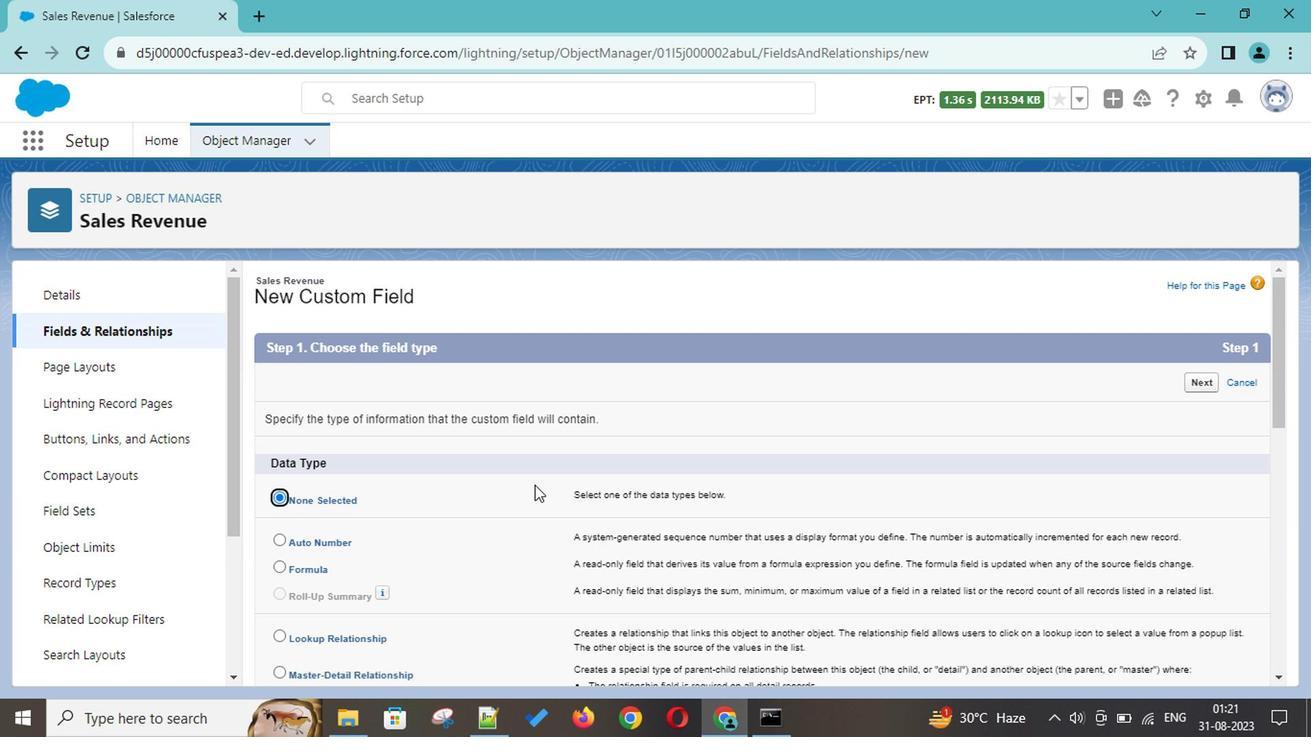 
Action: Mouse scrolled (515, 479) with delta (0, 0)
Screenshot: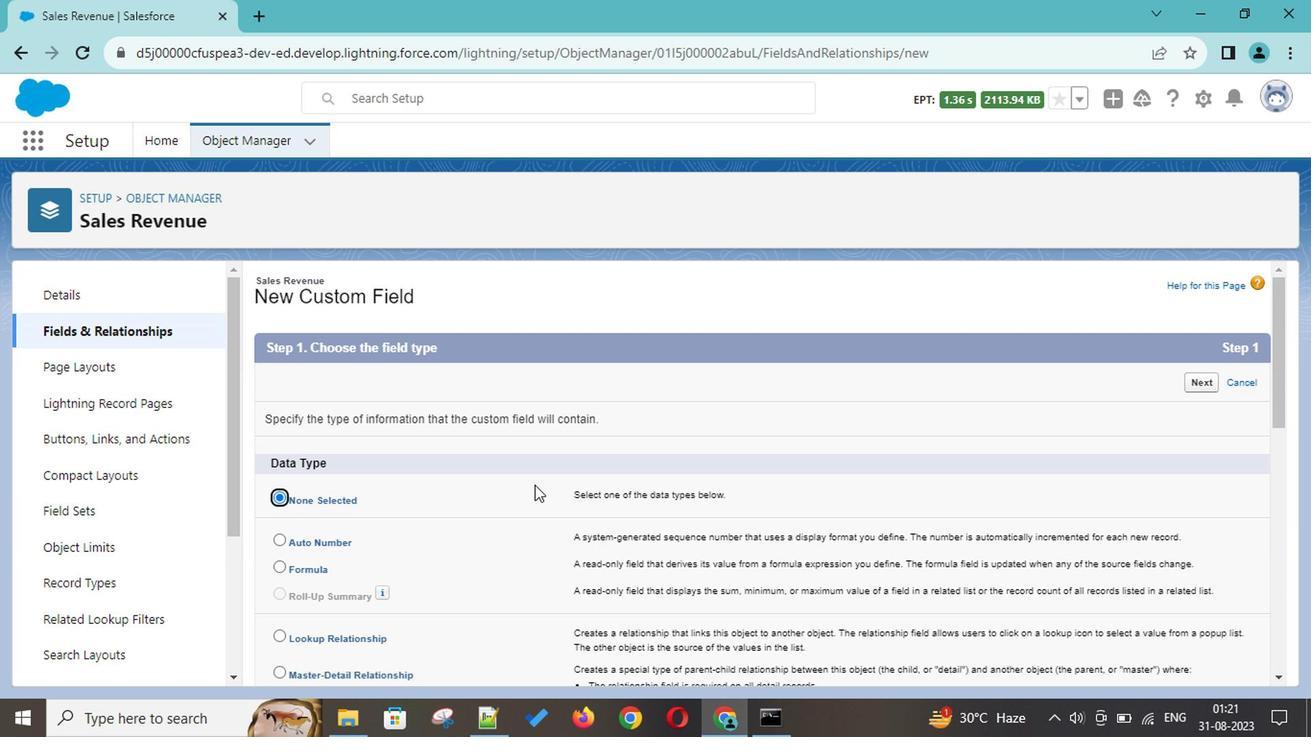 
Action: Mouse scrolled (515, 479) with delta (0, 0)
Screenshot: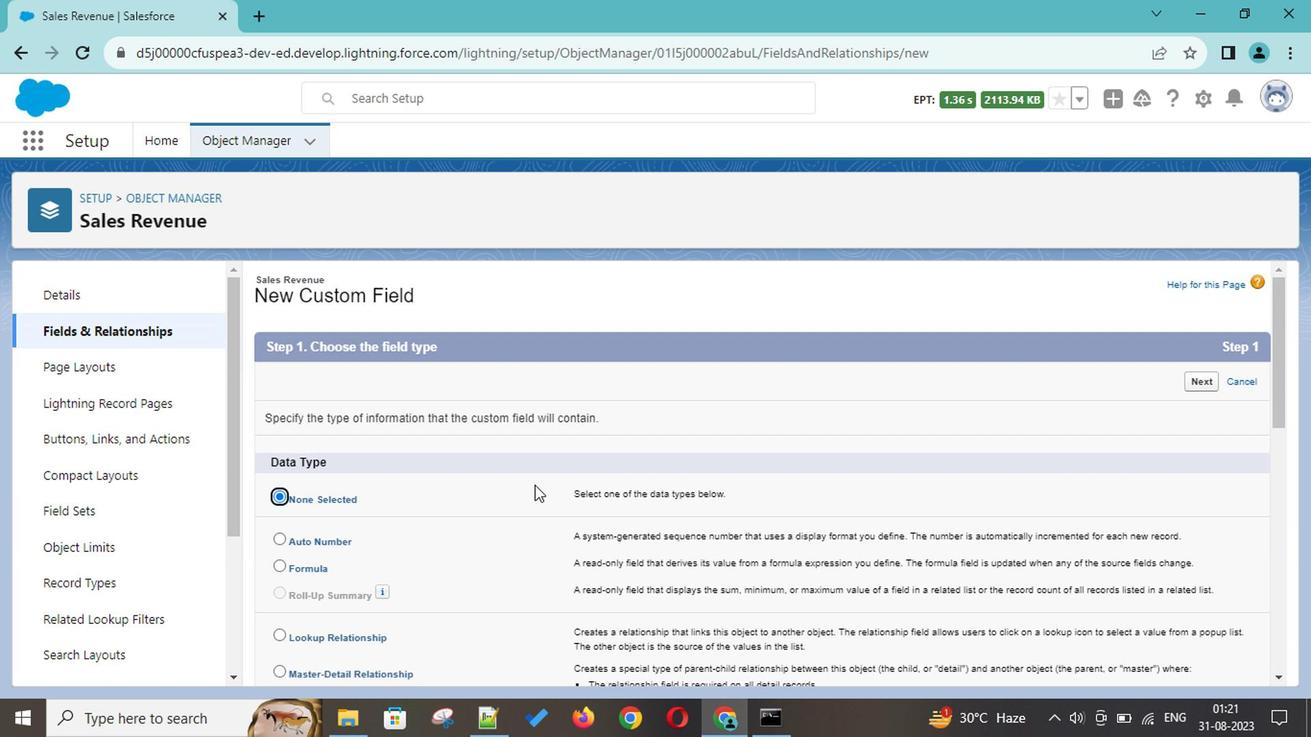 
Action: Mouse moved to (508, 480)
Screenshot: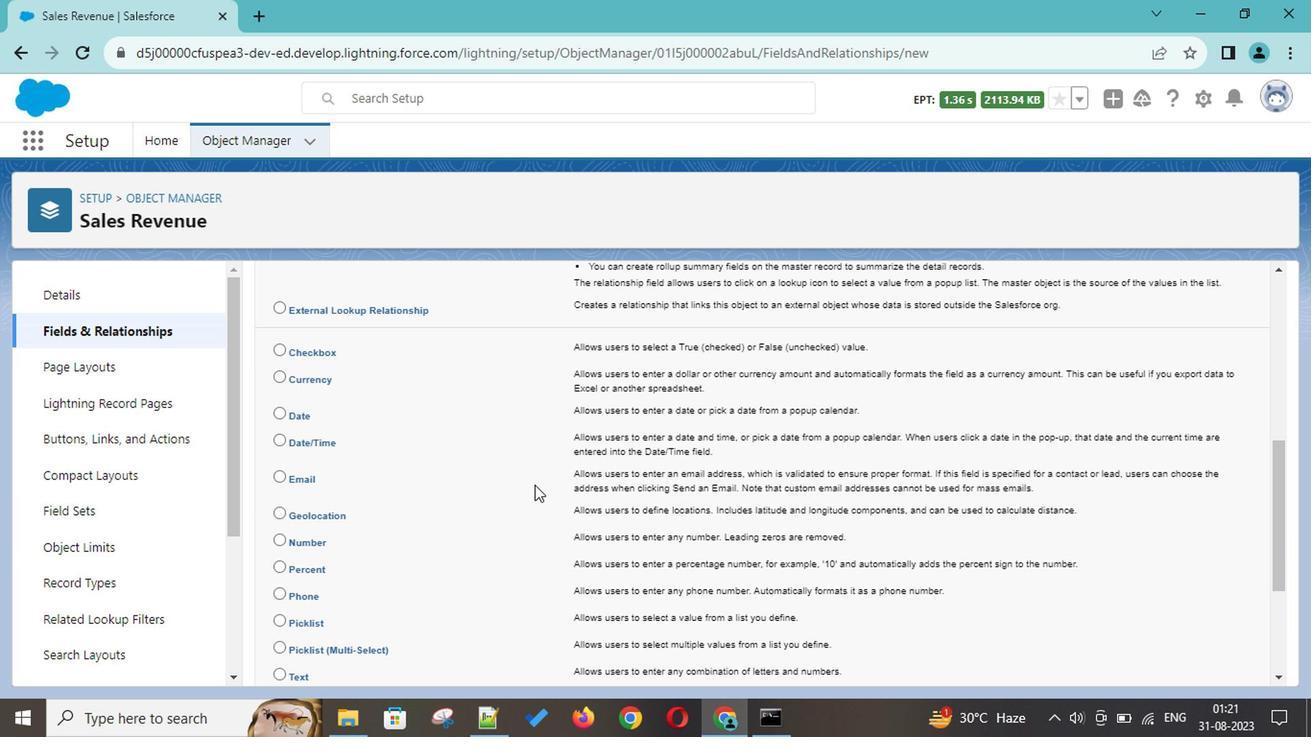 
Action: Mouse scrolled (508, 480) with delta (0, 0)
Screenshot: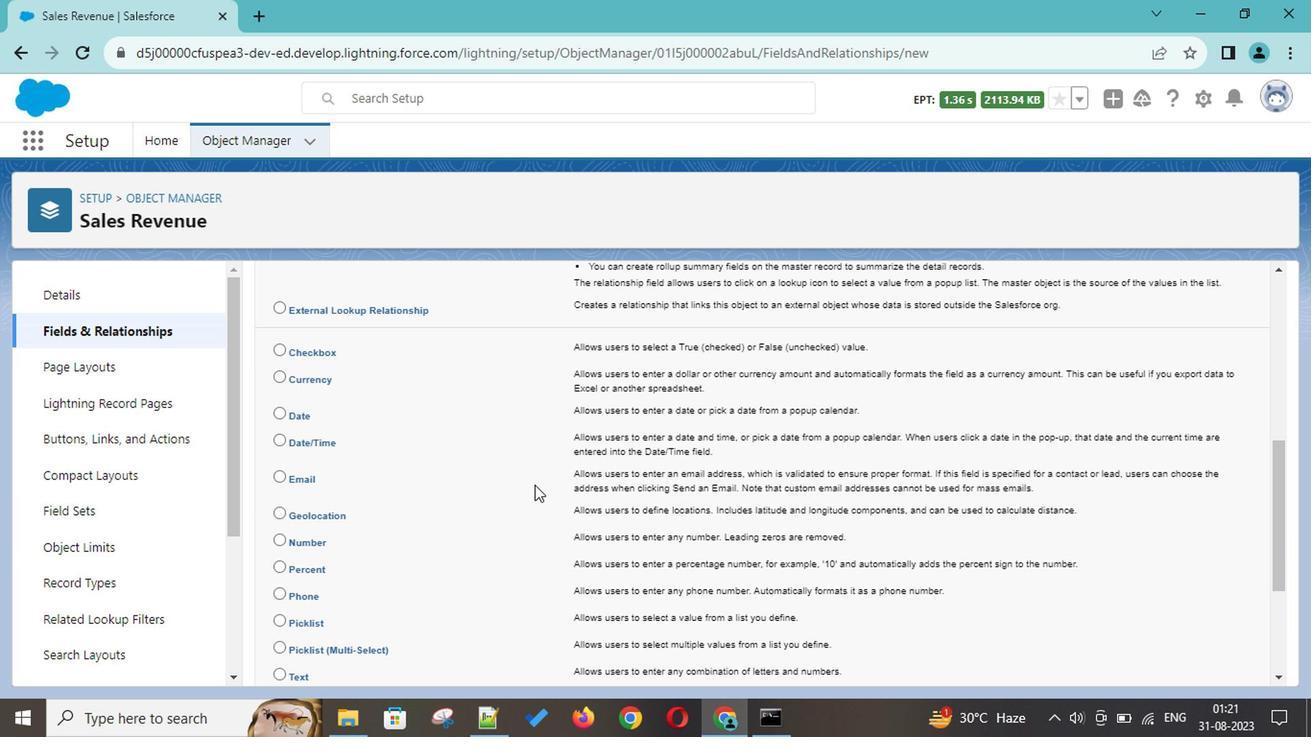 
Action: Mouse scrolled (508, 480) with delta (0, 0)
Screenshot: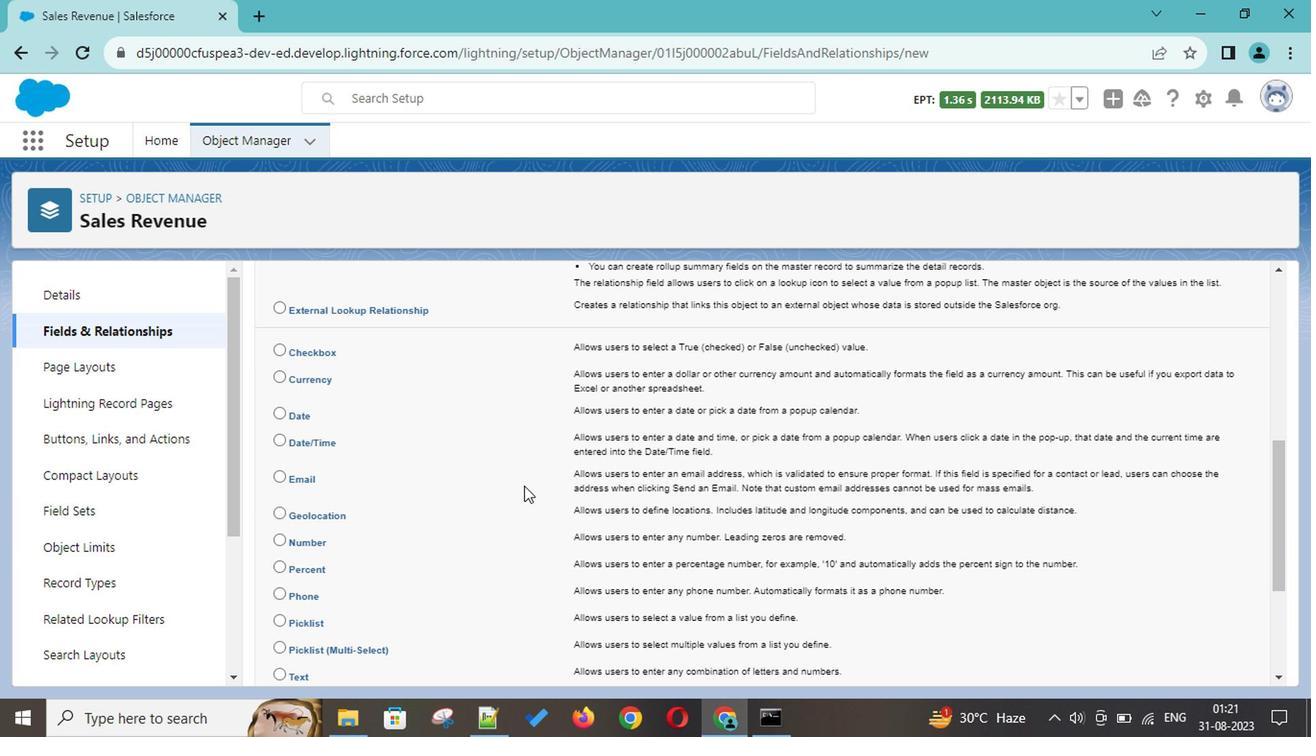 
Action: Mouse scrolled (508, 480) with delta (0, 0)
Screenshot: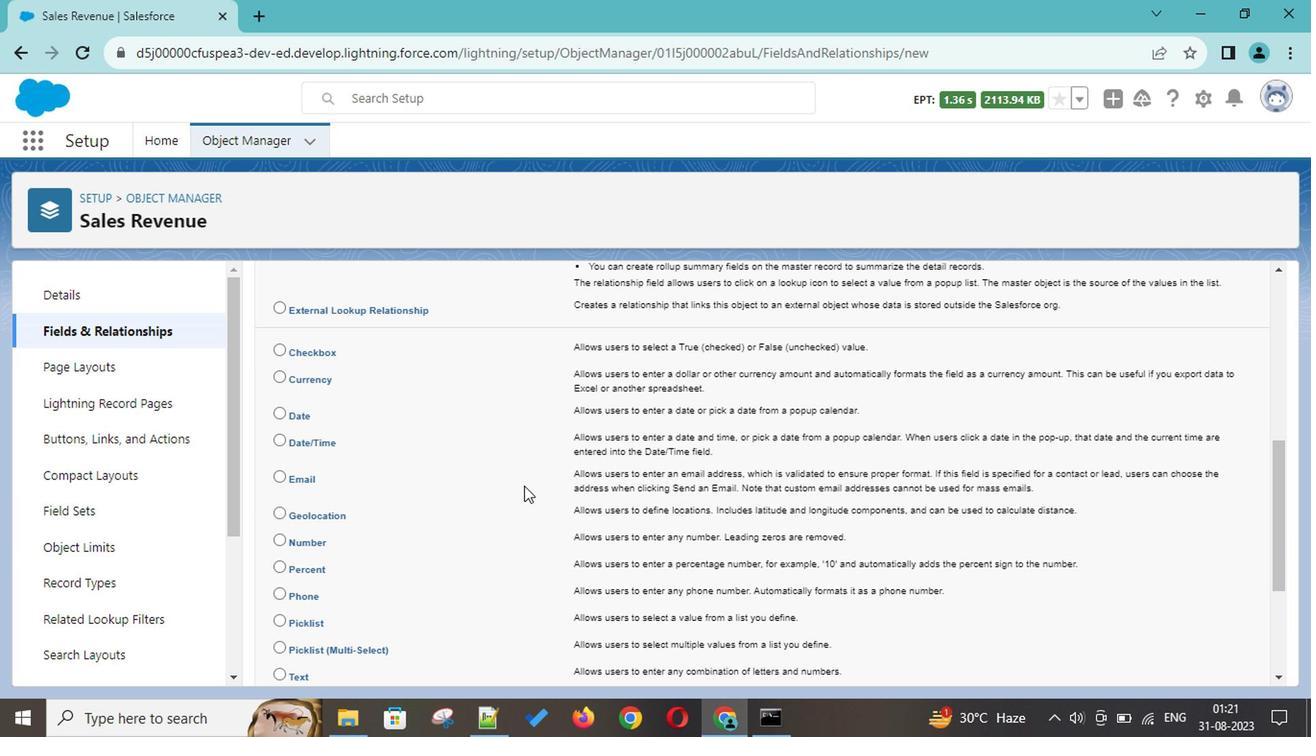 
Action: Mouse scrolled (508, 480) with delta (0, 0)
Screenshot: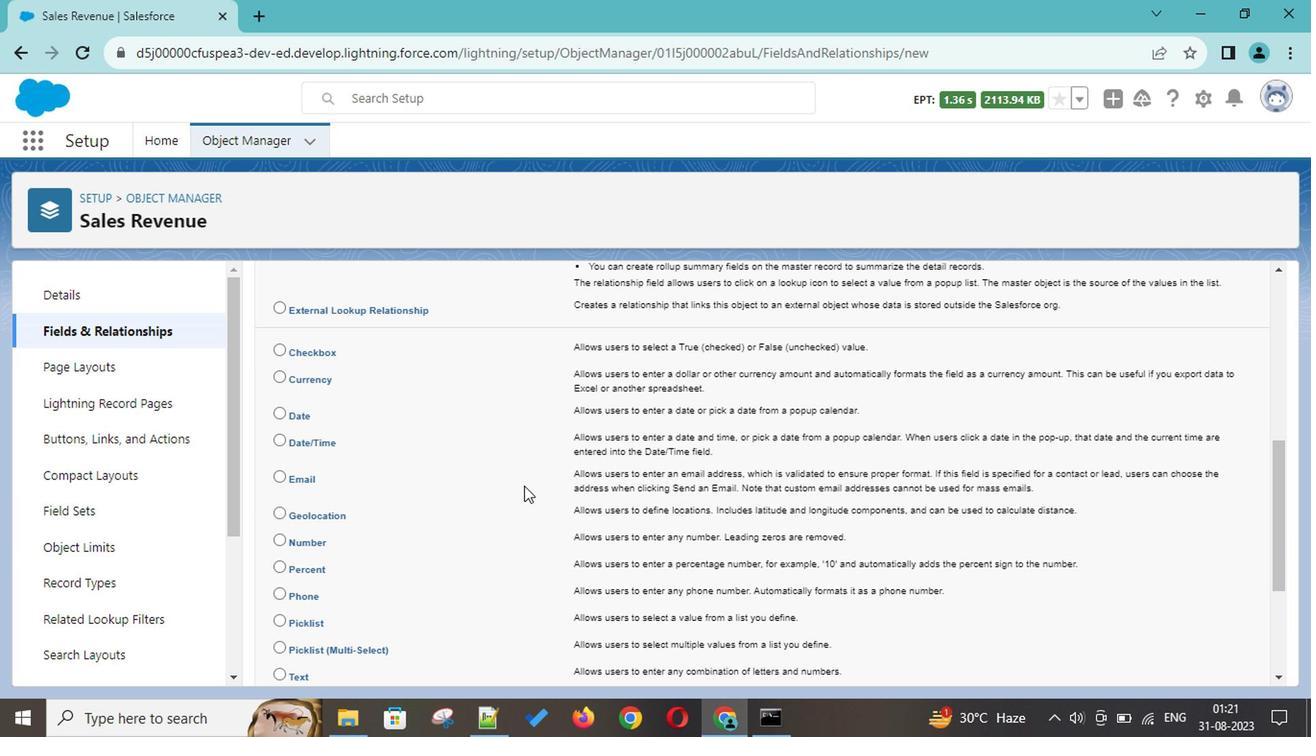 
Action: Mouse scrolled (508, 480) with delta (0, 0)
Screenshot: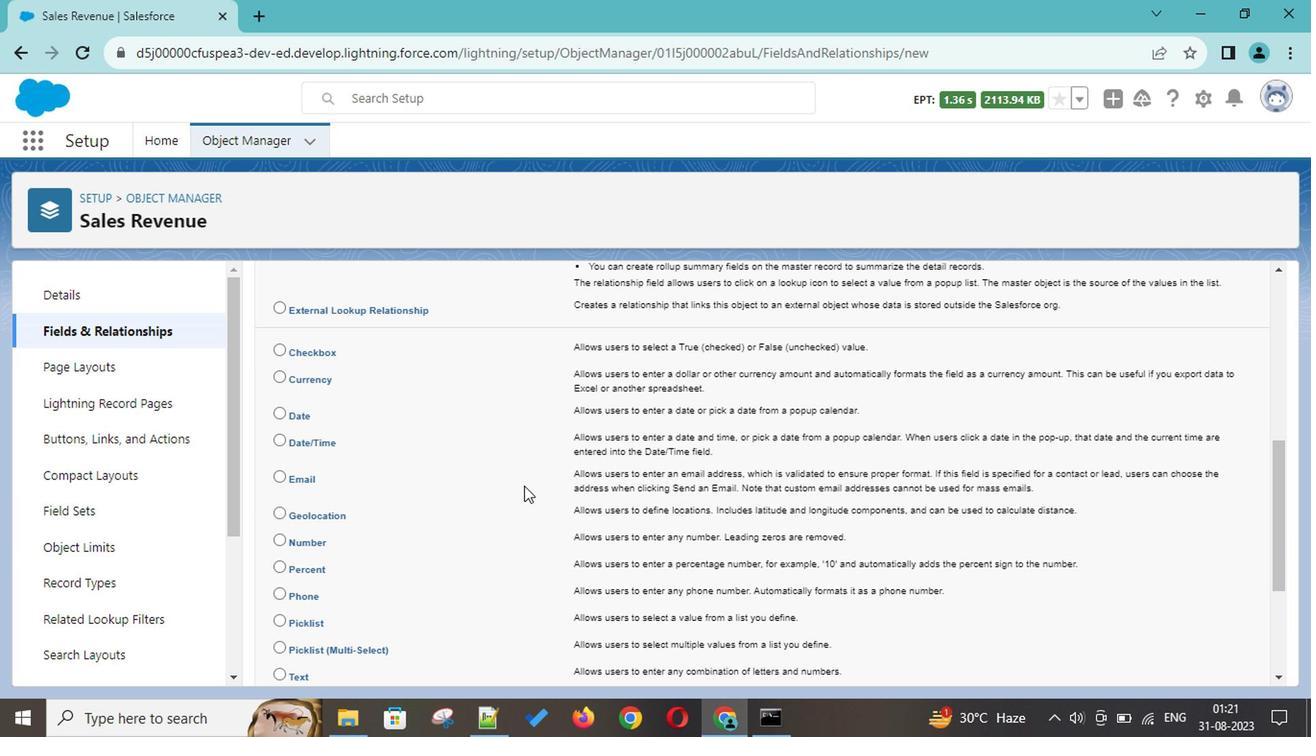 
Action: Mouse scrolled (508, 480) with delta (0, 0)
Screenshot: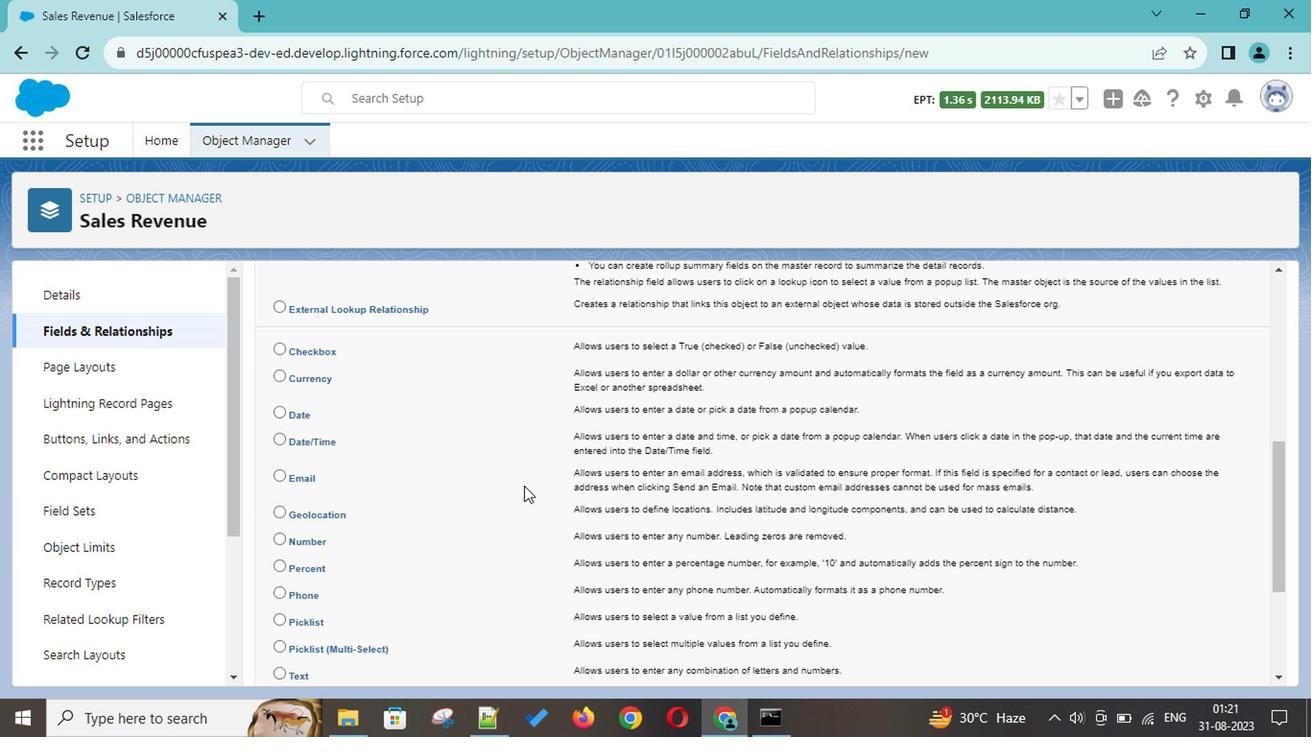 
Action: Mouse moved to (447, 467)
Screenshot: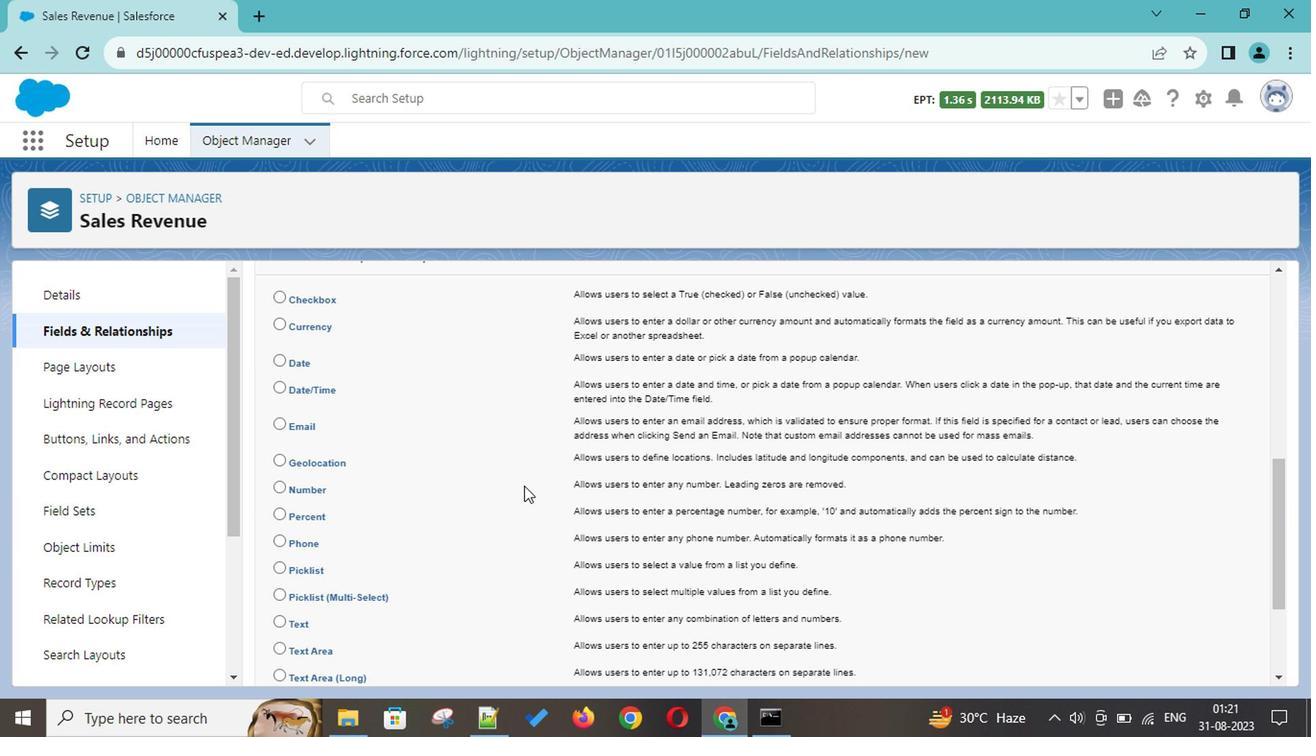
Action: Mouse scrolled (447, 466) with delta (0, 0)
Screenshot: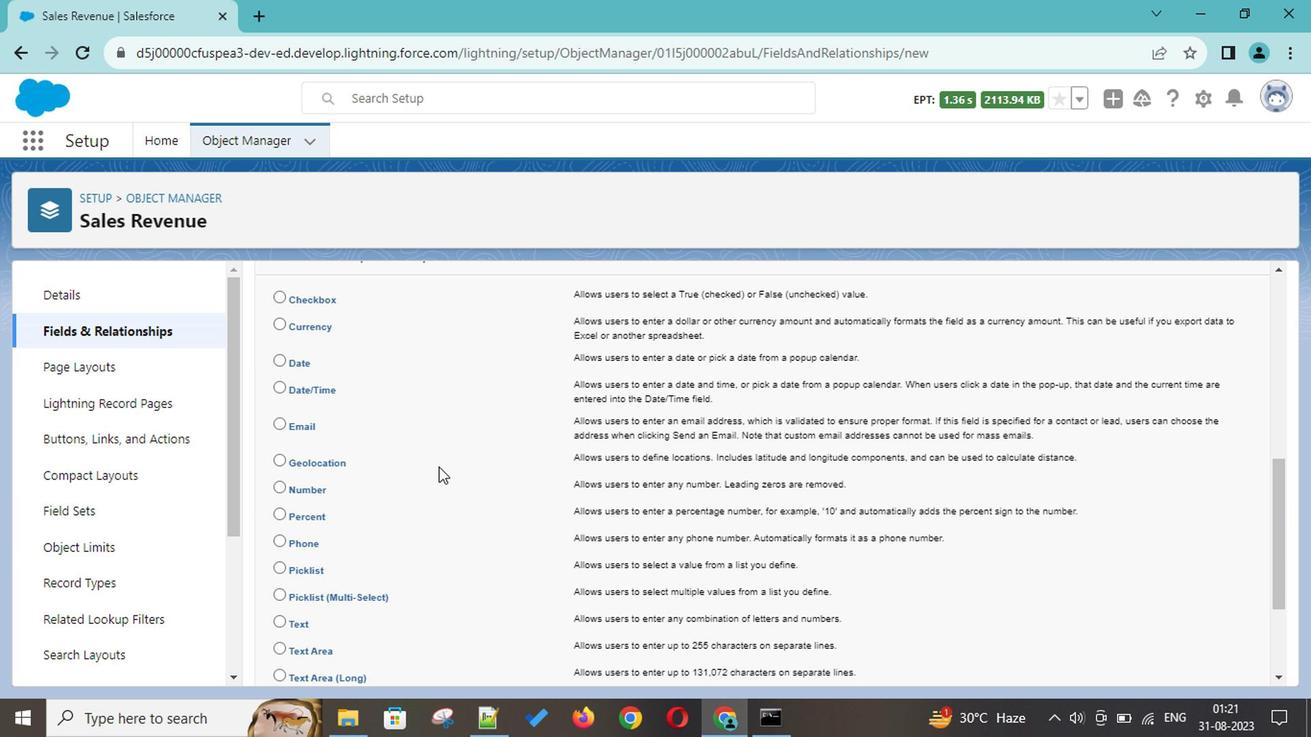 
Action: Mouse scrolled (447, 466) with delta (0, 0)
Screenshot: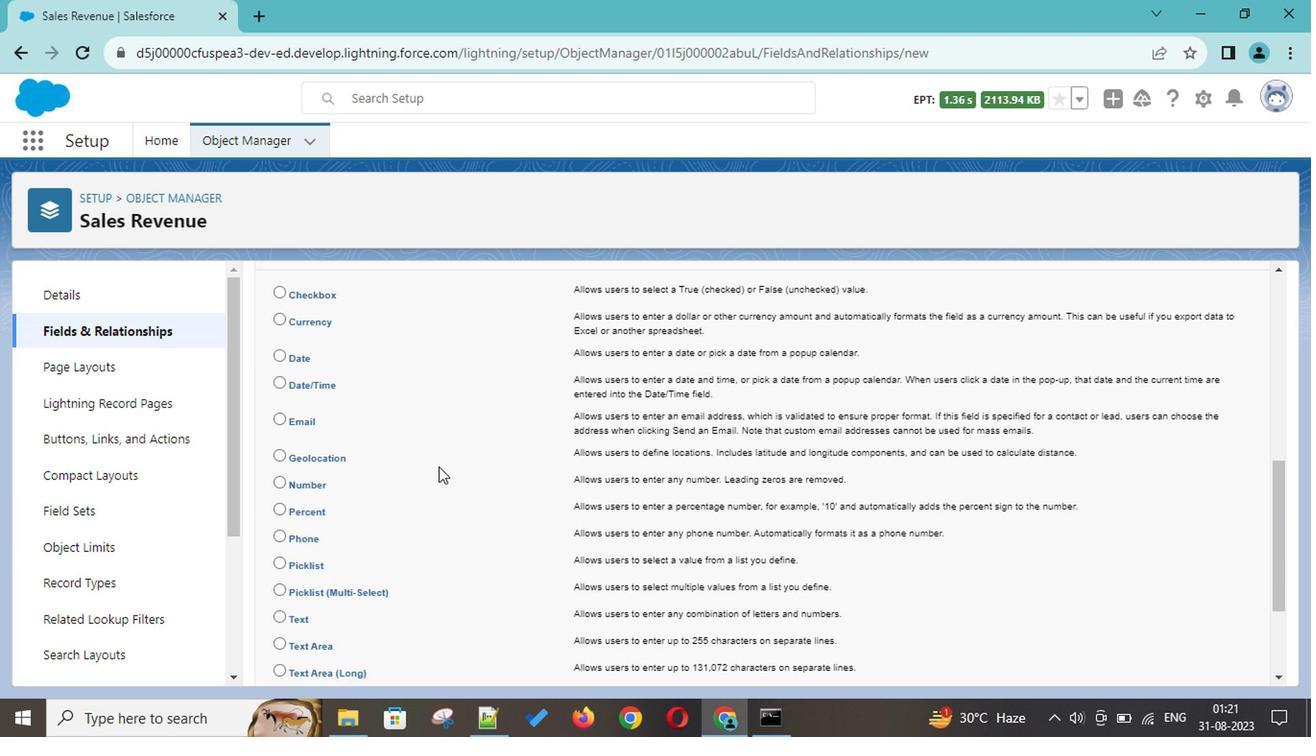 
Action: Mouse scrolled (447, 466) with delta (0, 0)
Screenshot: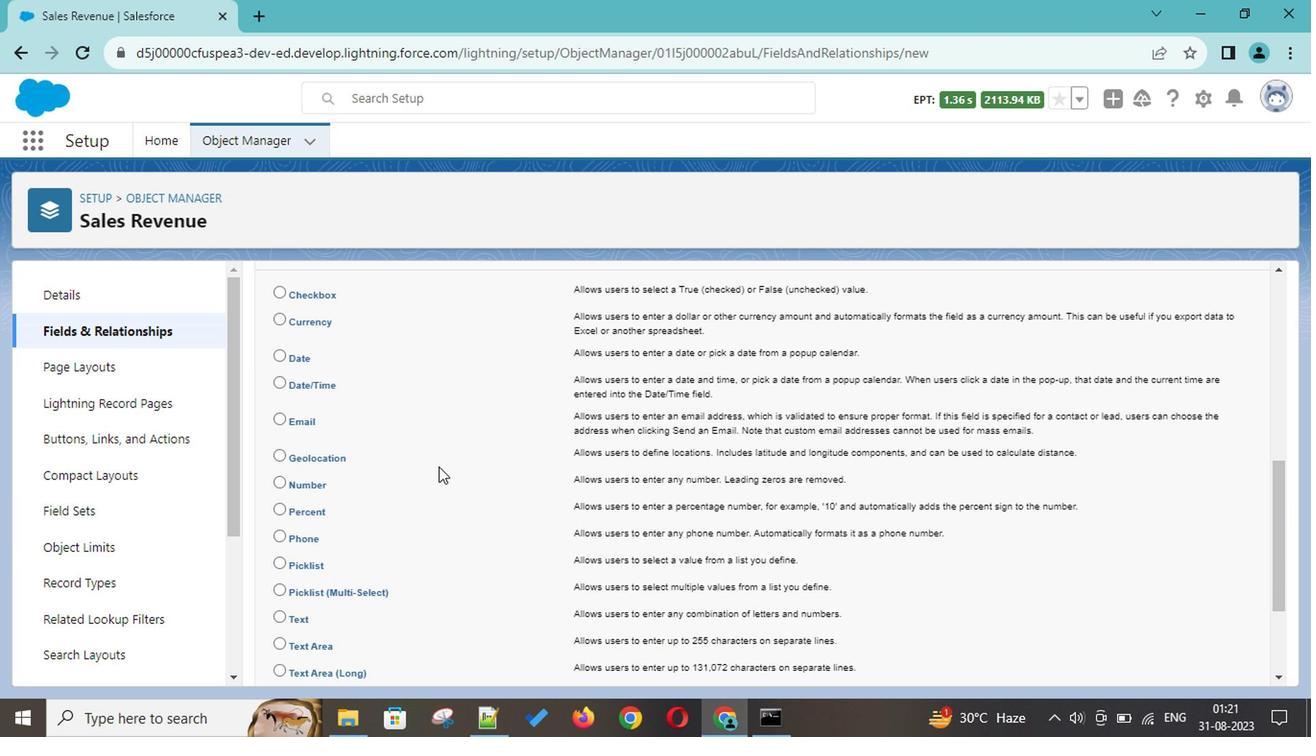 
Action: Mouse moved to (570, 529)
Screenshot: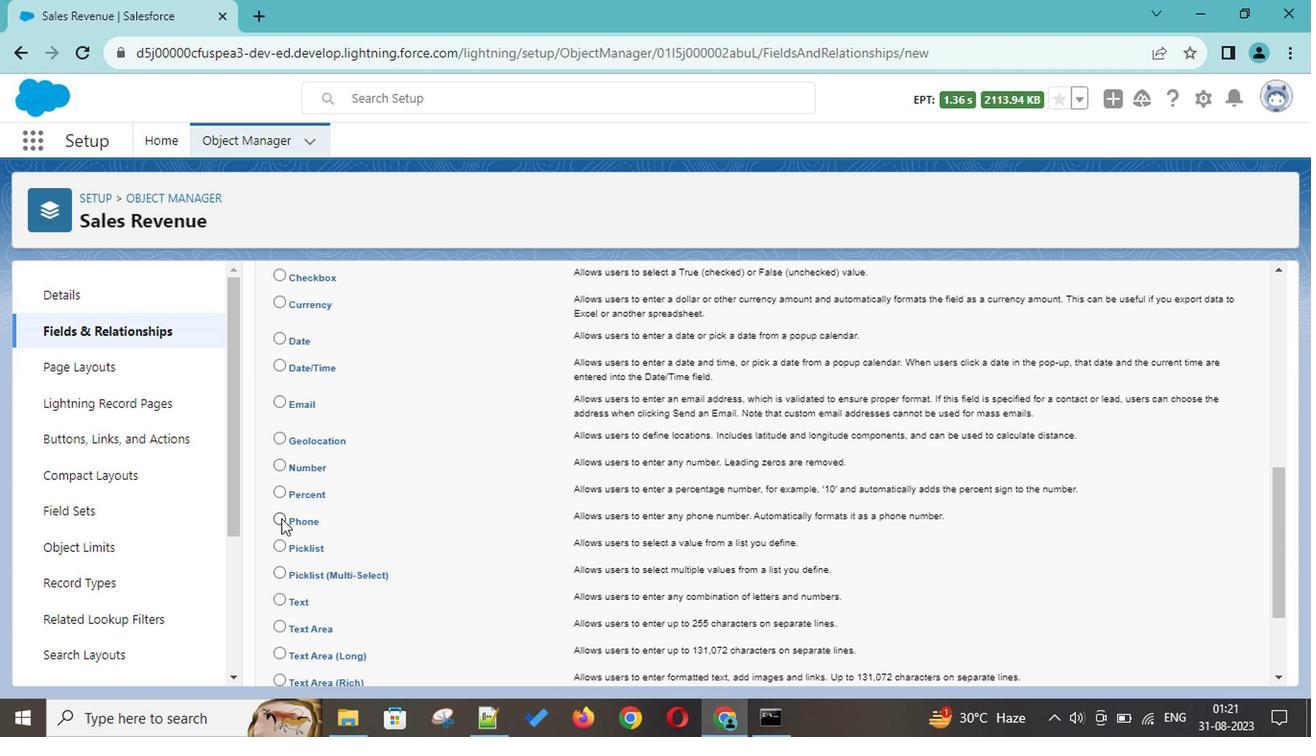 
Action: Mouse scrolled (570, 528) with delta (0, 0)
Screenshot: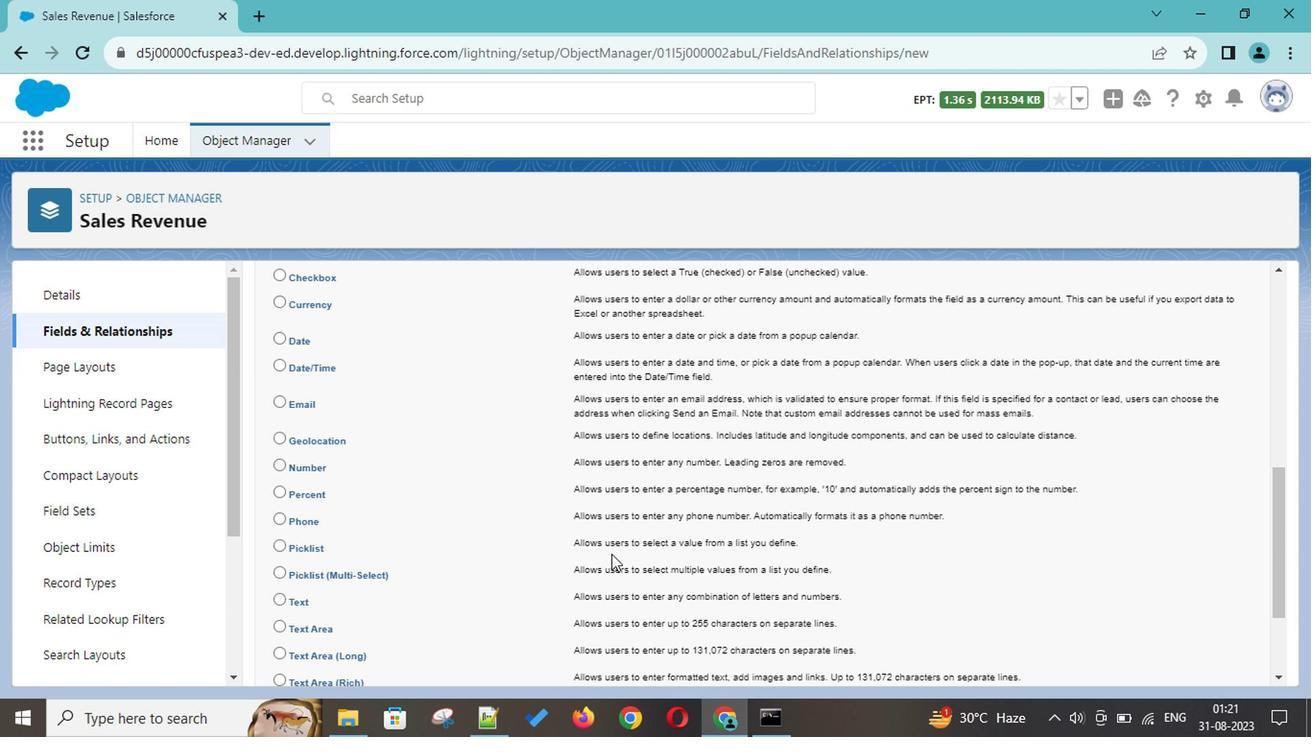 
Action: Mouse scrolled (570, 528) with delta (0, 0)
Screenshot: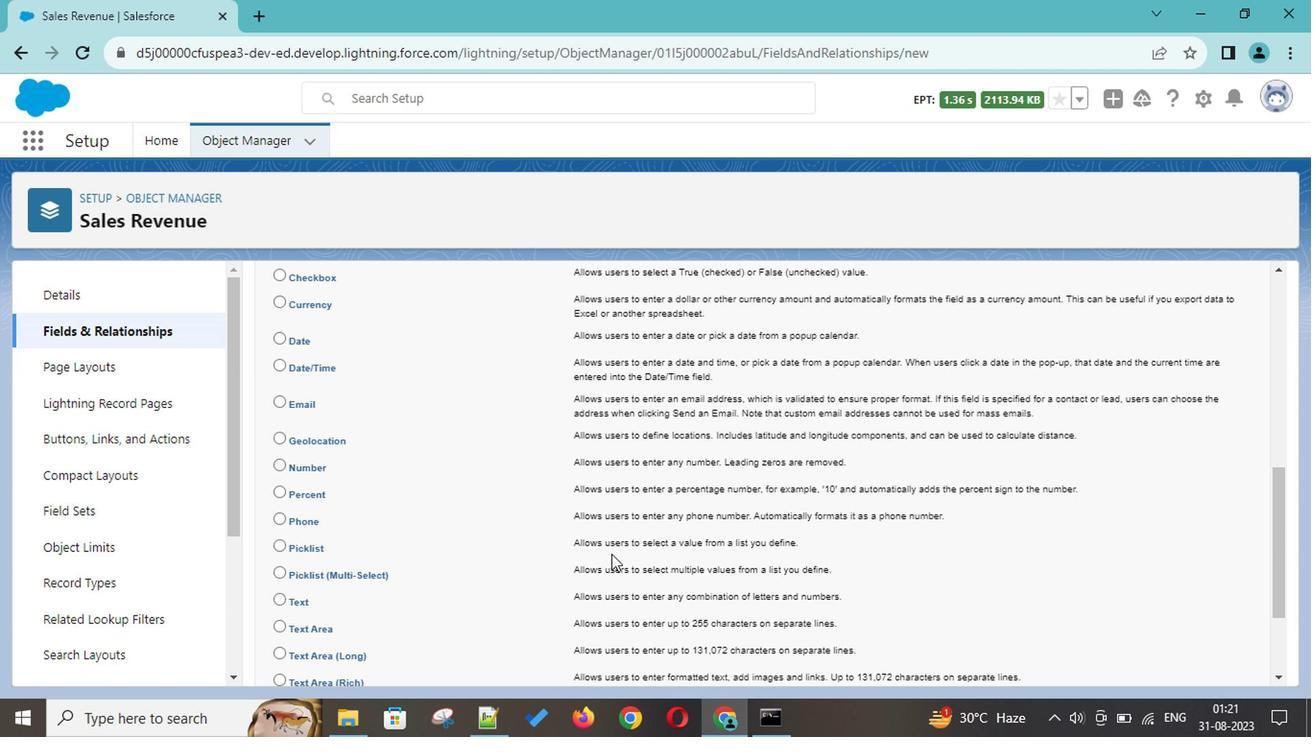 
Action: Mouse scrolled (570, 528) with delta (0, 0)
Screenshot: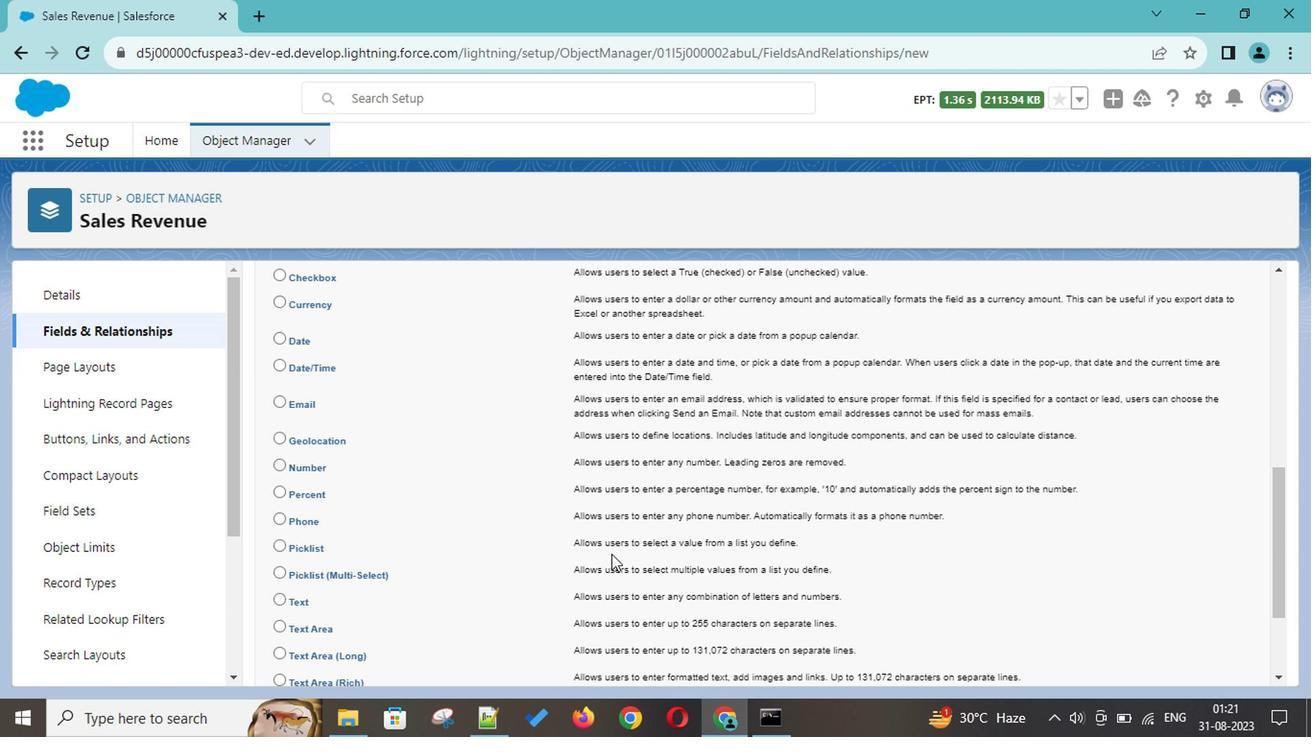 
Action: Mouse scrolled (570, 528) with delta (0, 0)
Screenshot: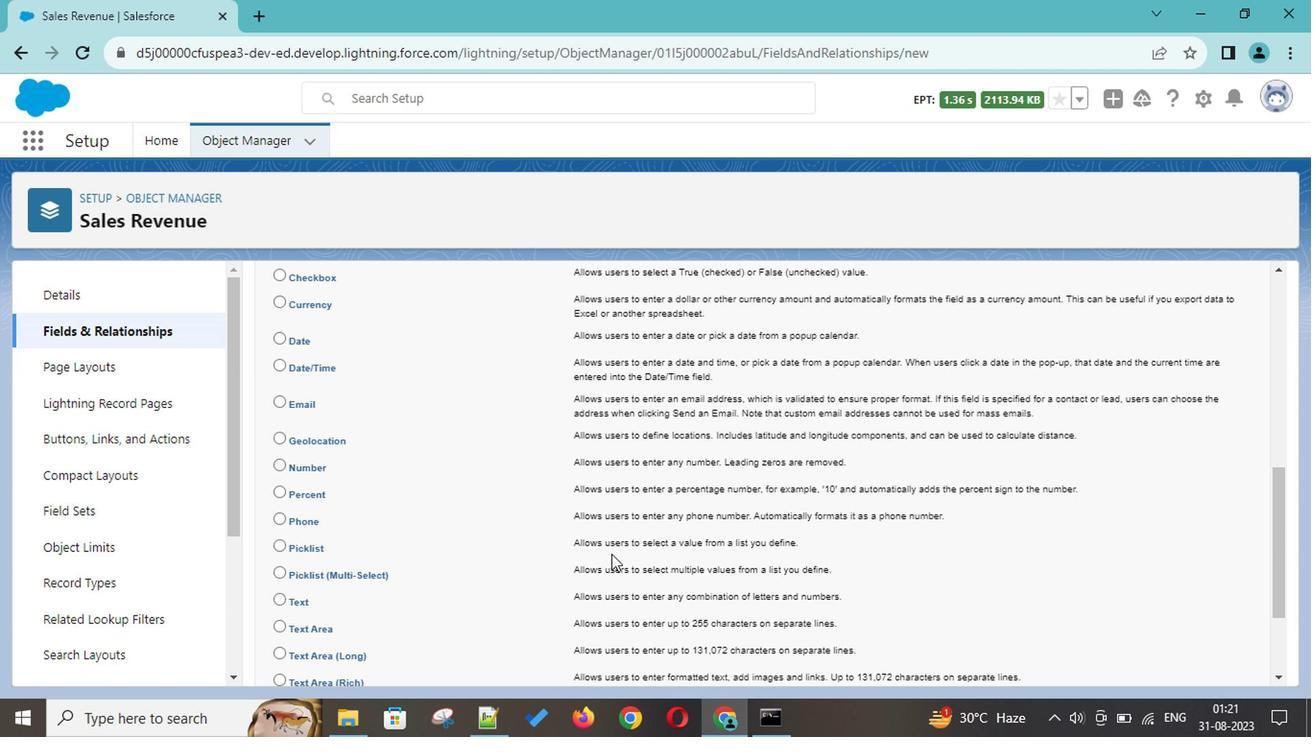 
Action: Mouse scrolled (570, 528) with delta (0, 0)
Screenshot: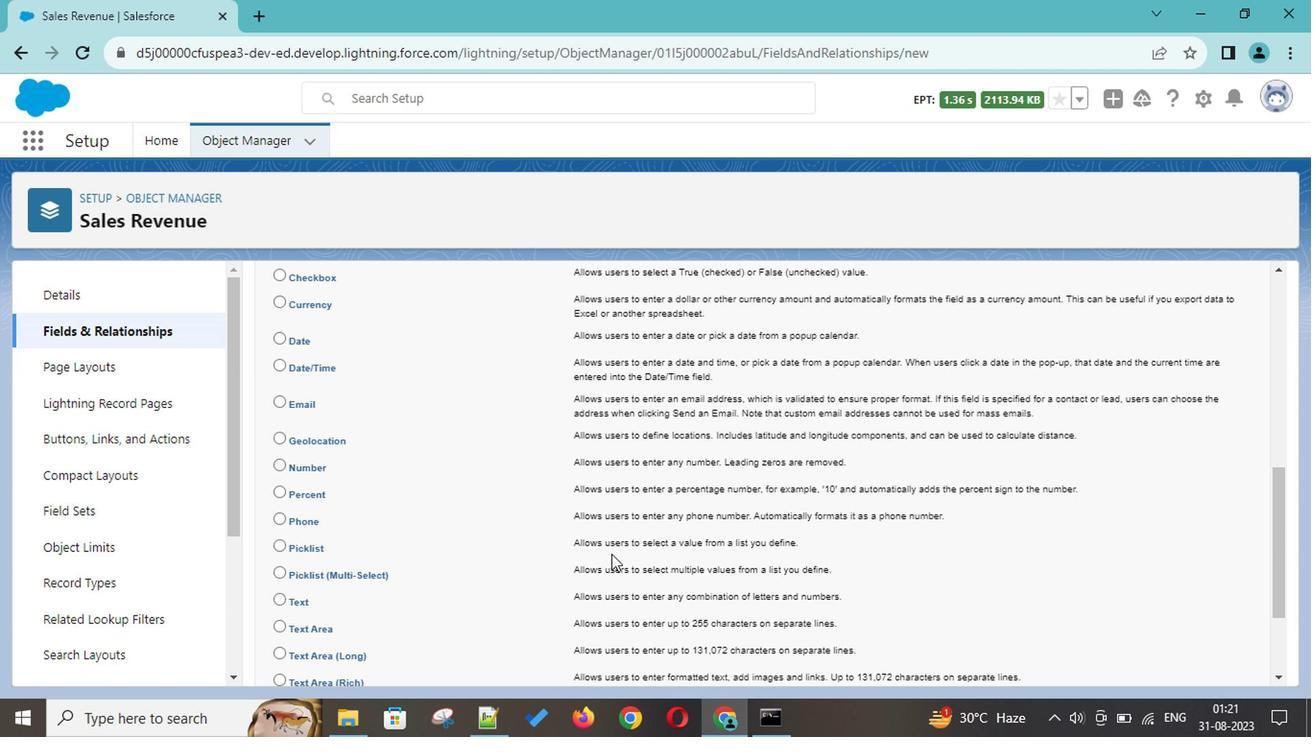 
Action: Mouse scrolled (570, 528) with delta (0, 0)
Screenshot: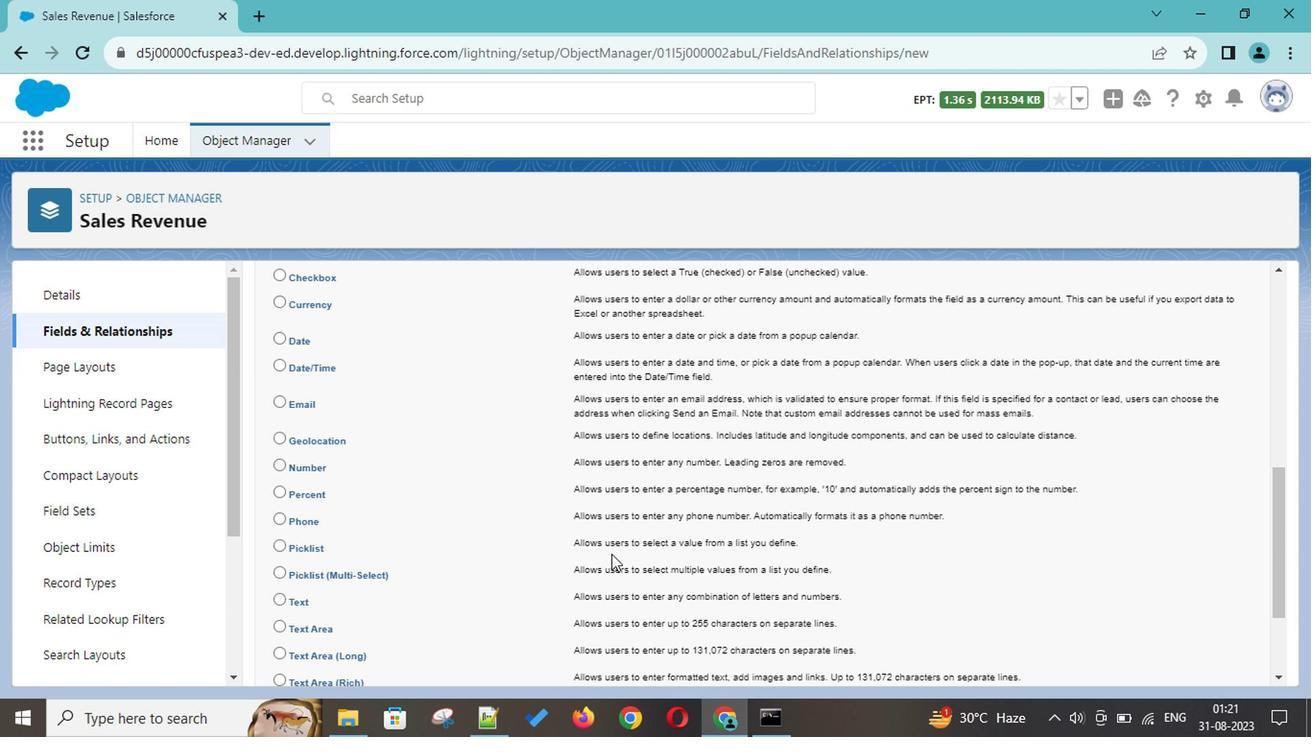 
Action: Mouse scrolled (570, 528) with delta (0, 0)
Screenshot: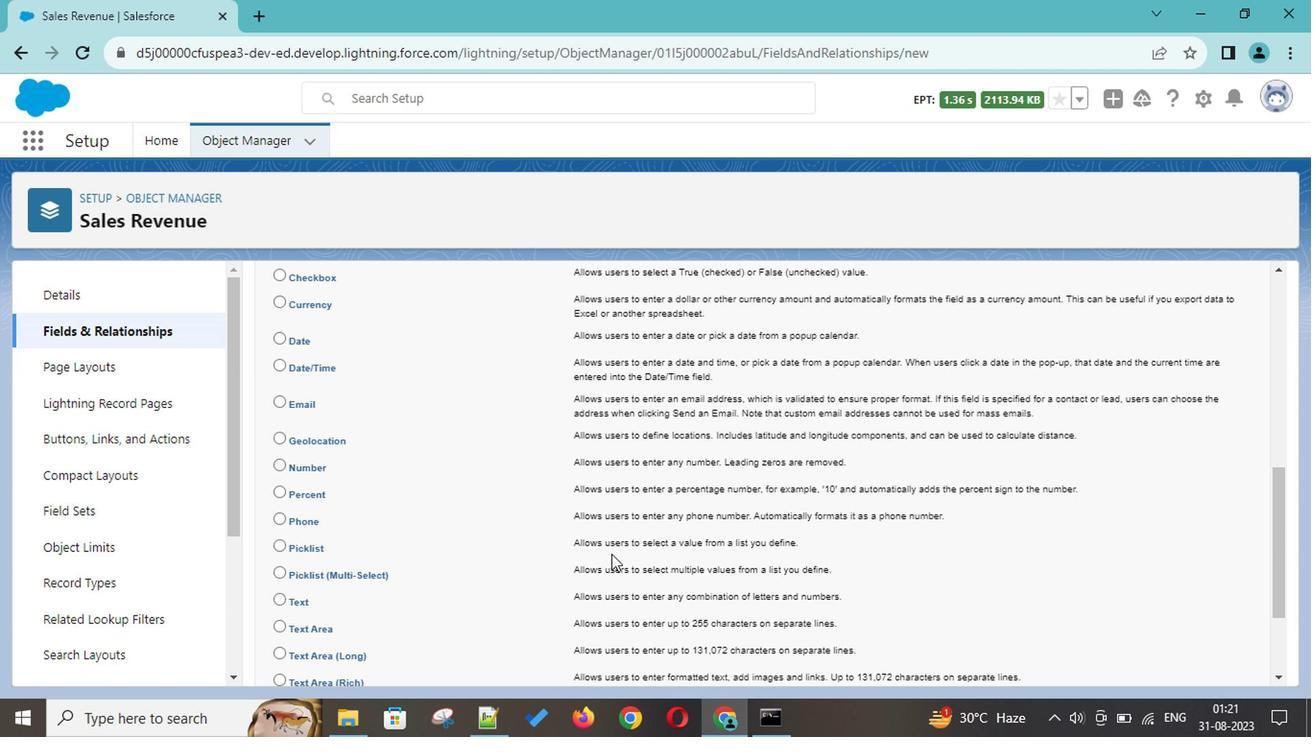 
Action: Mouse scrolled (570, 528) with delta (0, 0)
Screenshot: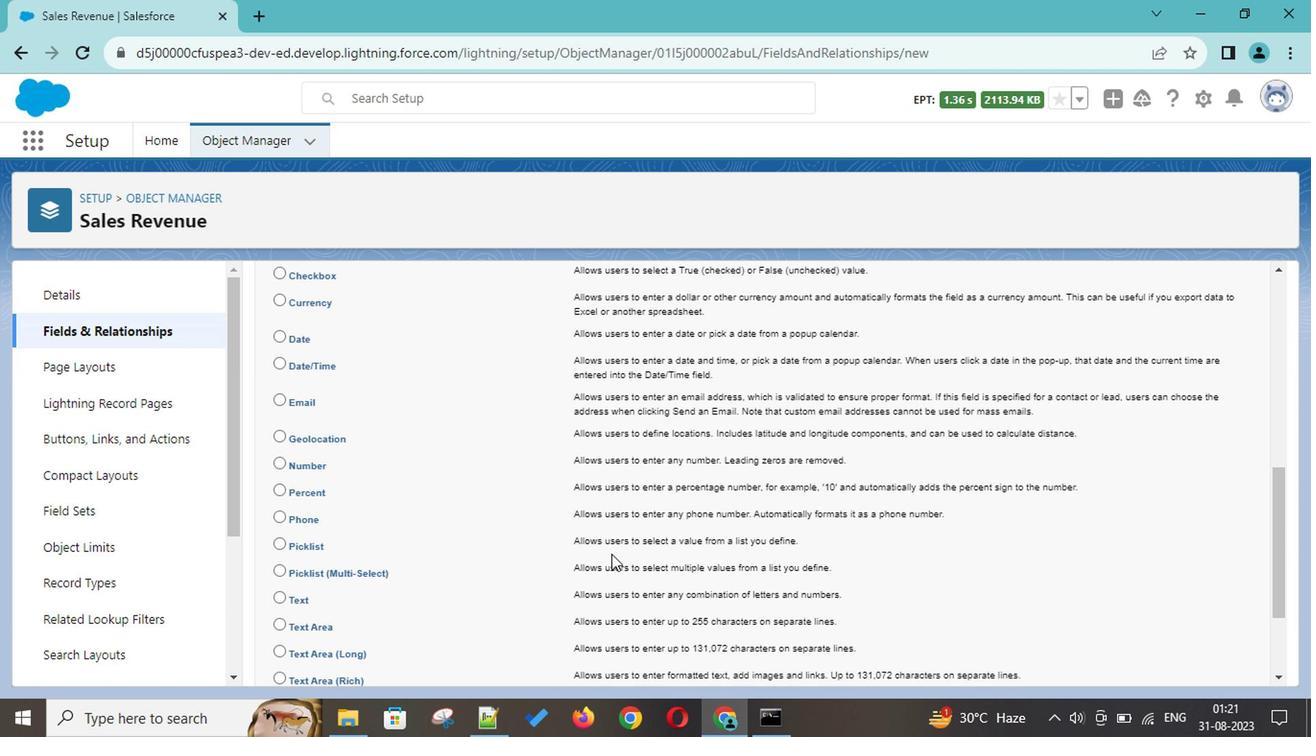 
Action: Mouse scrolled (570, 528) with delta (0, 0)
Screenshot: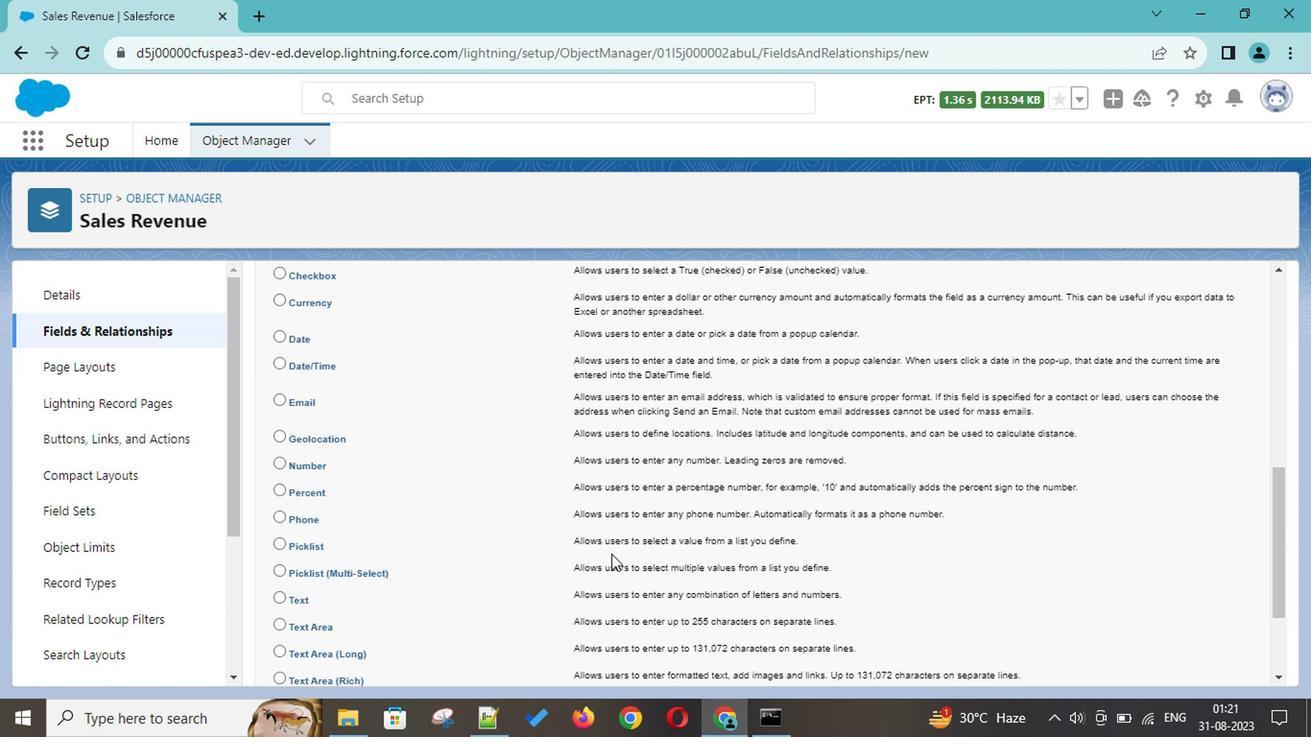 
Action: Mouse scrolled (570, 528) with delta (0, 0)
Screenshot: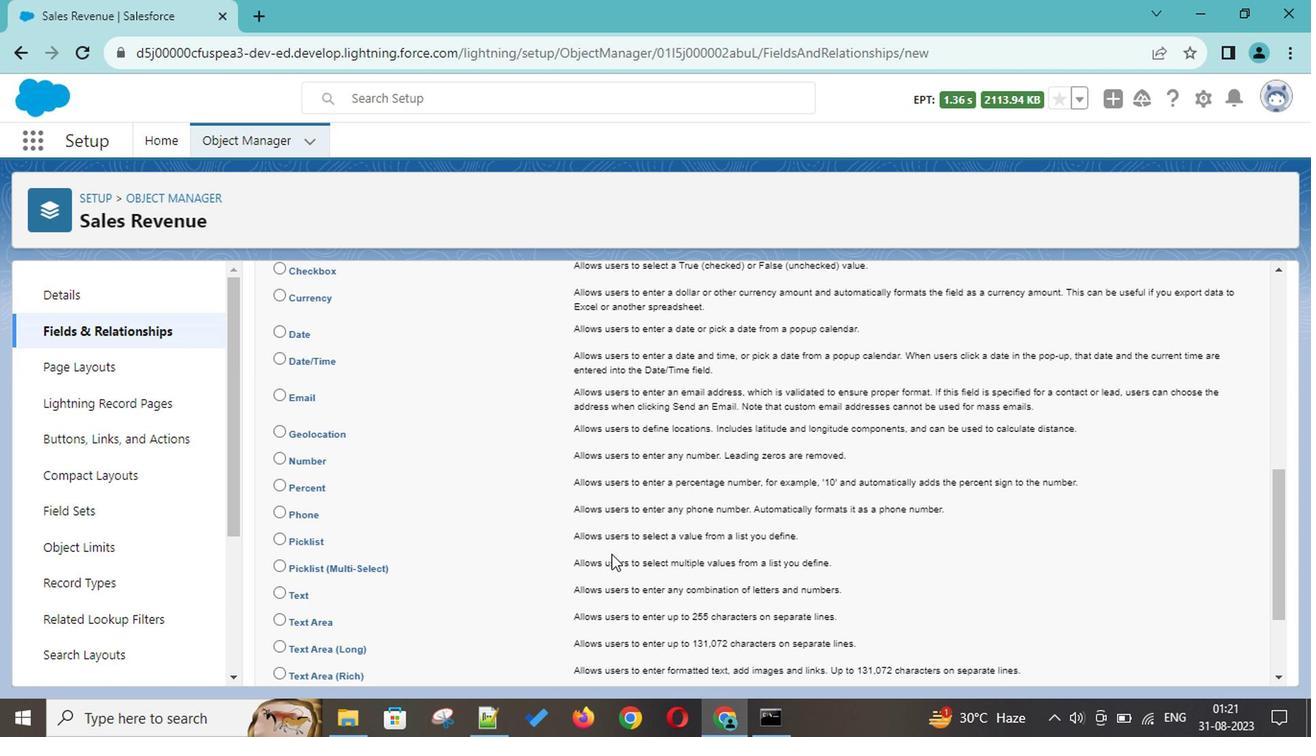 
Action: Mouse scrolled (570, 528) with delta (0, 0)
Screenshot: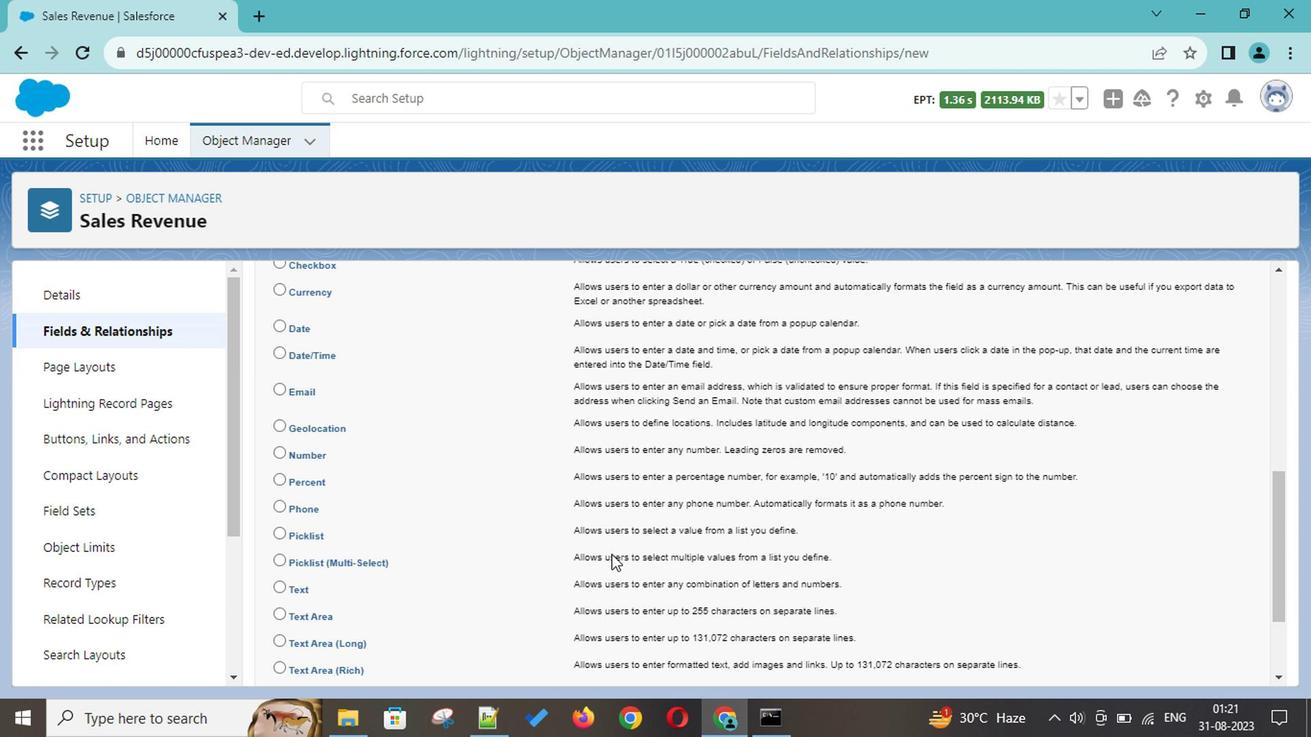 
Action: Mouse moved to (336, 429)
Screenshot: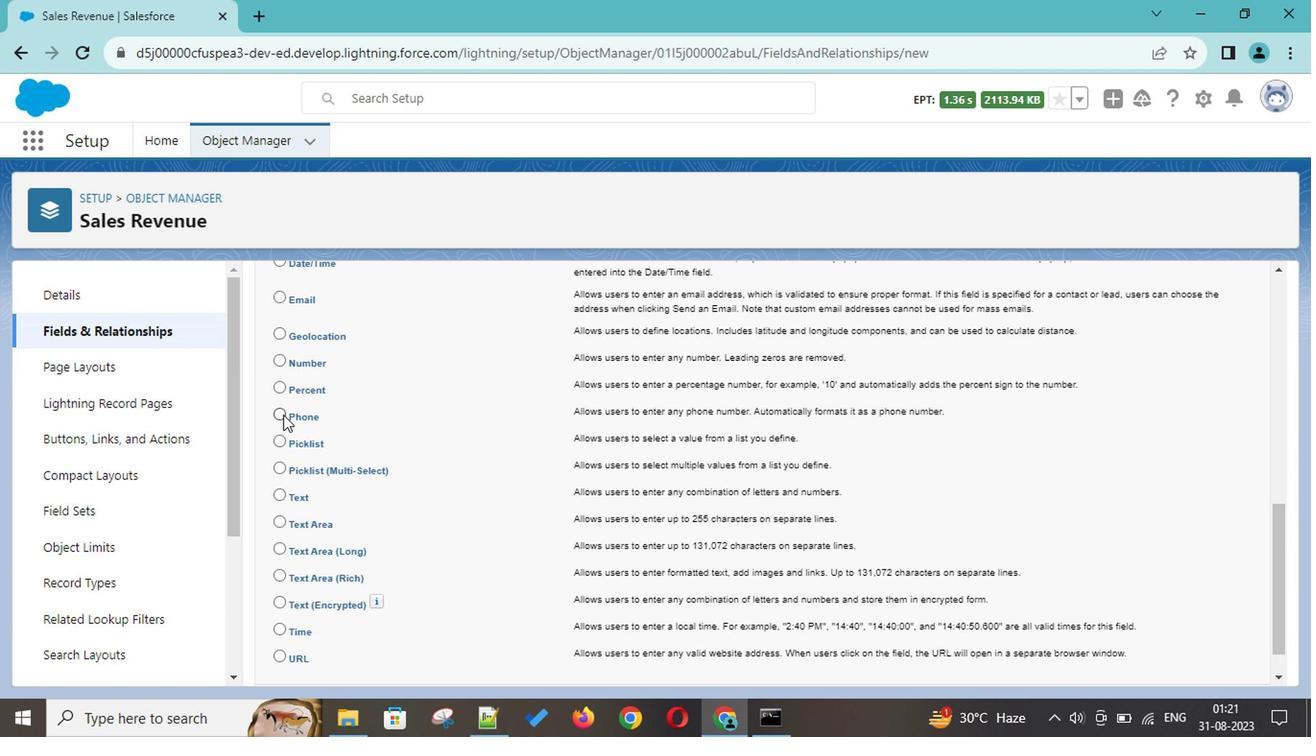 
Action: Mouse pressed left at (336, 429)
Screenshot: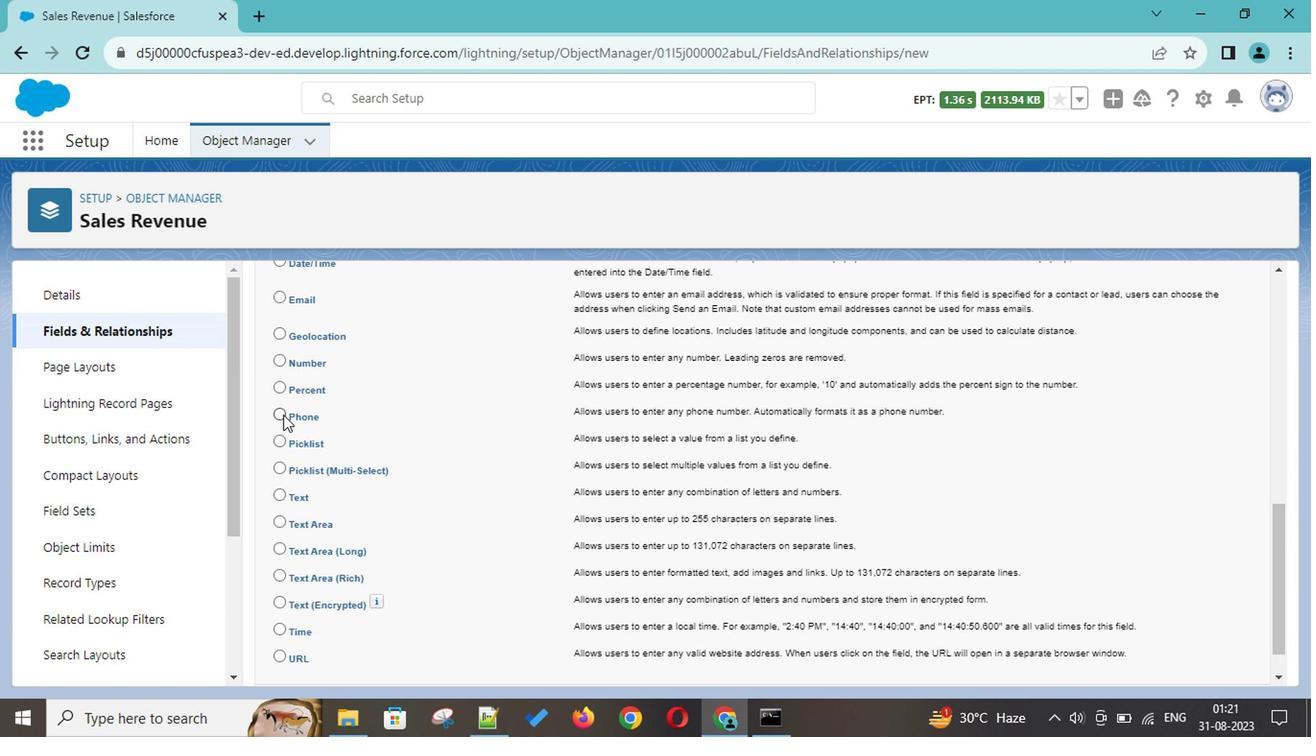 
Action: Mouse moved to (622, 421)
Screenshot: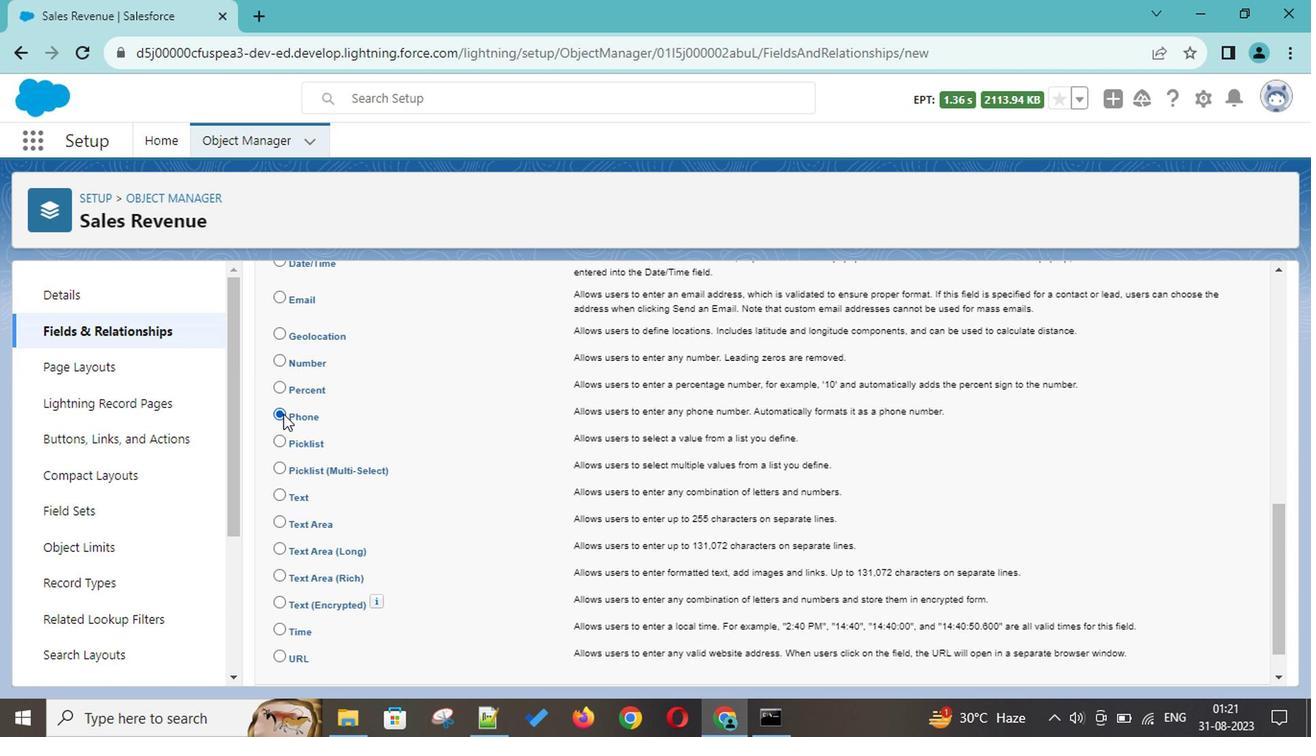 
Action: Mouse scrolled (622, 420) with delta (0, 0)
Screenshot: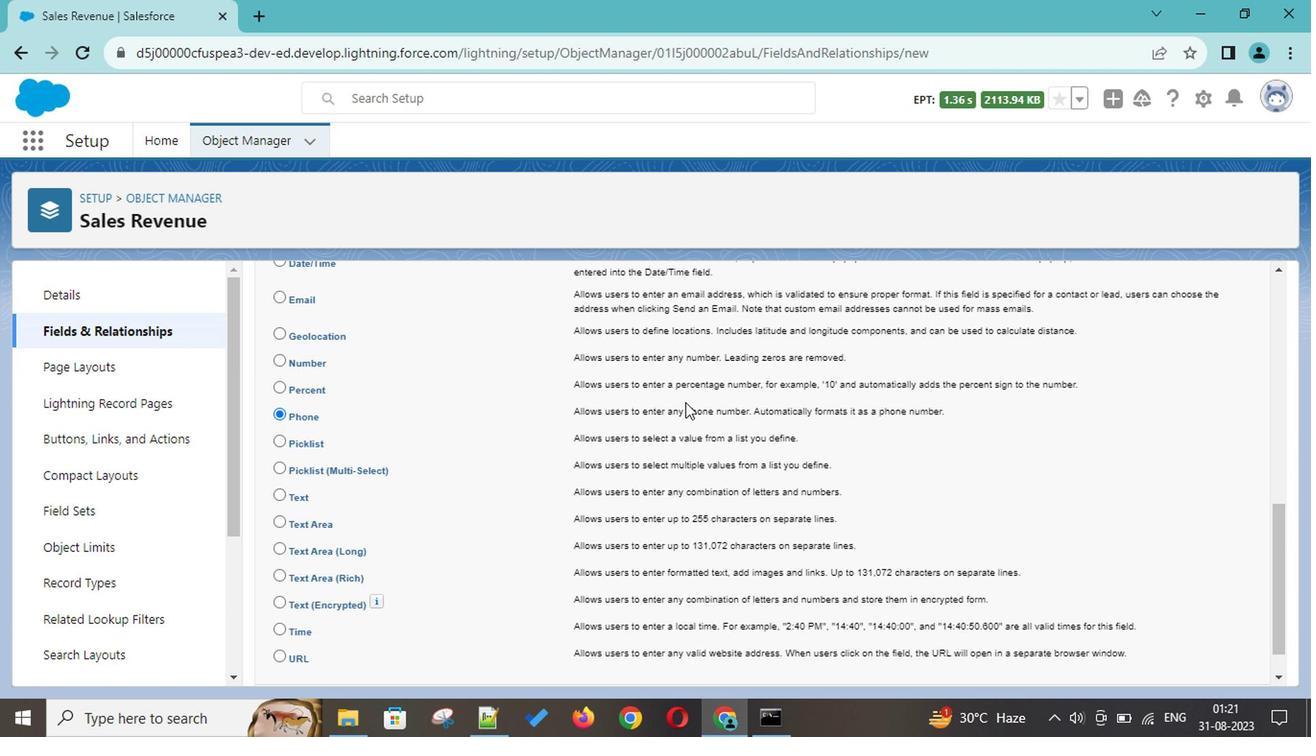 
Action: Mouse scrolled (622, 420) with delta (0, 0)
Screenshot: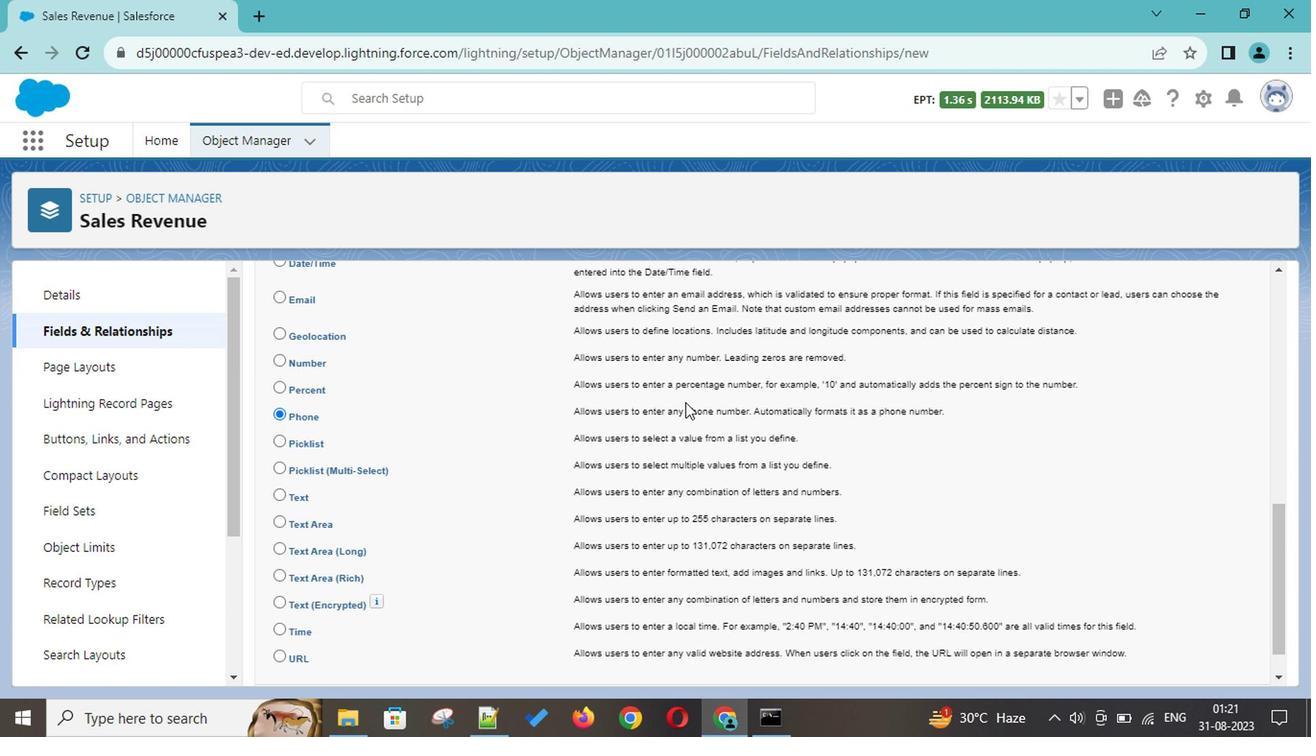 
Action: Mouse scrolled (622, 420) with delta (0, 0)
Screenshot: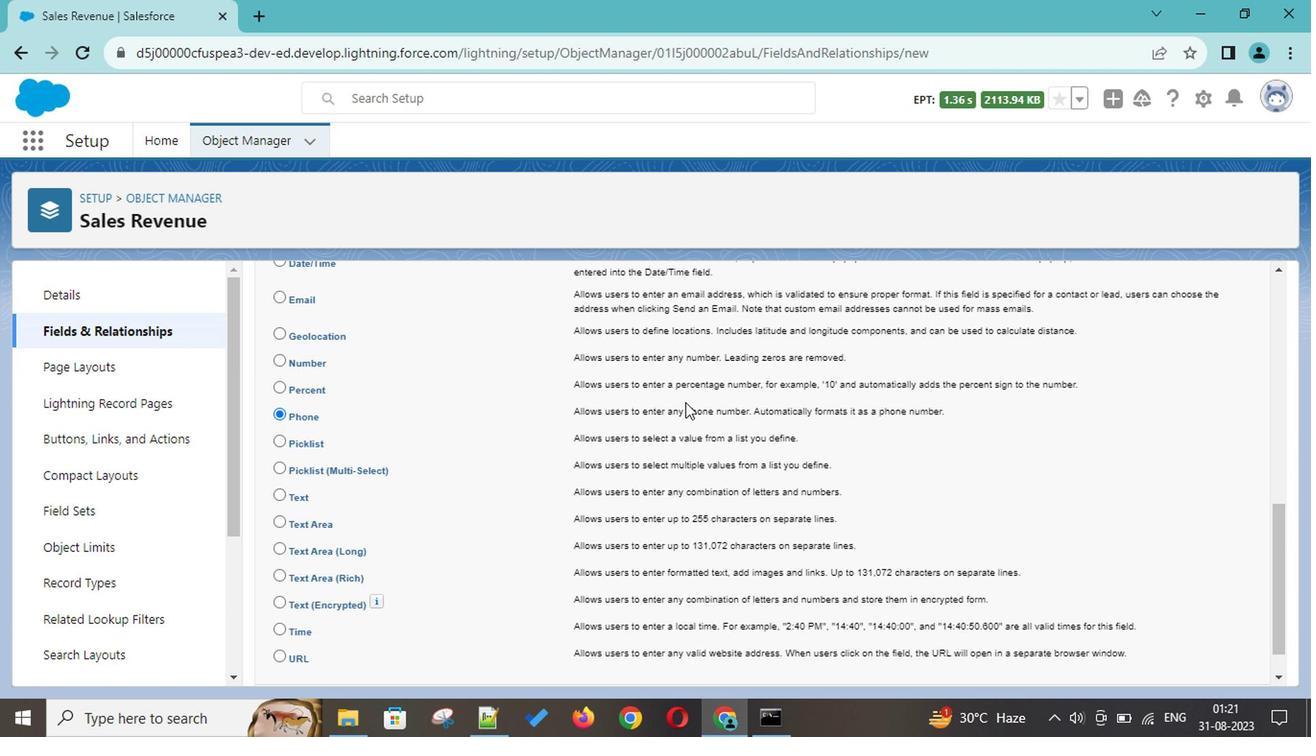 
Action: Mouse scrolled (622, 420) with delta (0, 0)
Screenshot: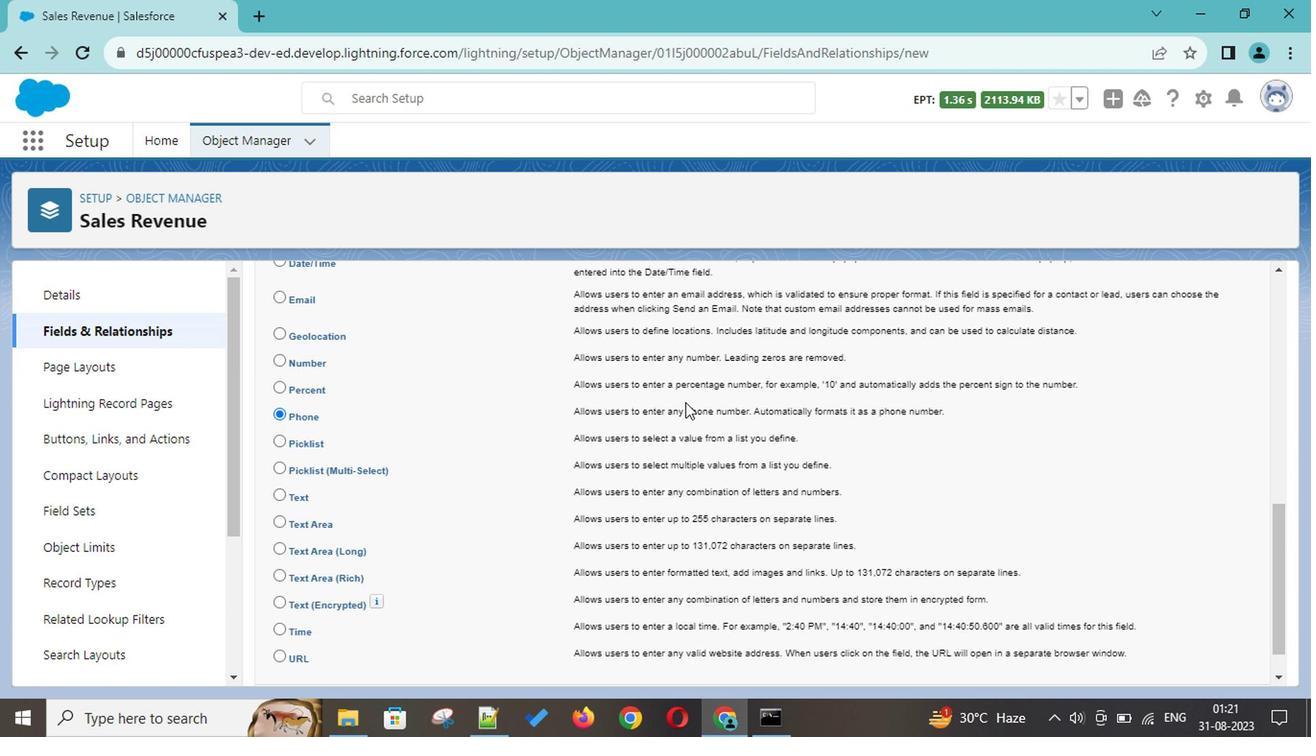 
Action: Mouse scrolled (622, 420) with delta (0, 0)
Screenshot: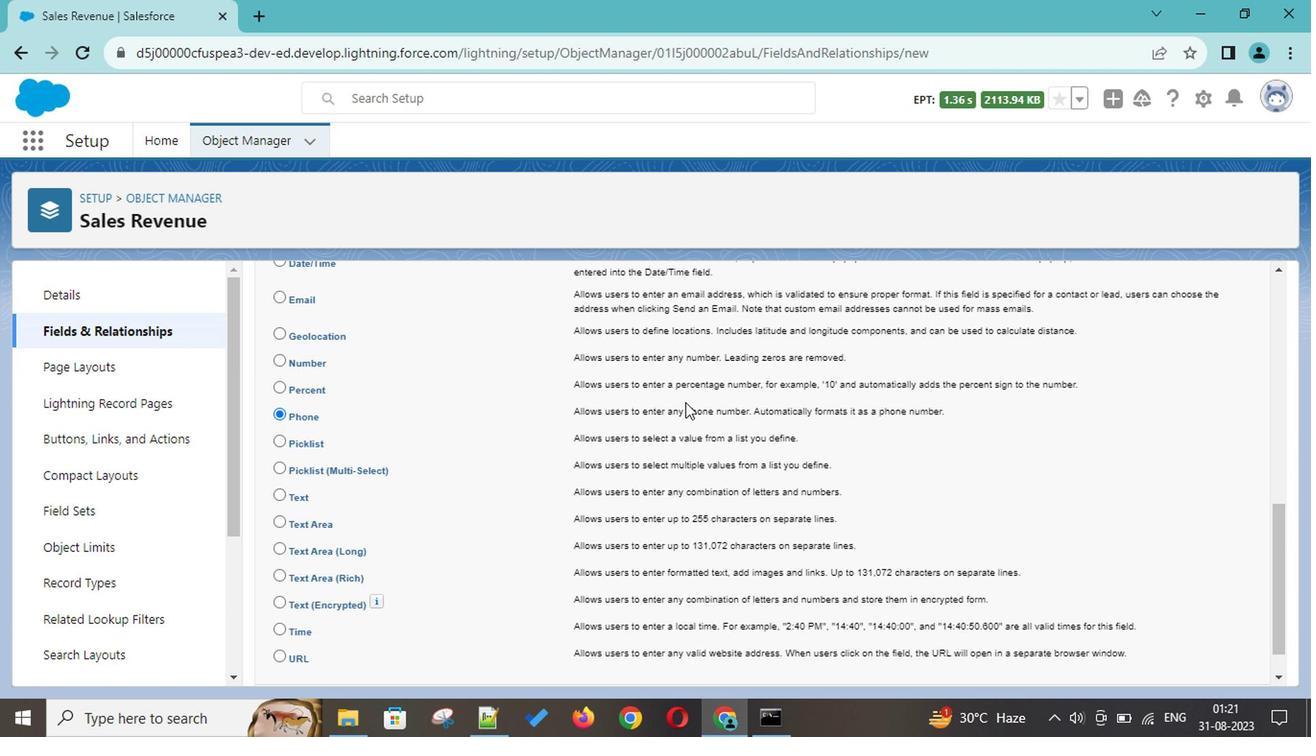 
Action: Mouse scrolled (622, 420) with delta (0, -1)
Screenshot: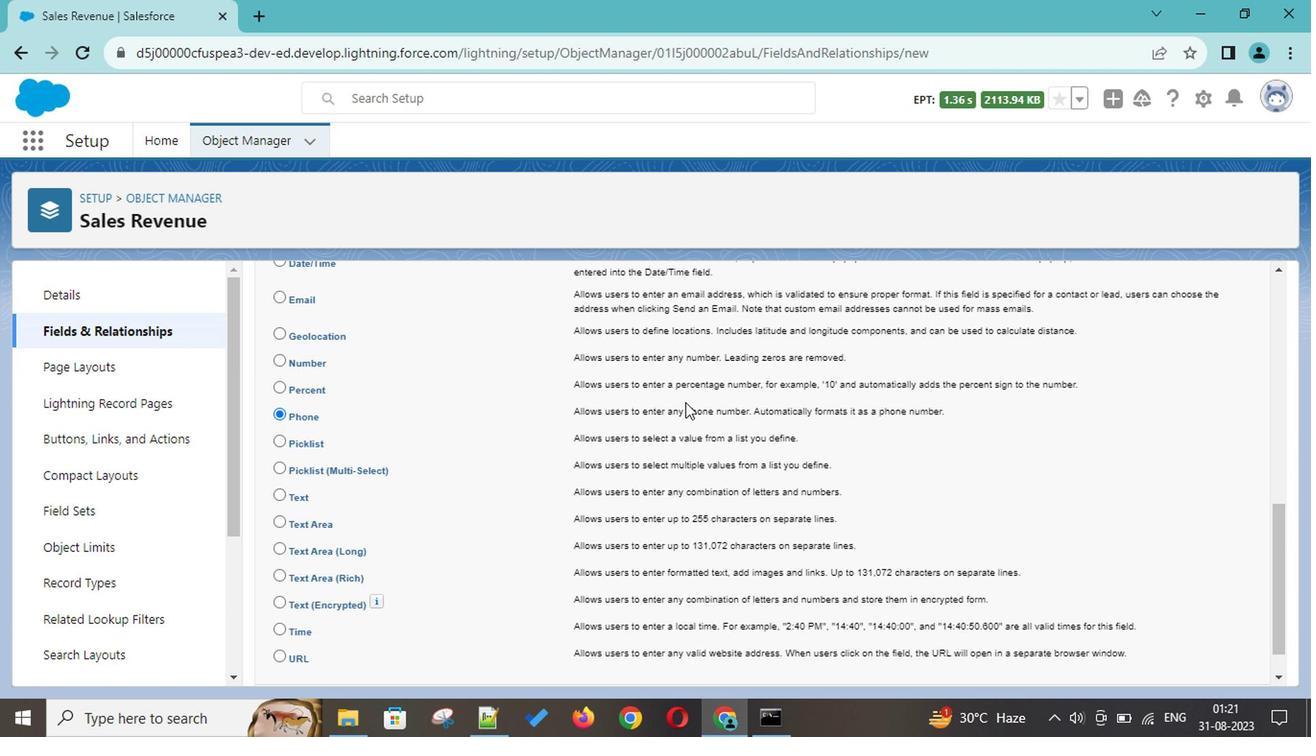 
Action: Mouse moved to (793, 466)
Screenshot: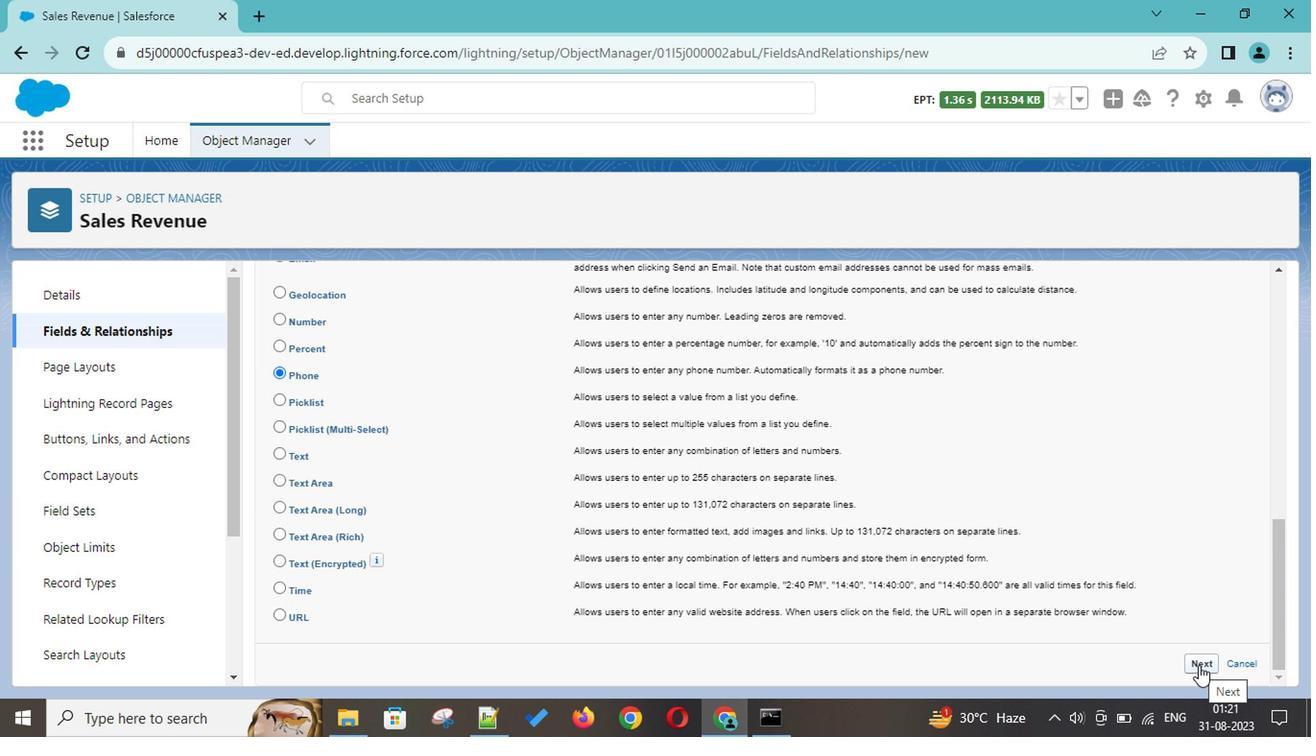 
Action: Mouse scrolled (793, 465) with delta (0, 0)
Screenshot: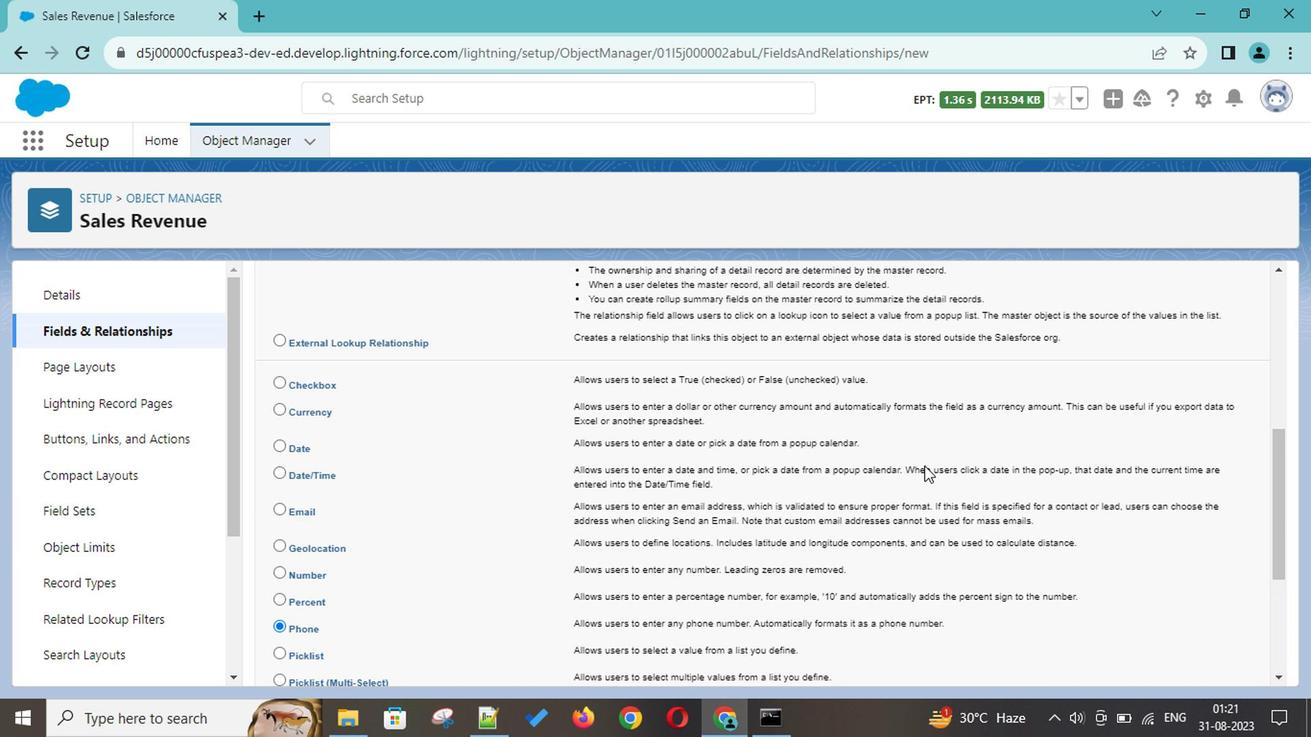
Action: Mouse scrolled (793, 465) with delta (0, 0)
Screenshot: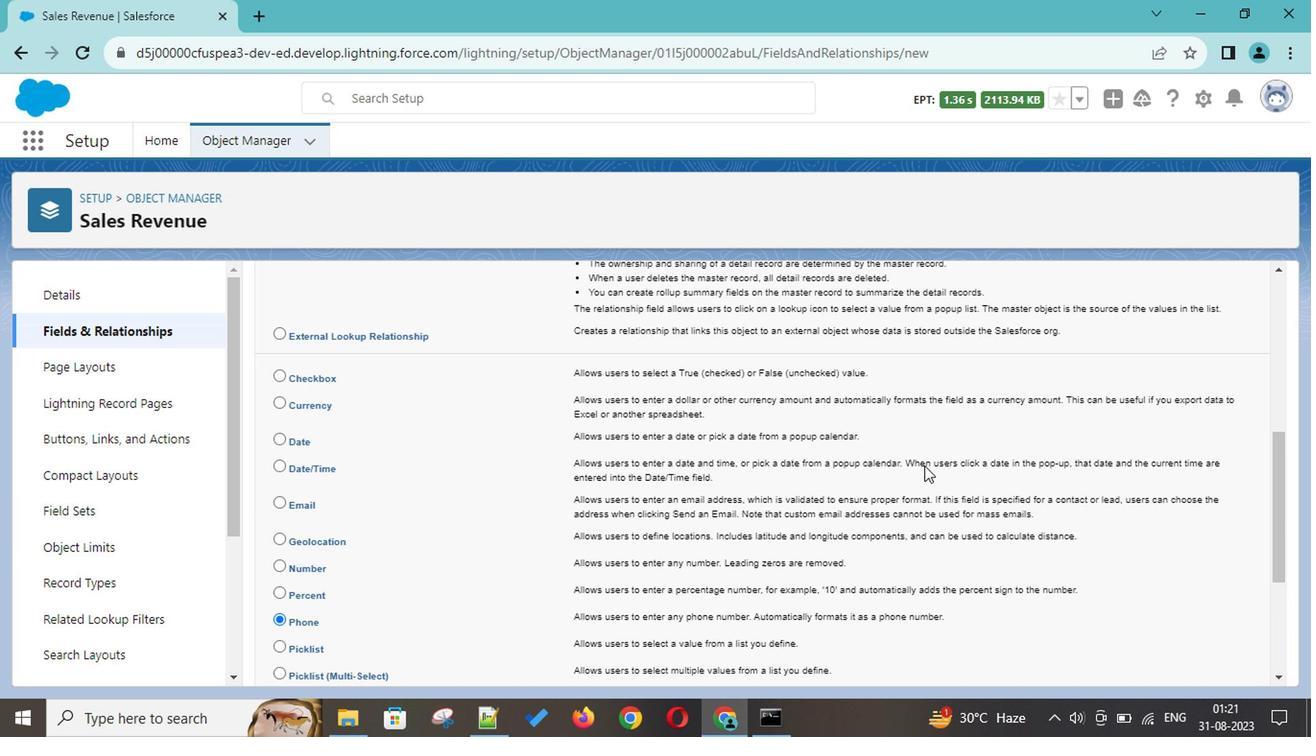 
Action: Mouse scrolled (793, 465) with delta (0, 0)
Screenshot: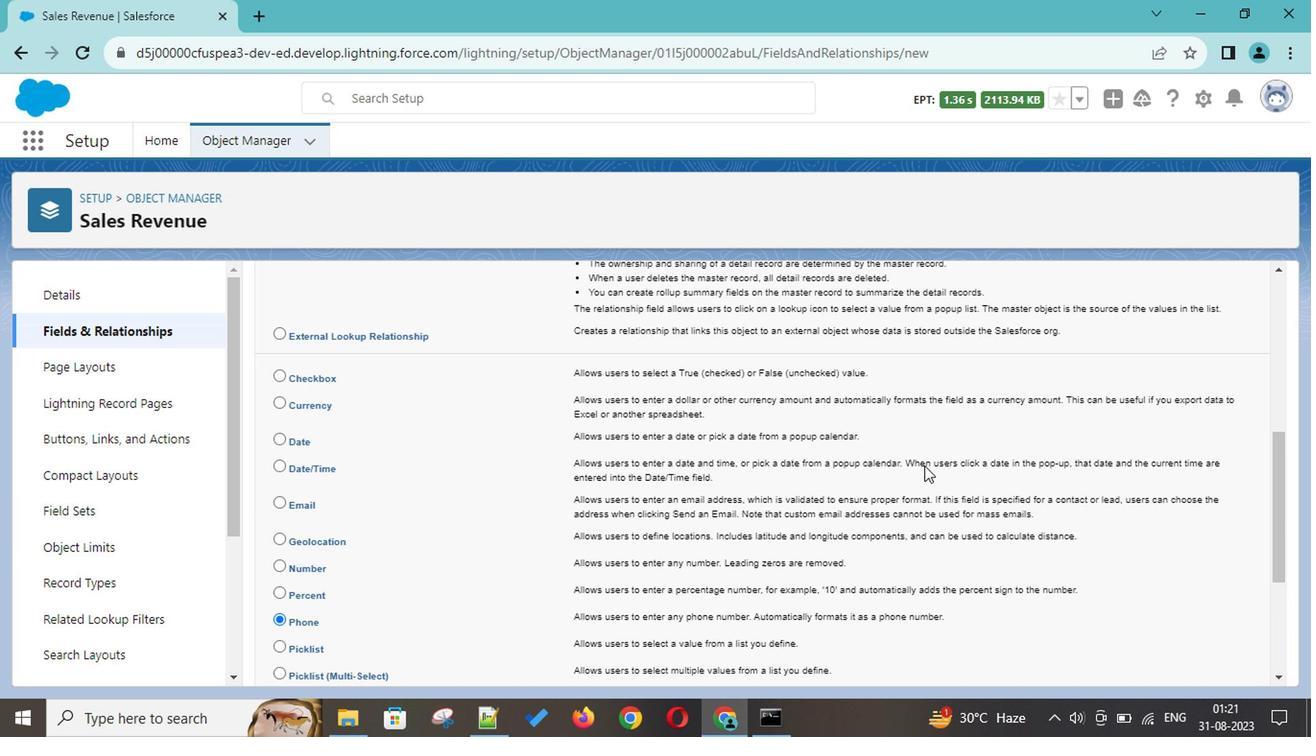 
Action: Mouse scrolled (793, 465) with delta (0, 0)
Screenshot: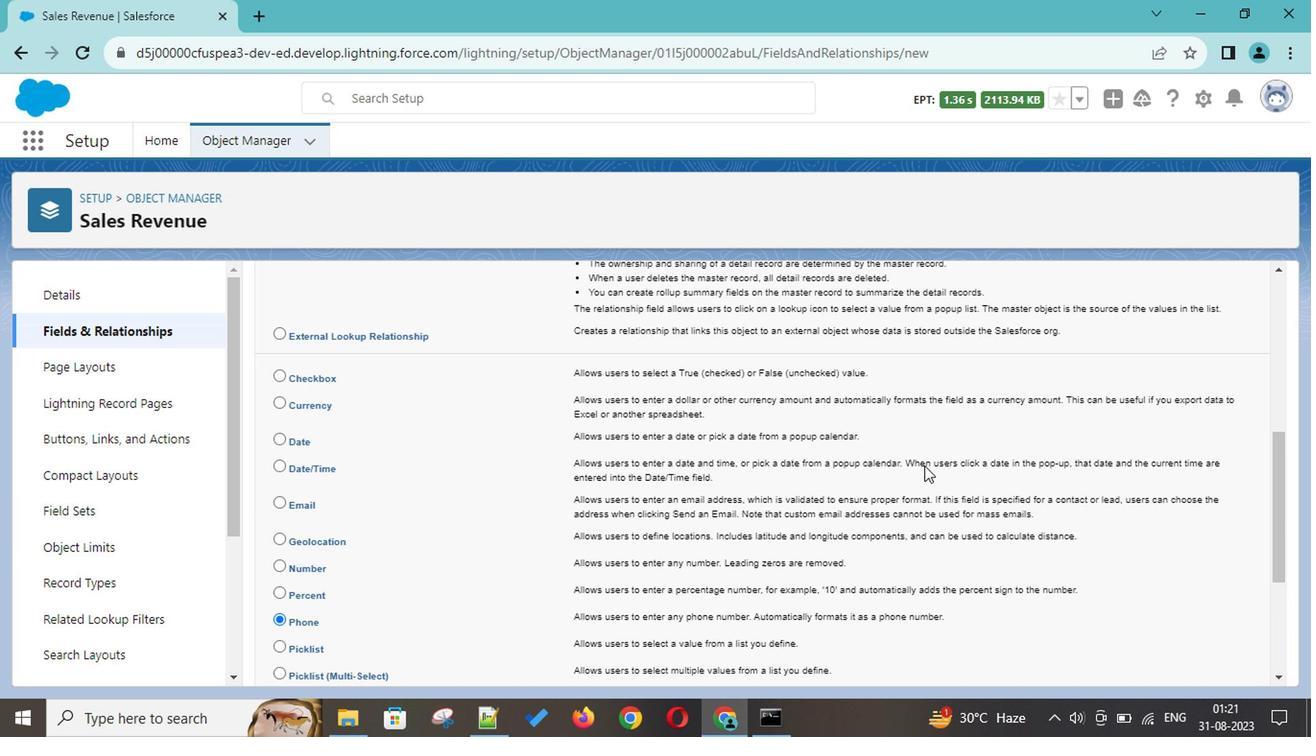 
Action: Mouse scrolled (793, 465) with delta (0, 0)
Screenshot: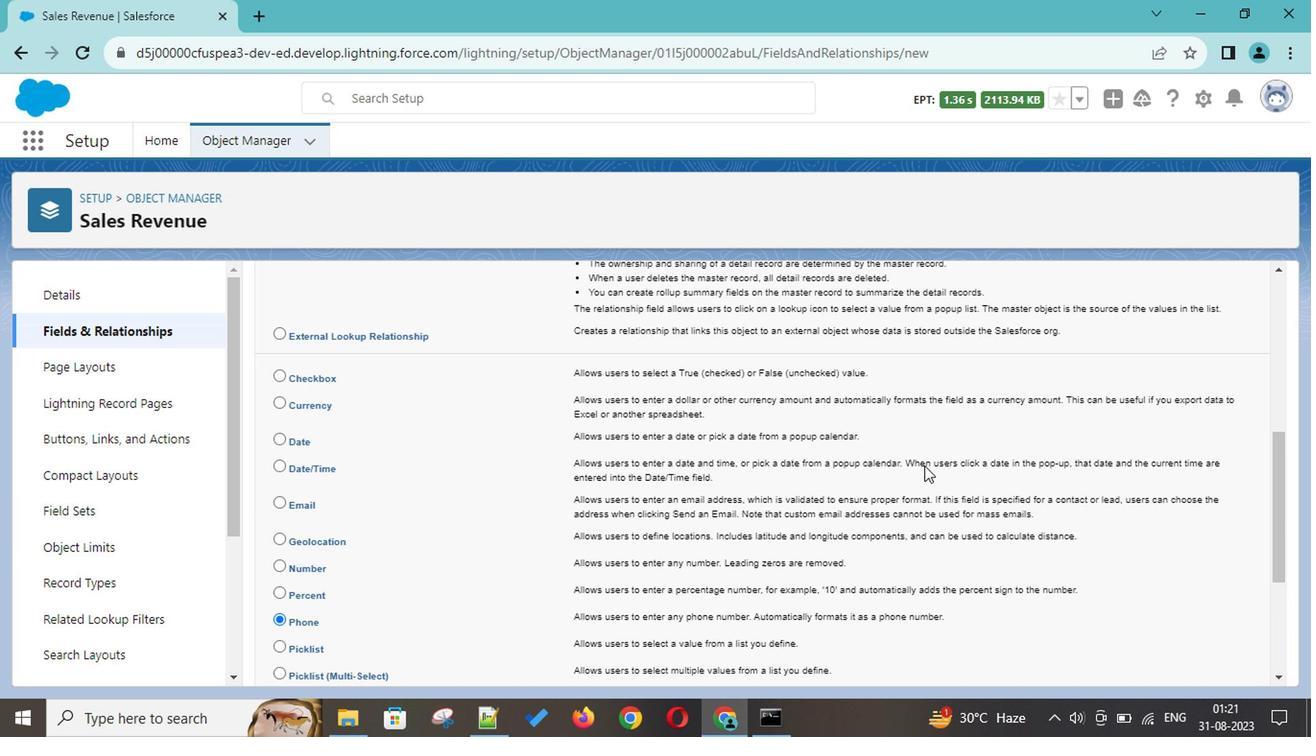 
Action: Mouse scrolled (793, 465) with delta (0, 0)
Screenshot: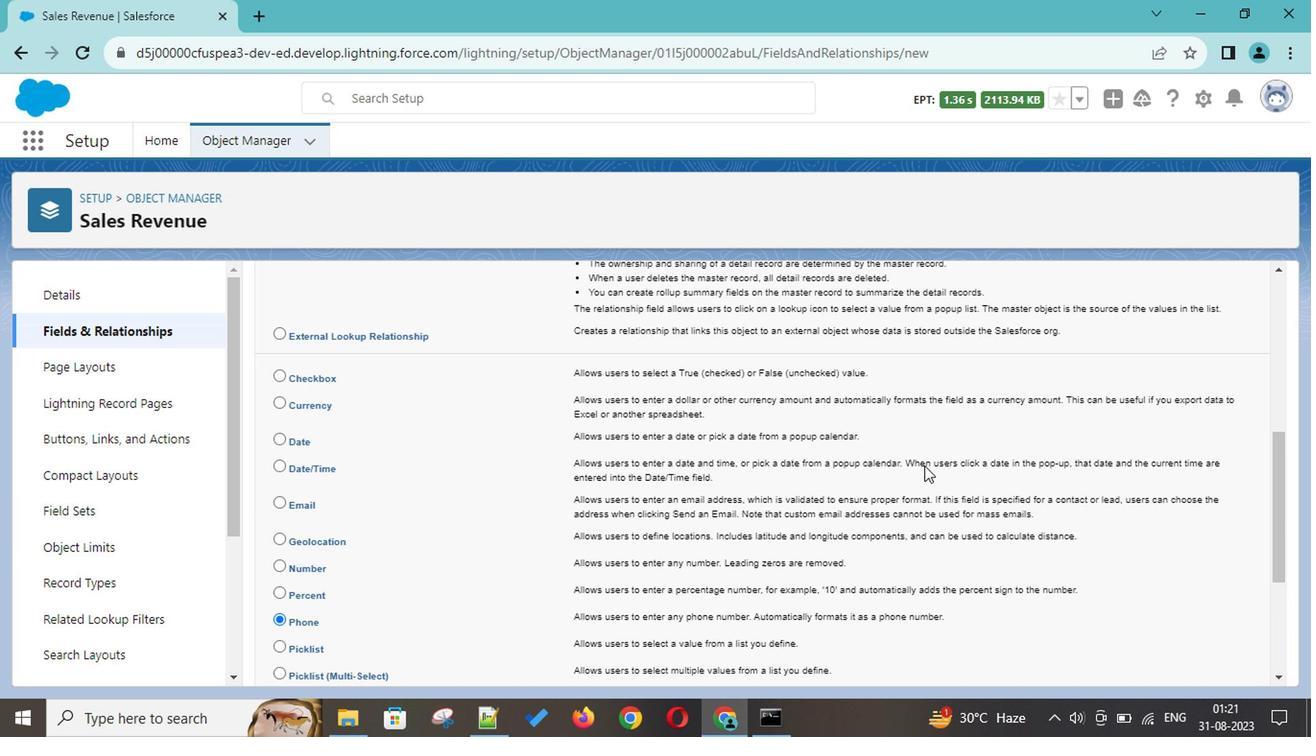 
Action: Mouse scrolled (793, 465) with delta (0, 0)
Screenshot: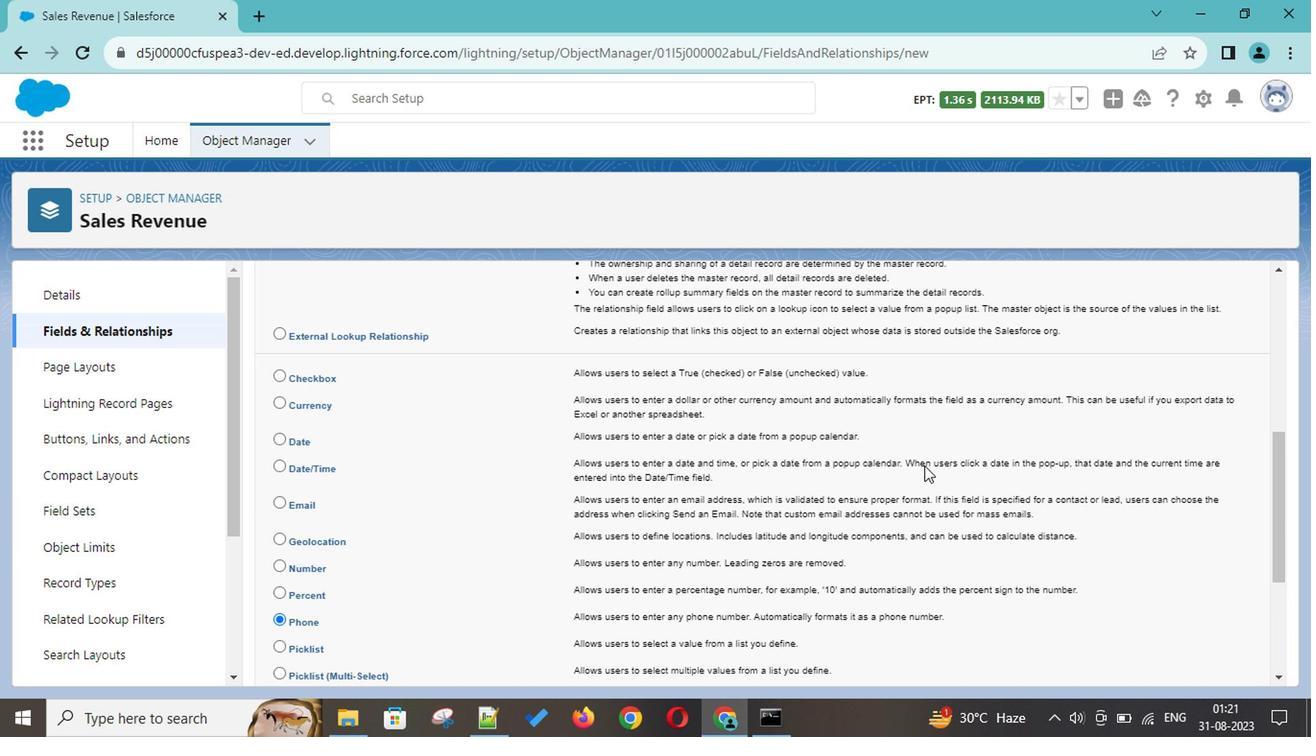 
Action: Mouse scrolled (793, 465) with delta (0, 0)
Screenshot: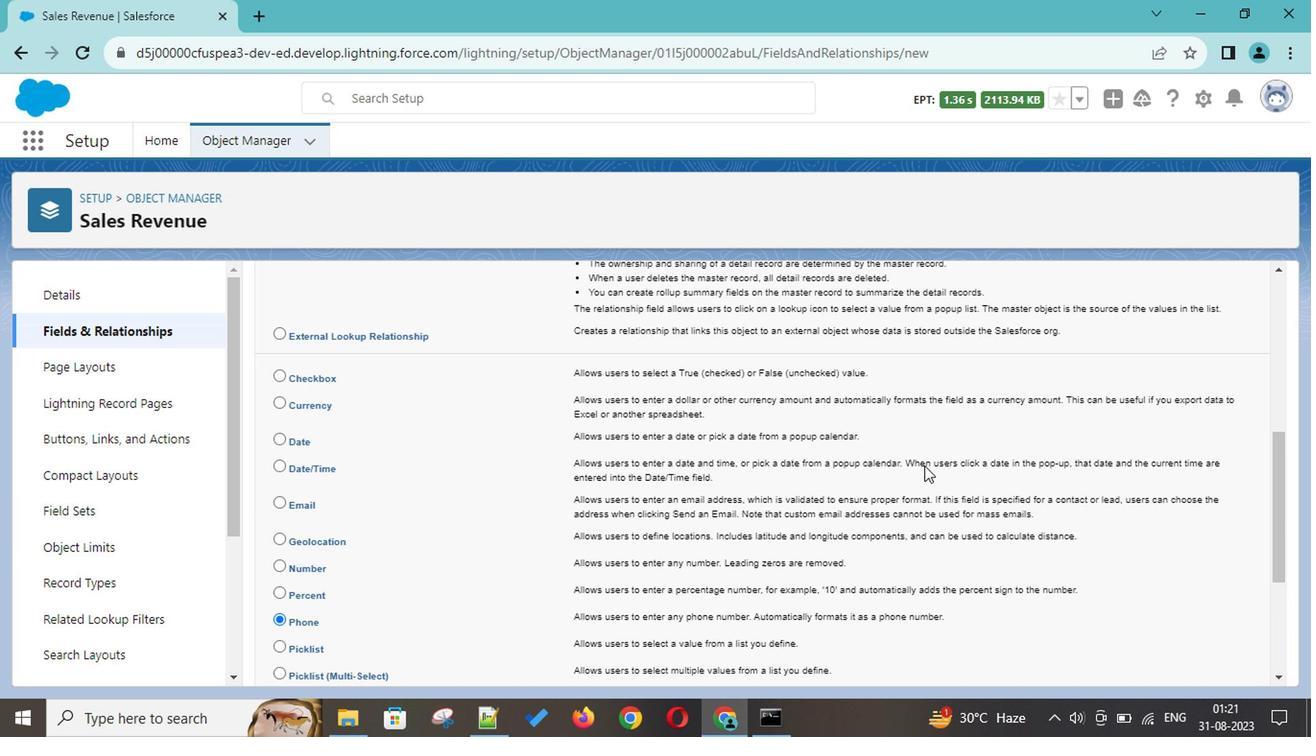 
Action: Mouse scrolled (793, 465) with delta (0, 0)
Screenshot: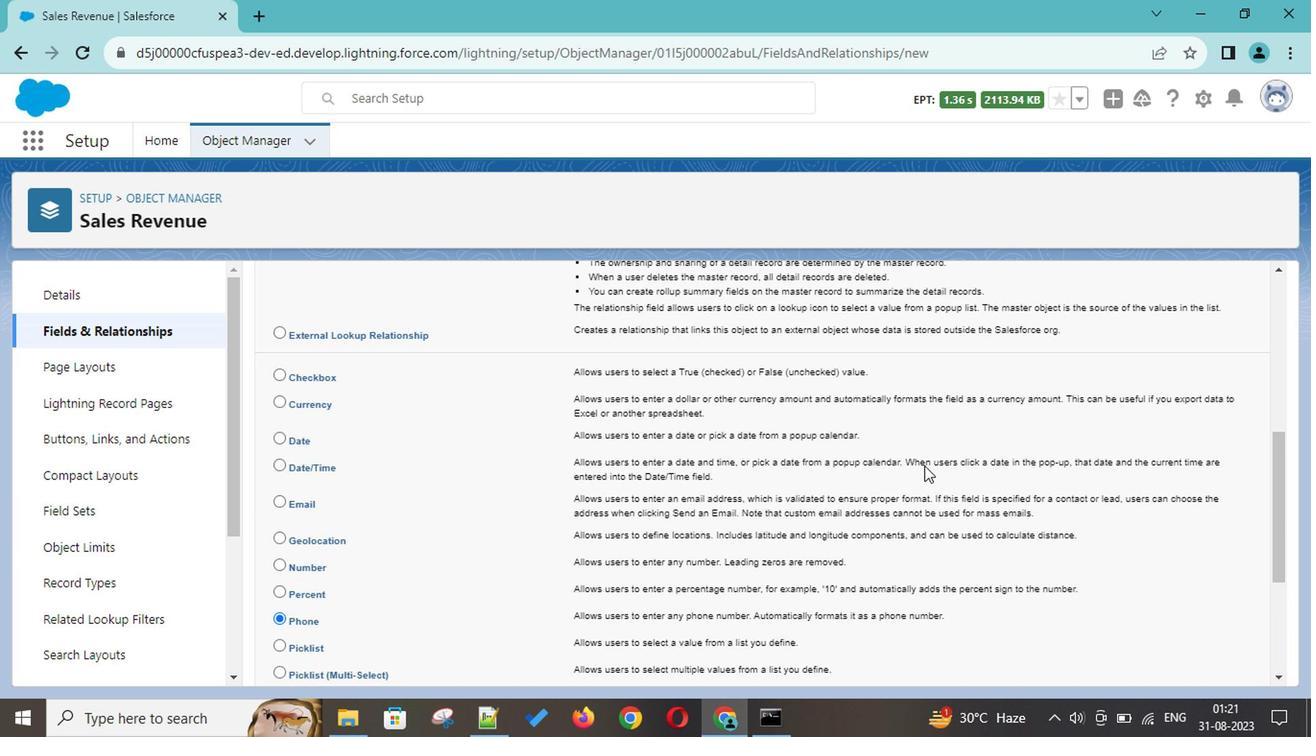 
Action: Mouse scrolled (793, 465) with delta (0, 0)
Screenshot: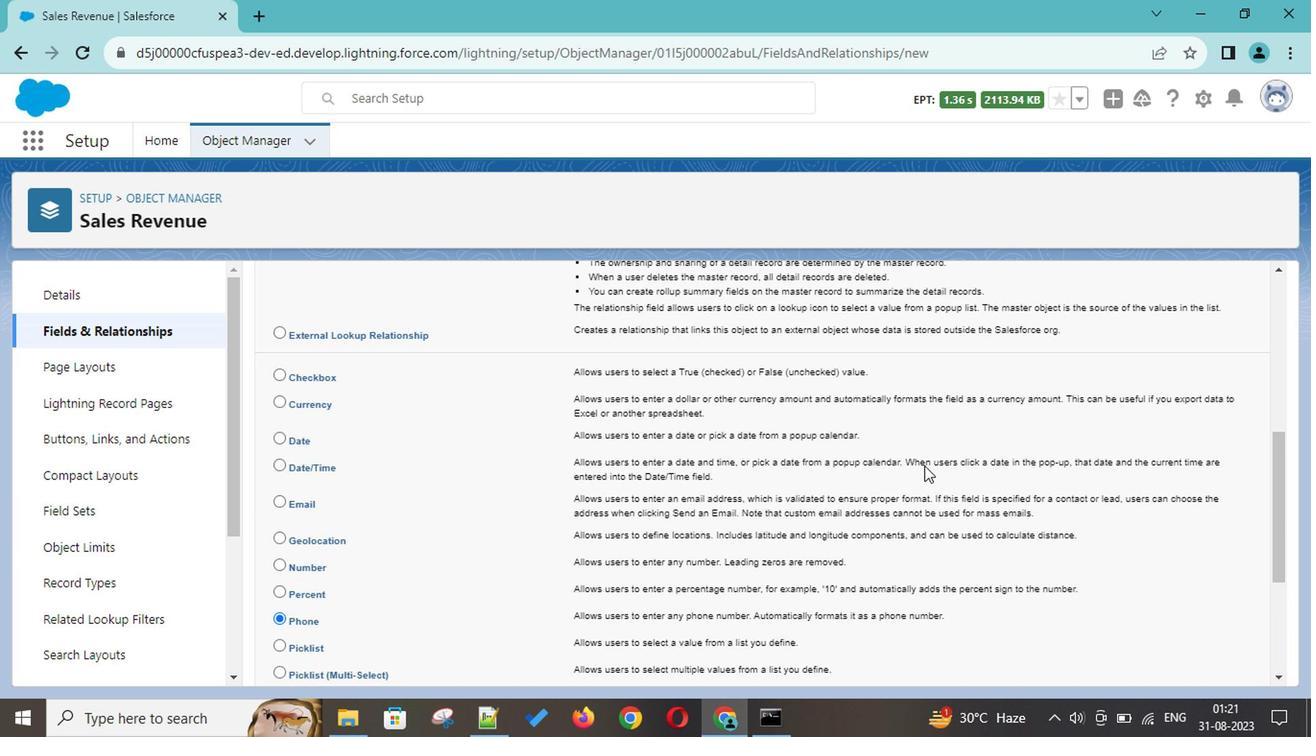 
Action: Mouse scrolled (793, 465) with delta (0, 0)
Screenshot: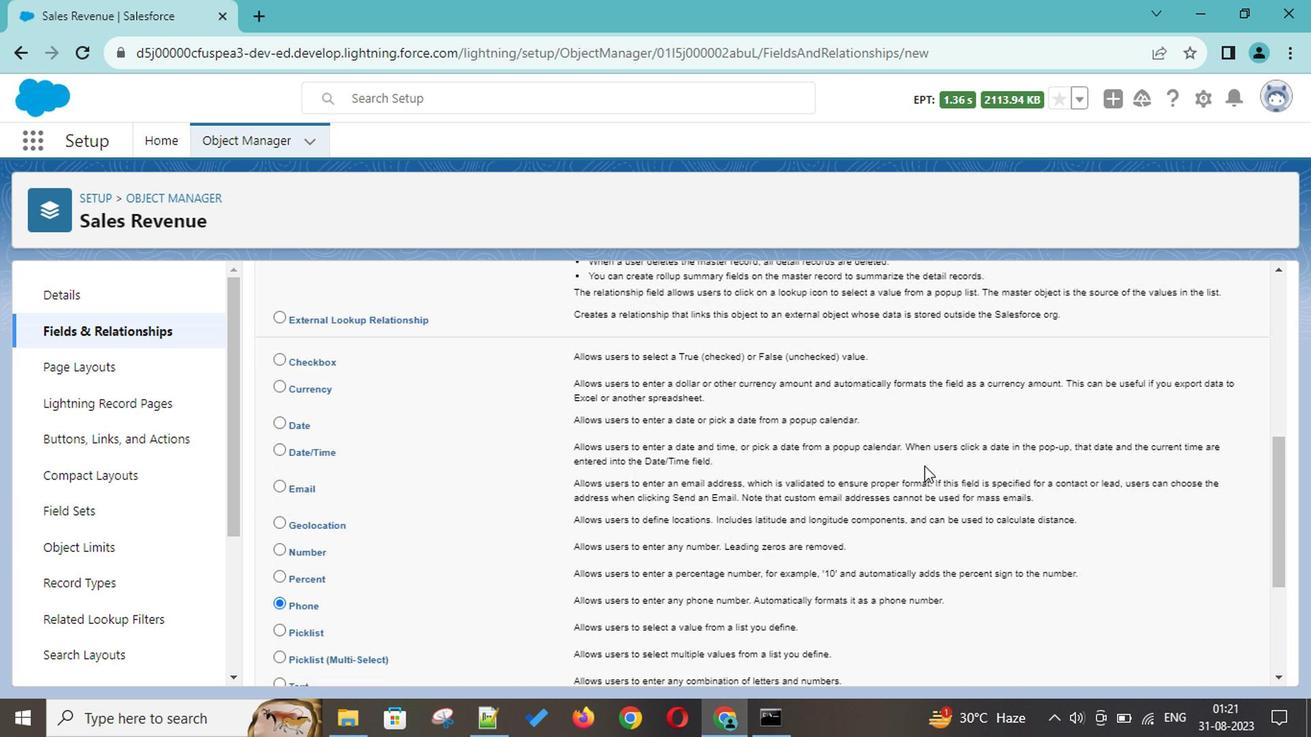 
Action: Mouse scrolled (793, 465) with delta (0, 0)
Screenshot: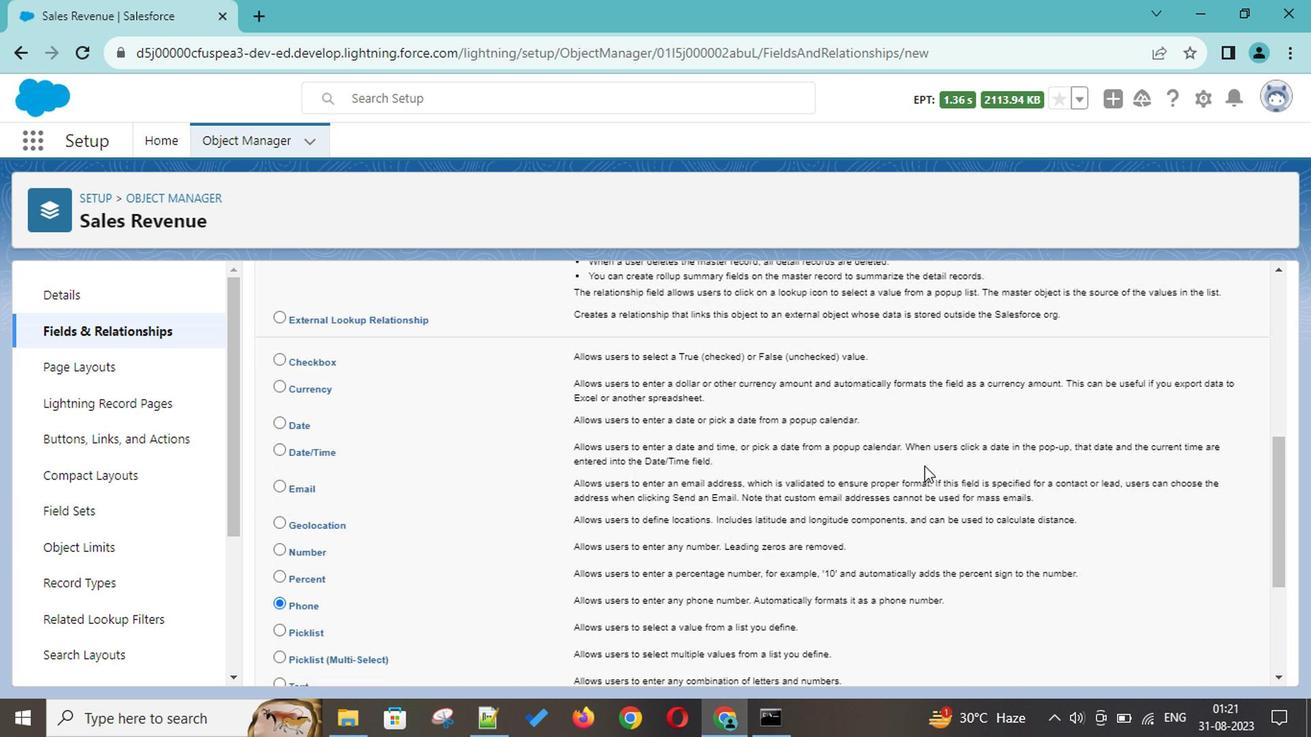 
Action: Mouse scrolled (793, 465) with delta (0, 0)
Screenshot: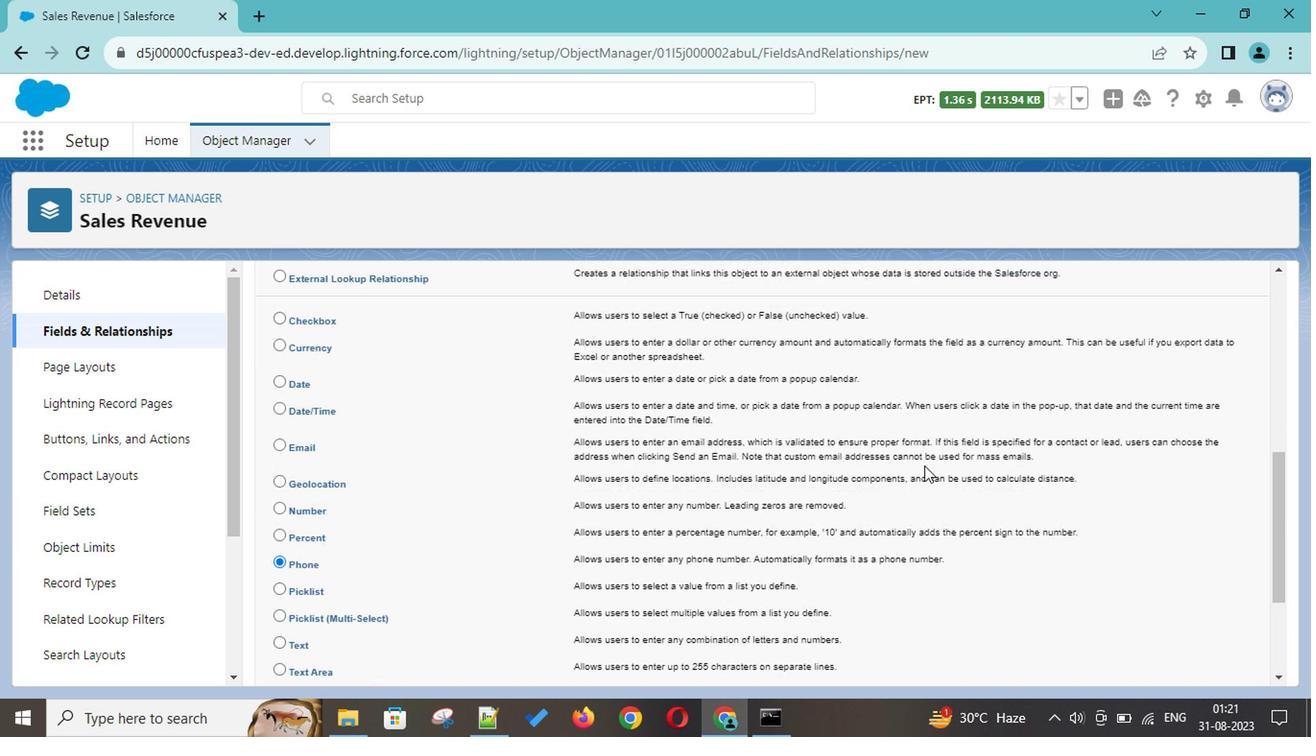 
Action: Mouse scrolled (793, 465) with delta (0, 0)
Screenshot: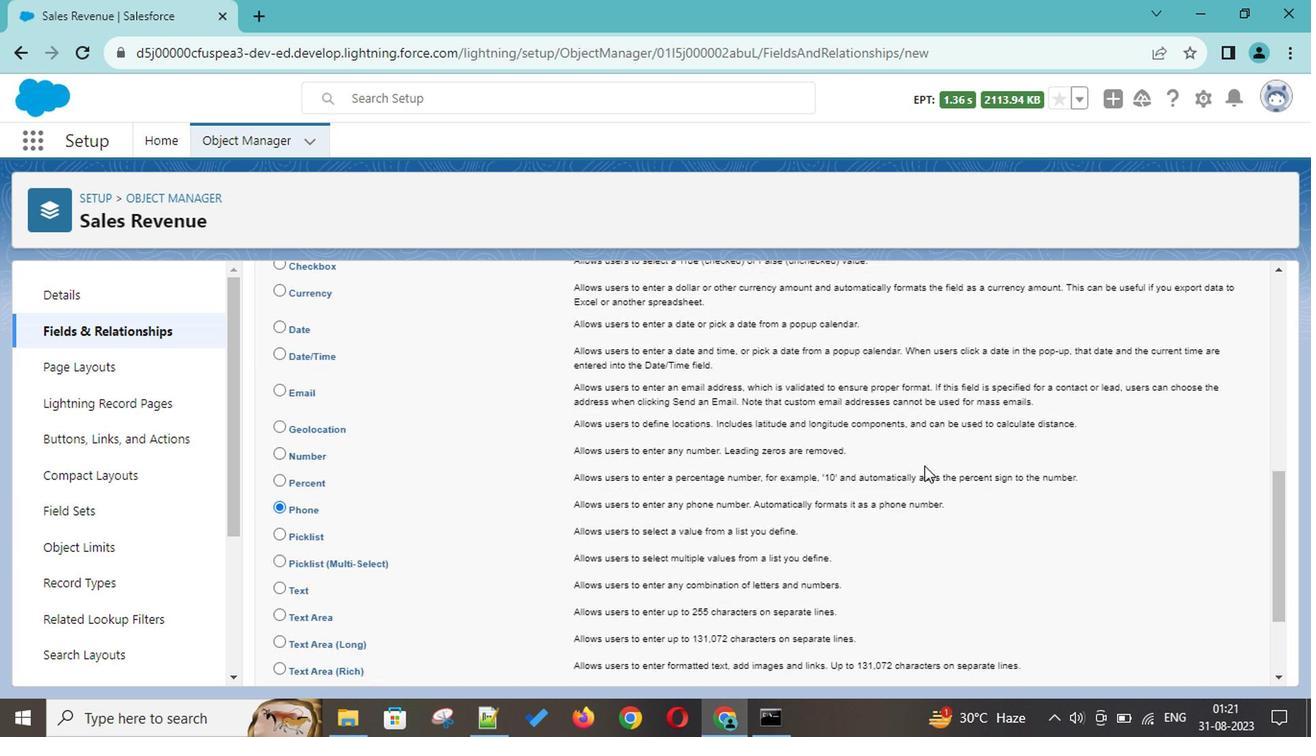 
Action: Mouse scrolled (793, 465) with delta (0, 0)
Screenshot: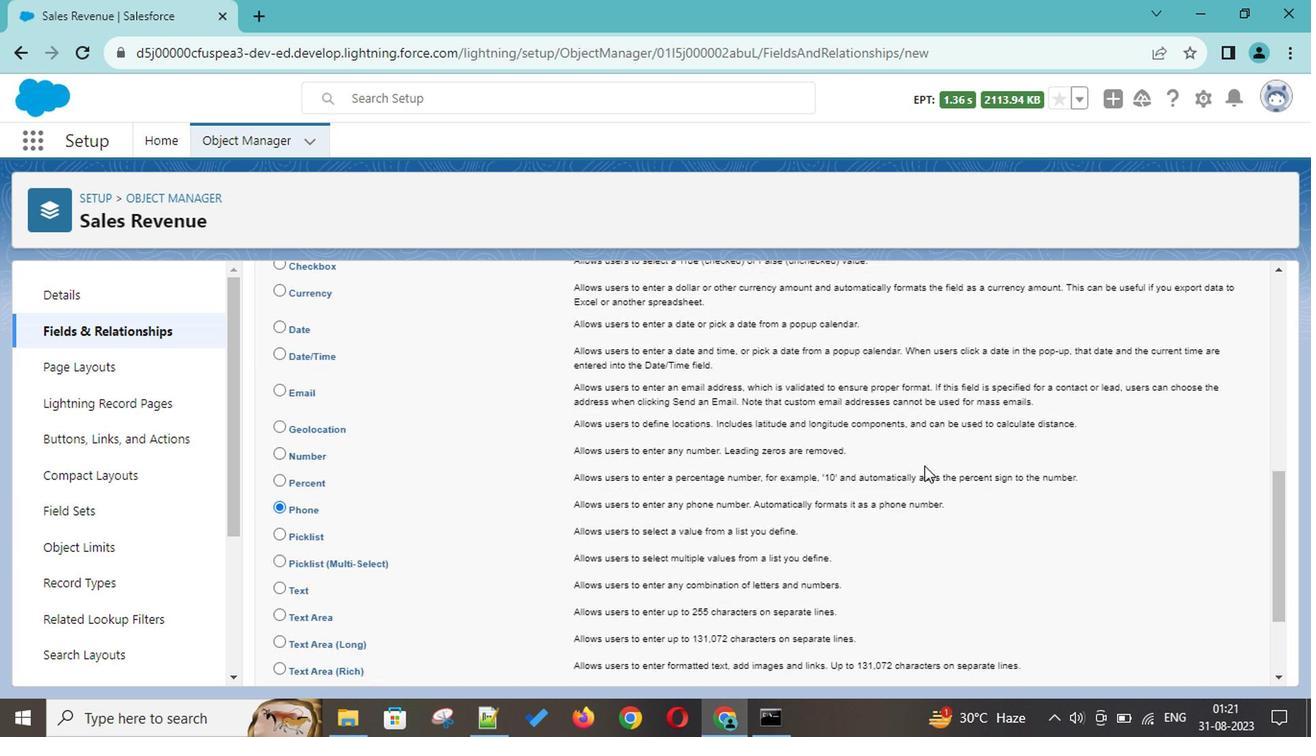 
Action: Mouse moved to (985, 606)
Screenshot: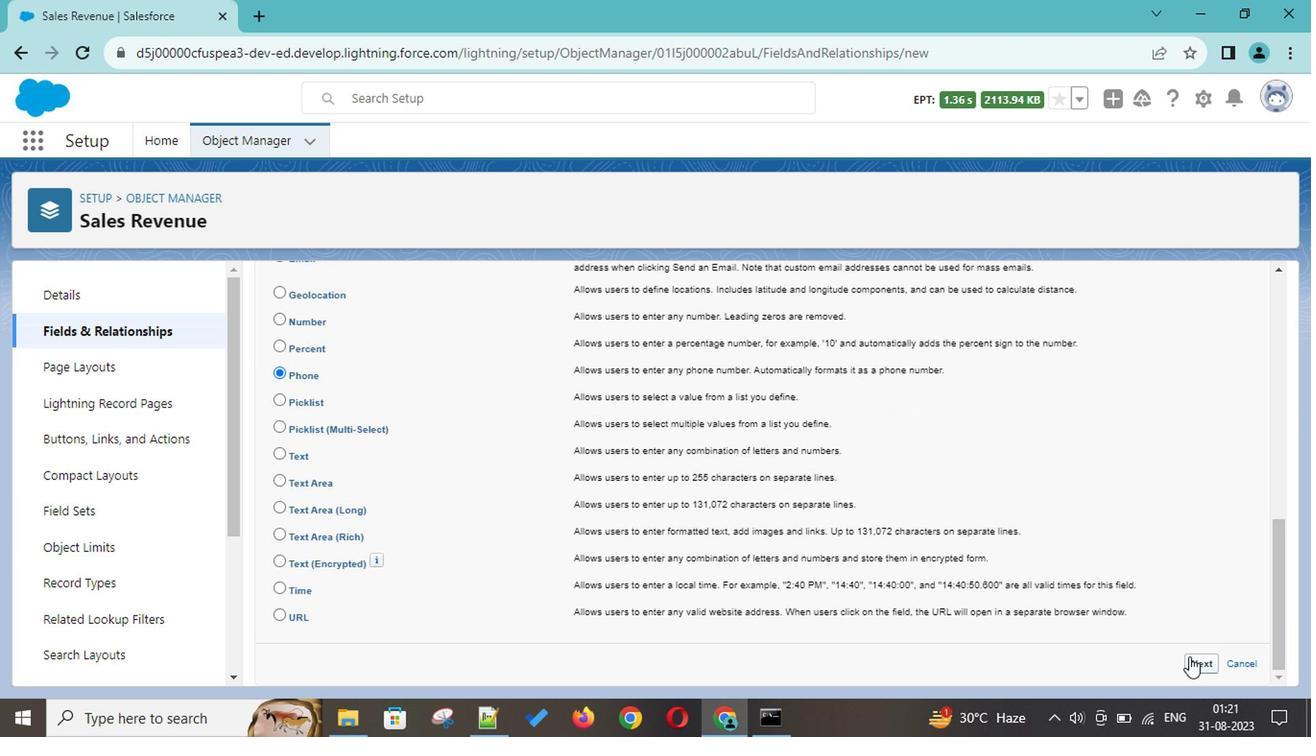 
Action: Mouse pressed left at (985, 606)
Screenshot: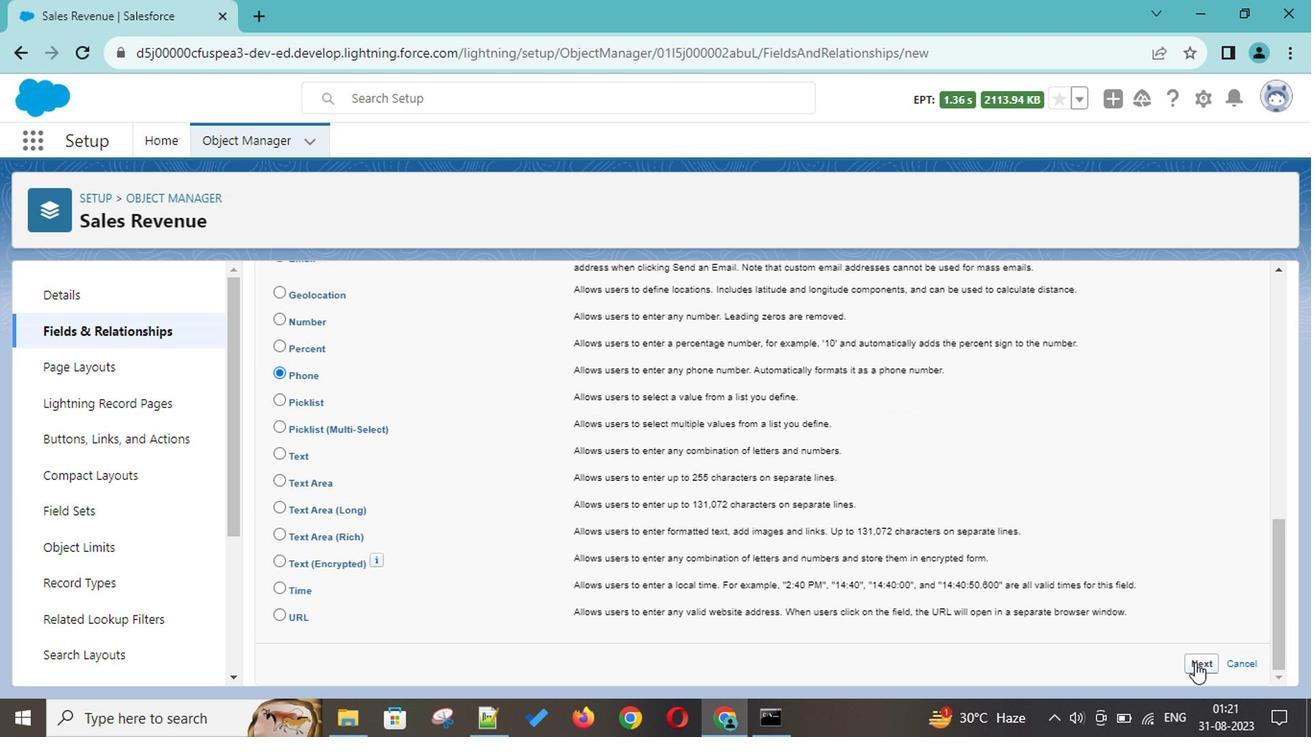 
Action: Mouse moved to (502, 437)
Screenshot: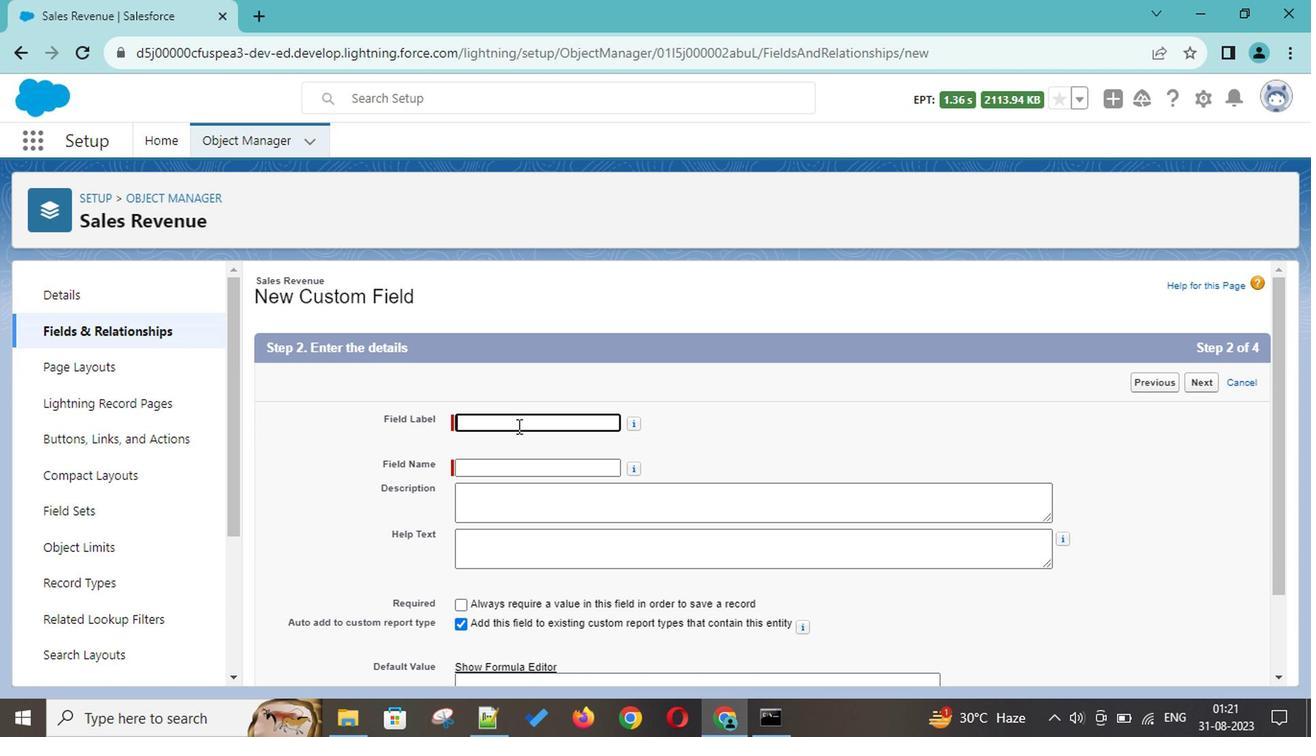 
Action: Key pressed <Key.shift>Contact
Screenshot: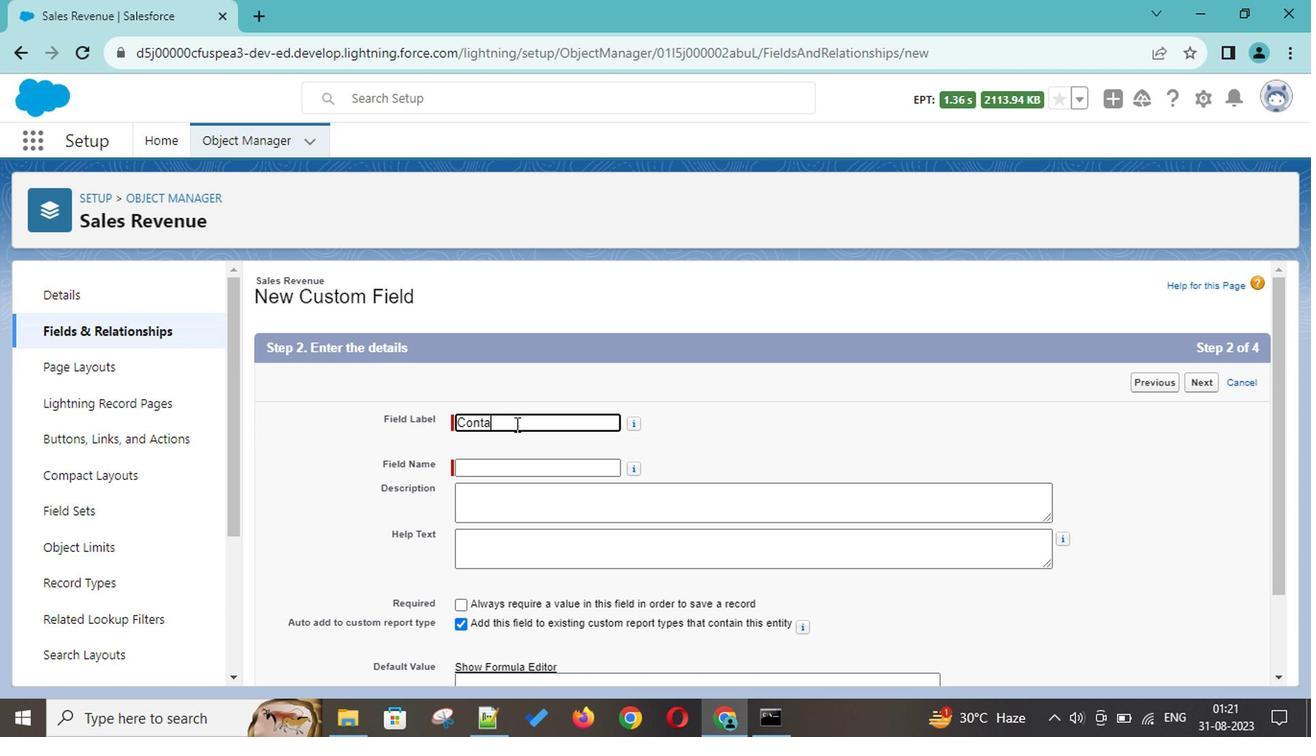 
Action: Mouse moved to (506, 465)
Screenshot: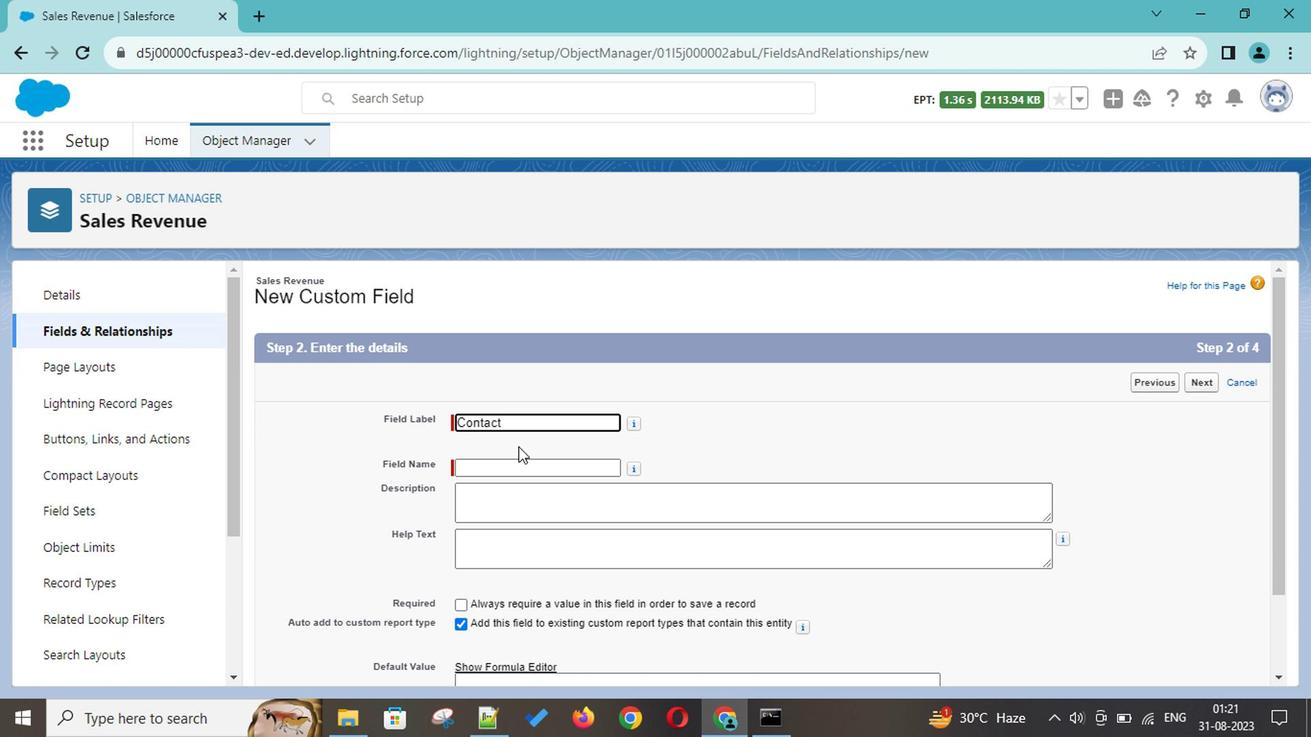 
Action: Mouse pressed left at (506, 465)
Screenshot: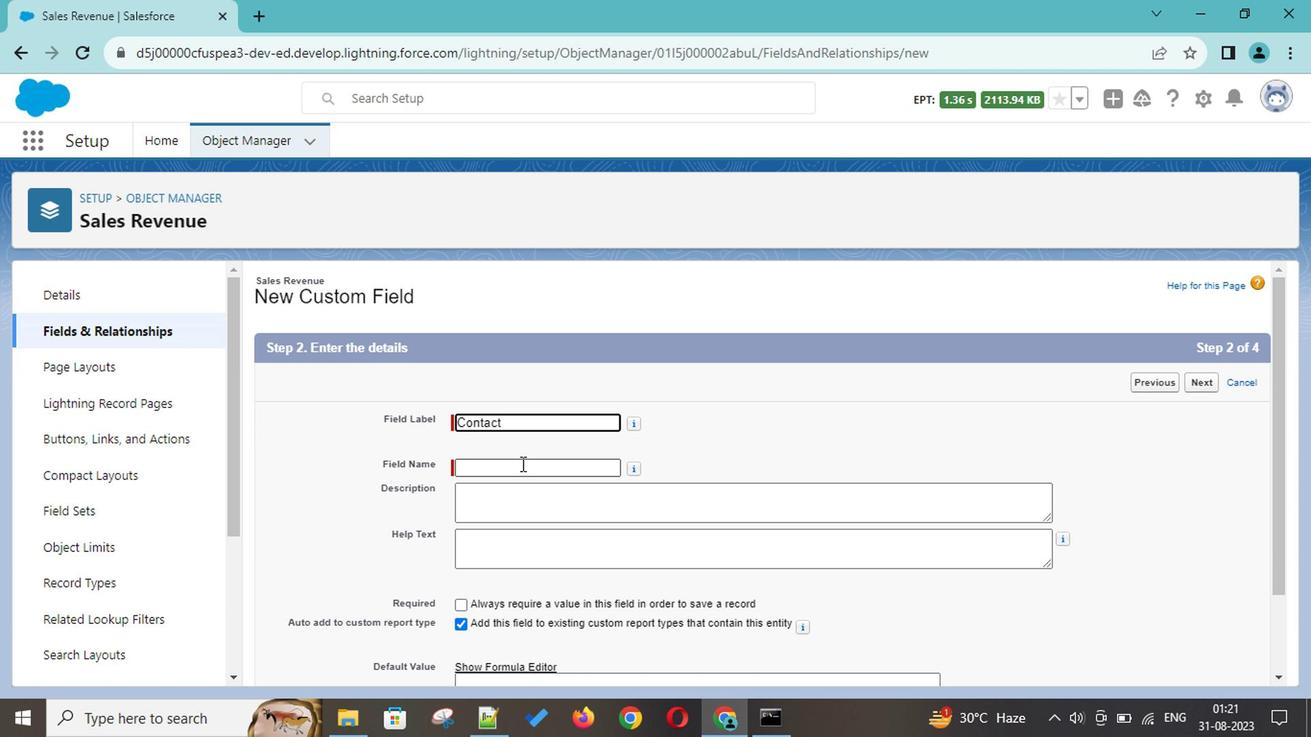 
Action: Mouse moved to (711, 472)
Screenshot: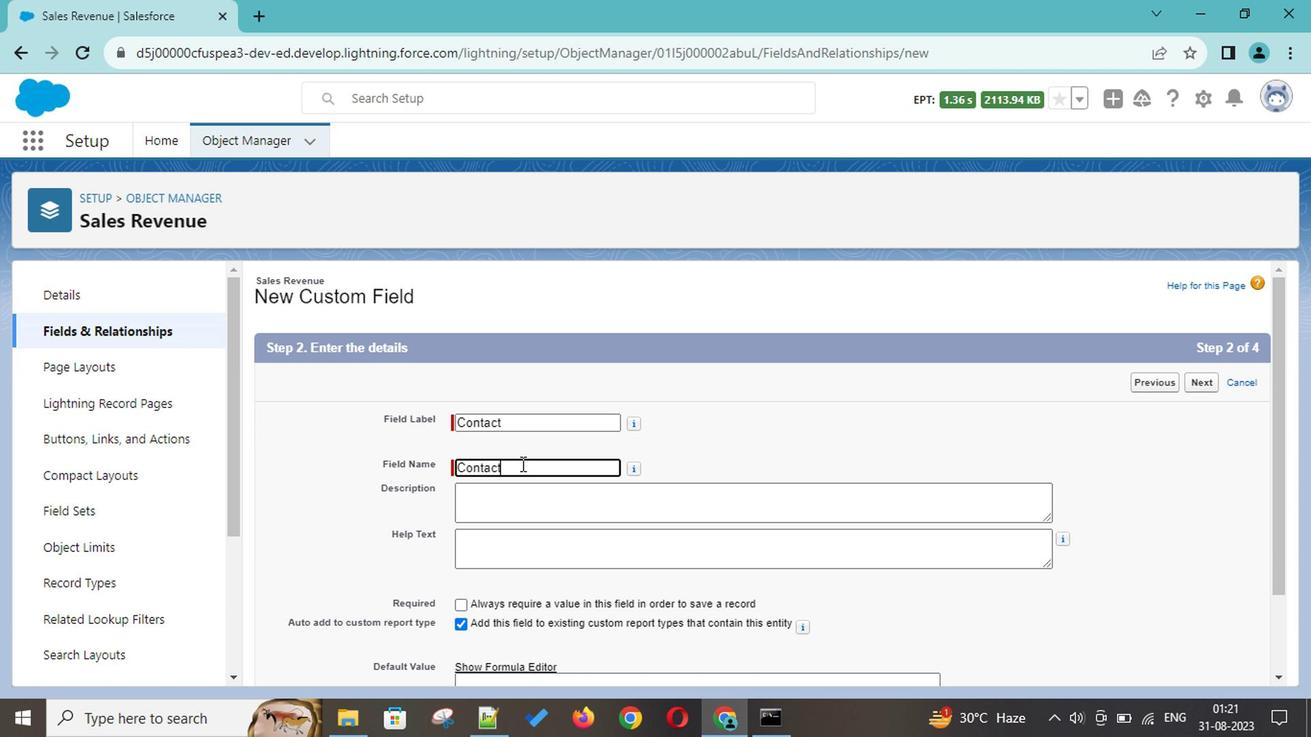 
Action: Mouse scrolled (711, 472) with delta (0, 0)
Screenshot: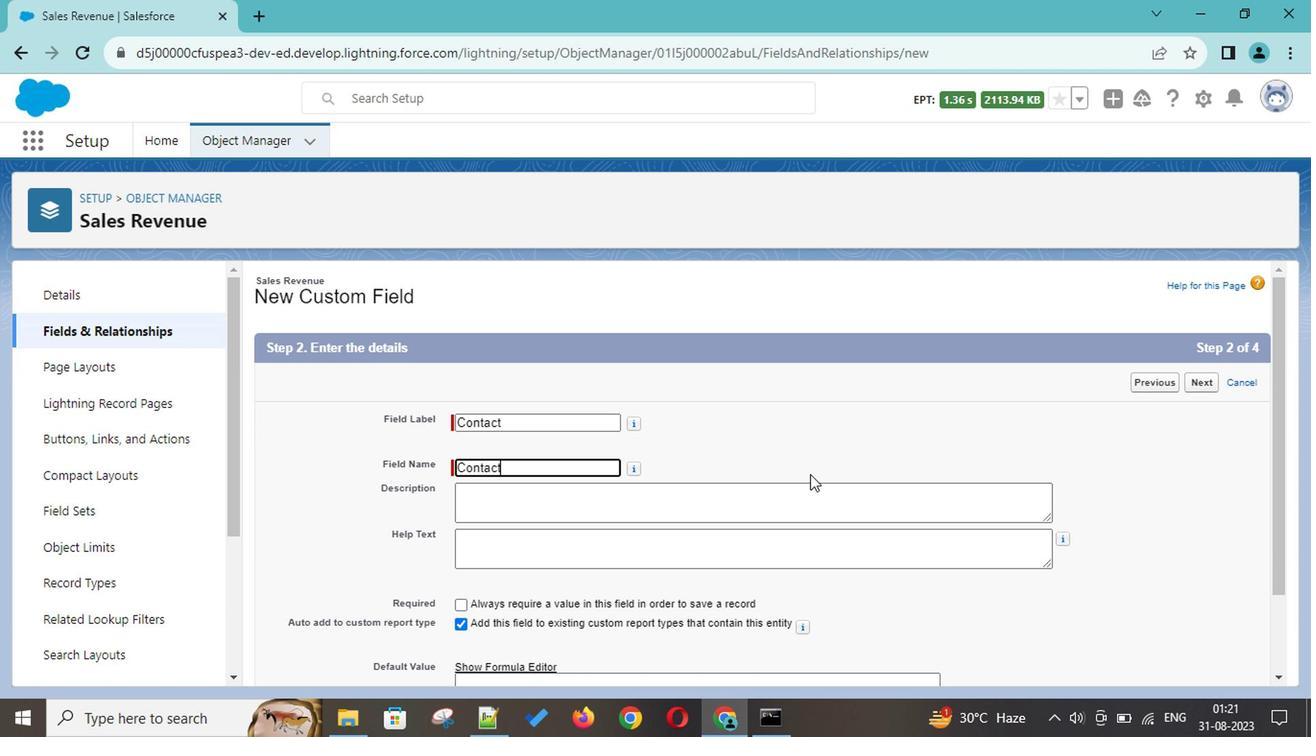 
Action: Mouse scrolled (711, 472) with delta (0, 0)
Screenshot: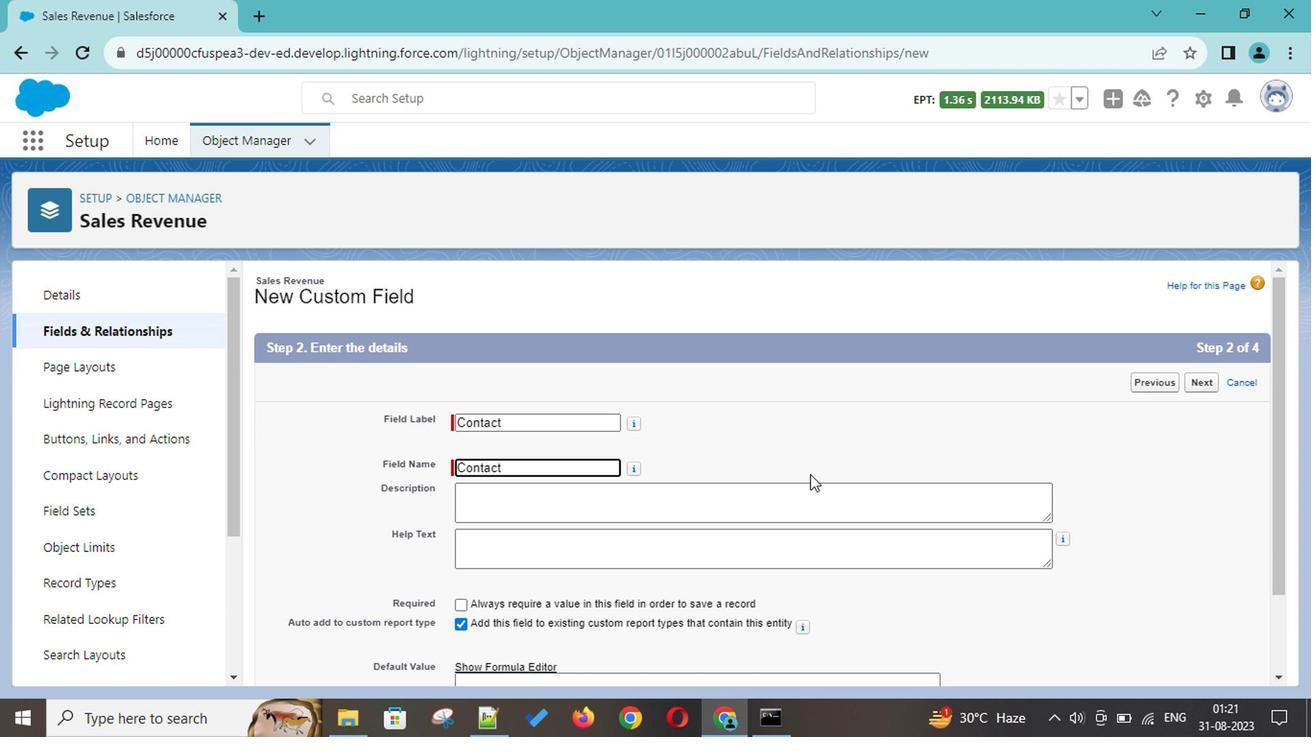 
Action: Mouse scrolled (711, 472) with delta (0, 0)
Screenshot: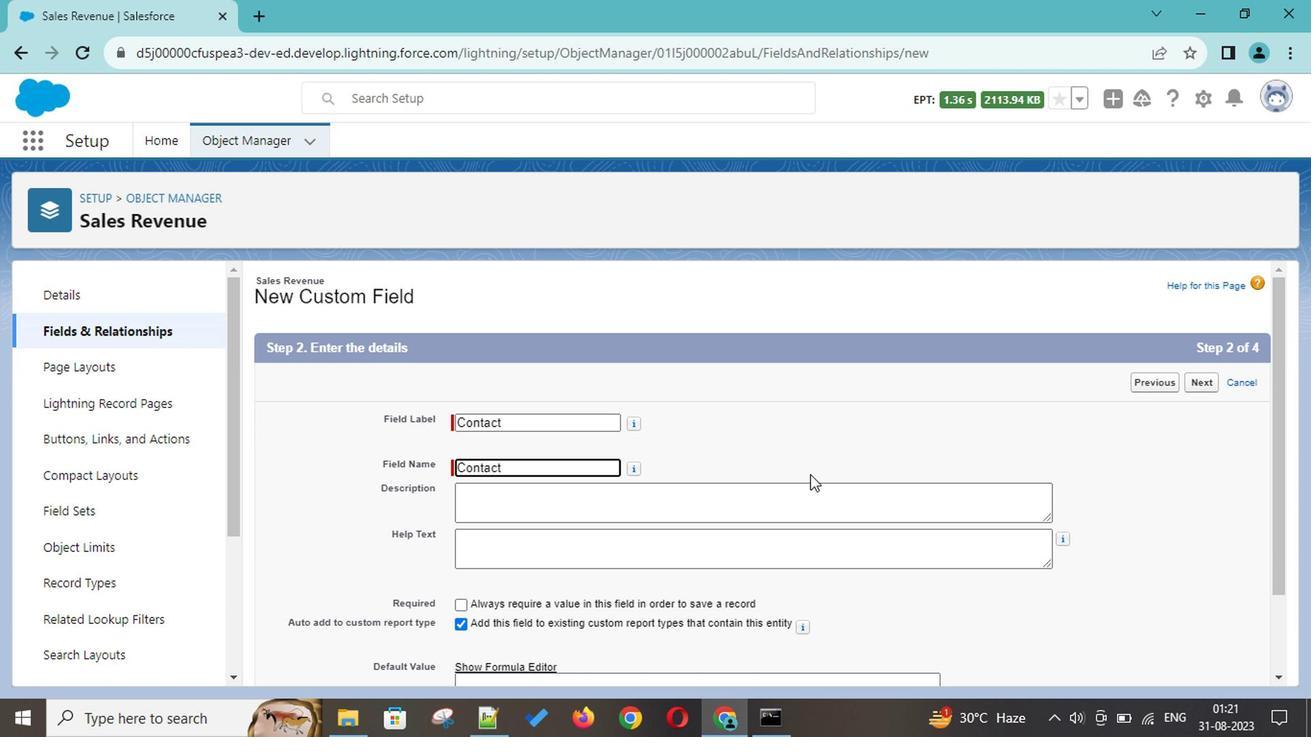 
Action: Mouse scrolled (711, 472) with delta (0, 0)
Screenshot: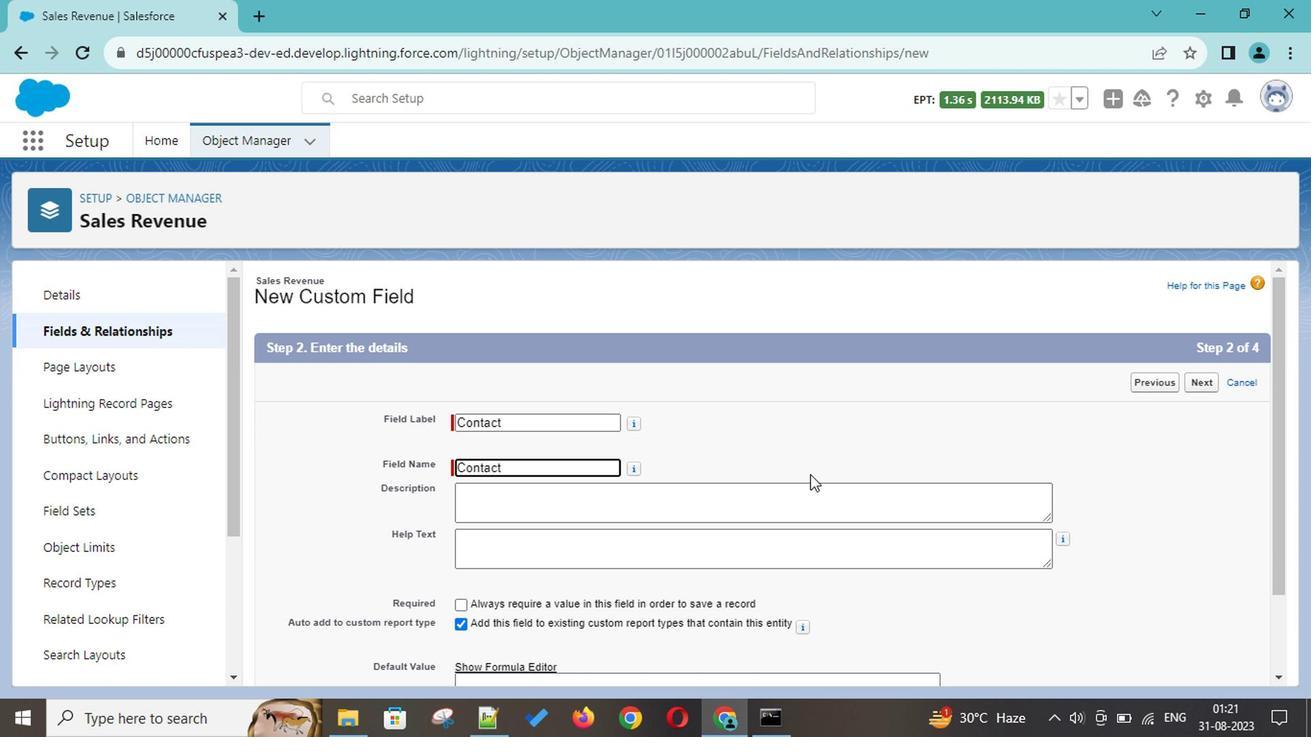 
Action: Mouse scrolled (711, 472) with delta (0, 0)
Screenshot: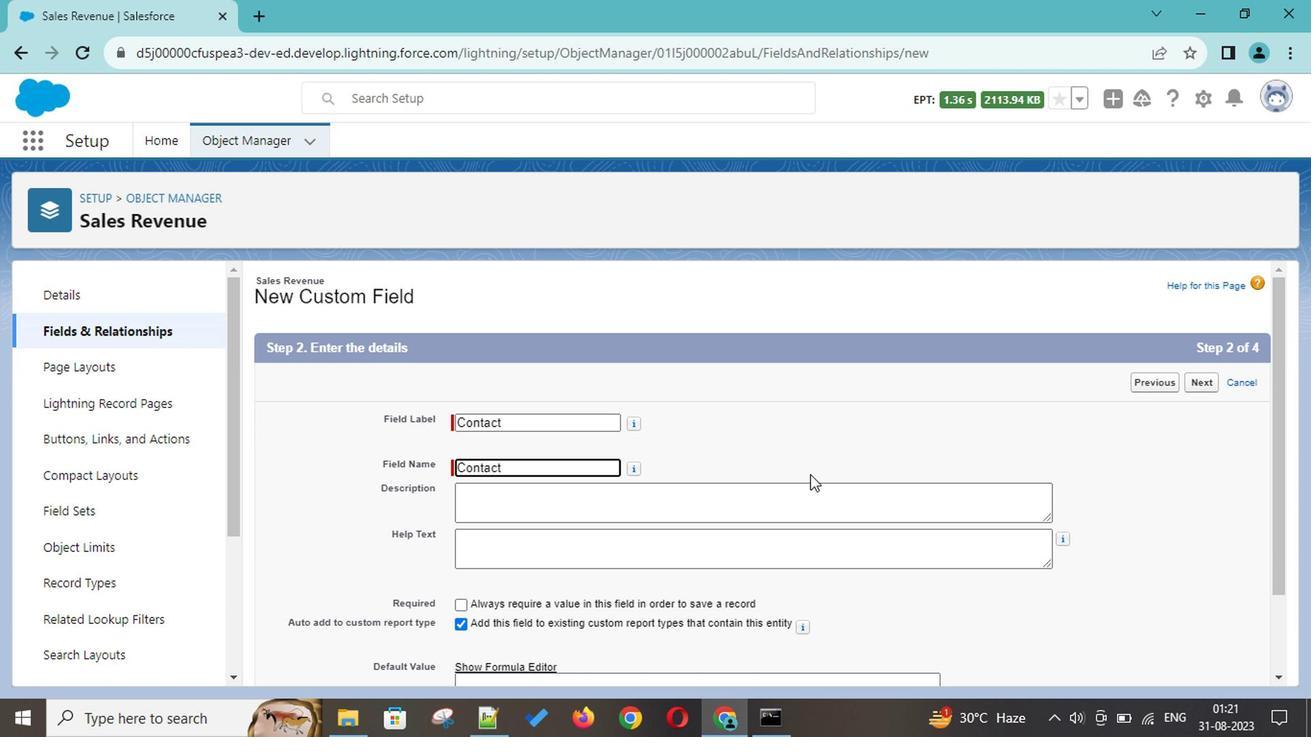 
Action: Mouse scrolled (711, 472) with delta (0, 0)
Screenshot: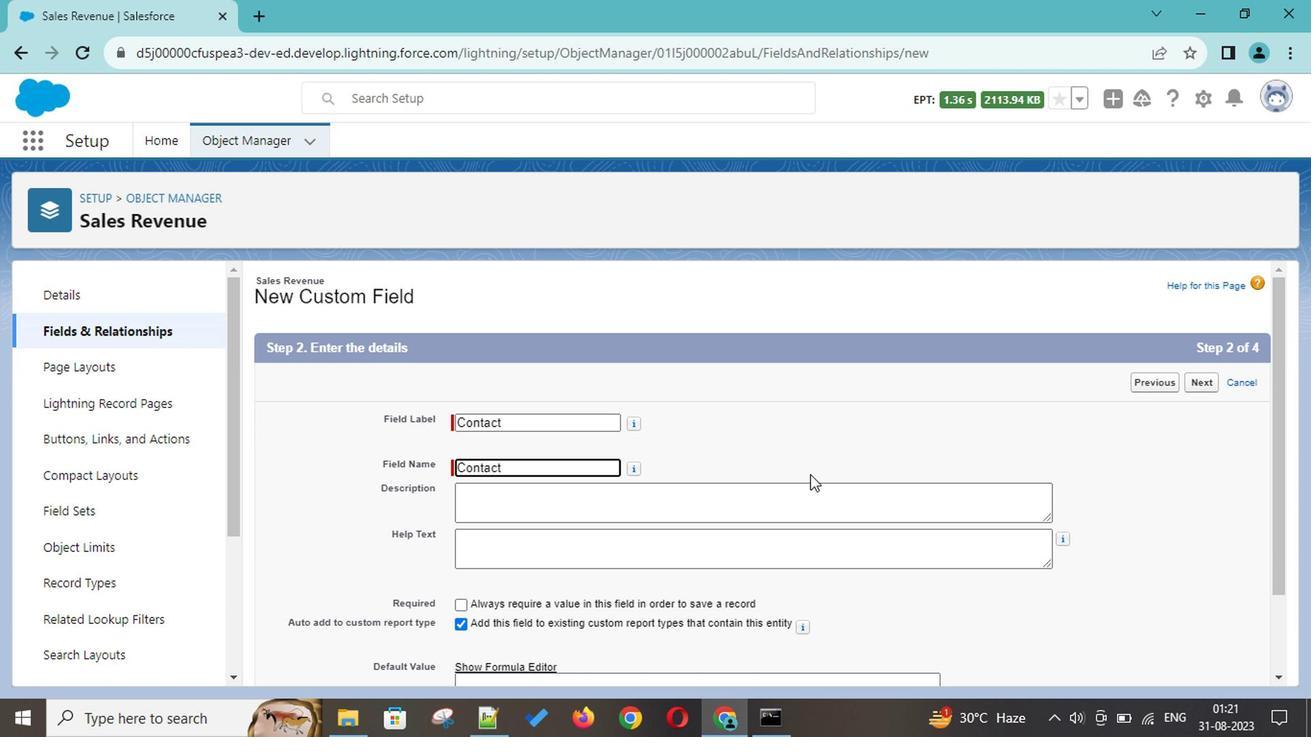 
Action: Mouse scrolled (711, 472) with delta (0, 0)
Screenshot: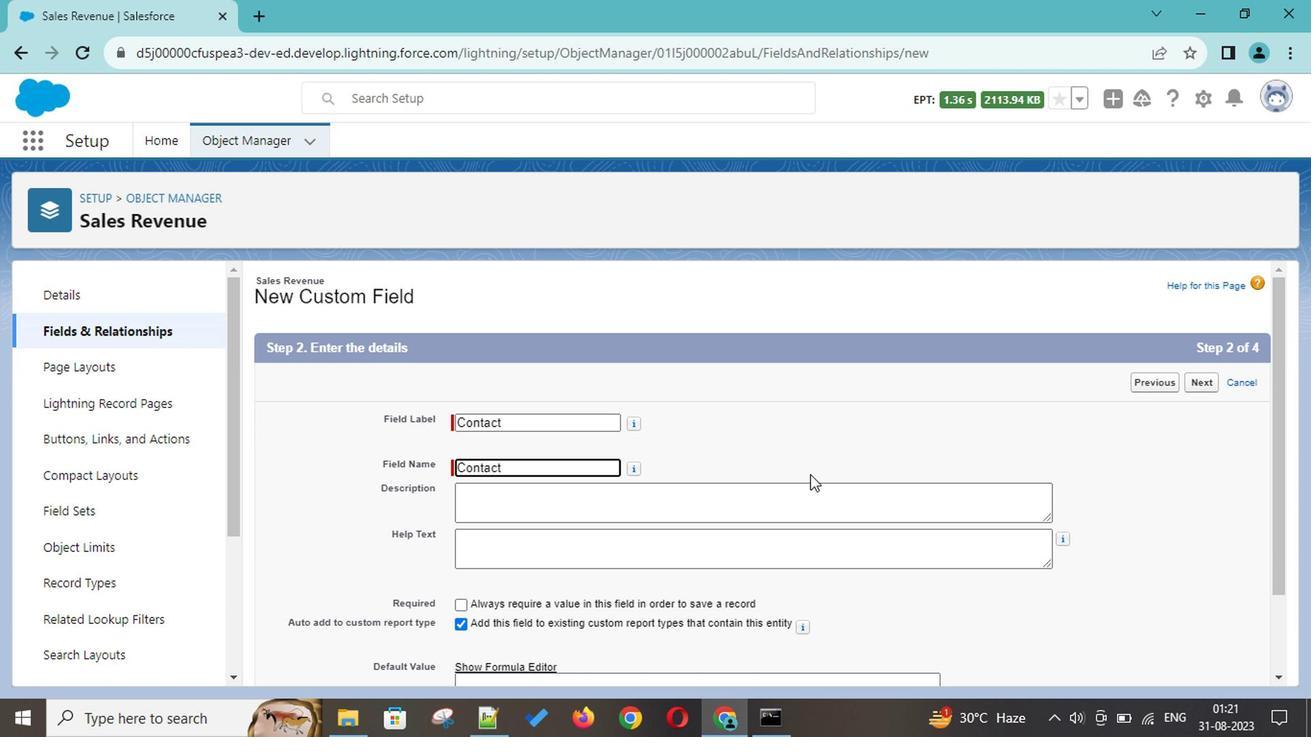 
Action: Mouse scrolled (711, 472) with delta (0, 0)
Screenshot: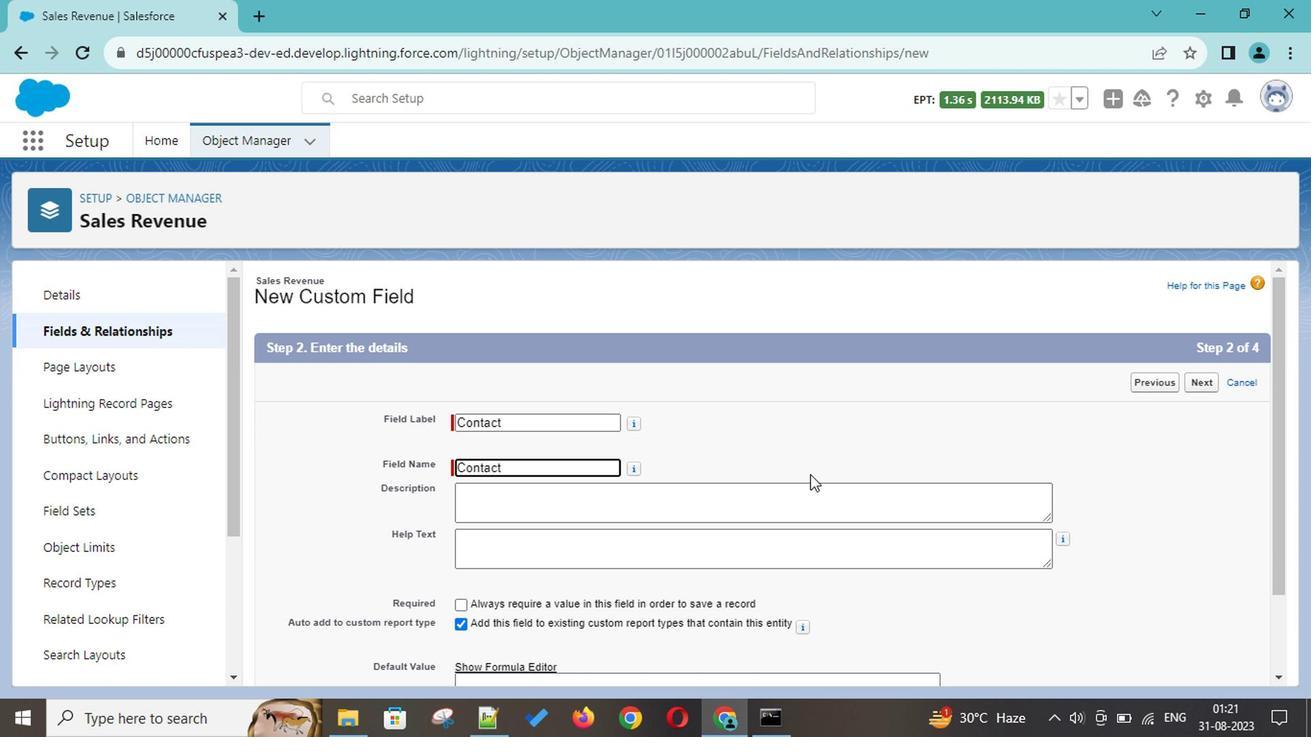 
Action: Mouse scrolled (711, 472) with delta (0, 0)
Screenshot: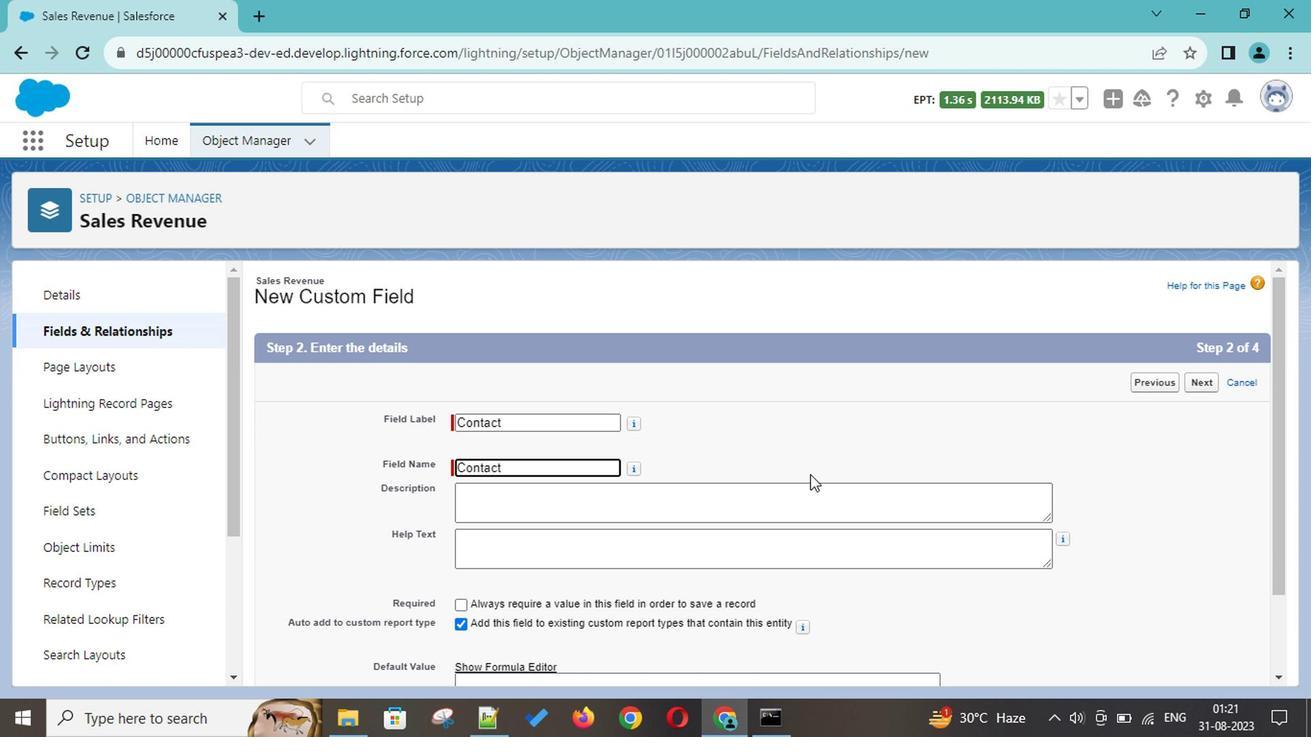 
Action: Mouse scrolled (711, 472) with delta (0, 0)
Screenshot: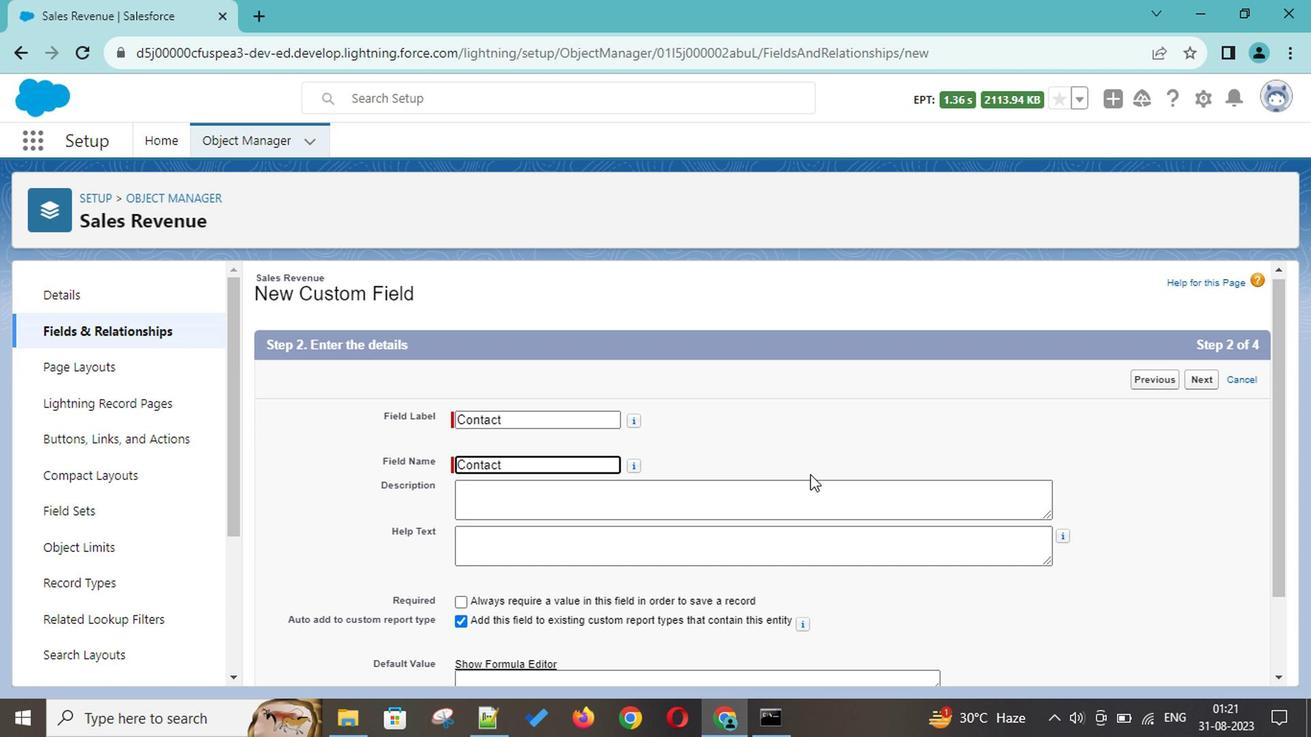 
Action: Mouse moved to (577, 478)
Screenshot: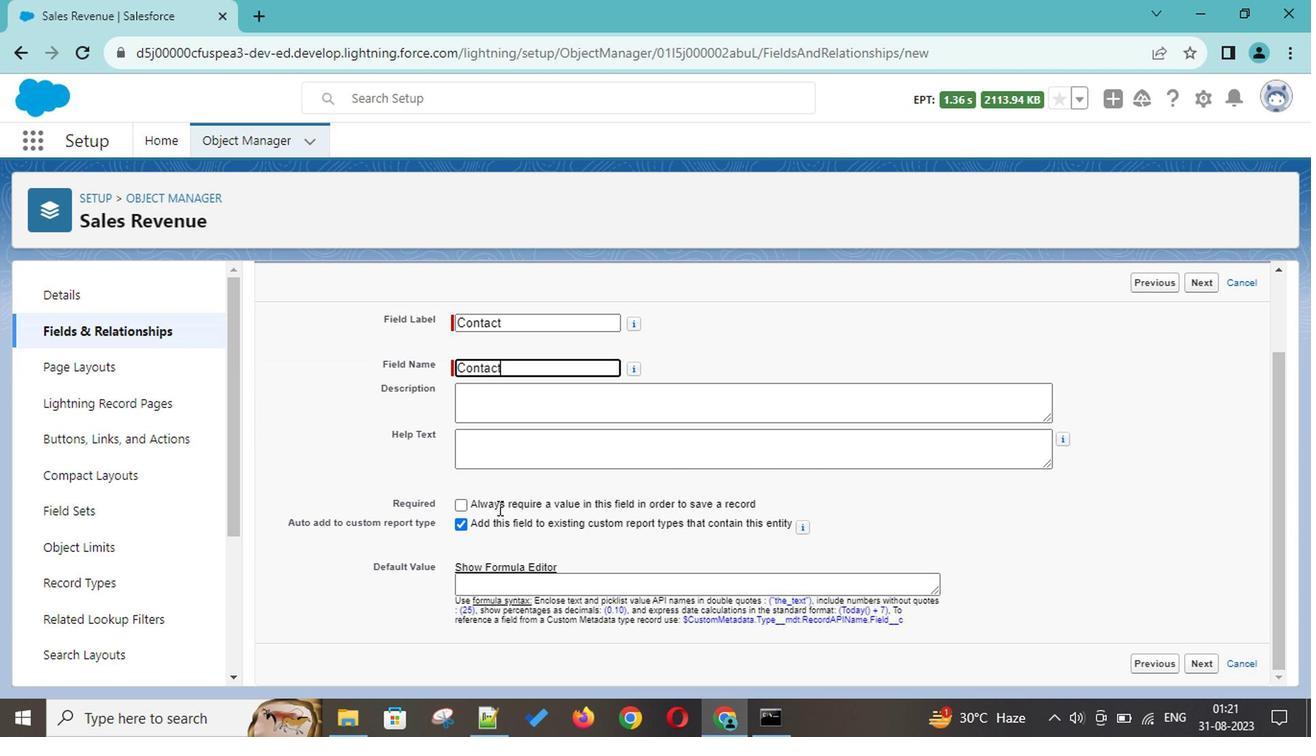 
Action: Mouse scrolled (577, 477) with delta (0, 0)
Screenshot: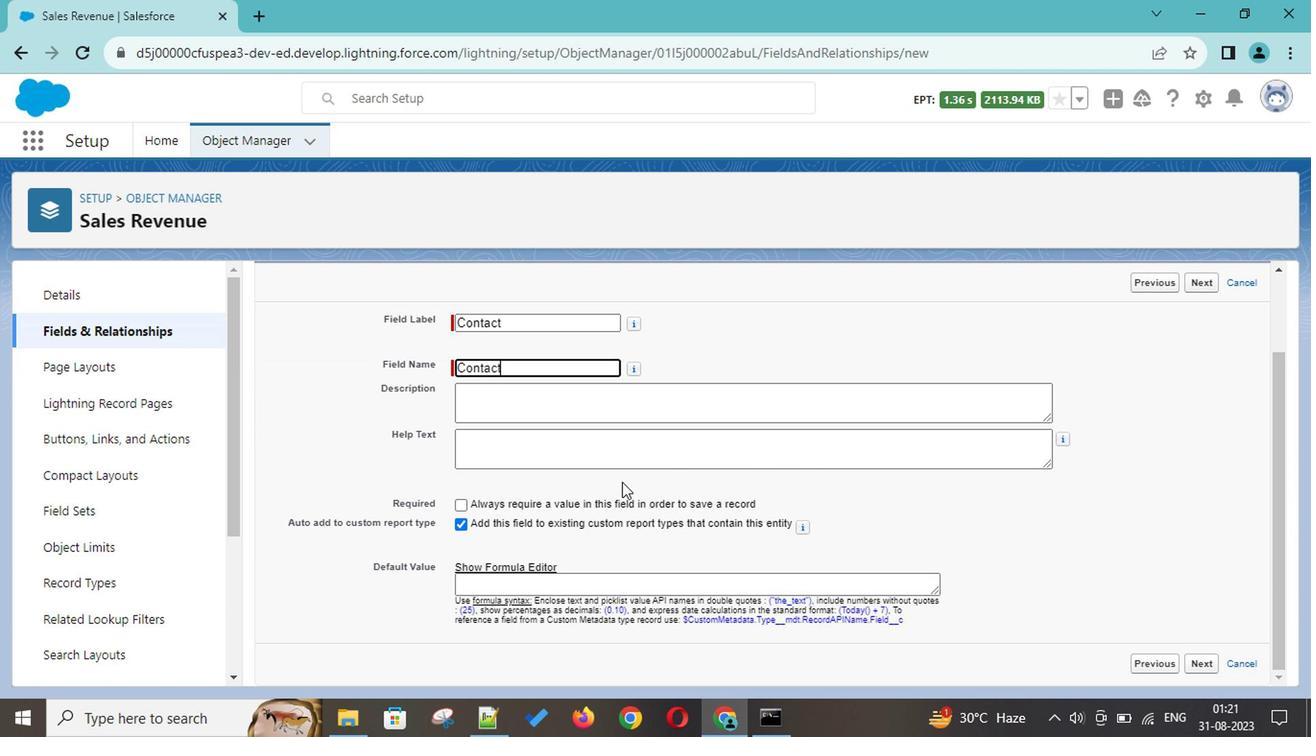 
Action: Mouse scrolled (577, 477) with delta (0, 0)
Screenshot: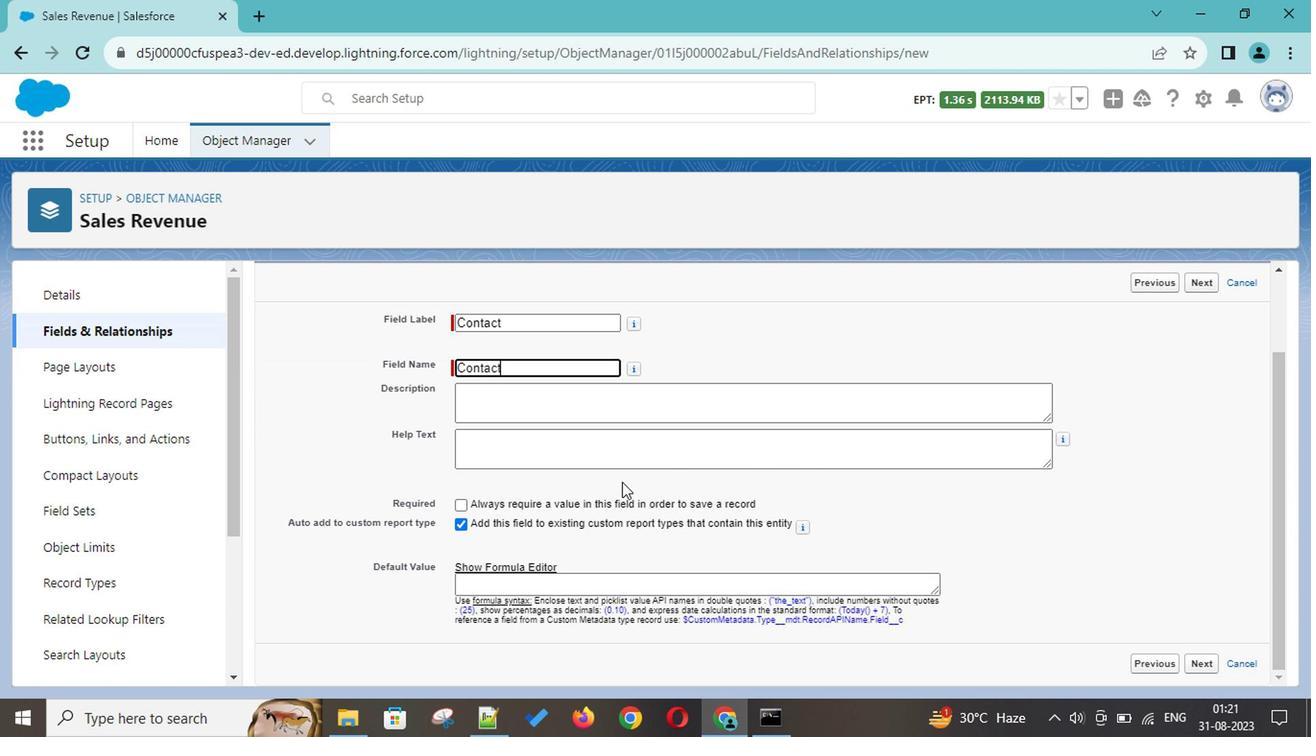 
Action: Mouse scrolled (577, 477) with delta (0, 0)
Screenshot: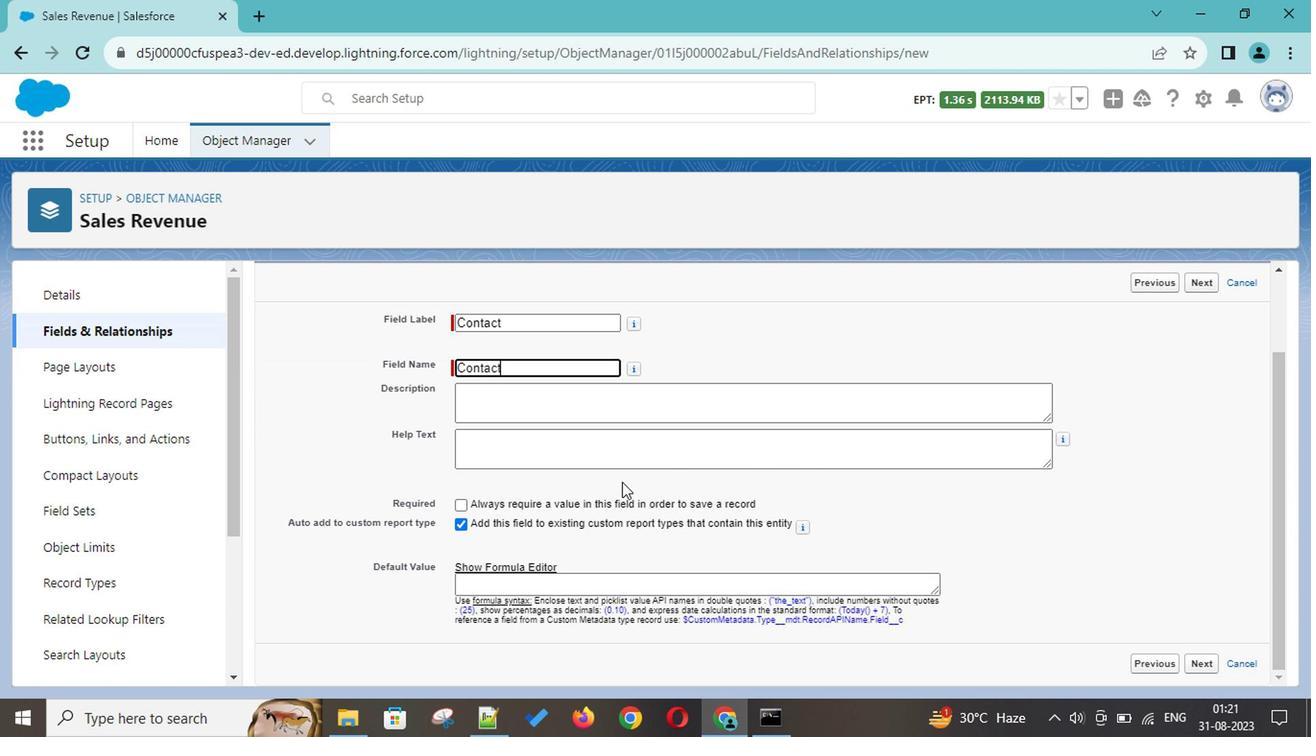 
Action: Mouse scrolled (577, 477) with delta (0, 0)
Screenshot: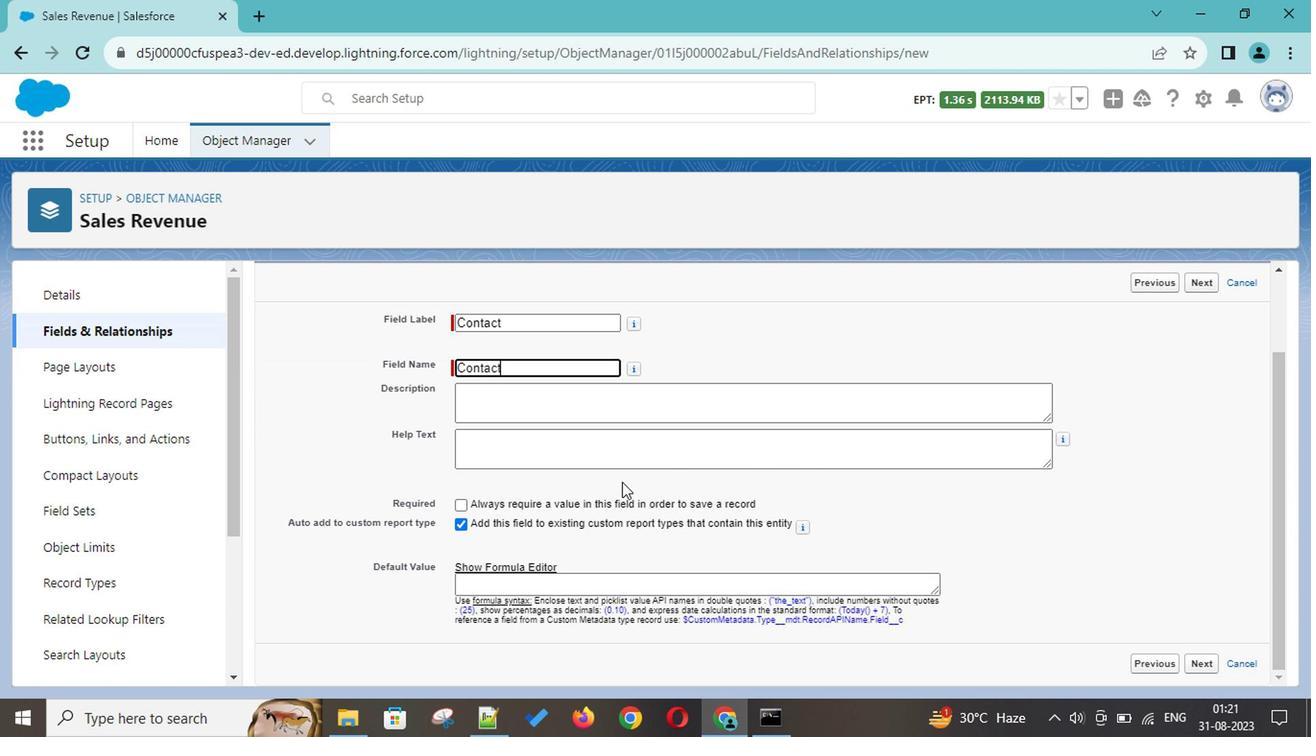 
Action: Mouse scrolled (577, 477) with delta (0, 0)
Screenshot: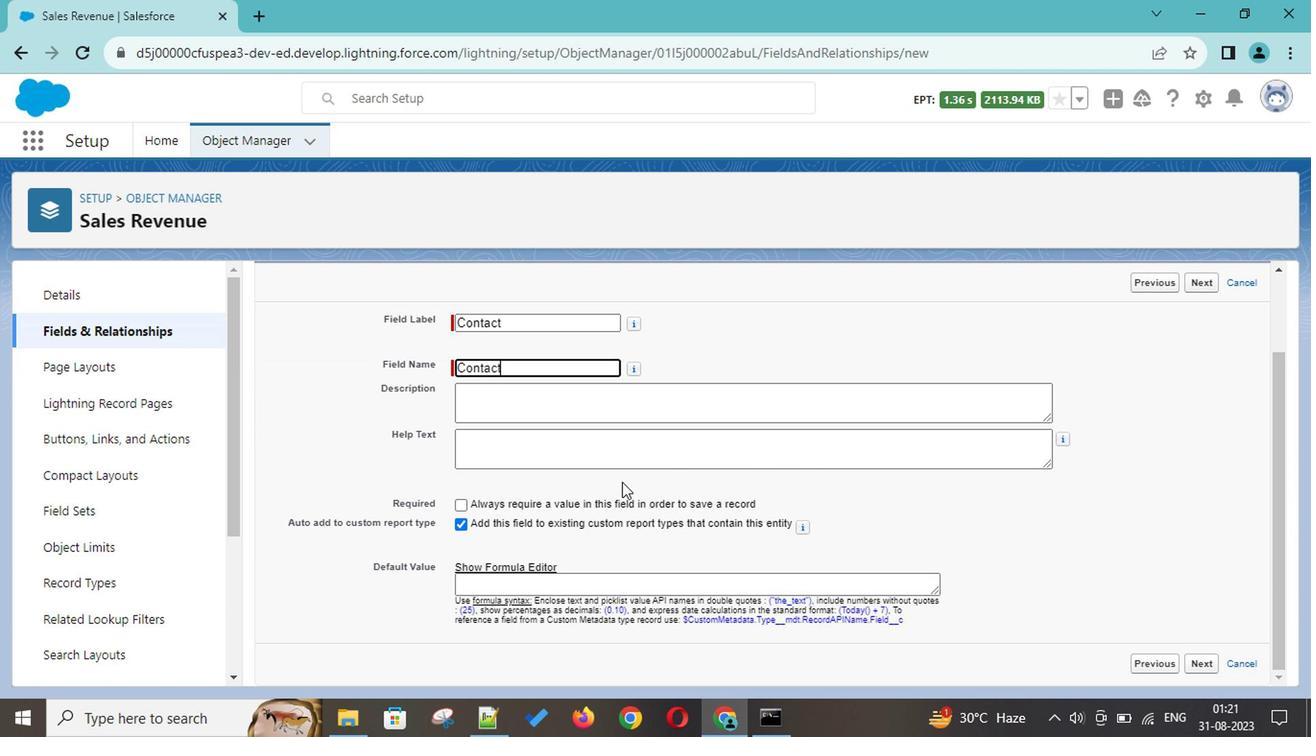 
Action: Mouse scrolled (577, 477) with delta (0, 0)
Screenshot: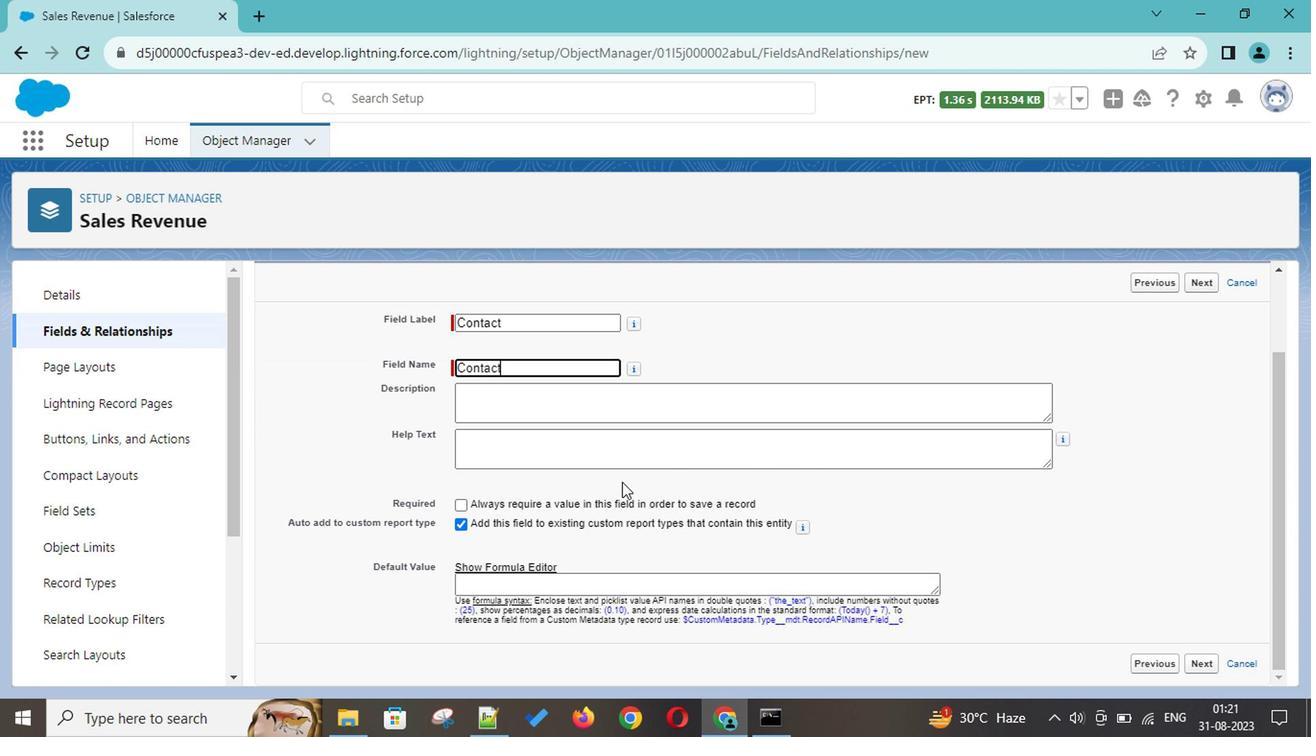 
Action: Mouse scrolled (577, 477) with delta (0, 0)
Screenshot: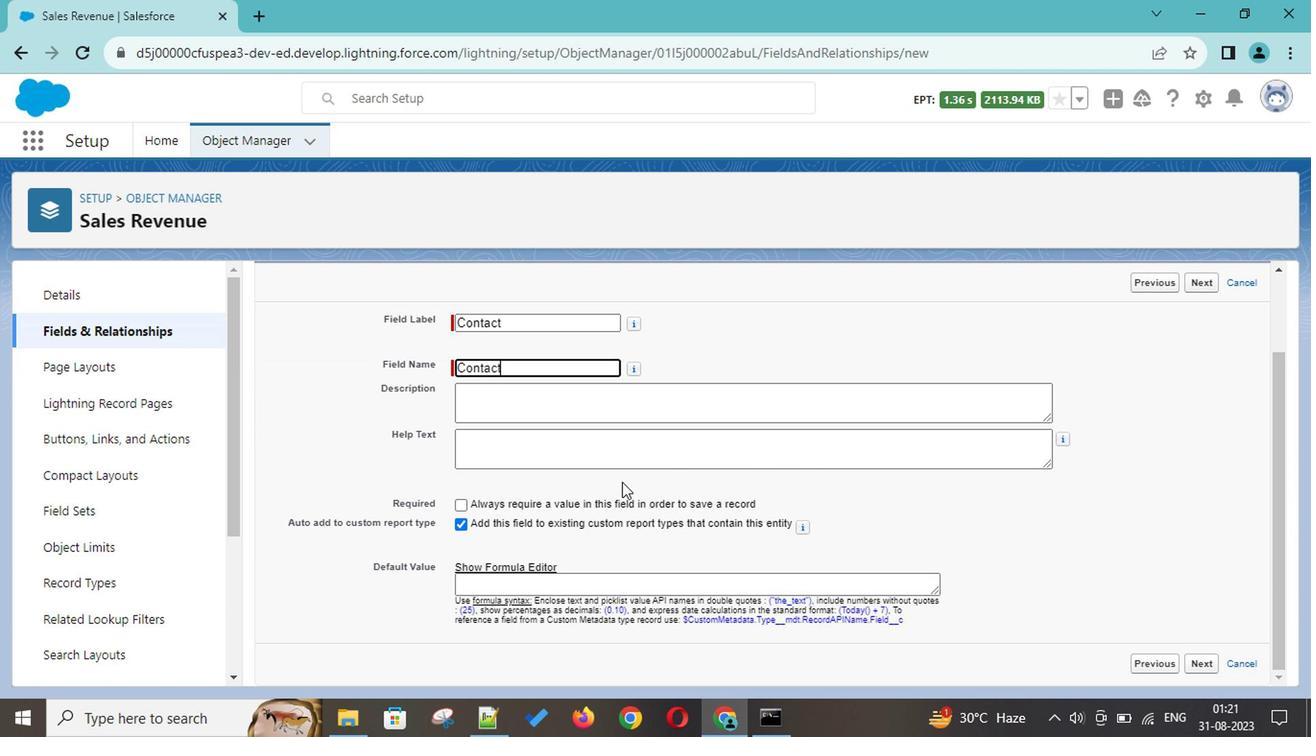 
Action: Mouse scrolled (577, 477) with delta (0, 0)
Screenshot: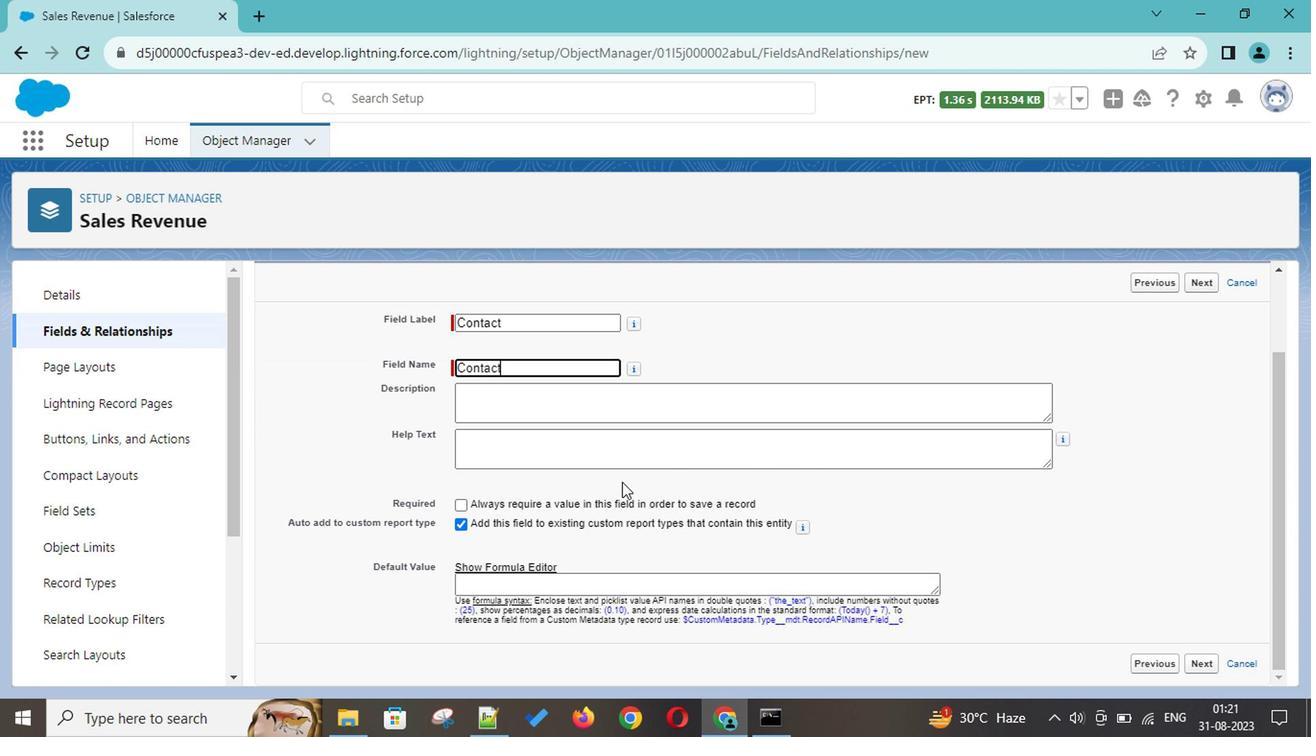 
Action: Mouse moved to (995, 604)
Screenshot: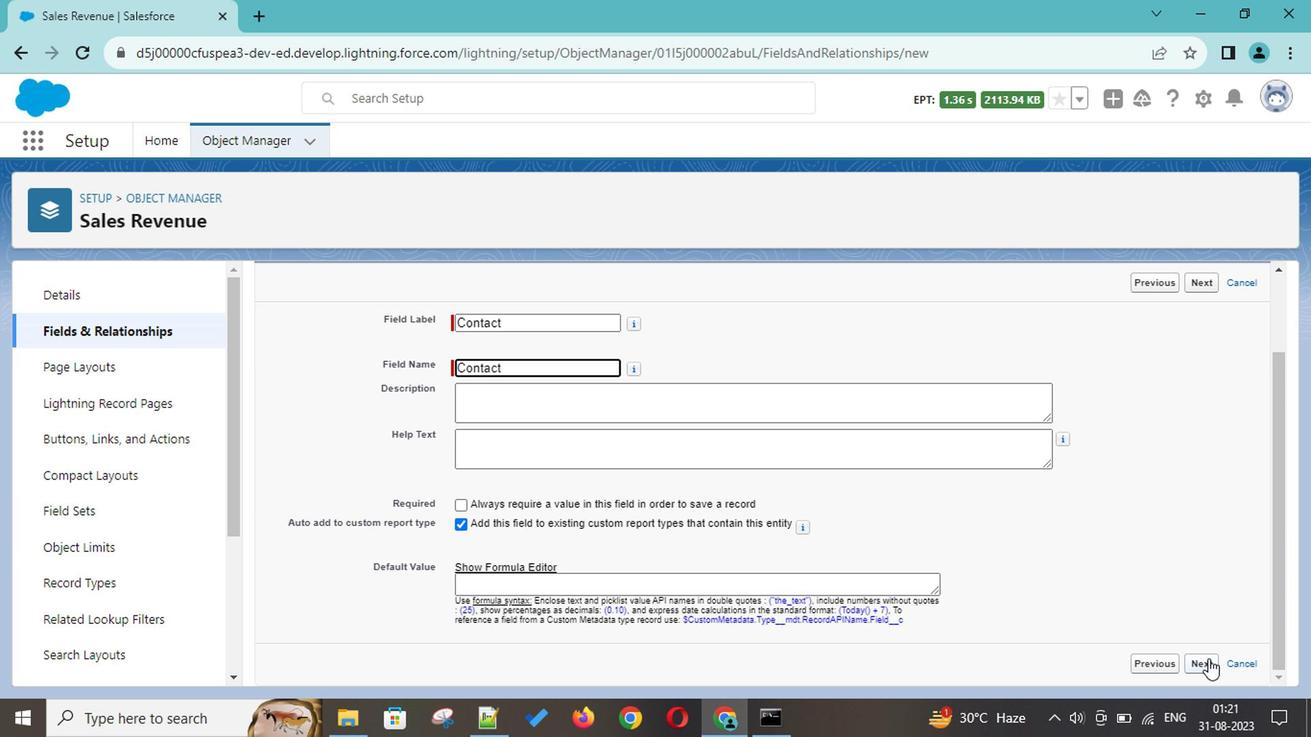 
Action: Mouse pressed left at (995, 604)
Screenshot: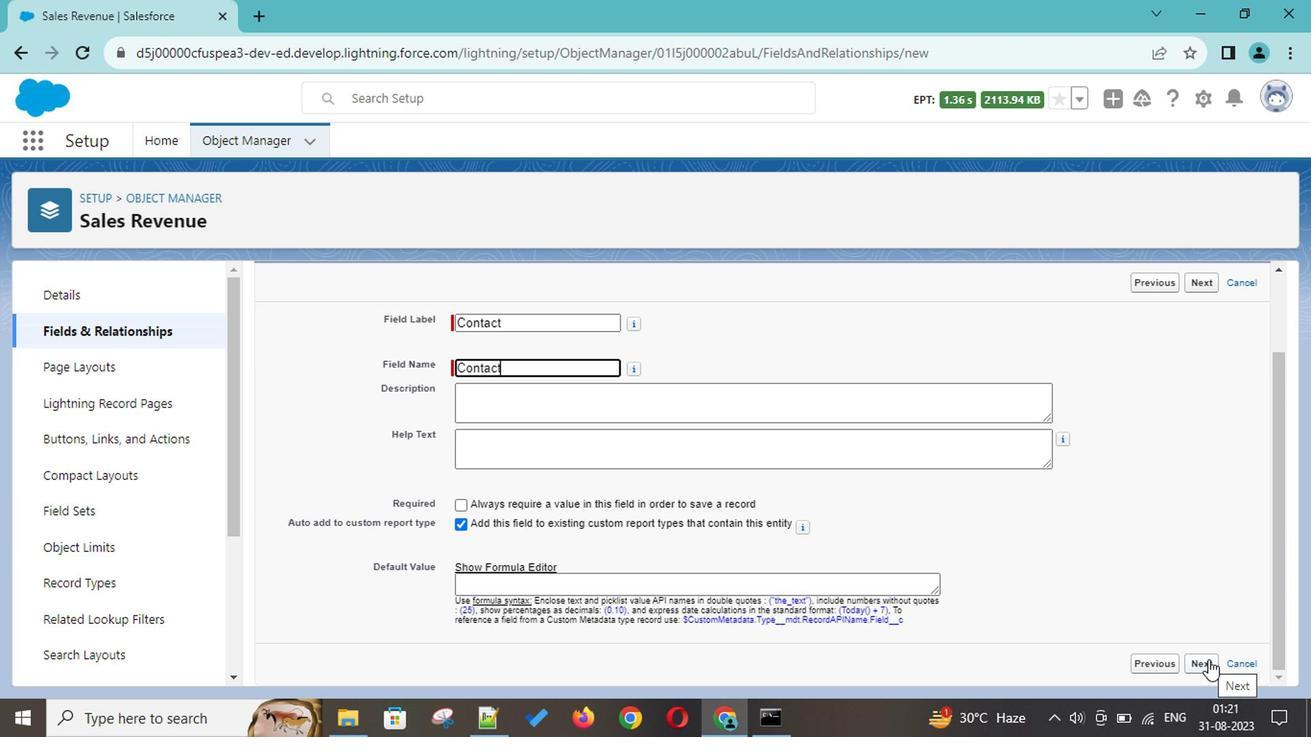 
Action: Mouse moved to (799, 520)
Screenshot: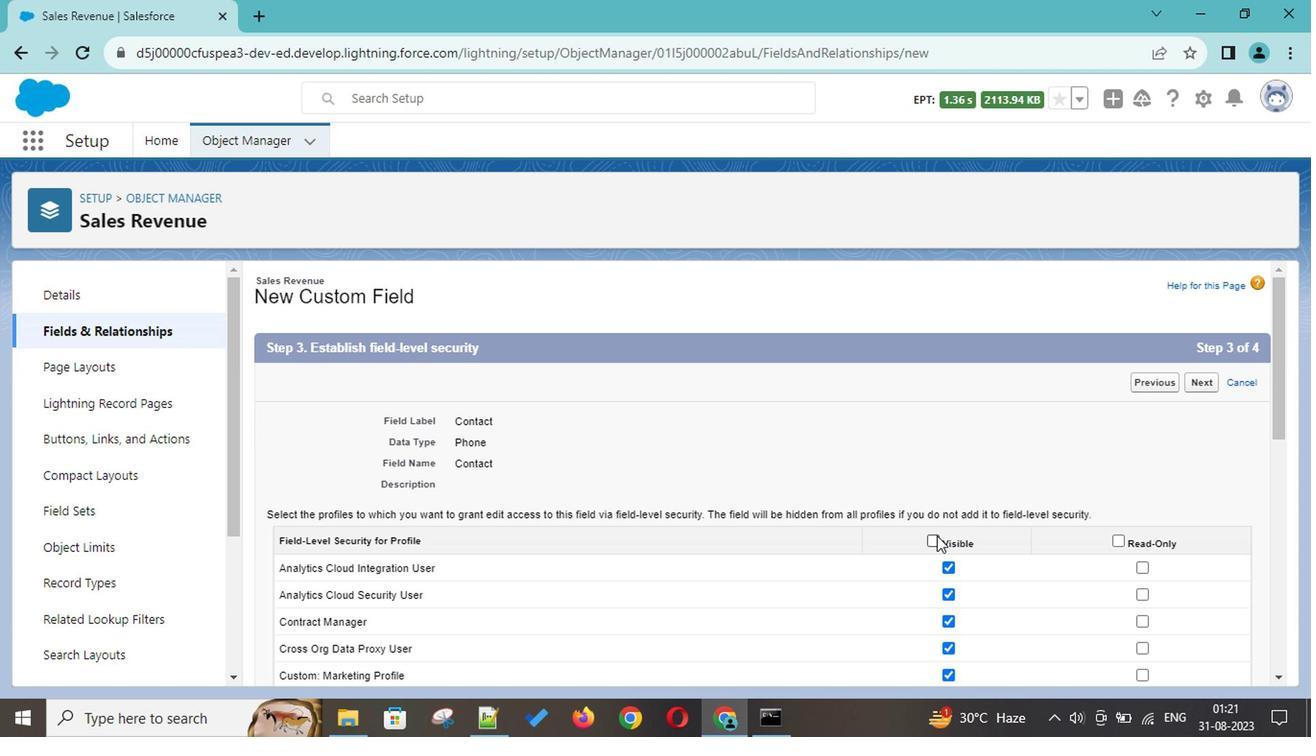 
Action: Mouse pressed left at (799, 520)
Screenshot: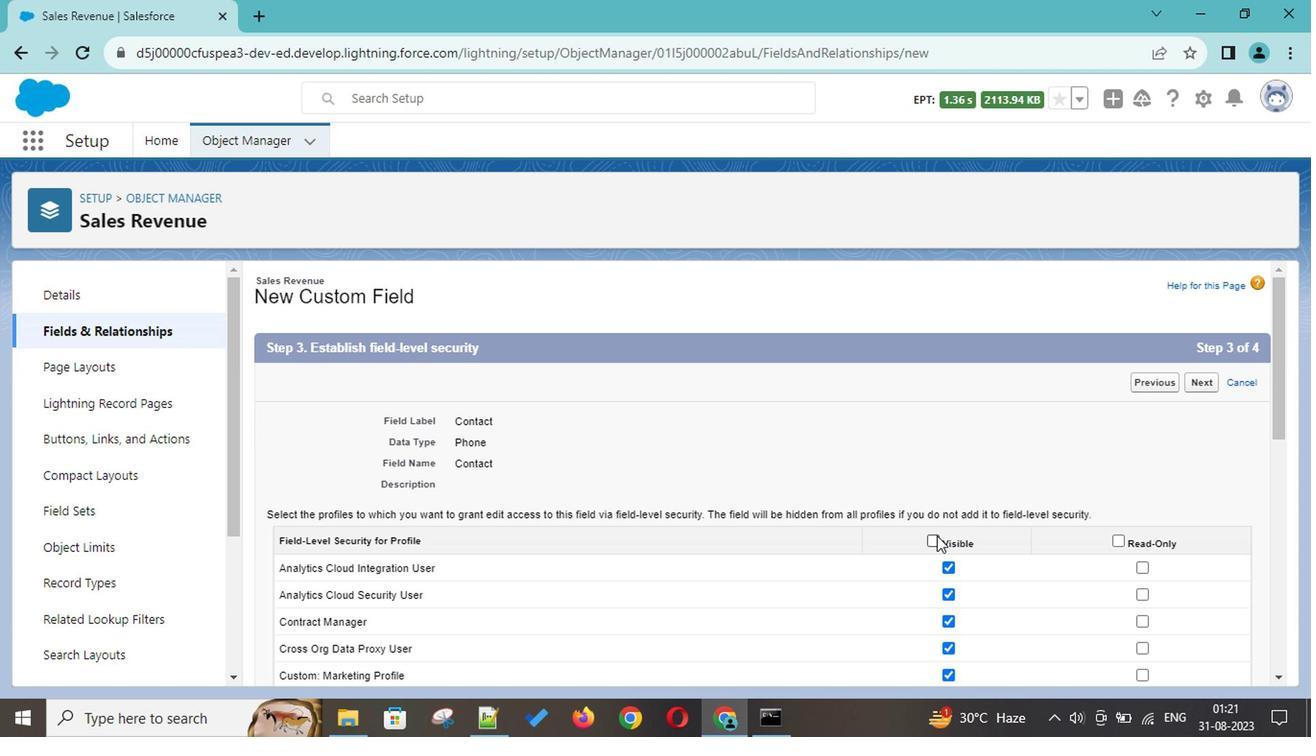 
Action: Mouse moved to (988, 404)
Screenshot: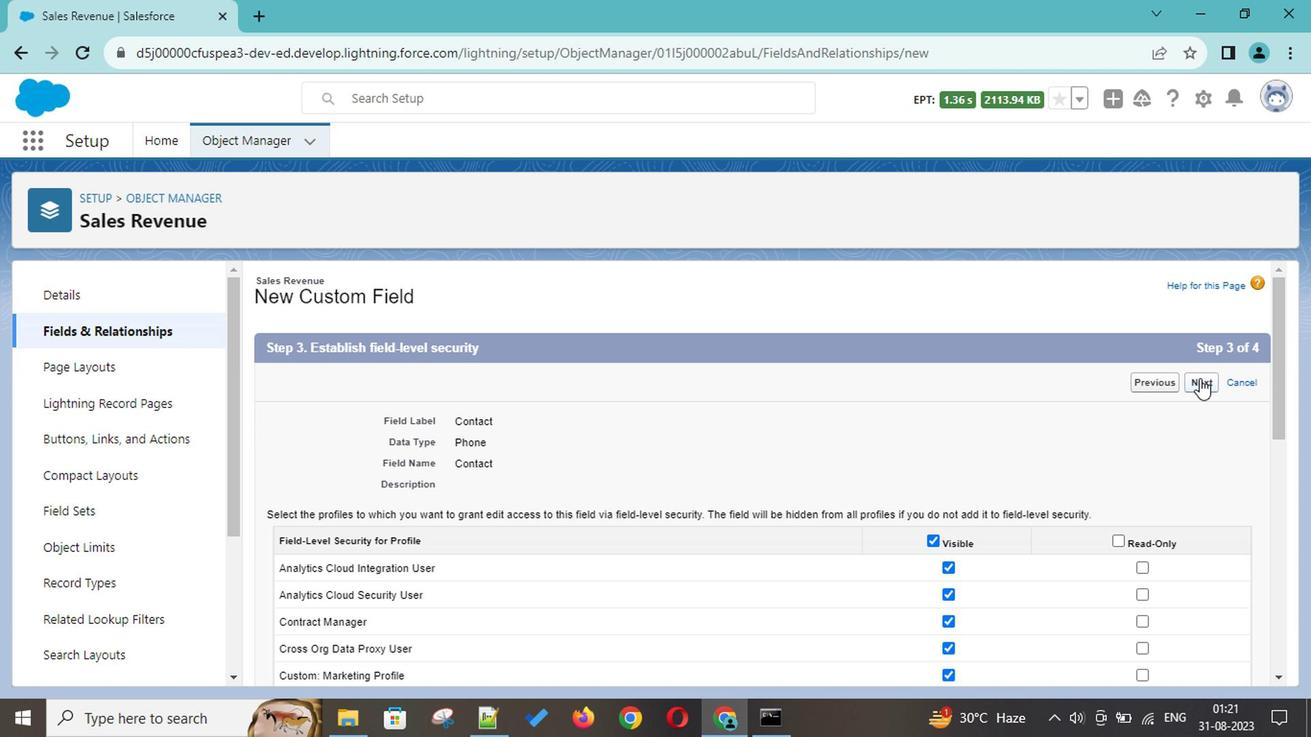
Action: Mouse pressed left at (988, 404)
Screenshot: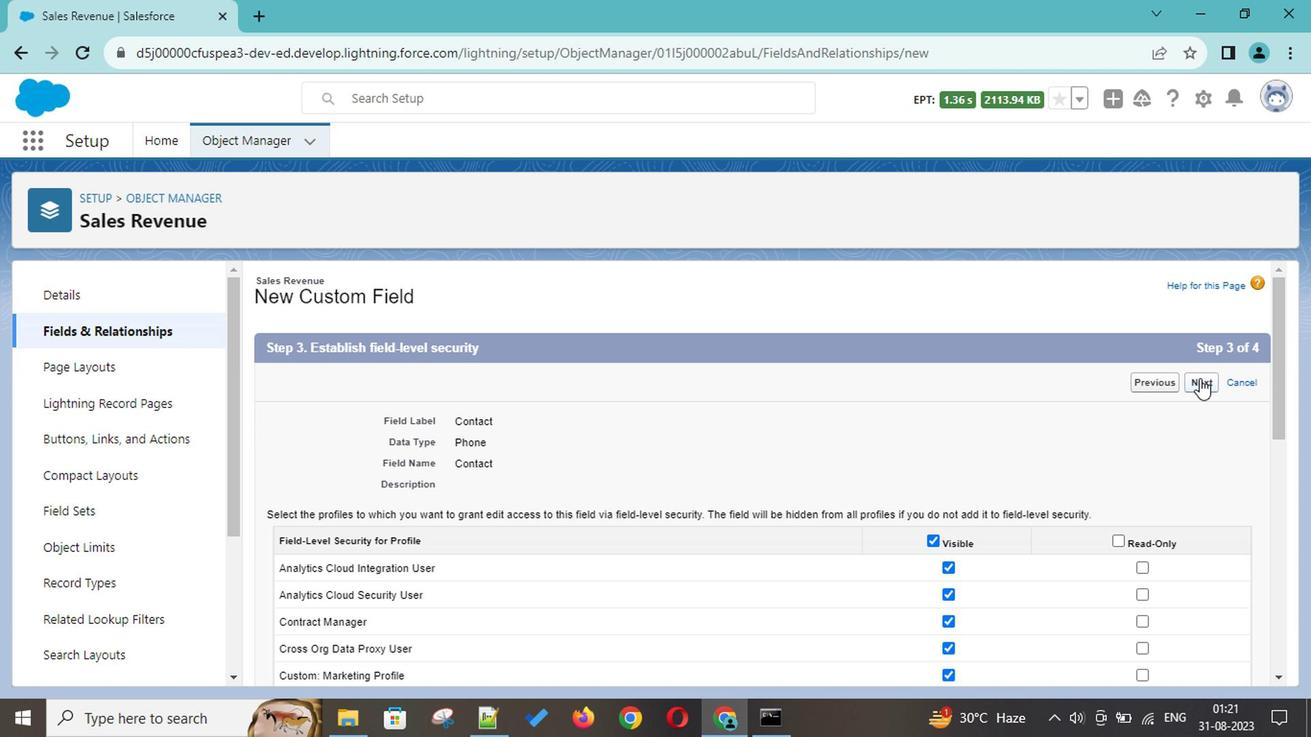 
Action: Mouse moved to (791, 413)
Screenshot: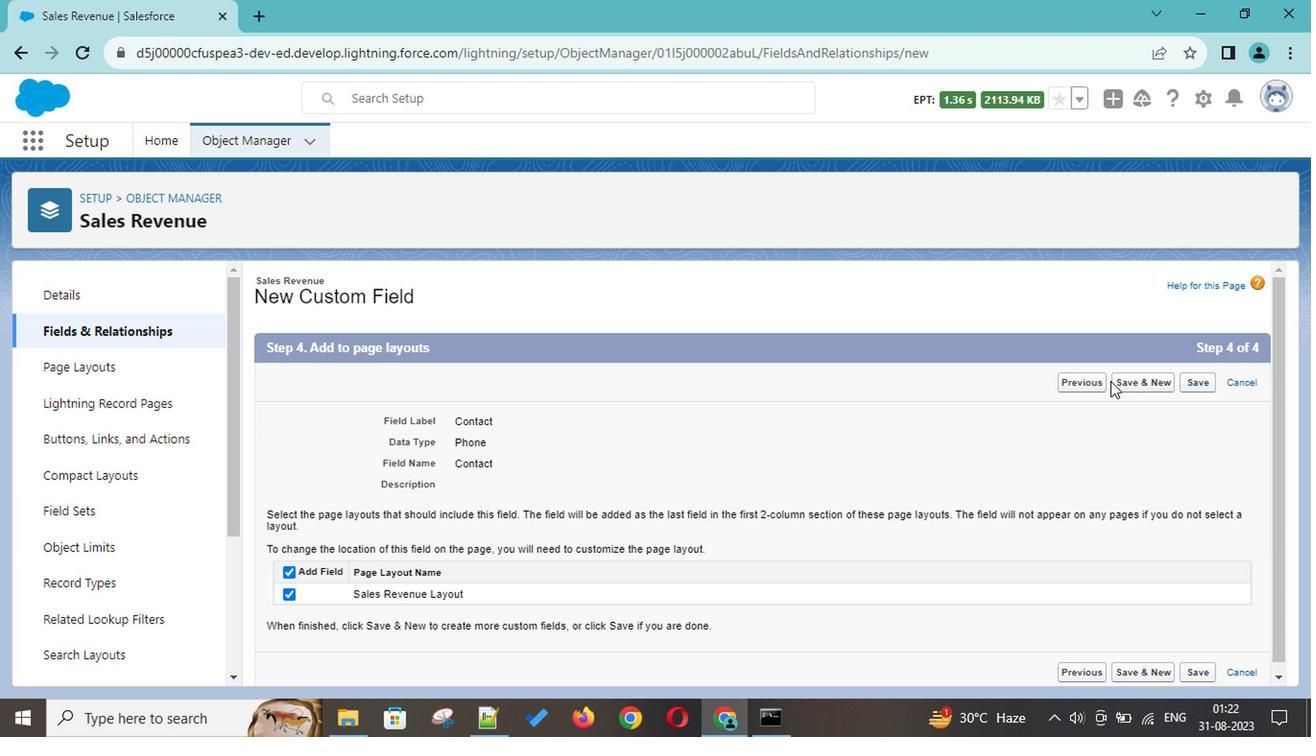 
Action: Mouse scrolled (791, 412) with delta (0, 0)
Screenshot: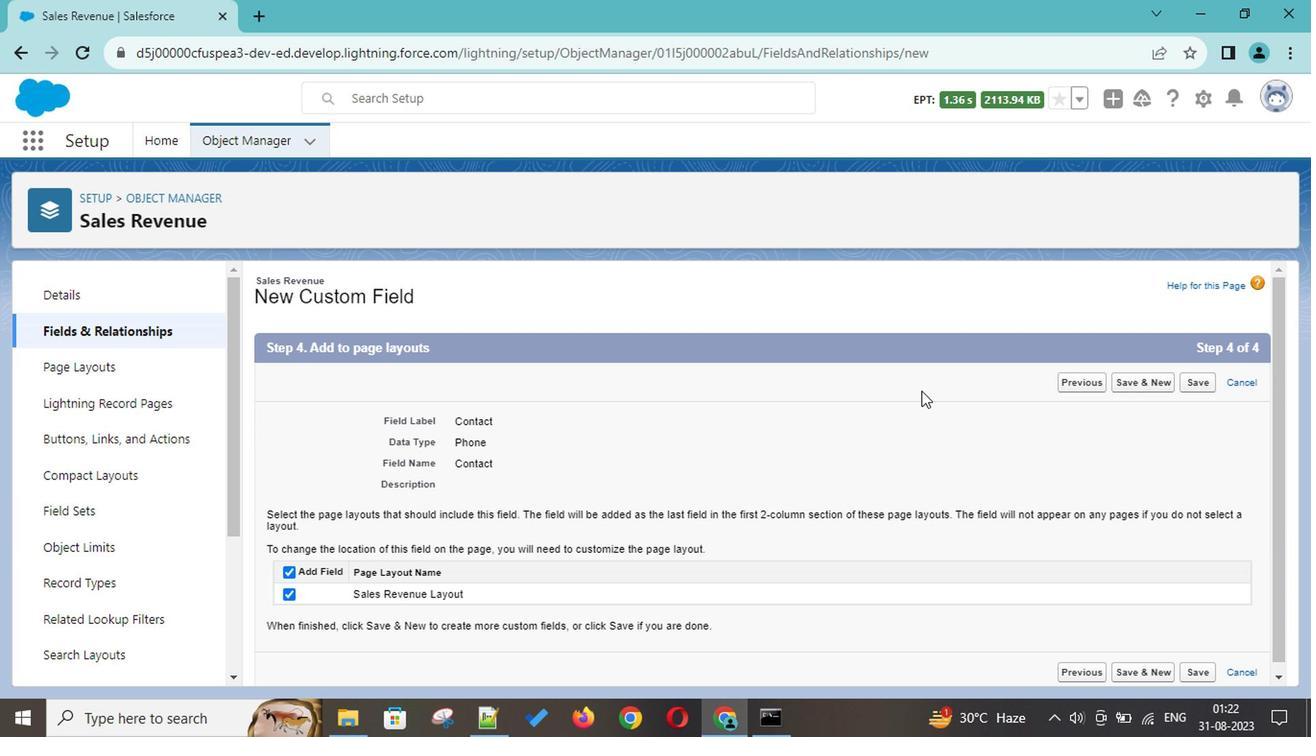 
Action: Mouse scrolled (791, 412) with delta (0, 0)
Screenshot: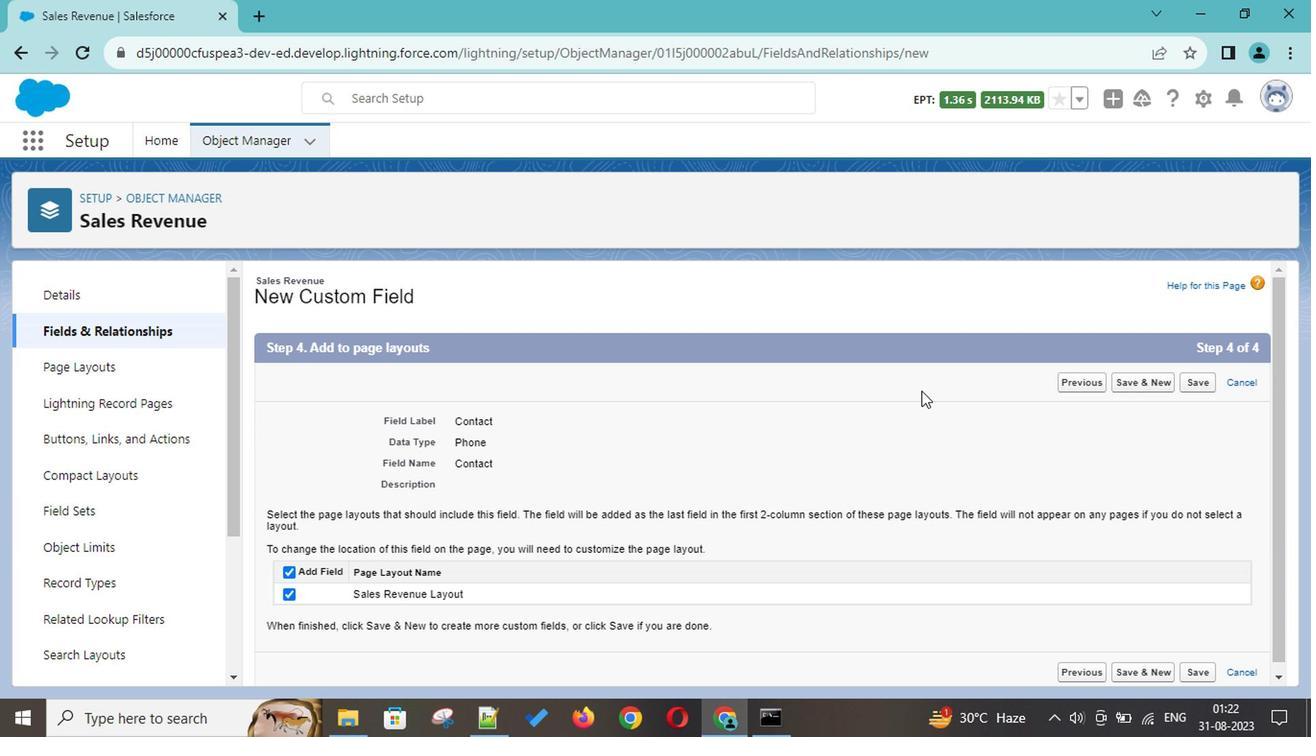 
Action: Mouse scrolled (791, 412) with delta (0, 0)
Screenshot: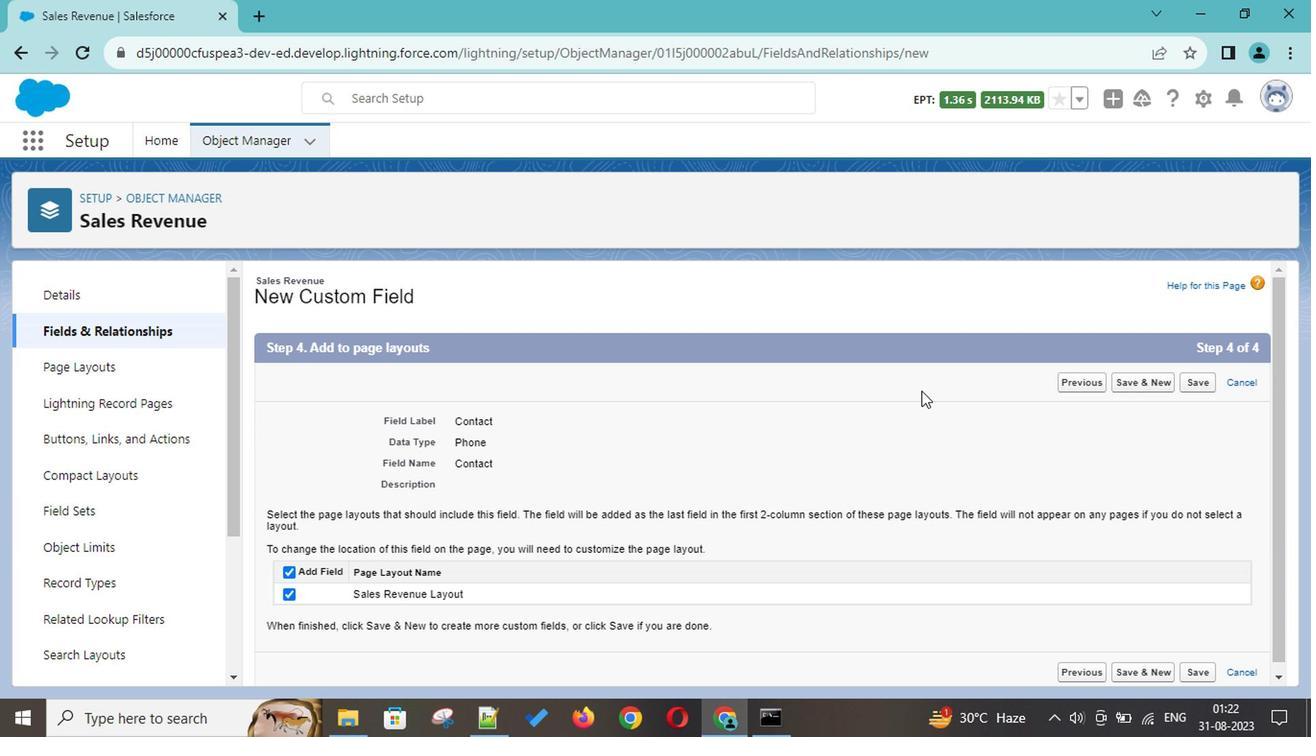 
Action: Mouse scrolled (791, 412) with delta (0, 0)
Screenshot: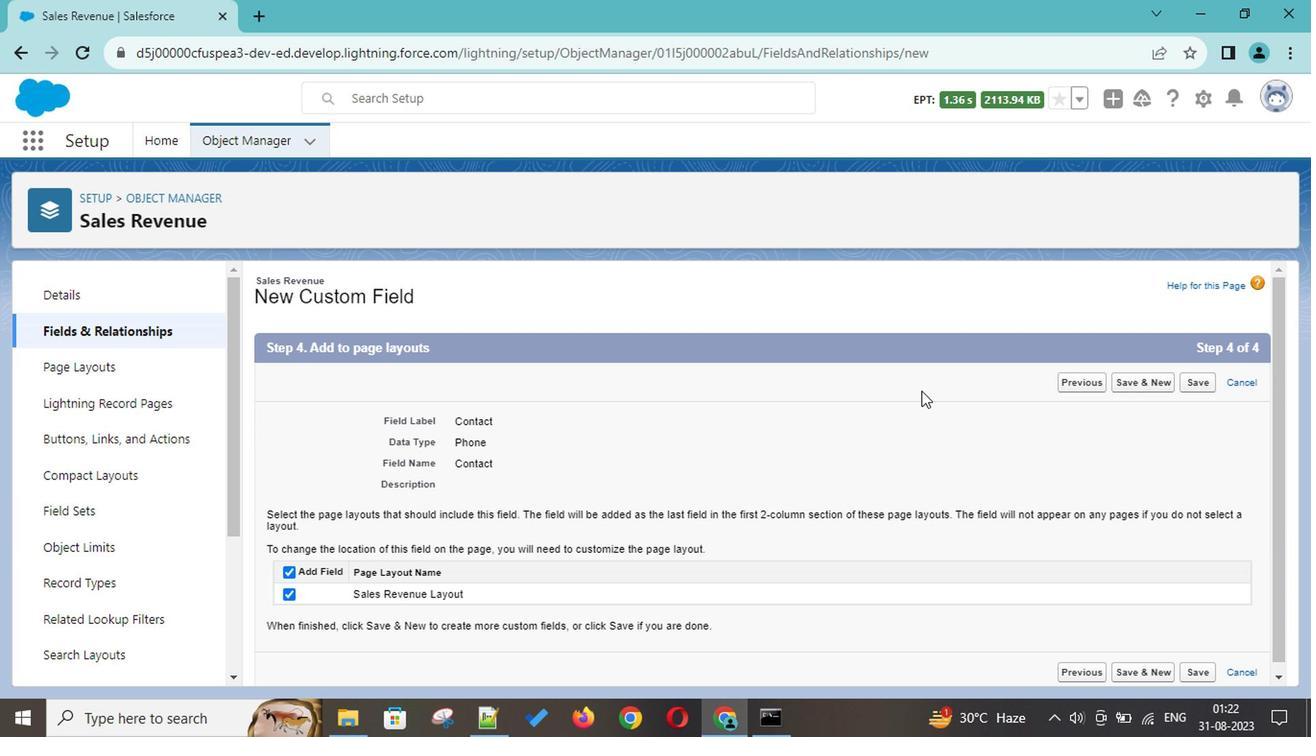 
Action: Mouse scrolled (791, 412) with delta (0, 0)
Screenshot: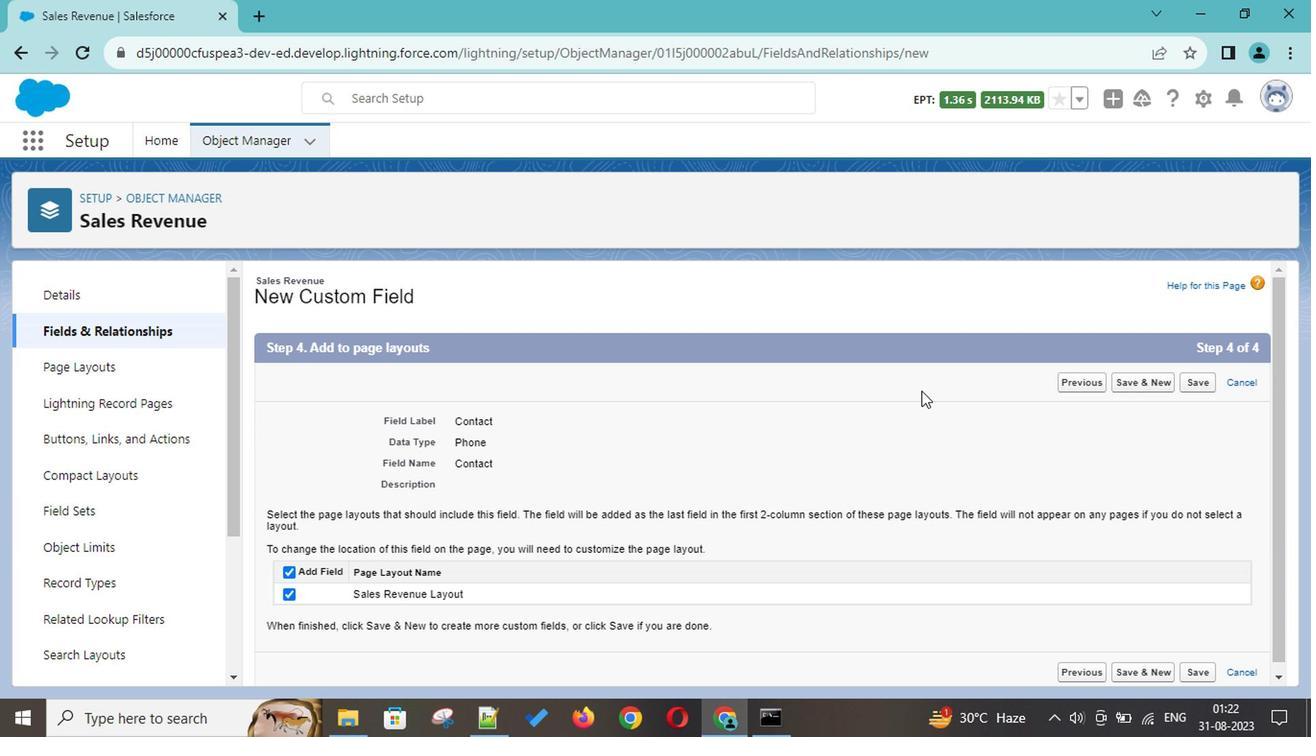 
Action: Mouse scrolled (791, 412) with delta (0, 0)
Screenshot: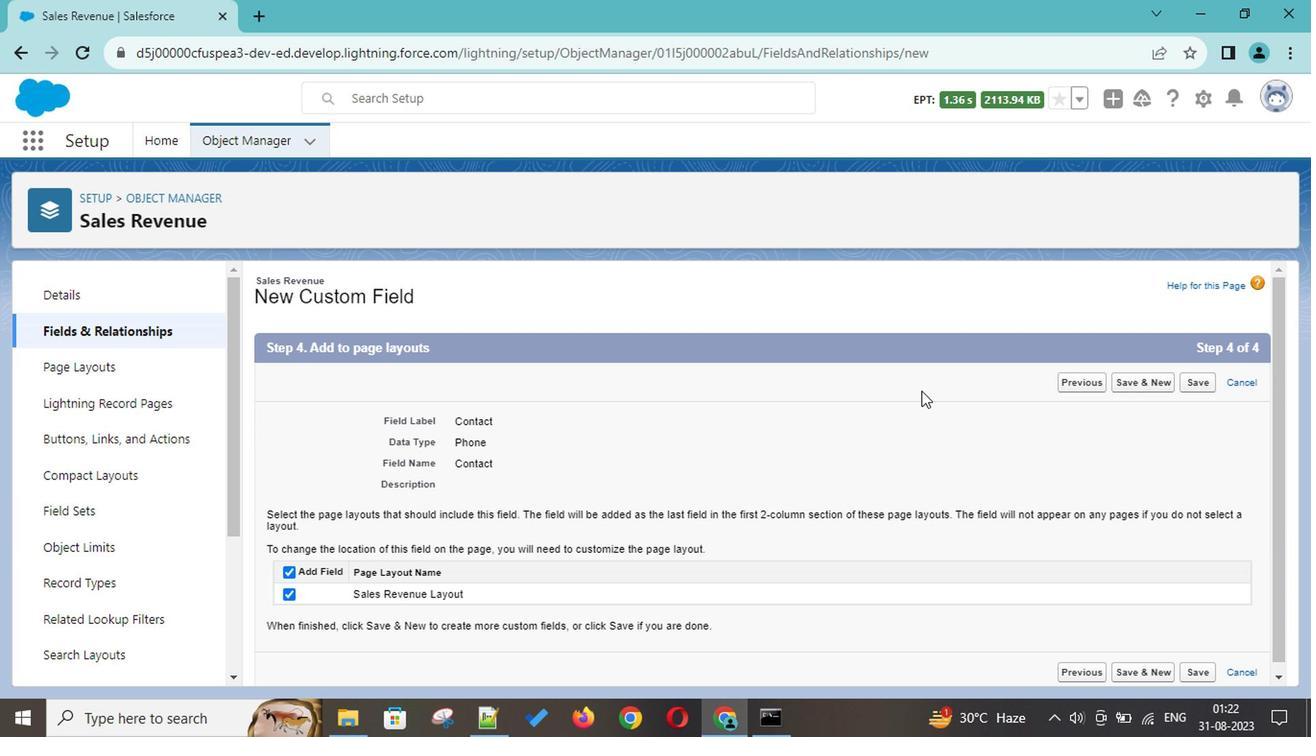 
Action: Mouse moved to (989, 607)
Screenshot: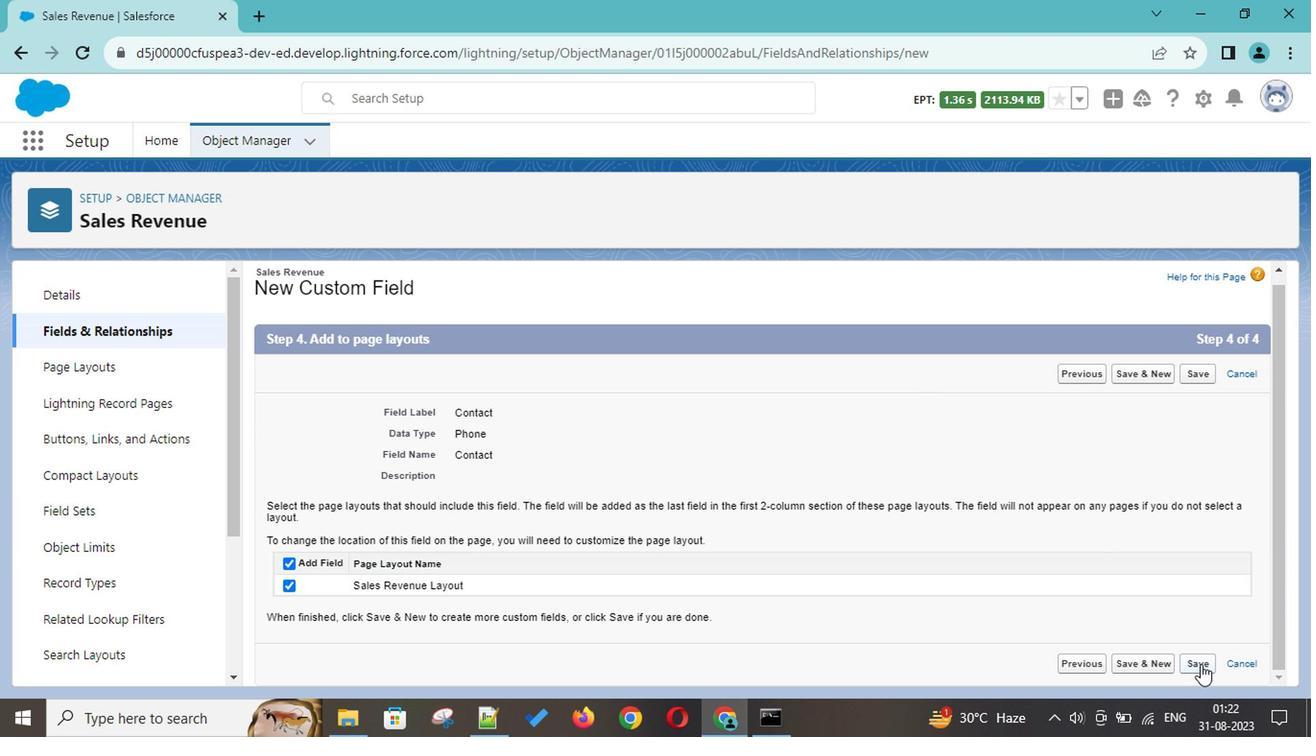 
Action: Mouse pressed left at (989, 607)
Screenshot: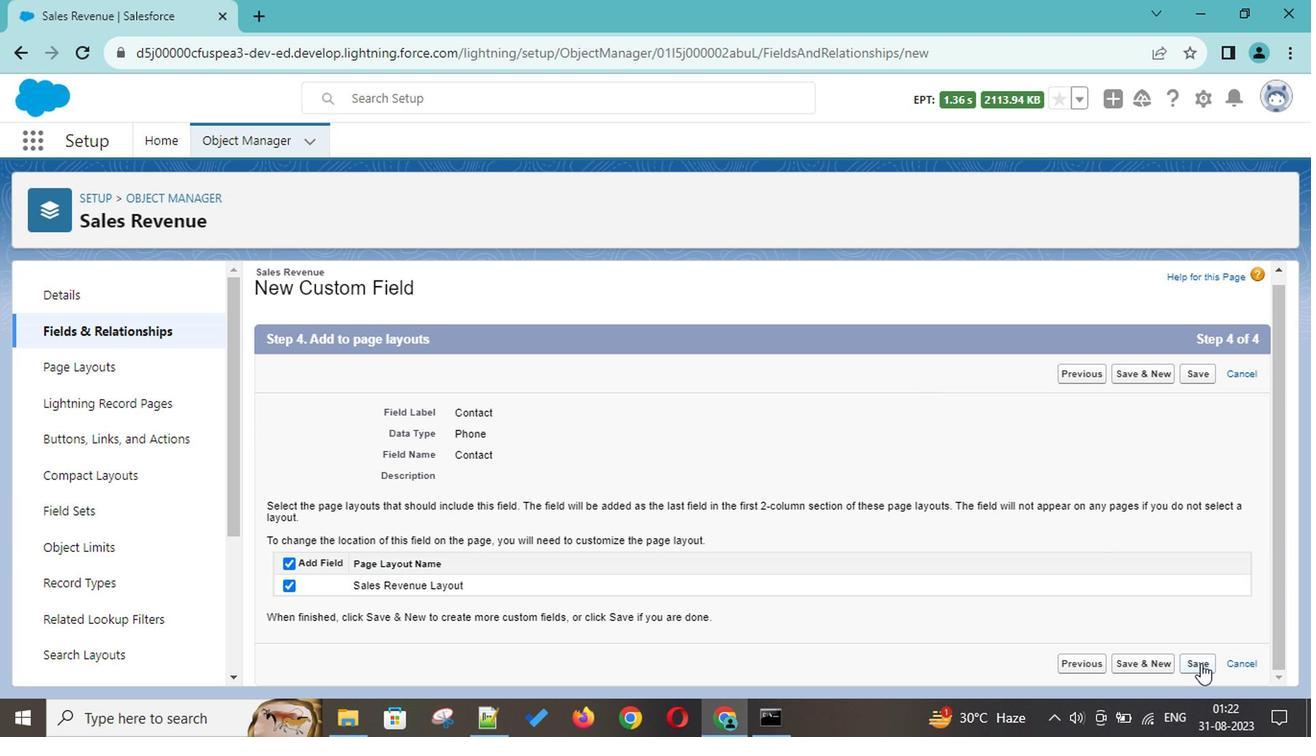 
Action: Mouse moved to (502, 424)
Screenshot: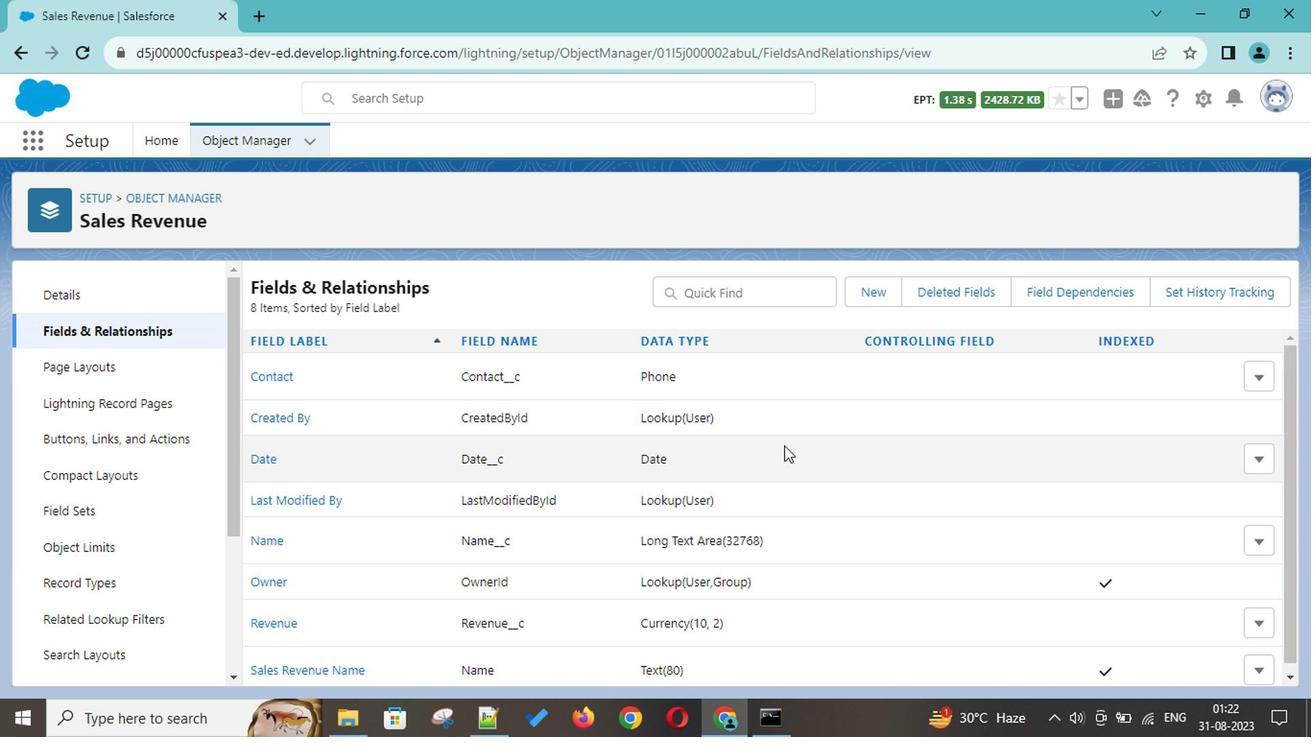
Action: Mouse scrolled (502, 424) with delta (0, 0)
Screenshot: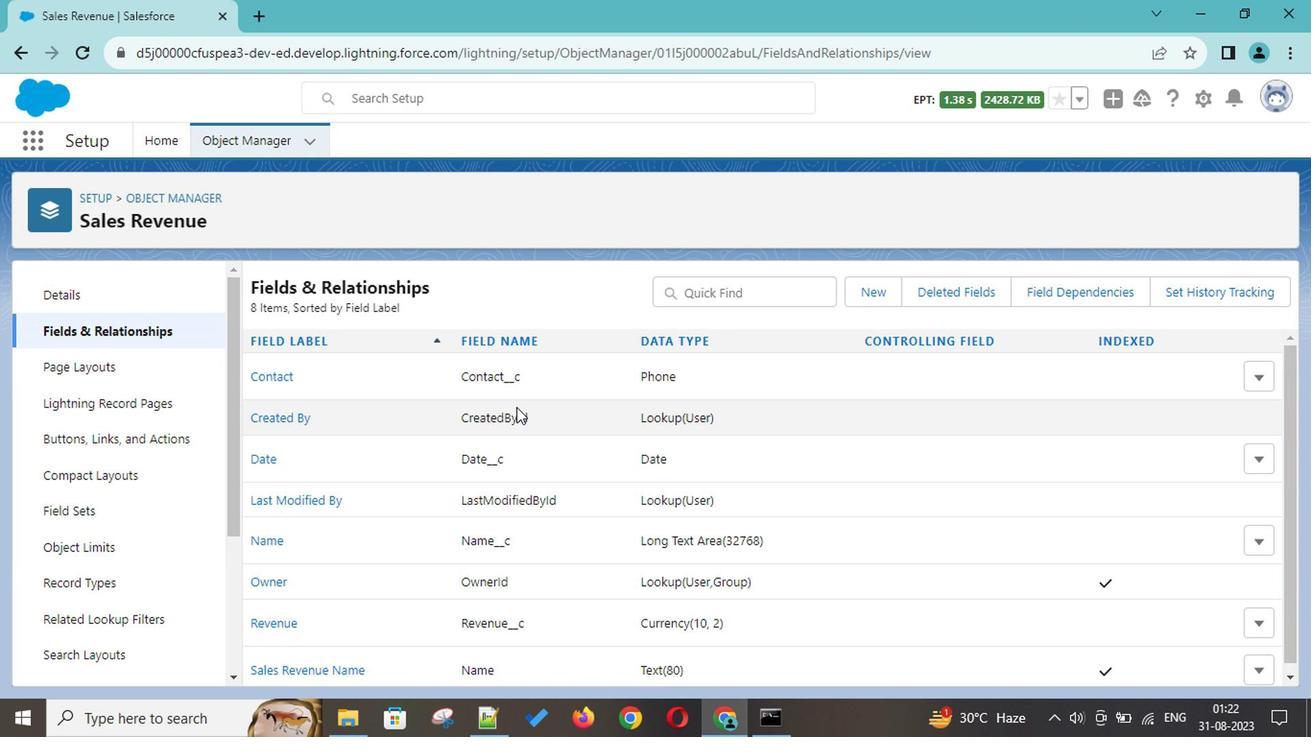 
Action: Mouse scrolled (502, 424) with delta (0, 0)
Screenshot: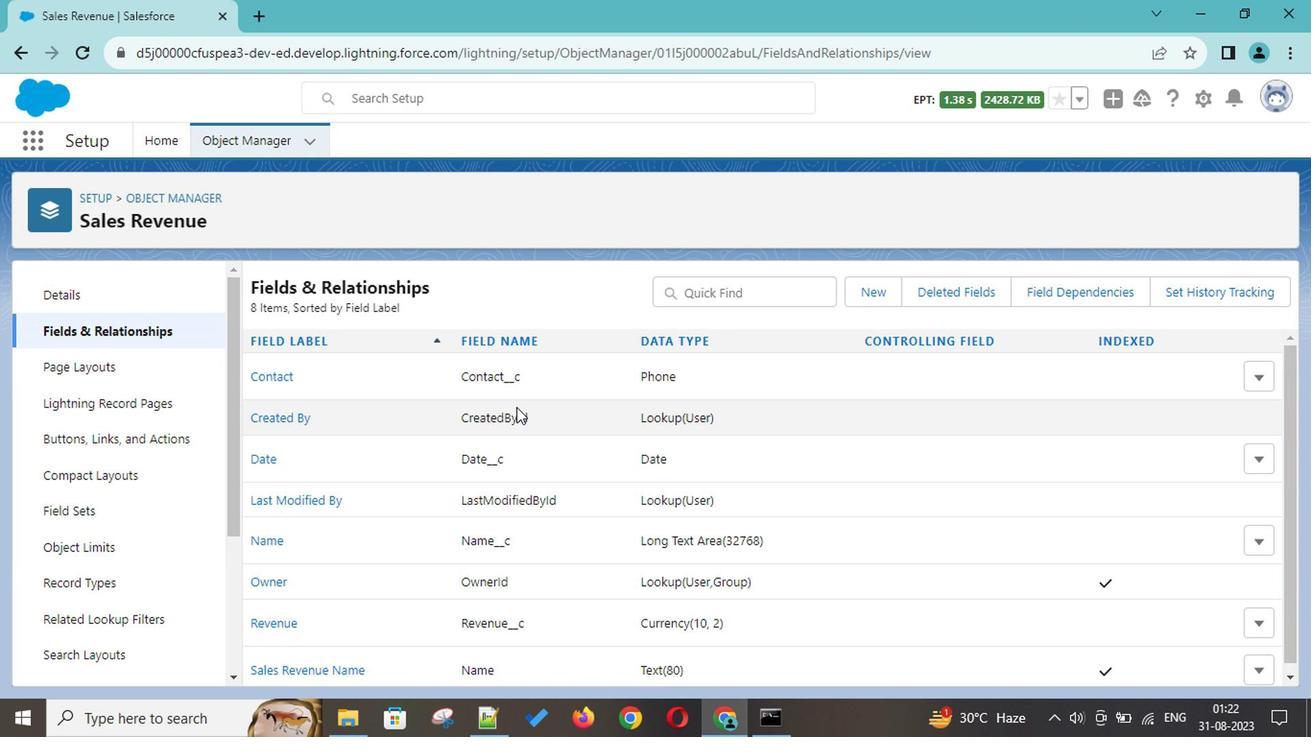 
Action: Mouse scrolled (502, 424) with delta (0, 0)
Screenshot: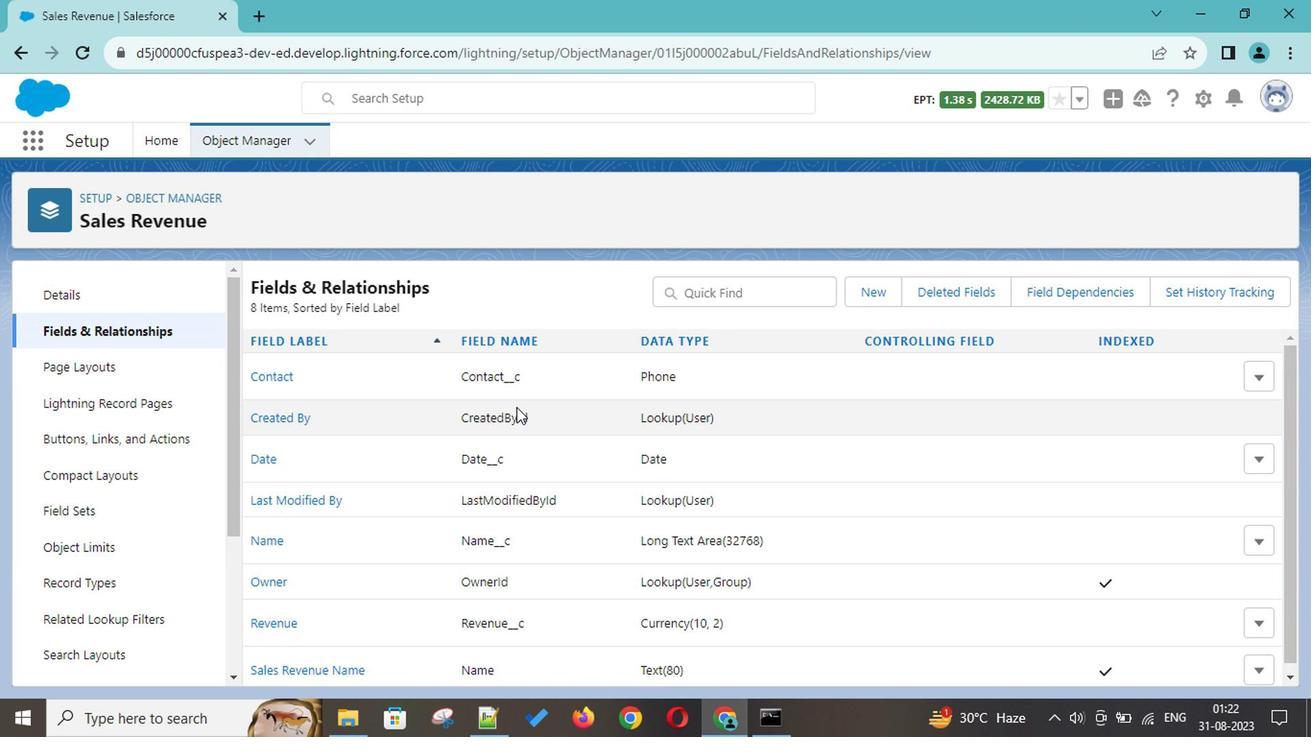 
Action: Mouse scrolled (502, 424) with delta (0, 0)
Screenshot: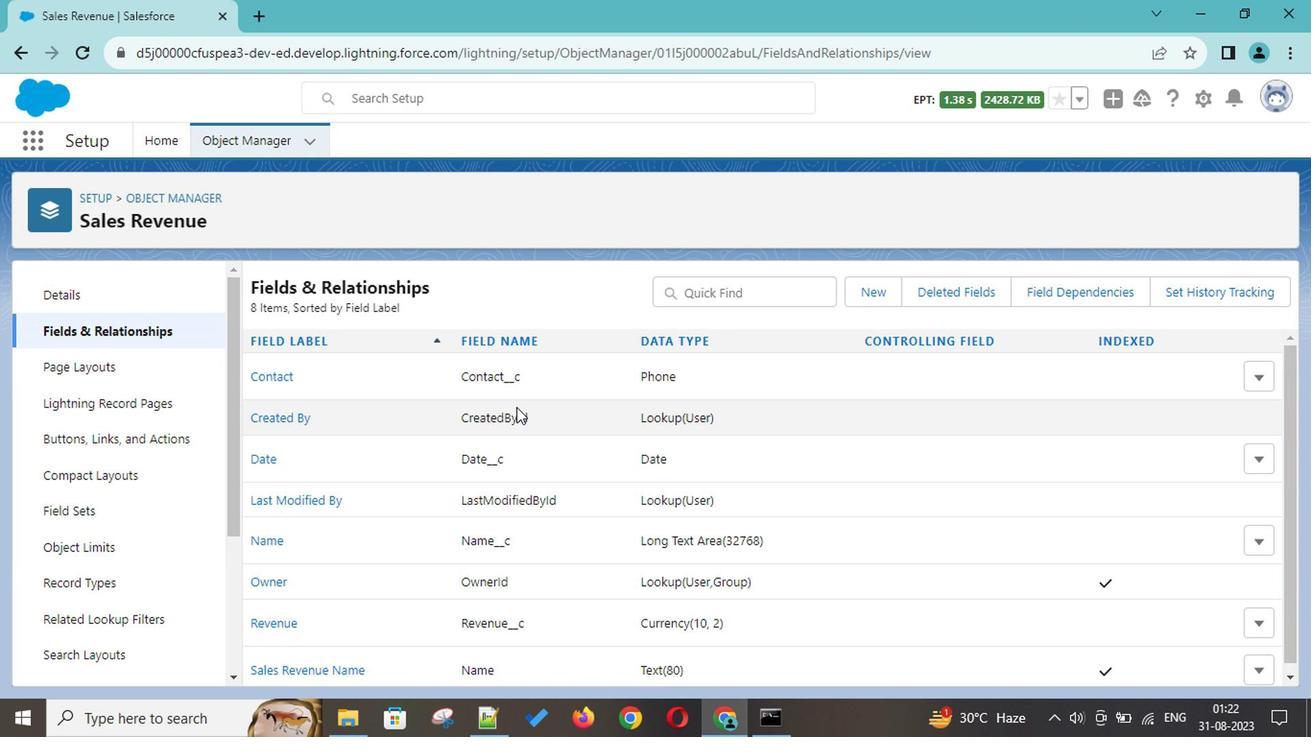 
Action: Mouse scrolled (502, 424) with delta (0, 0)
Screenshot: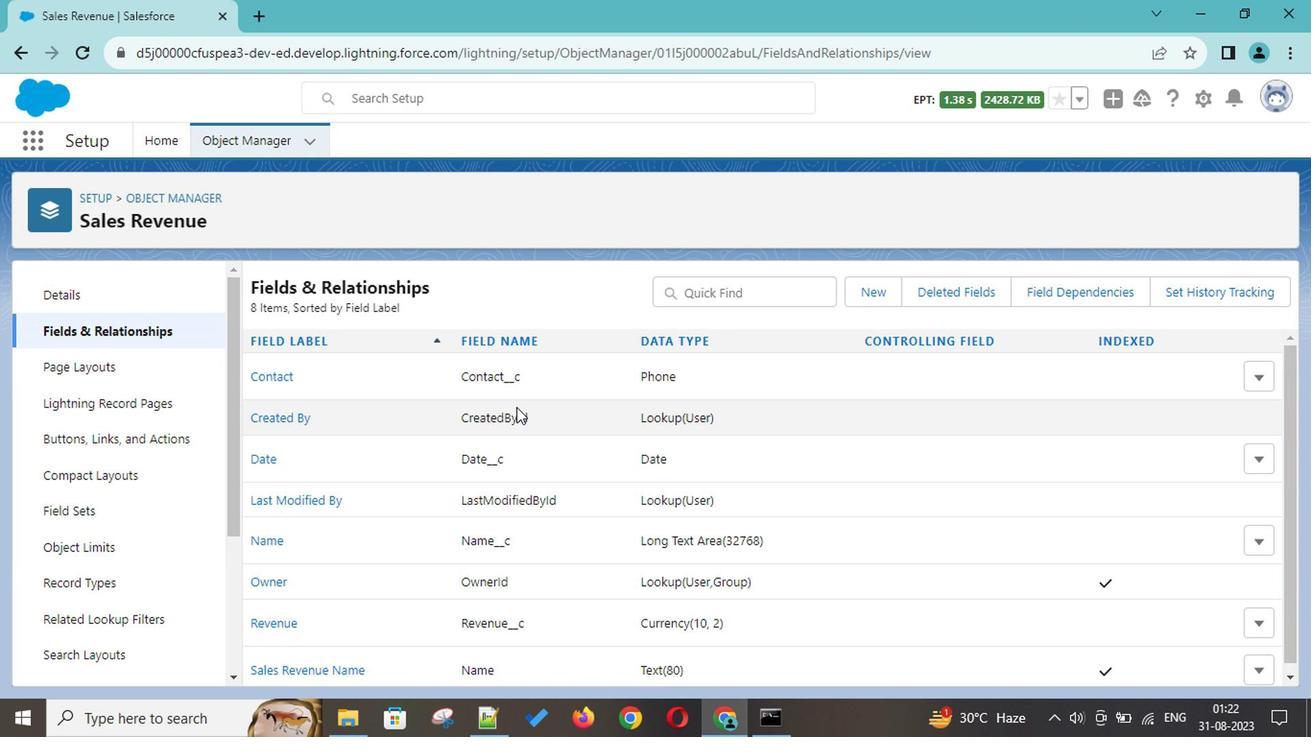 
Action: Mouse scrolled (502, 424) with delta (0, 0)
Screenshot: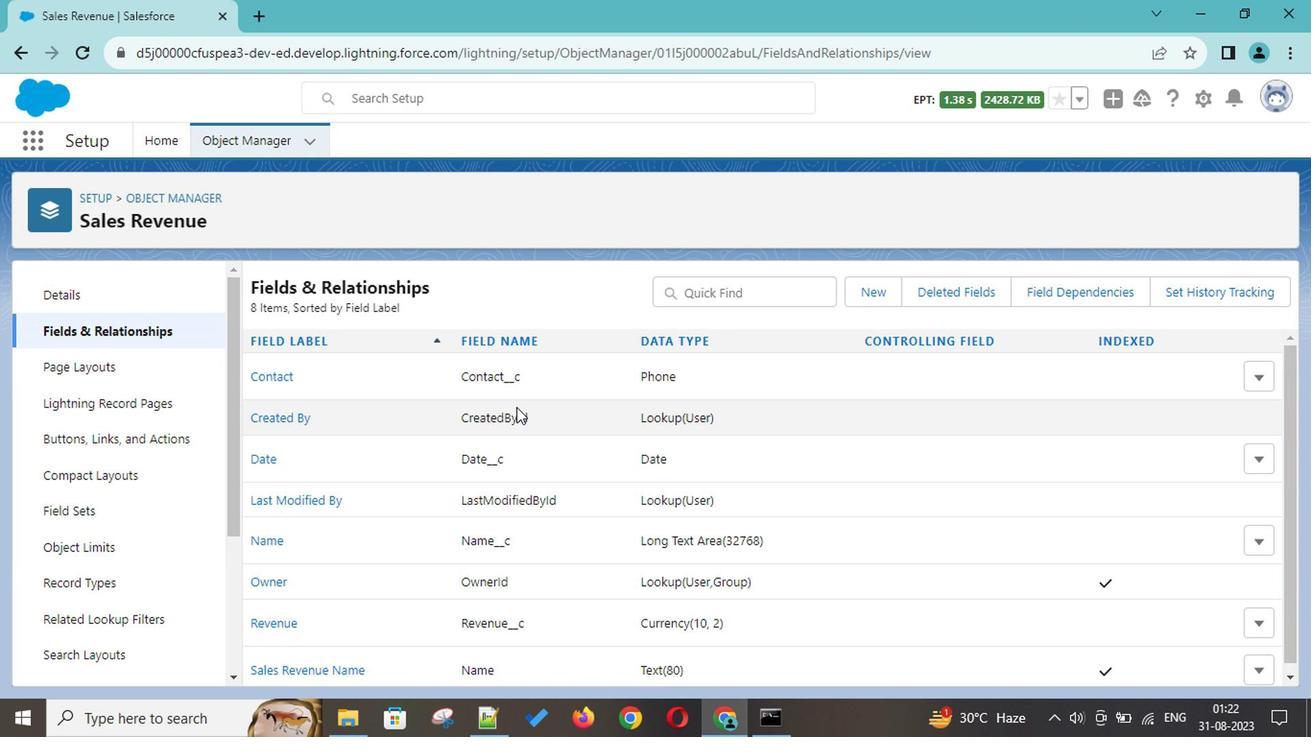 
Action: Mouse scrolled (502, 424) with delta (0, 0)
Screenshot: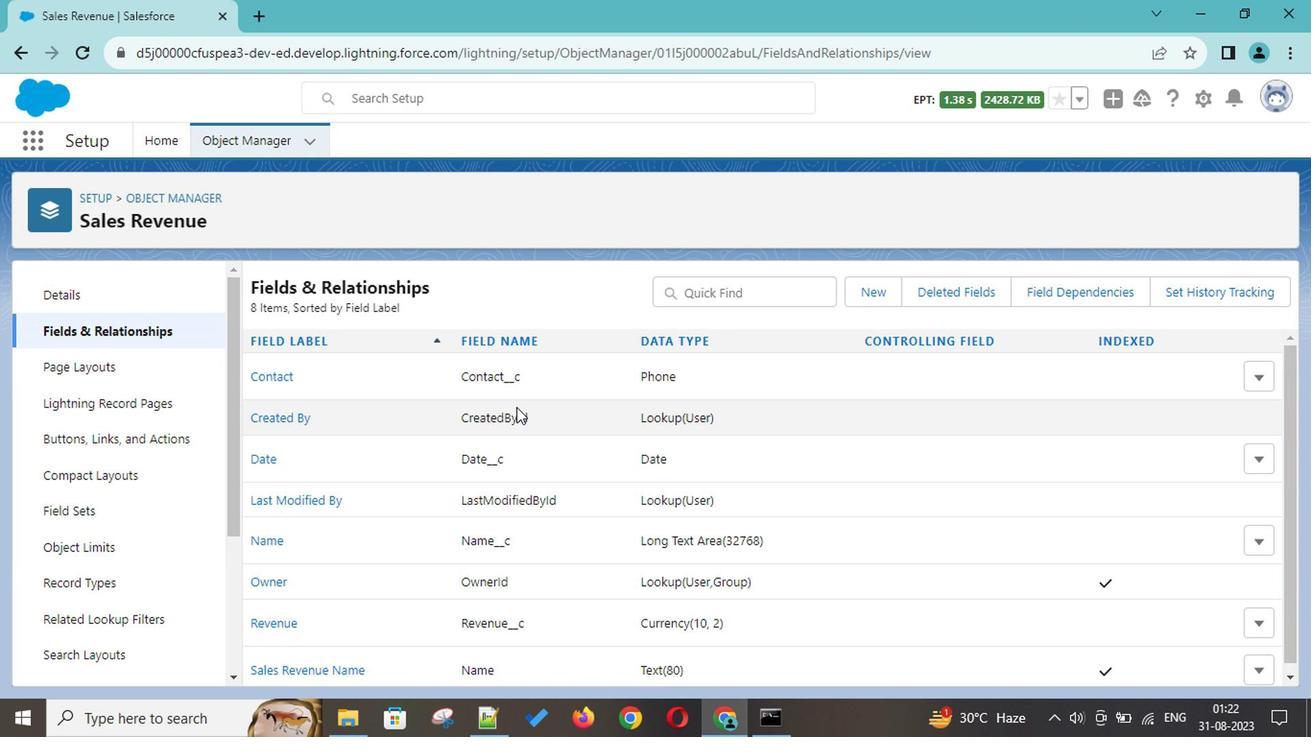 
Action: Mouse scrolled (502, 424) with delta (0, 0)
Screenshot: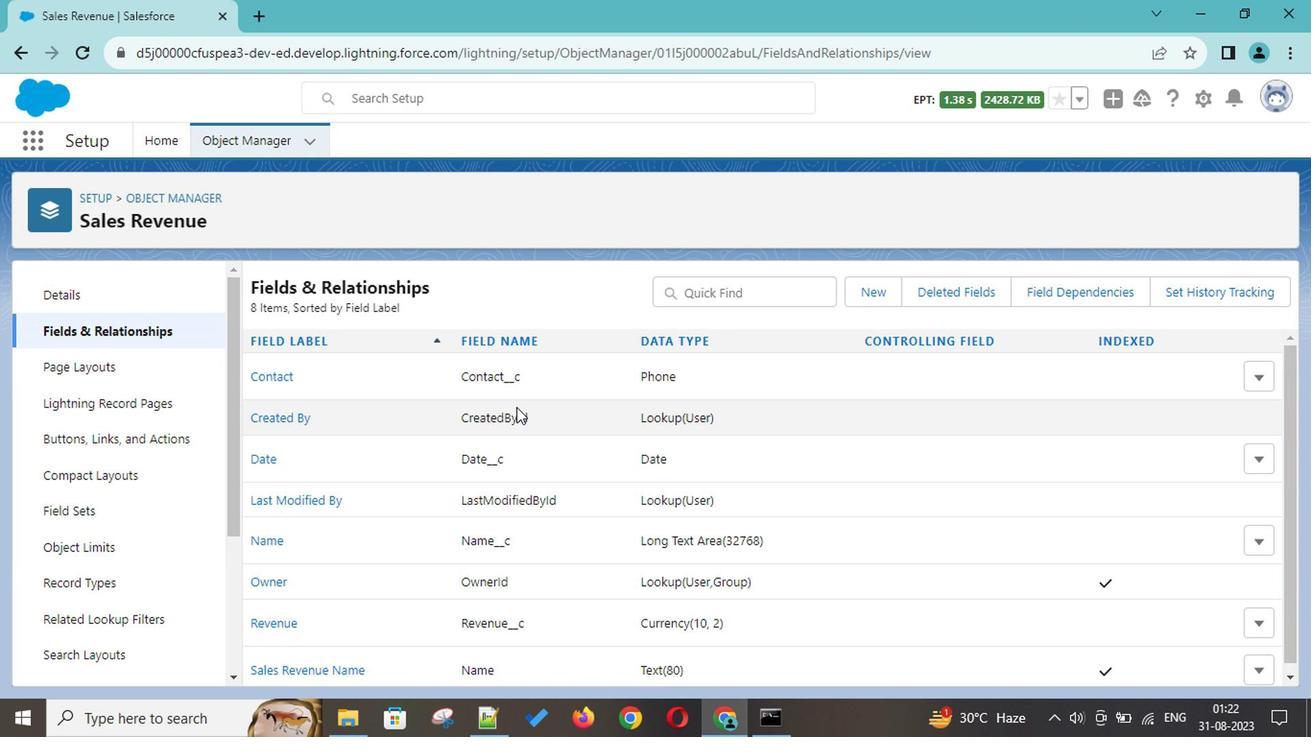 
Action: Mouse moved to (581, 478)
Screenshot: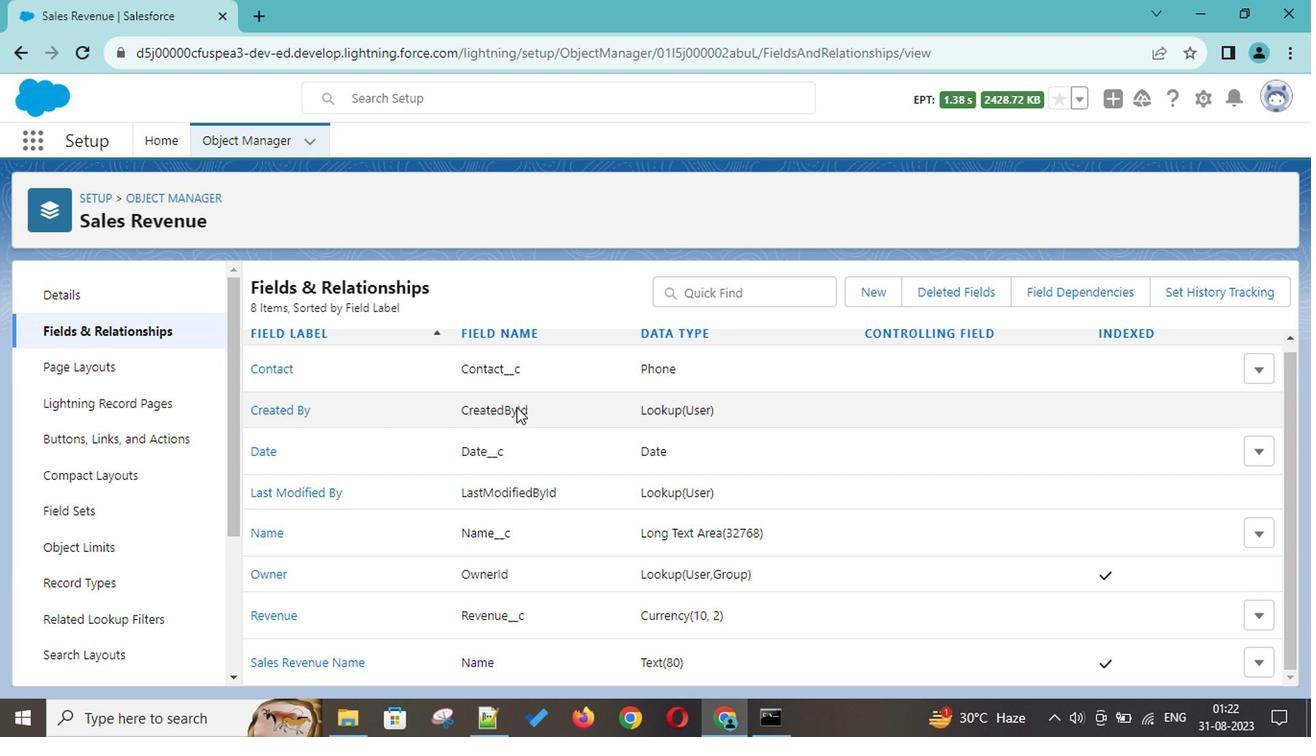 
Action: Mouse scrolled (581, 477) with delta (0, 0)
Screenshot: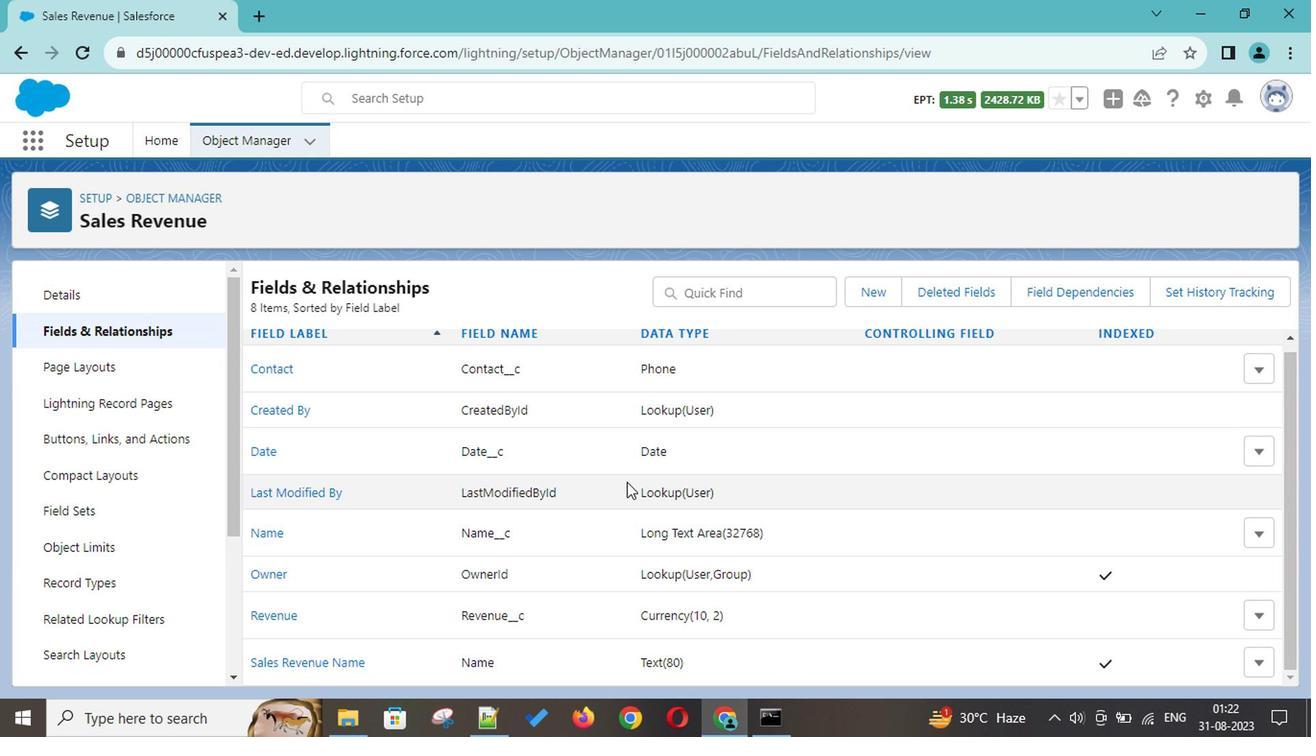 
Action: Mouse scrolled (581, 477) with delta (0, 0)
